 Task: Organize photos from a road trip into a travel diary album.
Action: Mouse moved to (62, 252)
Screenshot: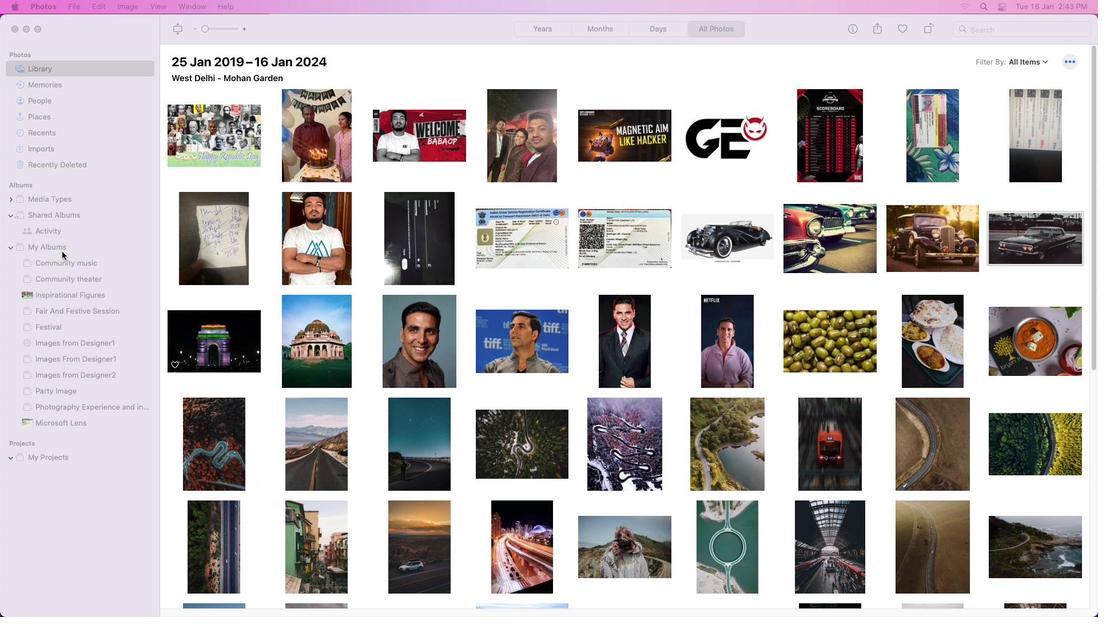 
Action: Mouse pressed left at (62, 252)
Screenshot: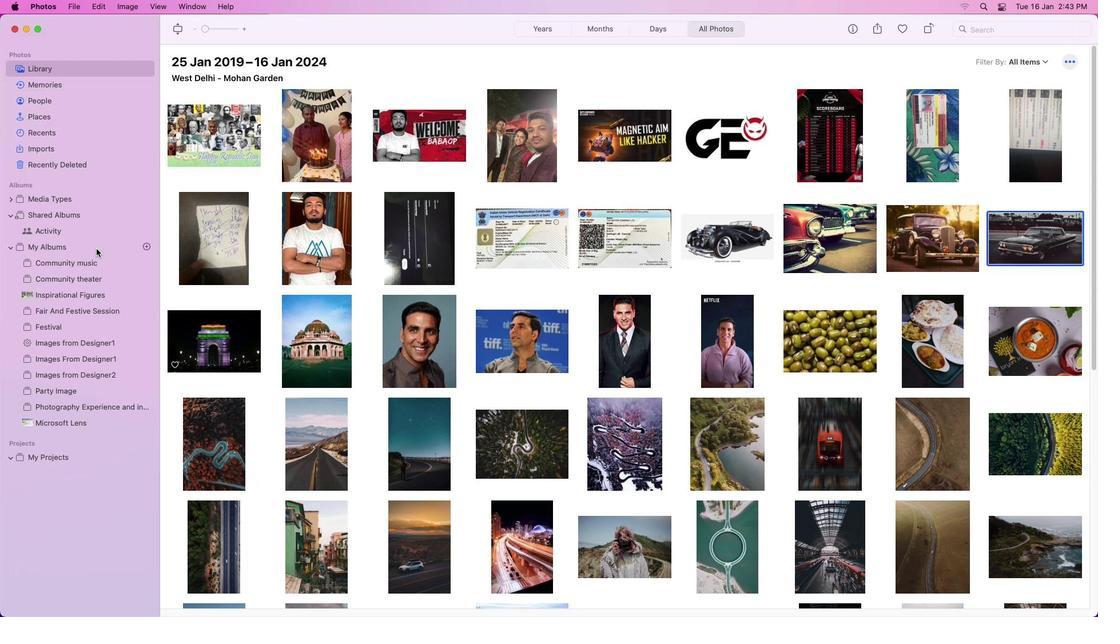 
Action: Mouse moved to (148, 246)
Screenshot: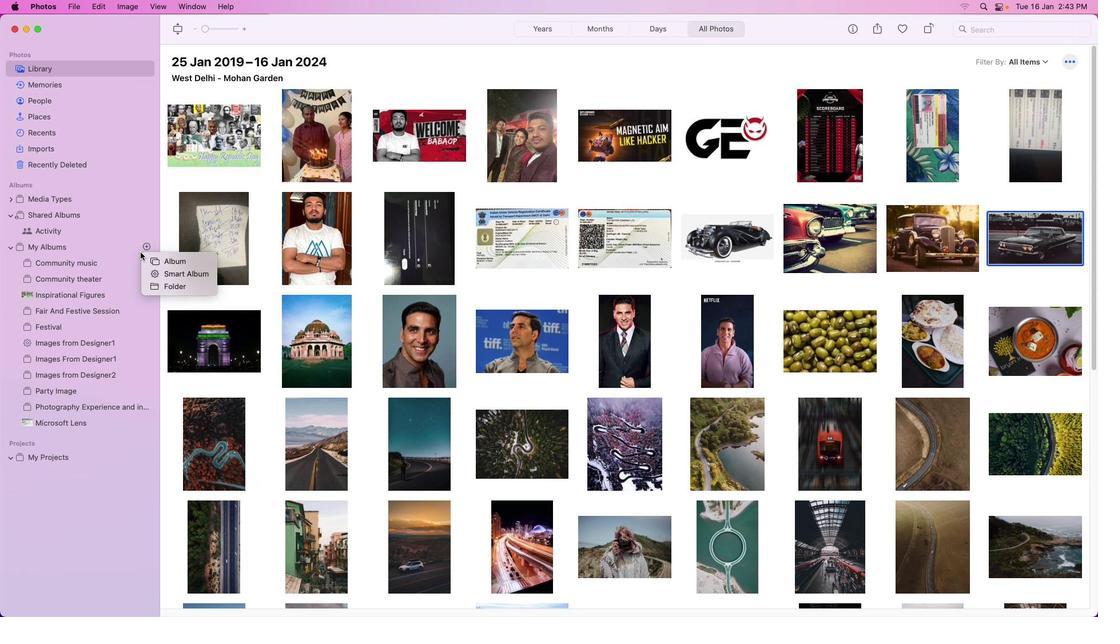 
Action: Mouse pressed left at (148, 246)
Screenshot: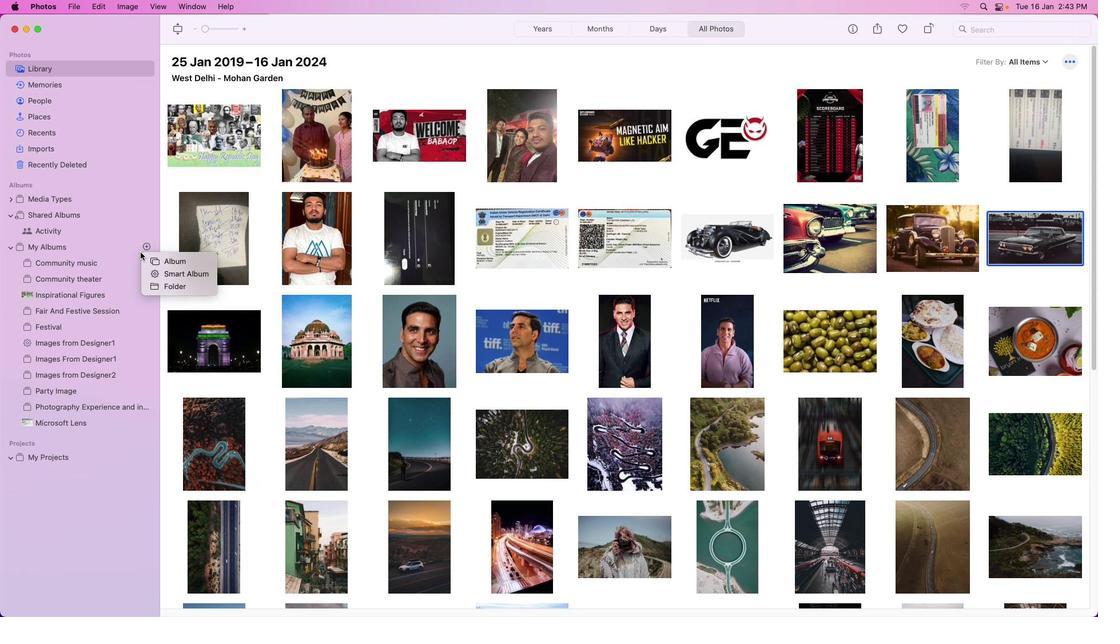 
Action: Mouse moved to (173, 261)
Screenshot: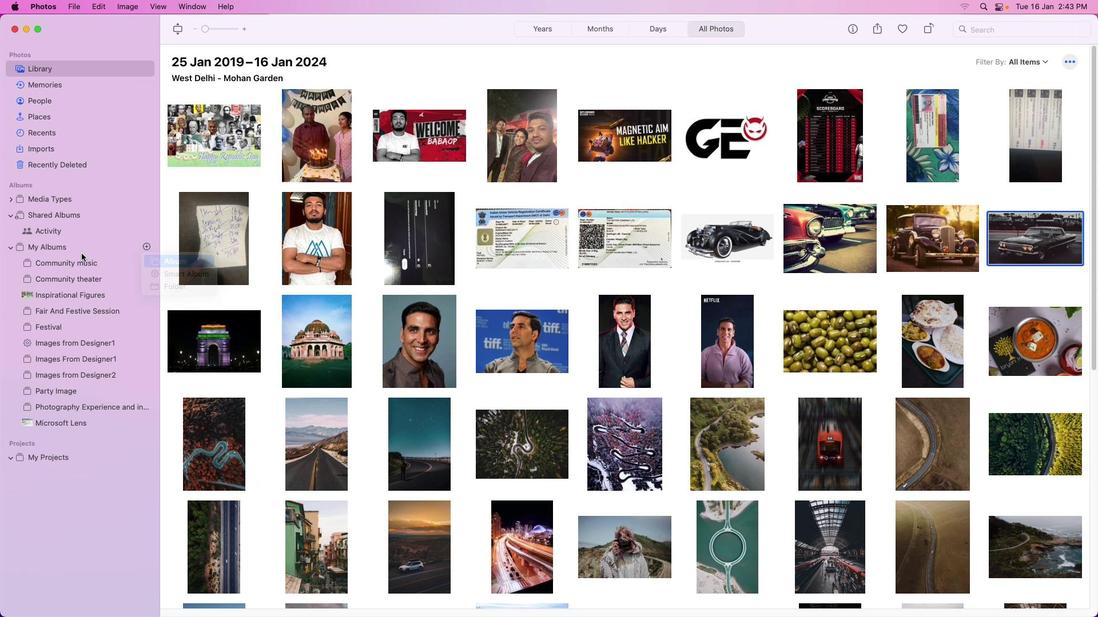 
Action: Mouse pressed left at (173, 261)
Screenshot: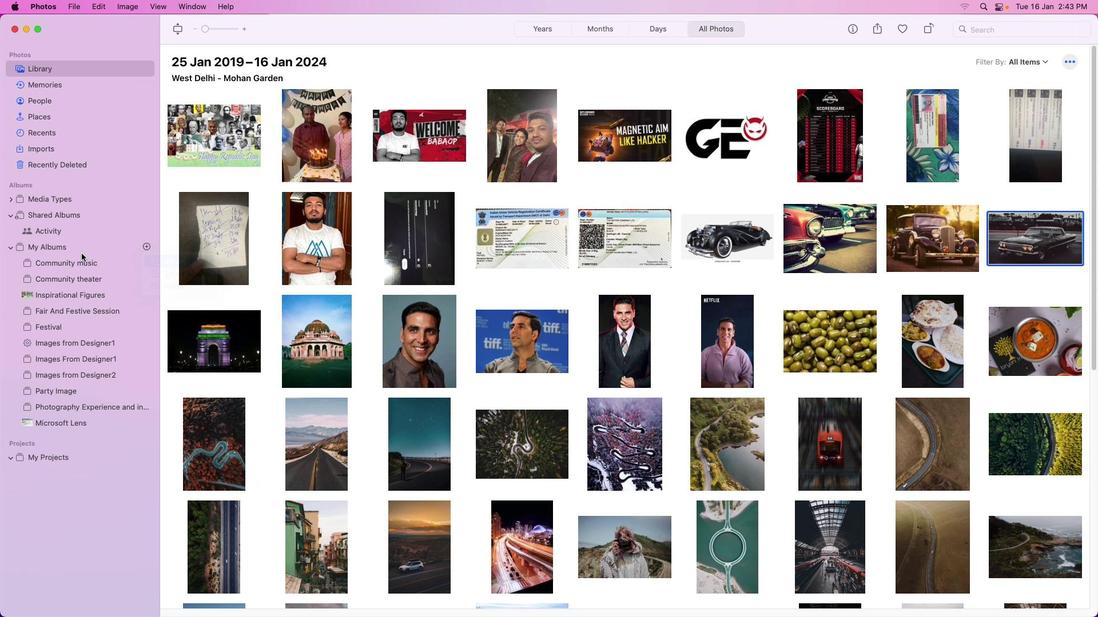 
Action: Mouse moved to (111, 267)
Screenshot: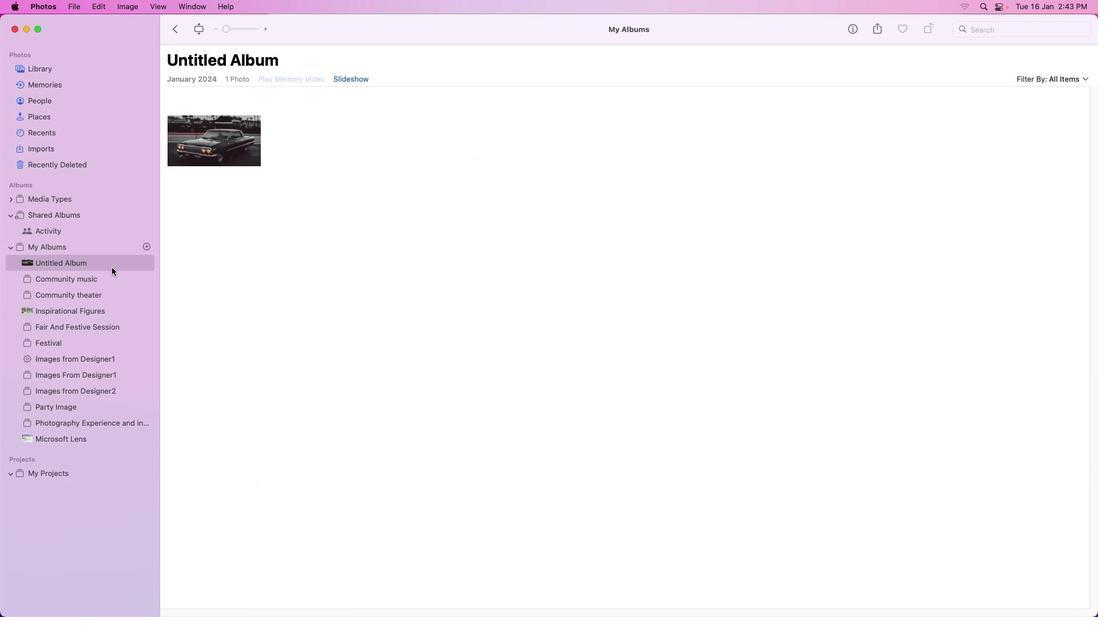 
Action: Mouse pressed left at (111, 267)
Screenshot: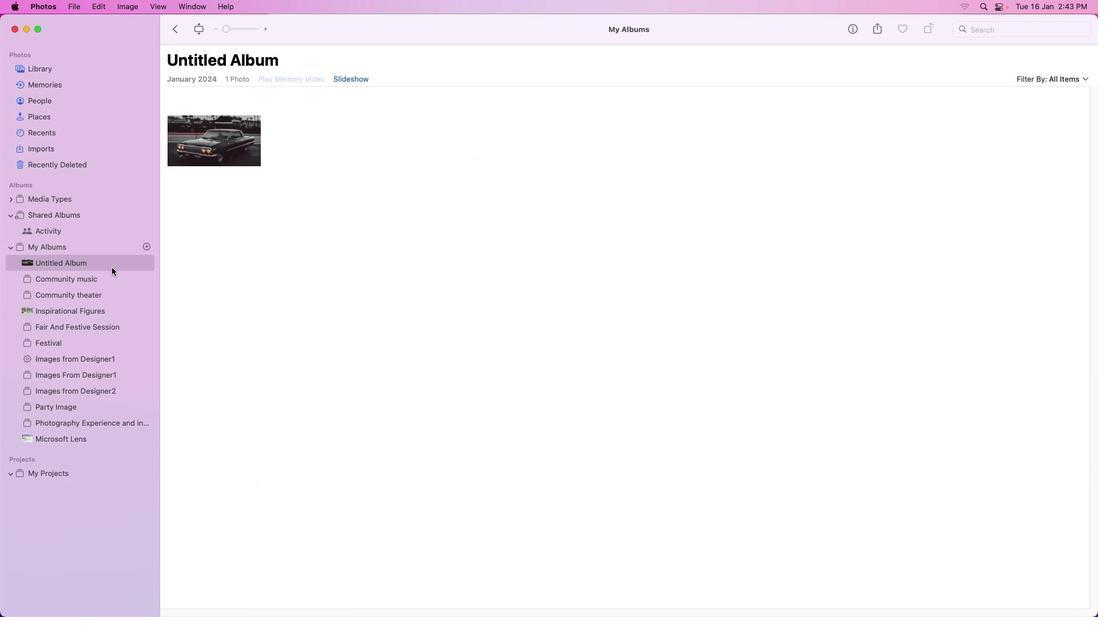 
Action: Mouse moved to (40, 260)
Screenshot: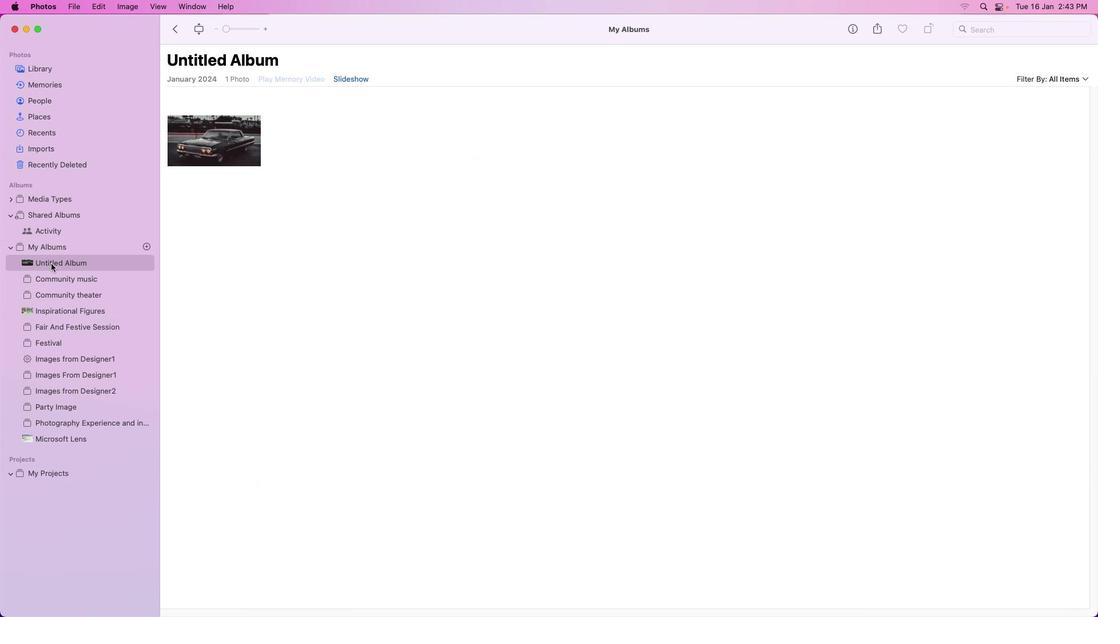 
Action: Mouse pressed left at (40, 260)
Screenshot: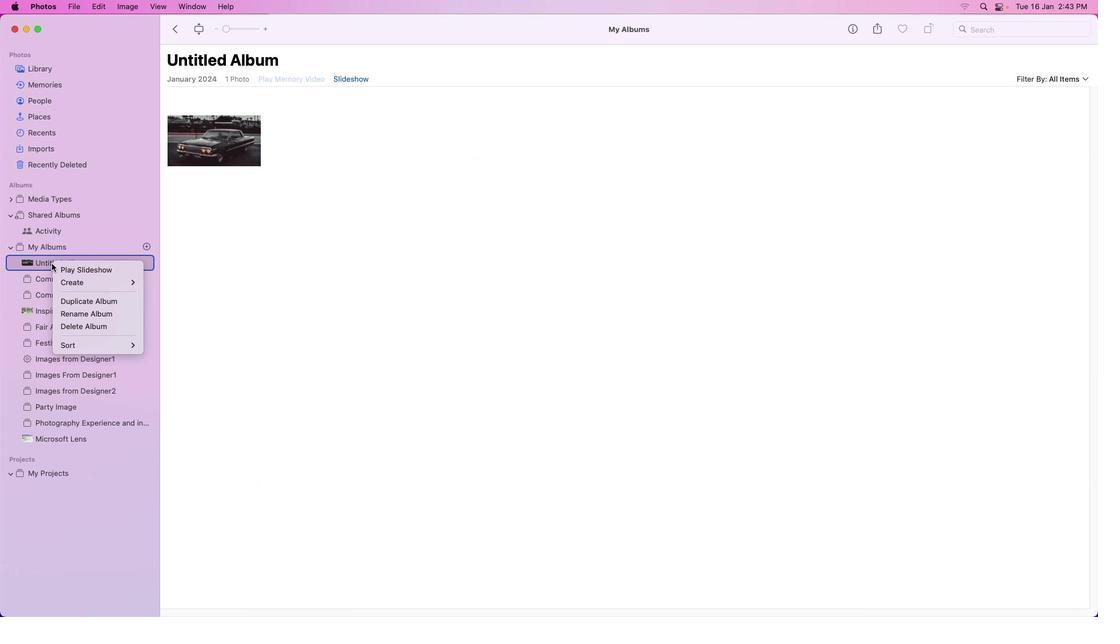 
Action: Mouse moved to (52, 263)
Screenshot: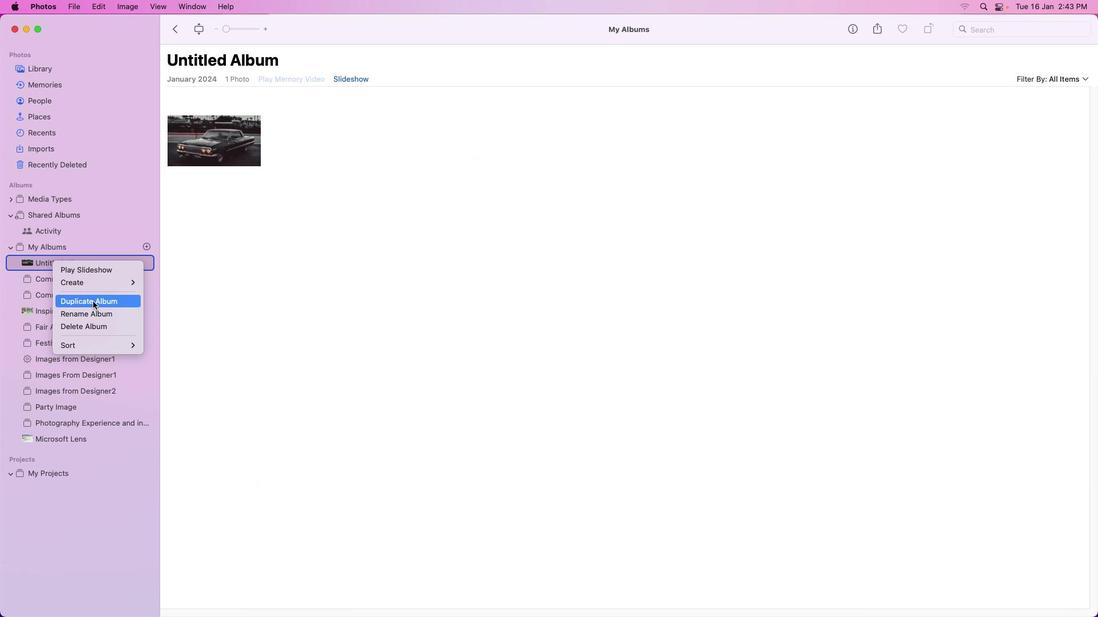 
Action: Mouse pressed right at (52, 263)
Screenshot: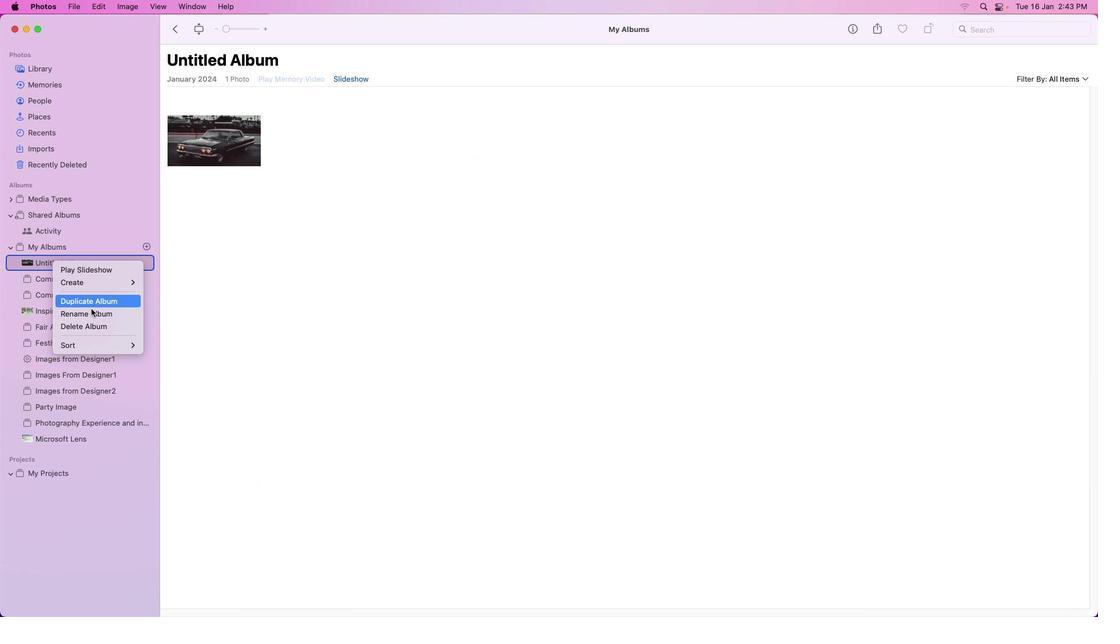 
Action: Mouse moved to (99, 318)
Screenshot: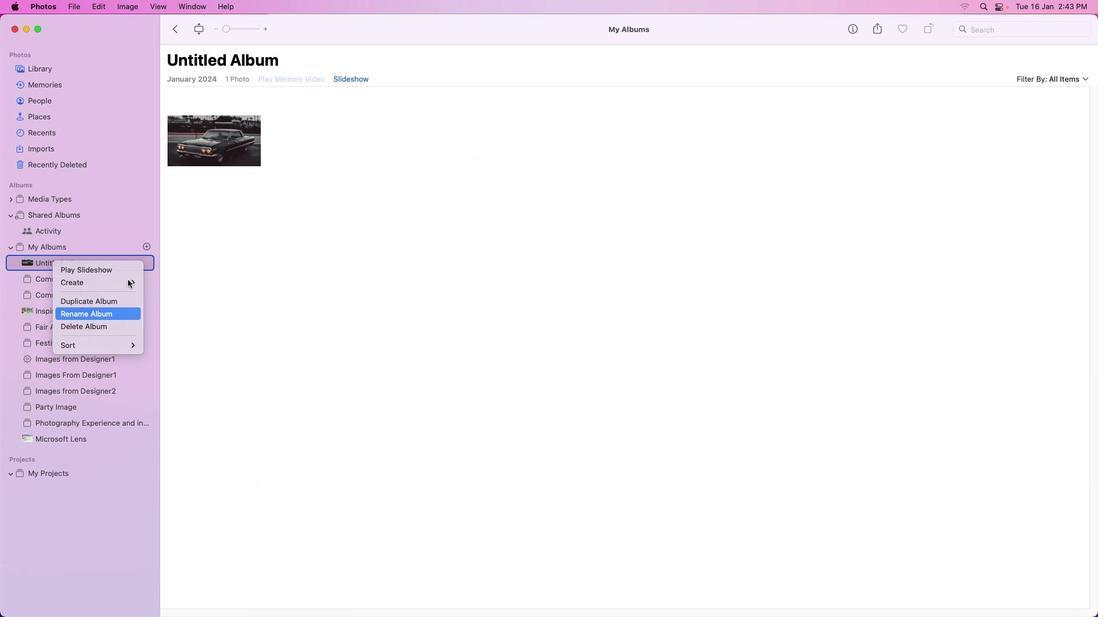 
Action: Mouse pressed left at (99, 318)
Screenshot: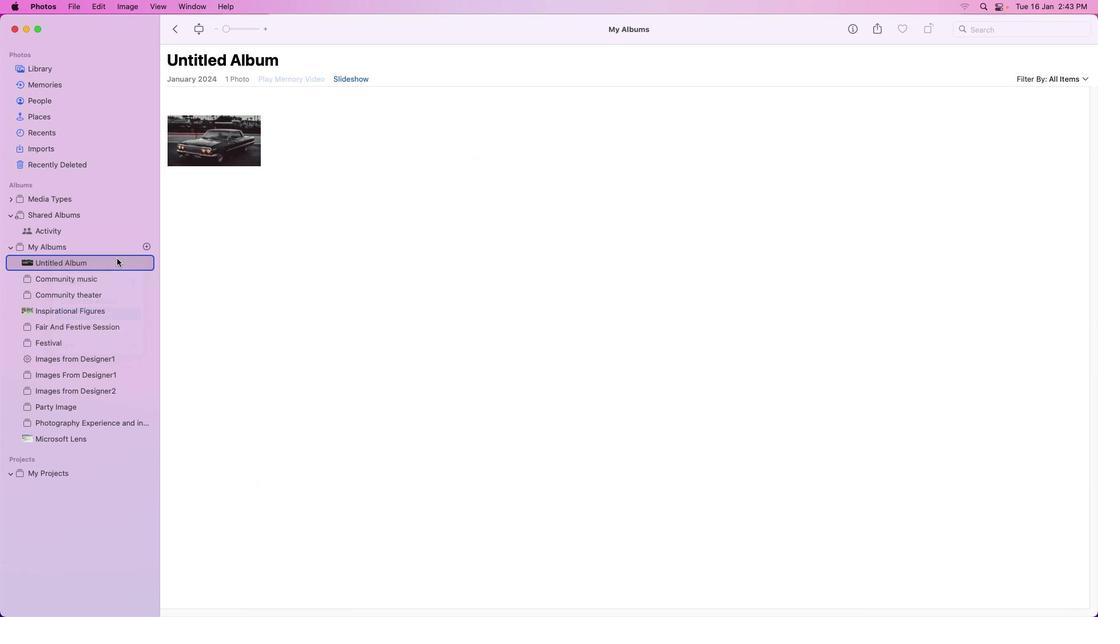 
Action: Mouse moved to (116, 260)
Screenshot: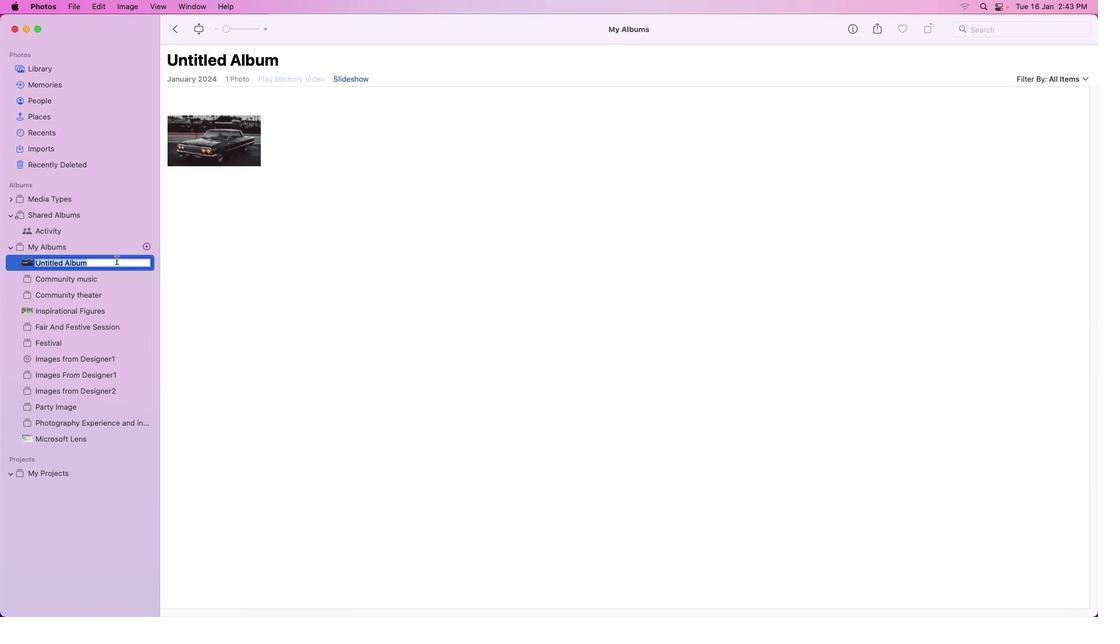 
Action: Key pressed Key.backspaceKey.shift_r'T''r''a''v''e''l'Key.spaceKey.shift_r'D''i''a''r''y'Key.enter
Screenshot: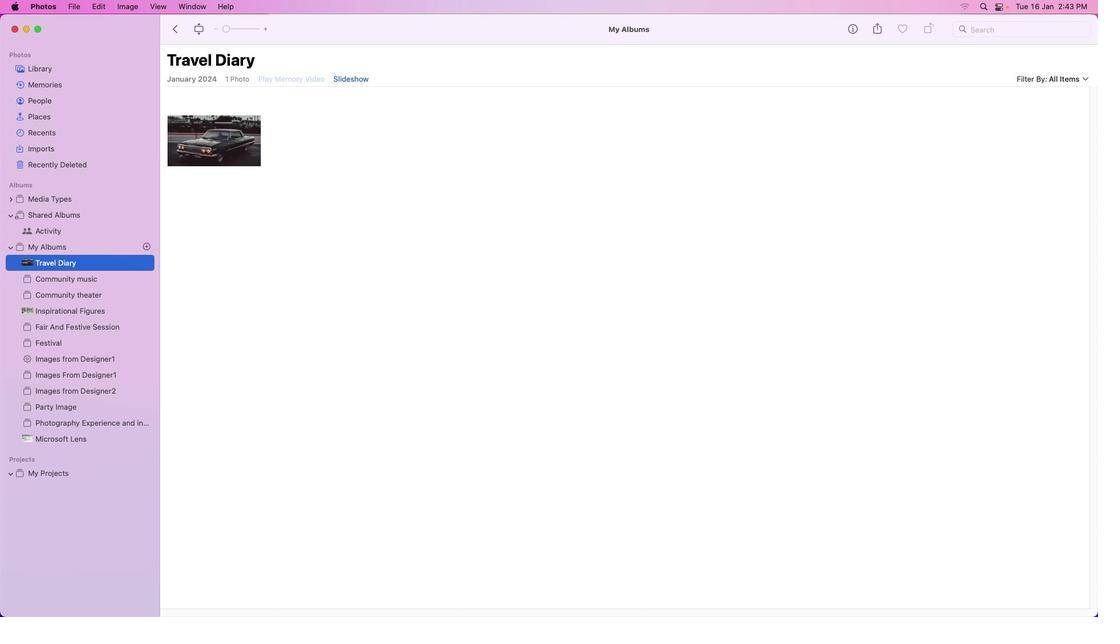 
Action: Mouse moved to (327, 150)
Screenshot: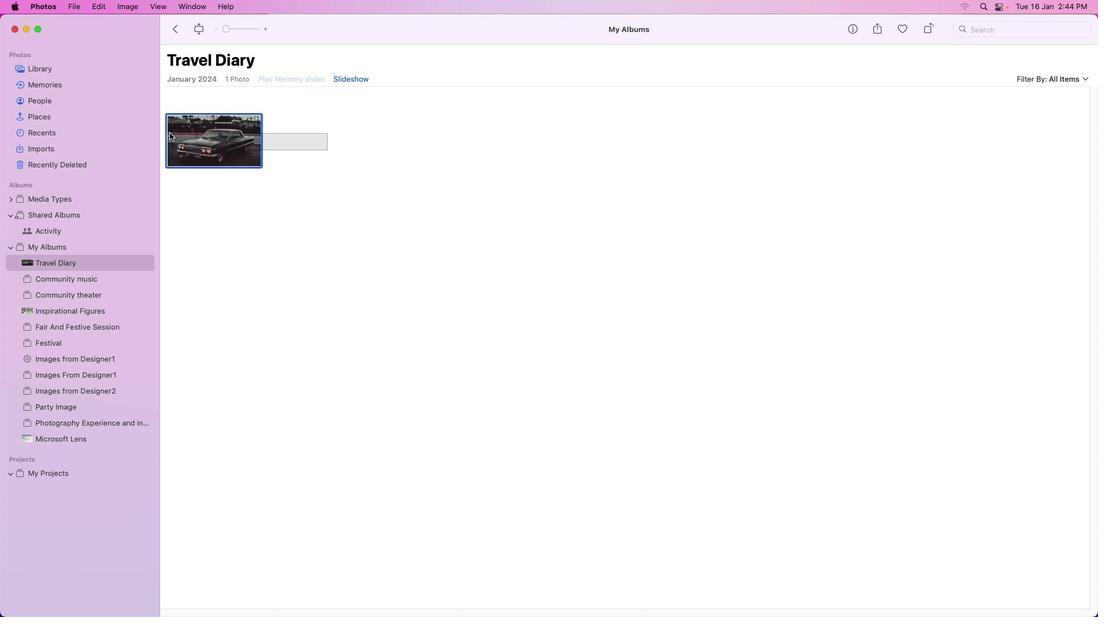 
Action: Mouse pressed left at (327, 150)
Screenshot: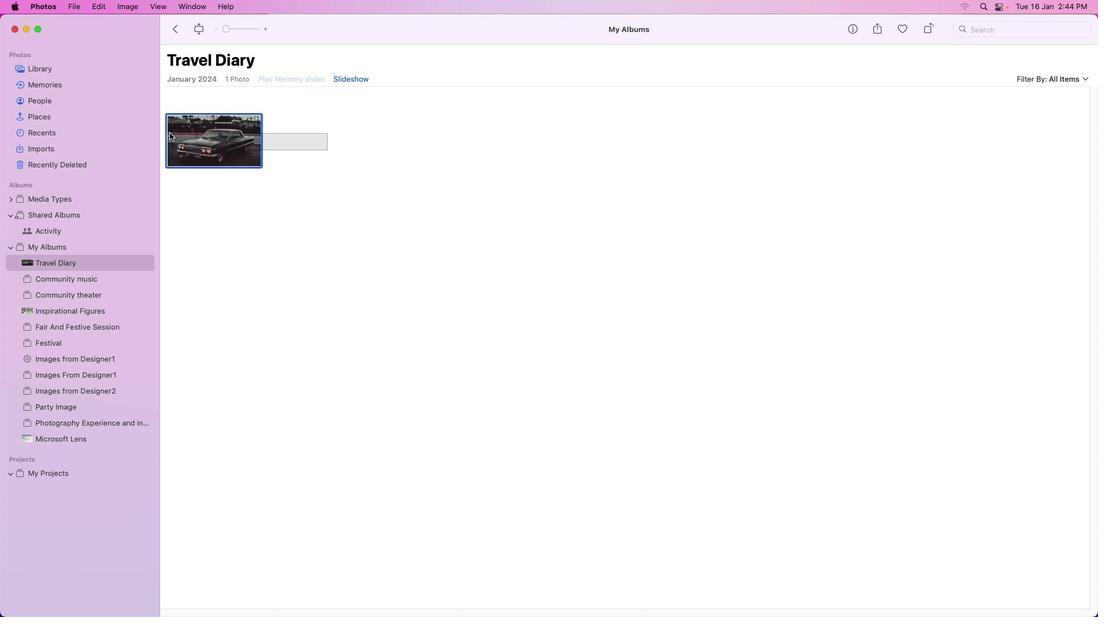 
Action: Mouse moved to (186, 137)
Screenshot: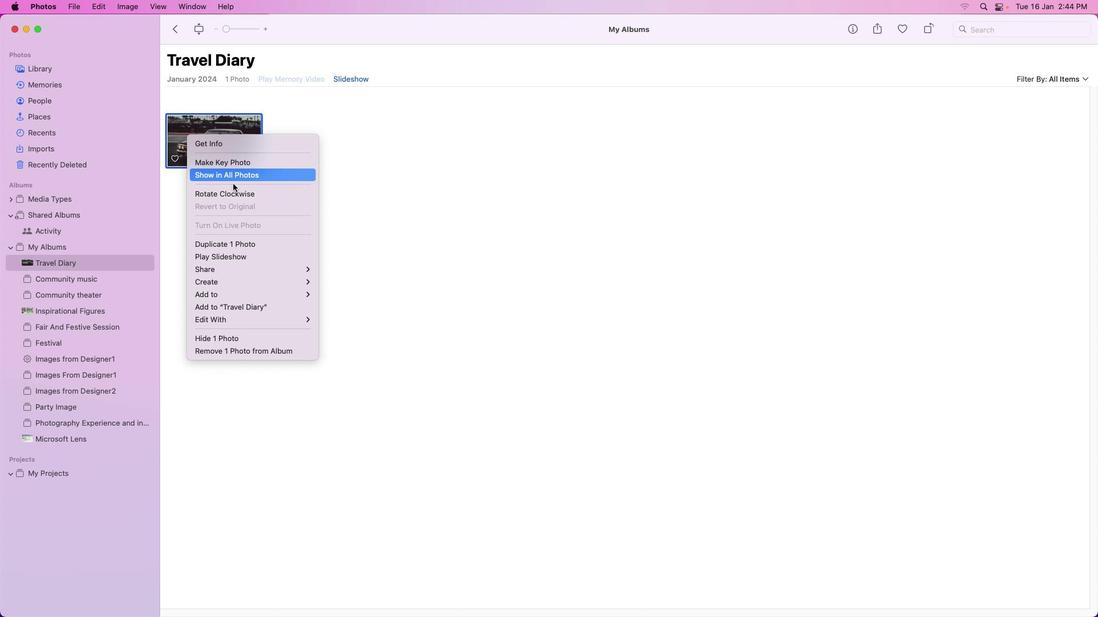
Action: Mouse pressed right at (186, 137)
Screenshot: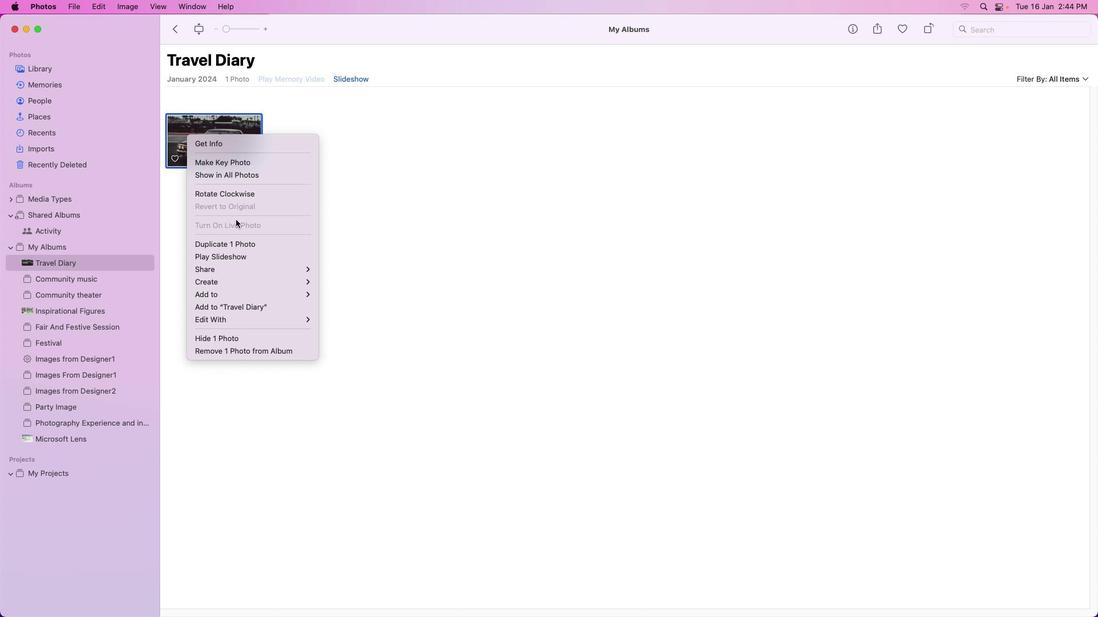 
Action: Mouse moved to (253, 347)
Screenshot: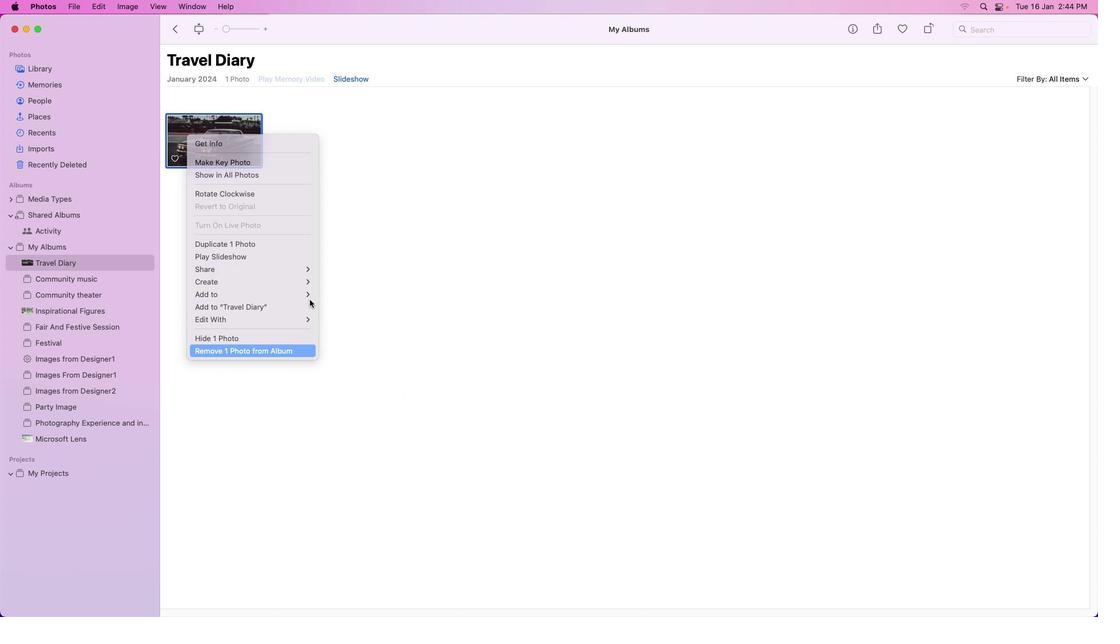
Action: Mouse pressed left at (253, 347)
Screenshot: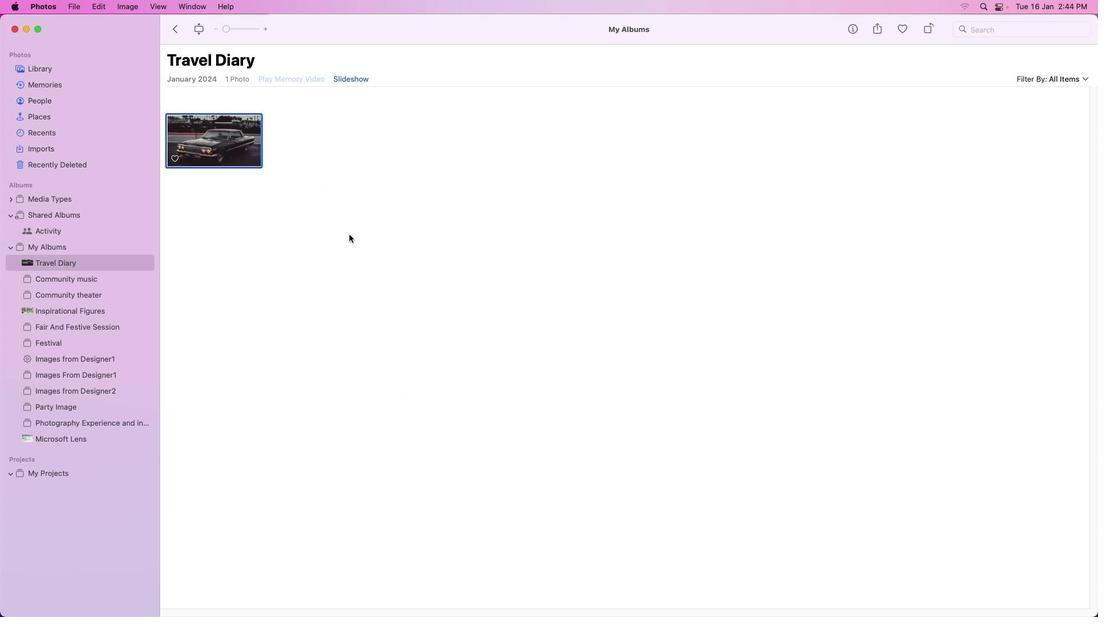 
Action: Mouse moved to (64, 268)
Screenshot: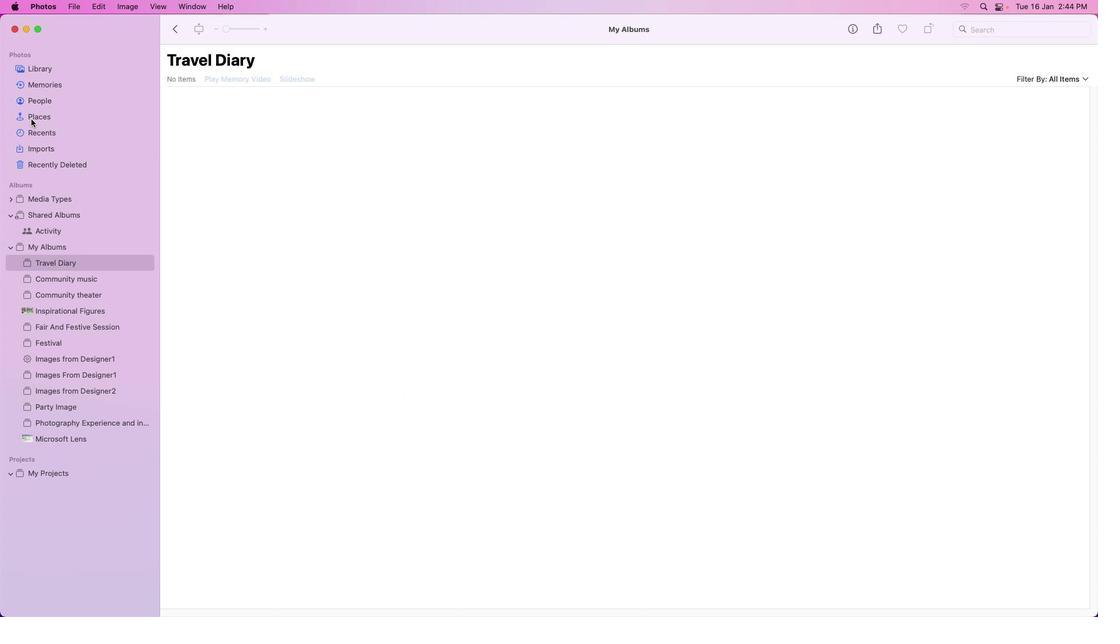 
Action: Mouse pressed left at (64, 268)
Screenshot: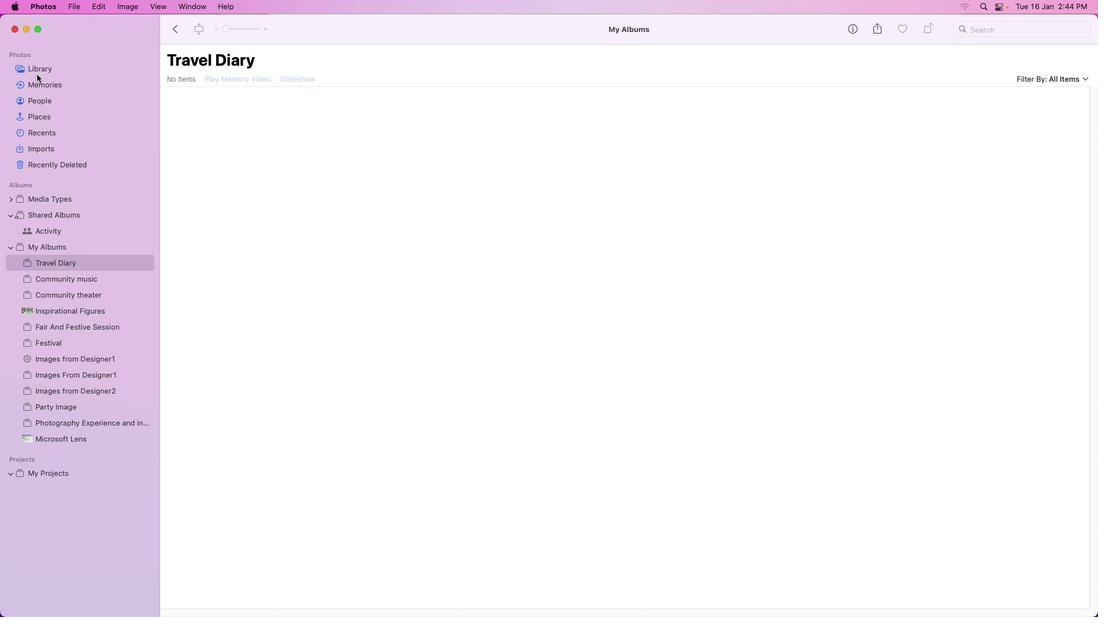 
Action: Mouse moved to (45, 64)
Screenshot: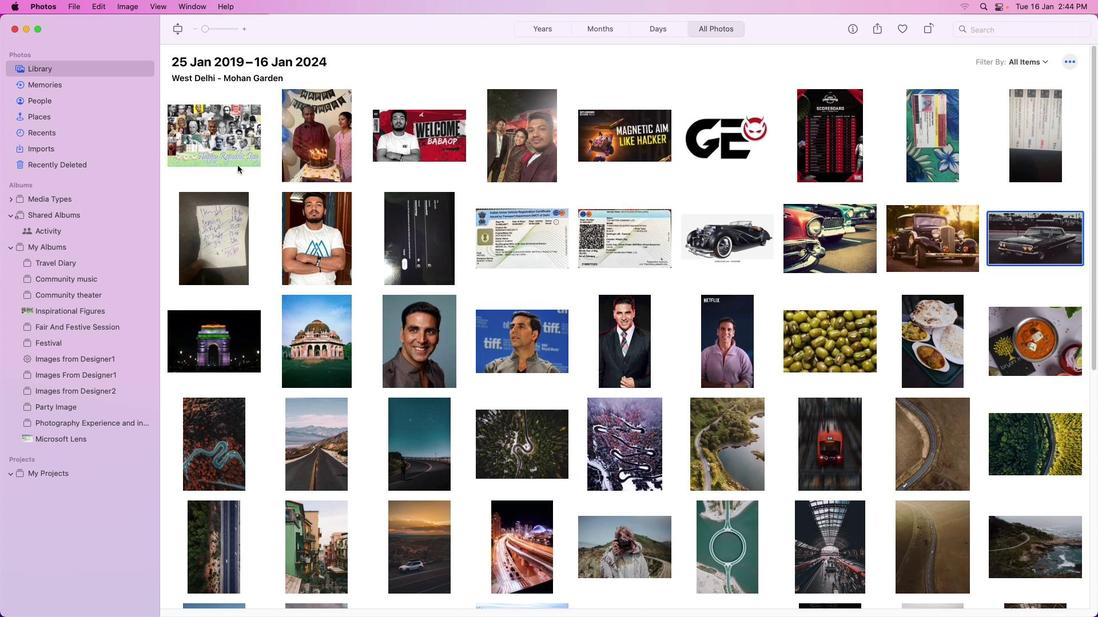 
Action: Mouse pressed left at (45, 64)
Screenshot: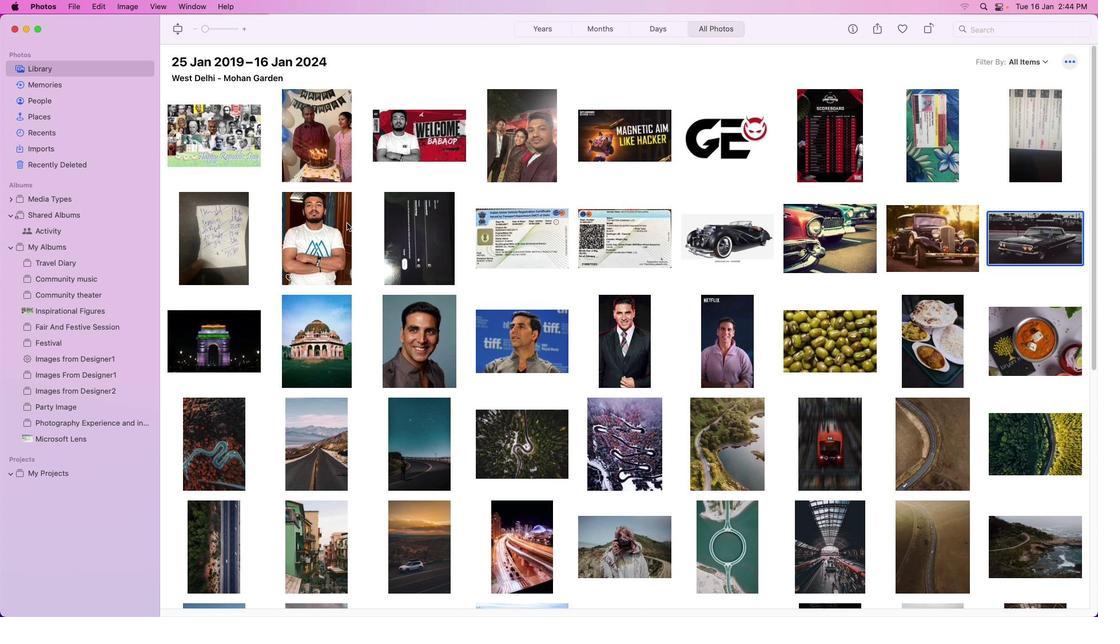 
Action: Mouse moved to (426, 296)
Screenshot: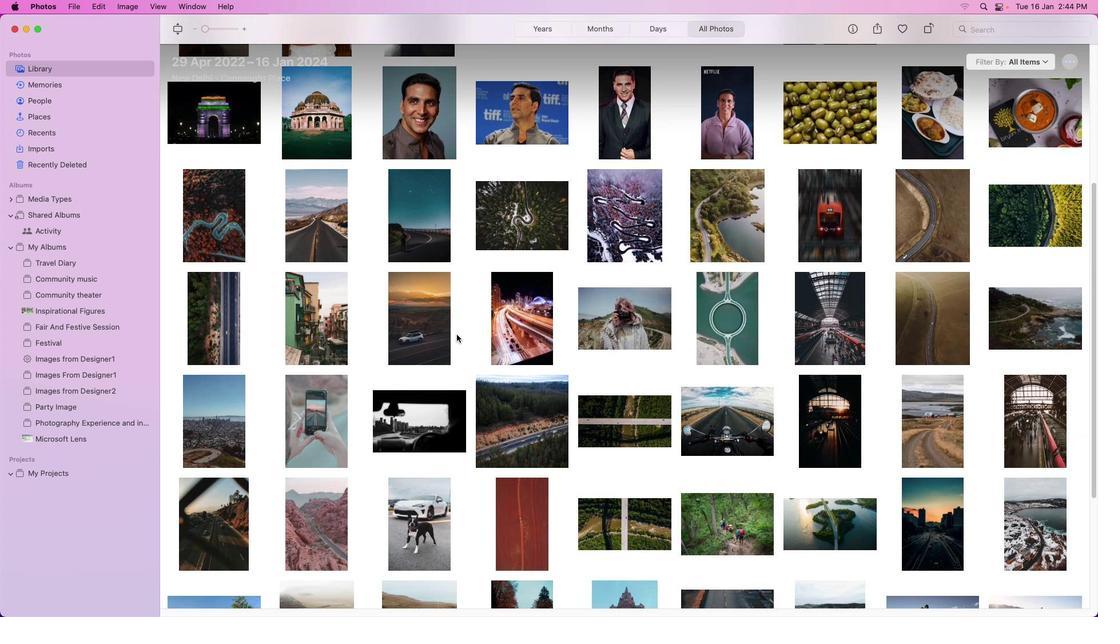 
Action: Mouse scrolled (426, 296) with delta (0, 0)
Screenshot: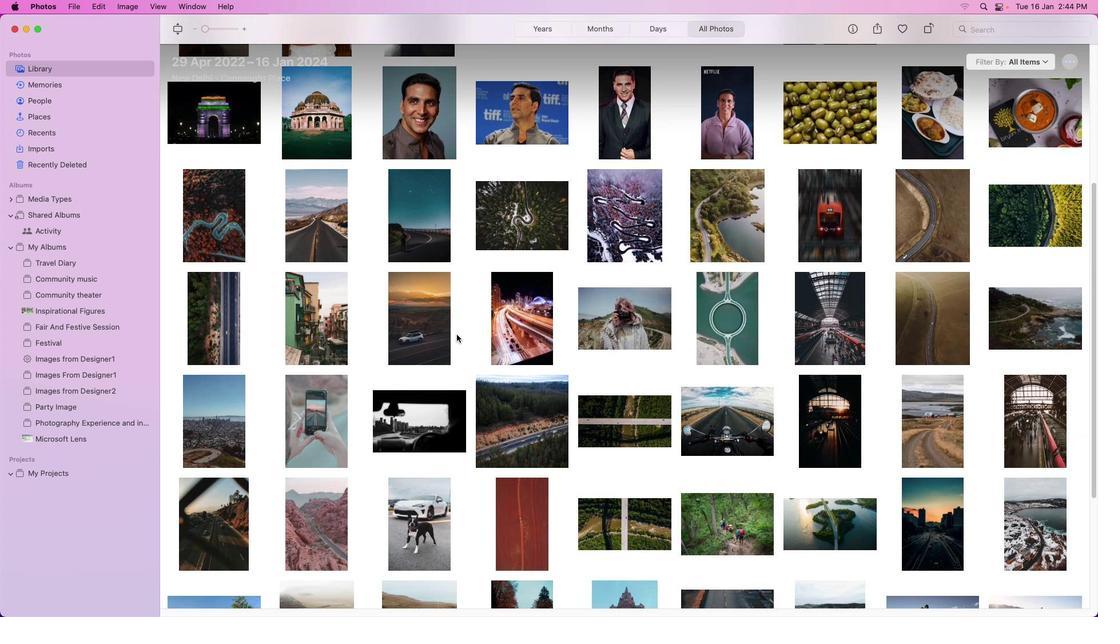 
Action: Mouse moved to (428, 301)
Screenshot: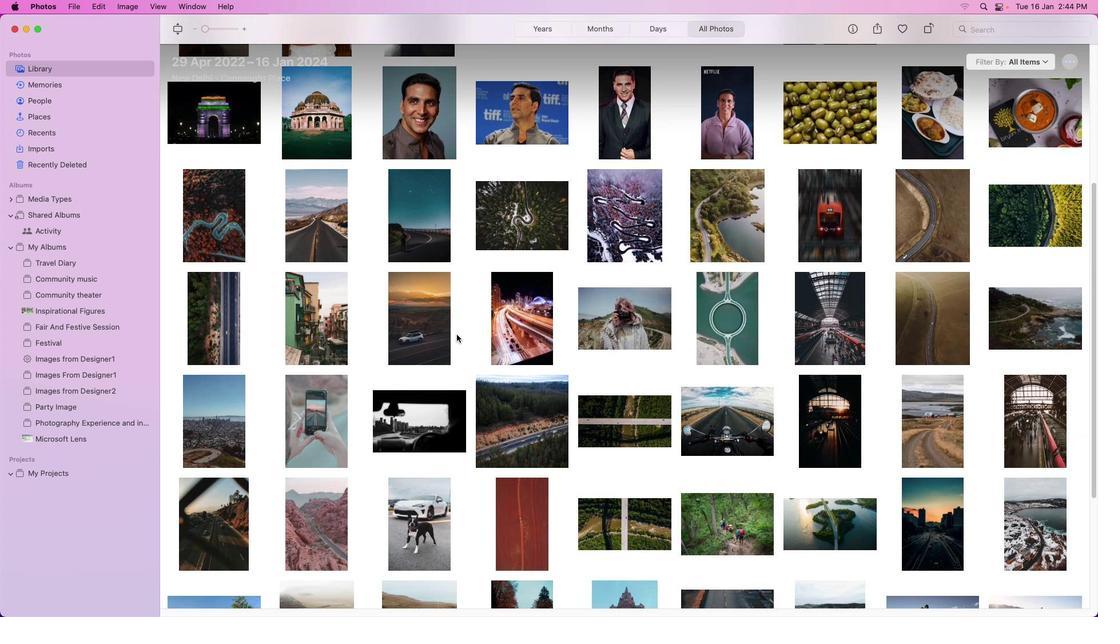 
Action: Mouse scrolled (428, 301) with delta (0, 0)
Screenshot: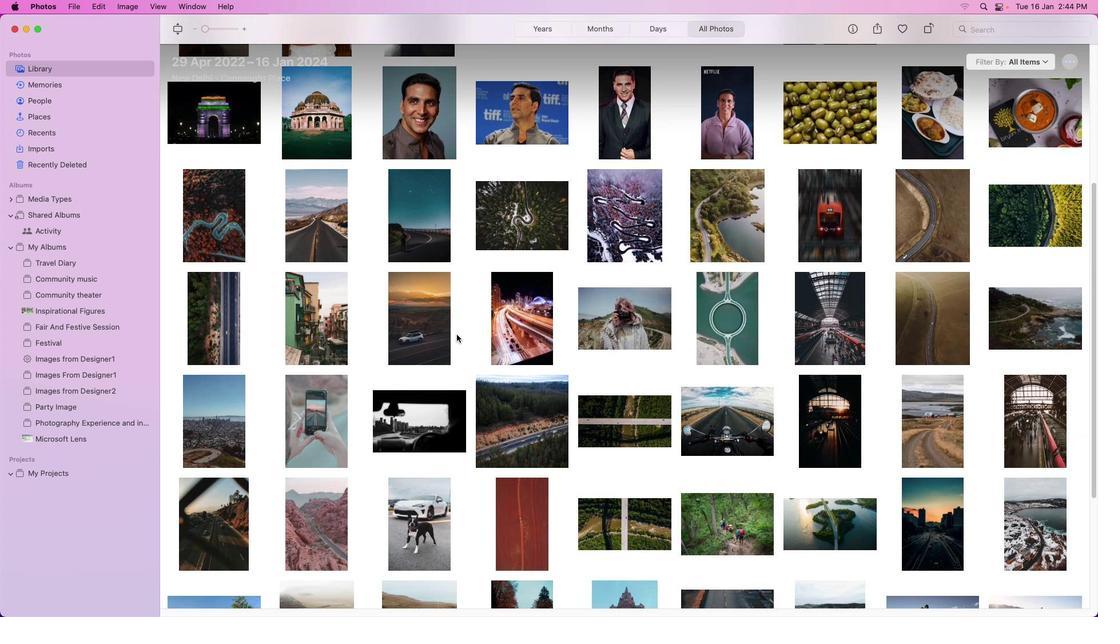 
Action: Mouse moved to (430, 306)
Screenshot: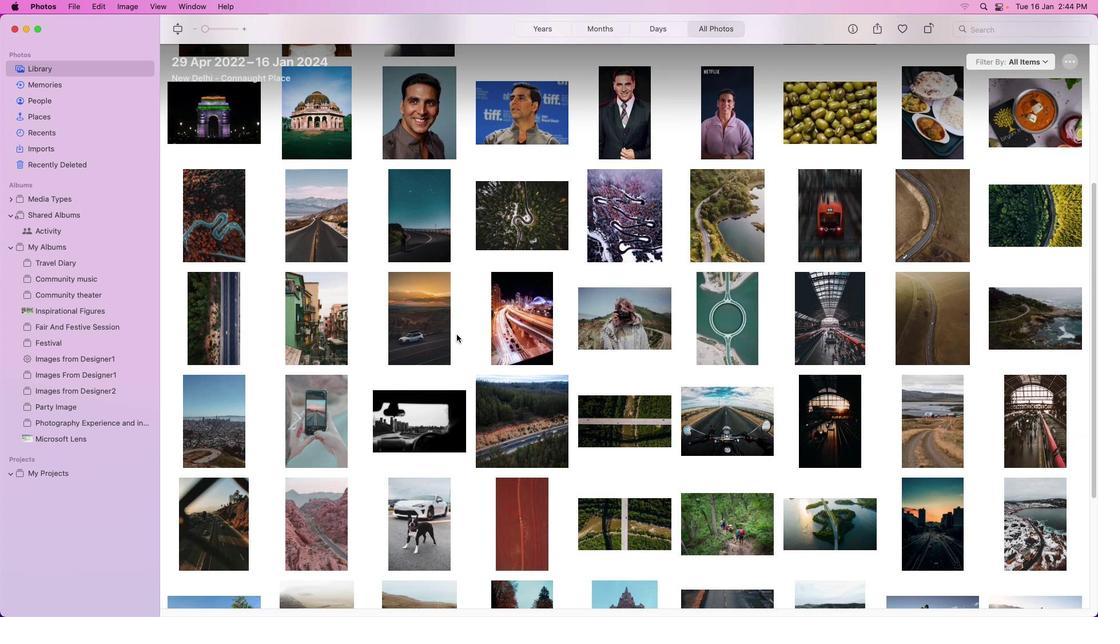 
Action: Mouse scrolled (430, 306) with delta (0, -1)
Screenshot: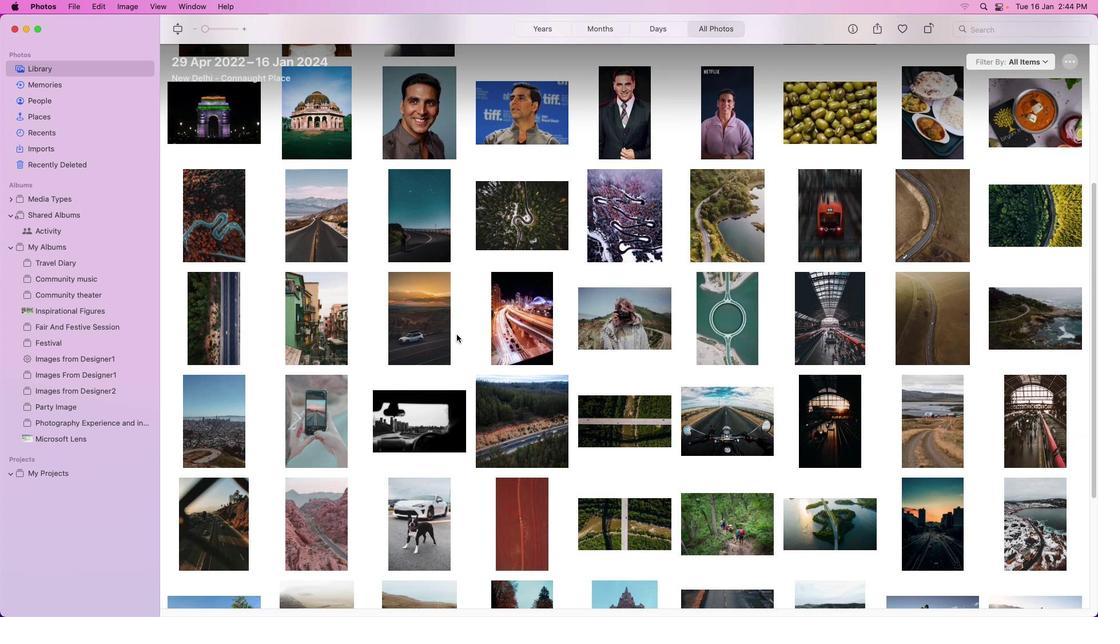 
Action: Mouse moved to (432, 310)
Screenshot: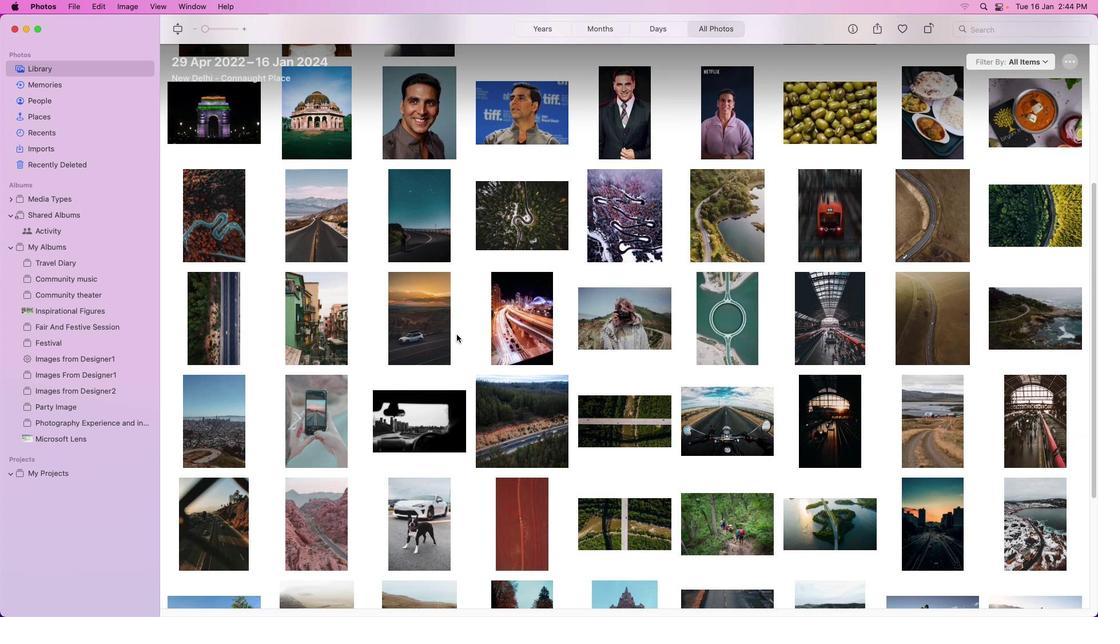 
Action: Mouse scrolled (432, 310) with delta (0, -2)
Screenshot: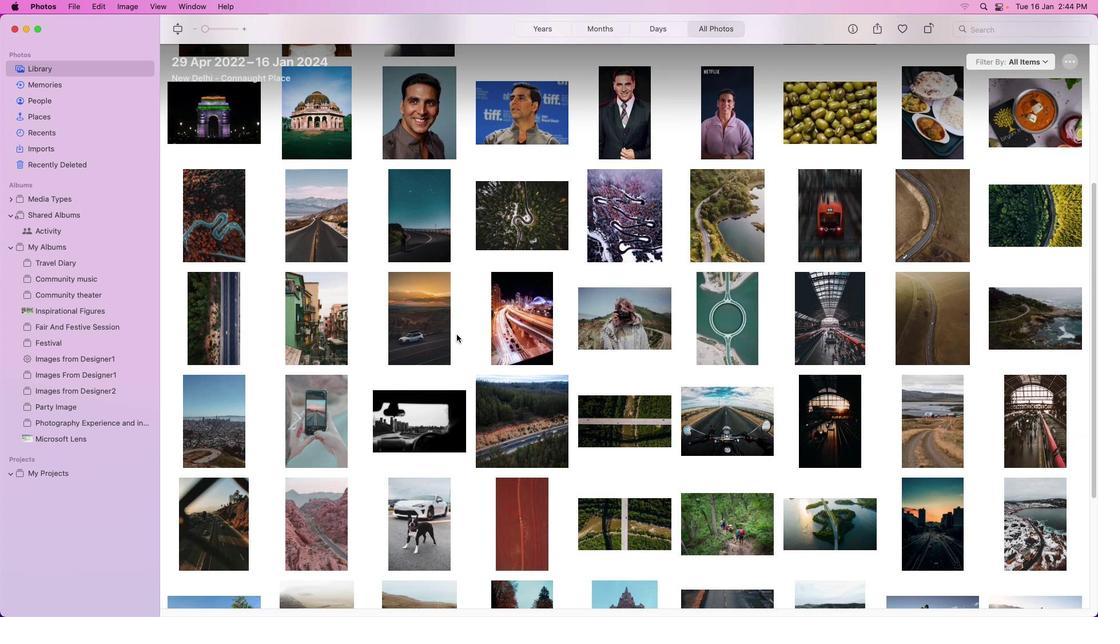 
Action: Mouse moved to (435, 314)
Screenshot: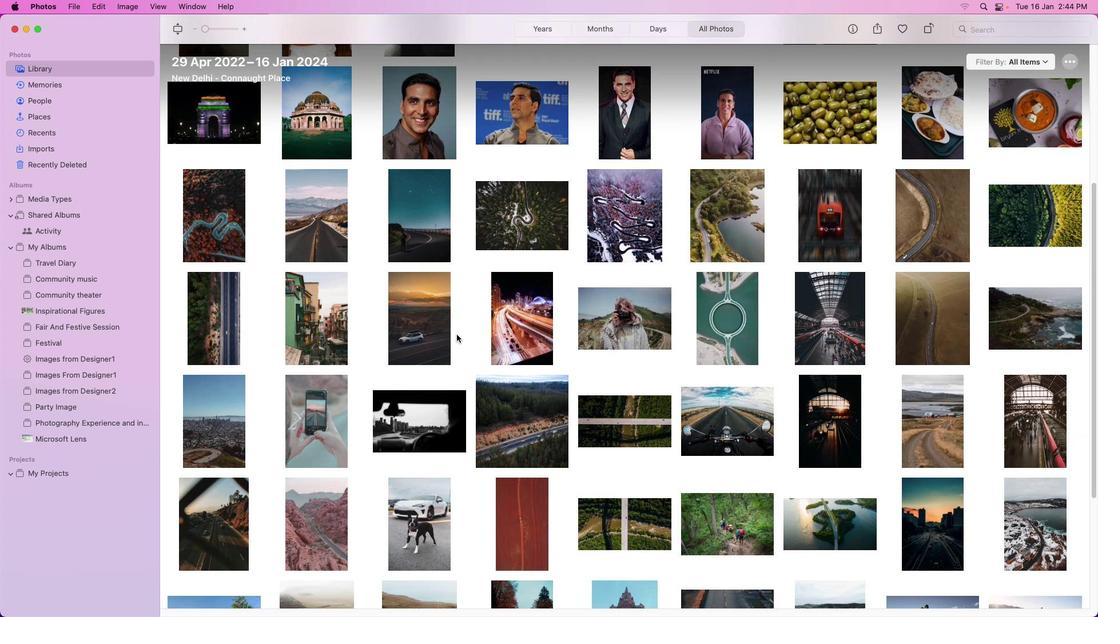 
Action: Mouse scrolled (435, 314) with delta (0, -3)
Screenshot: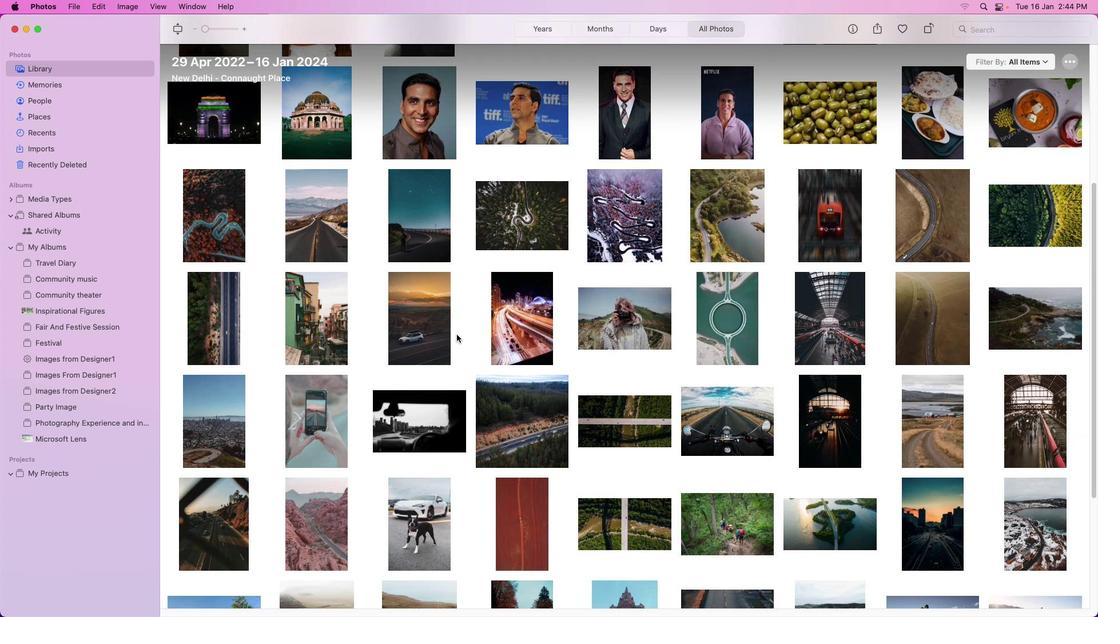 
Action: Mouse moved to (438, 317)
Screenshot: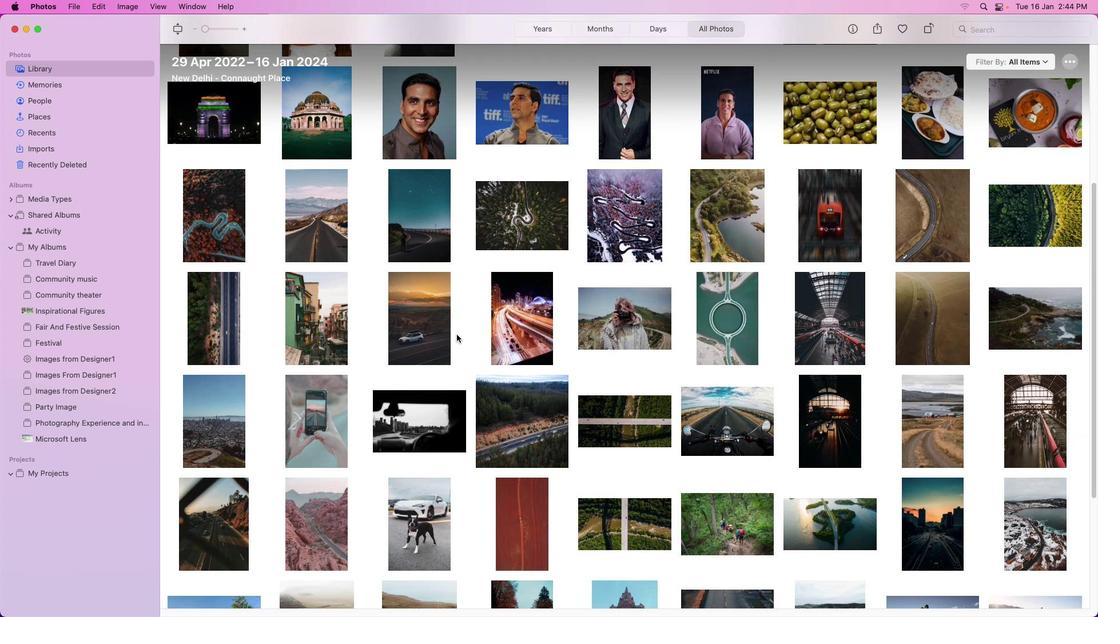 
Action: Mouse scrolled (438, 317) with delta (0, -4)
Screenshot: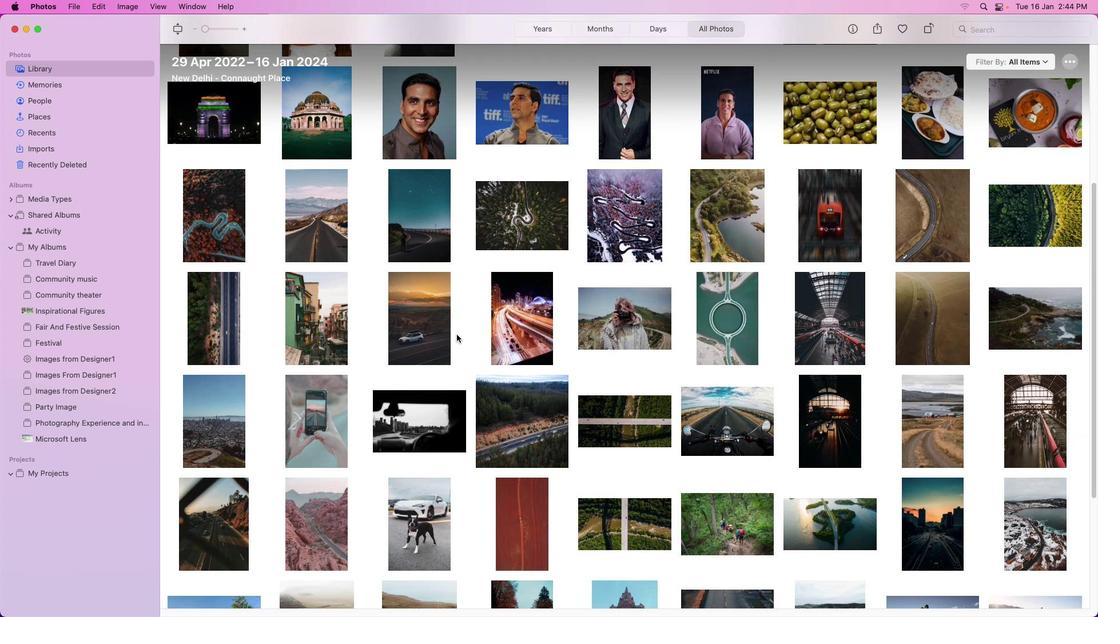 
Action: Mouse moved to (439, 320)
Screenshot: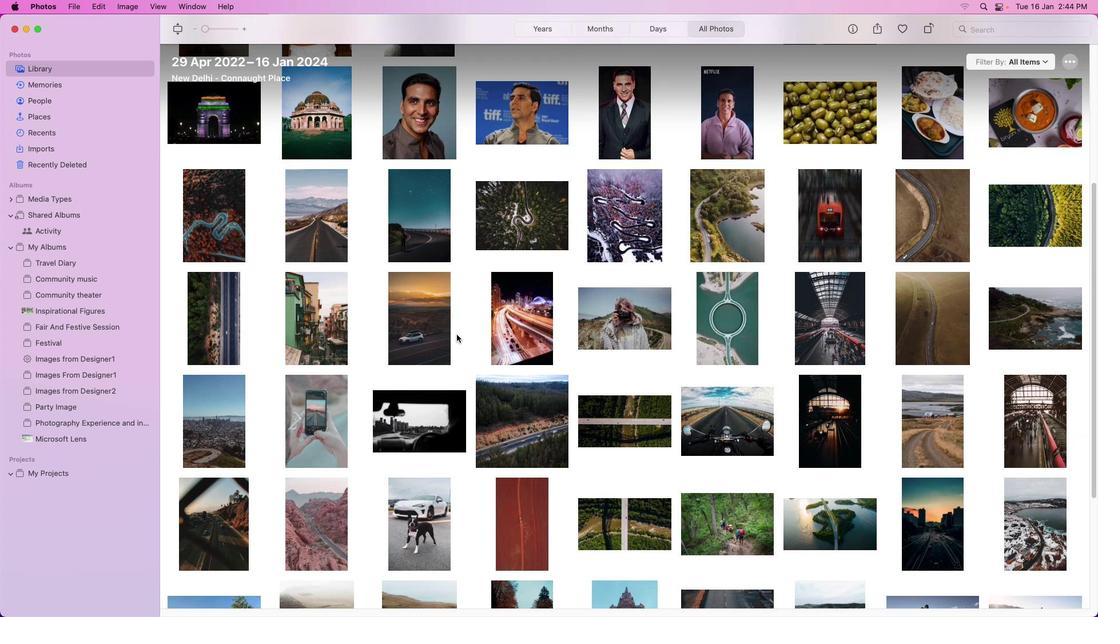 
Action: Mouse scrolled (439, 320) with delta (0, -4)
Screenshot: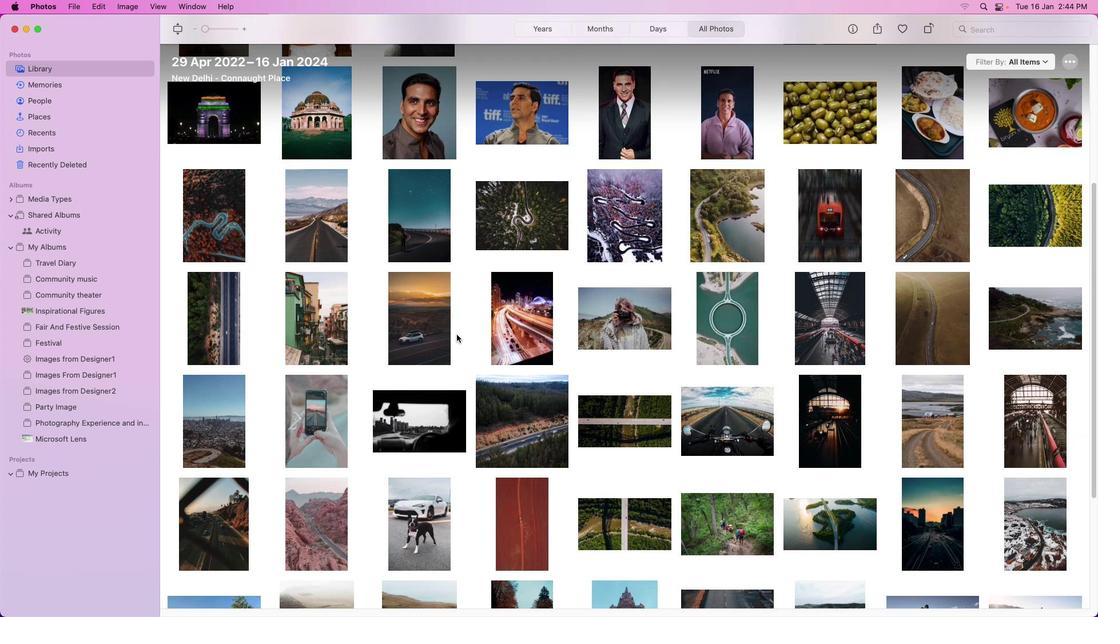 
Action: Mouse moved to (443, 325)
Screenshot: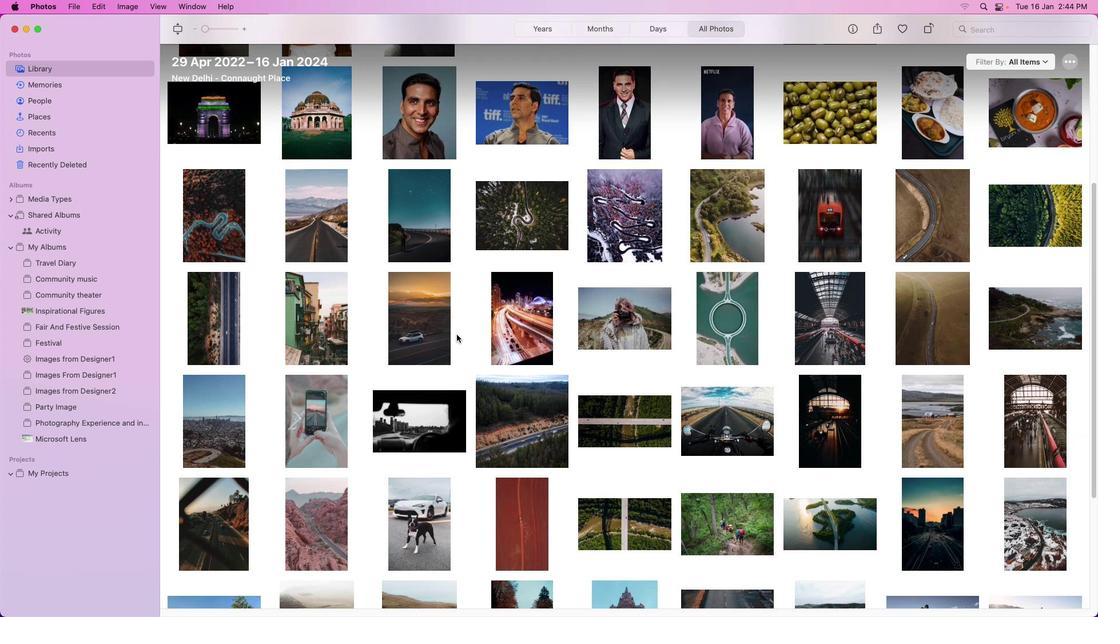 
Action: Mouse scrolled (443, 325) with delta (0, -4)
Screenshot: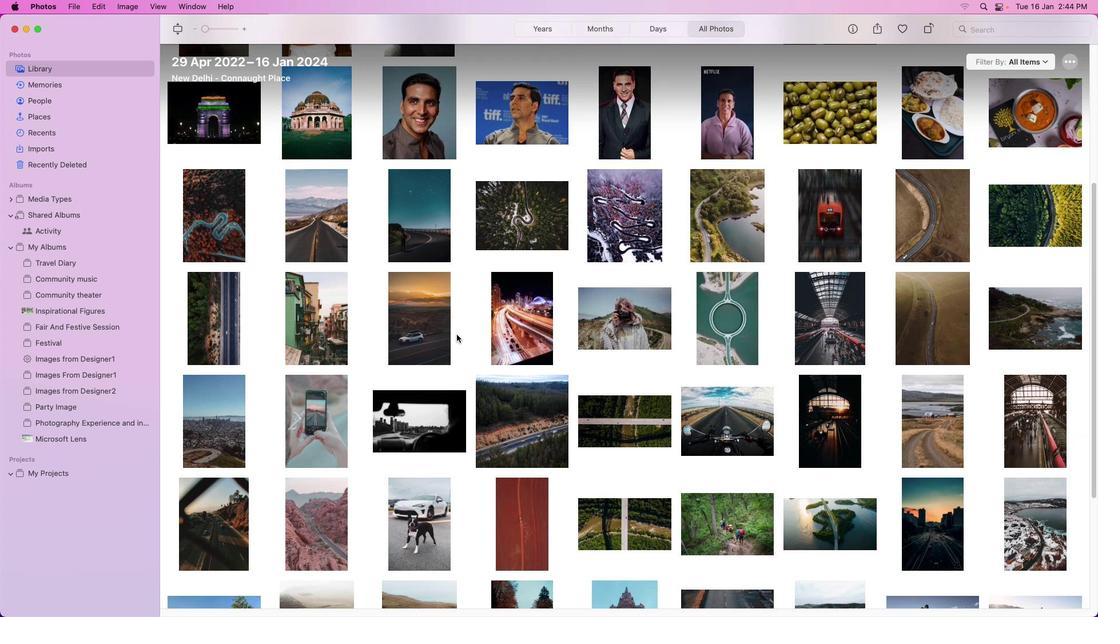 
Action: Mouse moved to (457, 334)
Screenshot: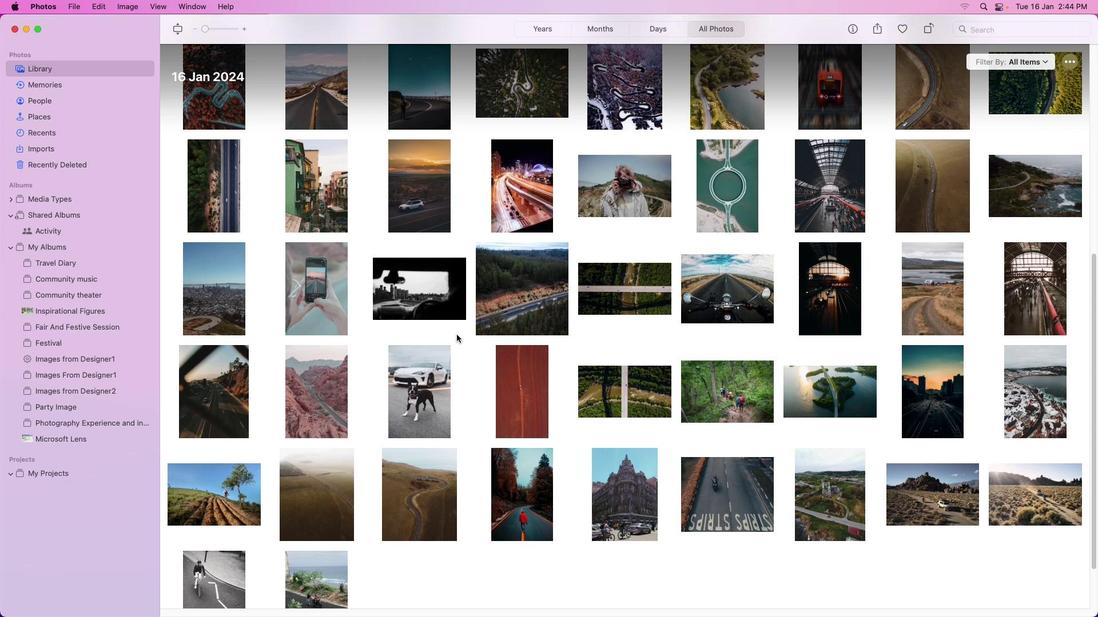 
Action: Mouse scrolled (457, 334) with delta (0, 0)
Screenshot: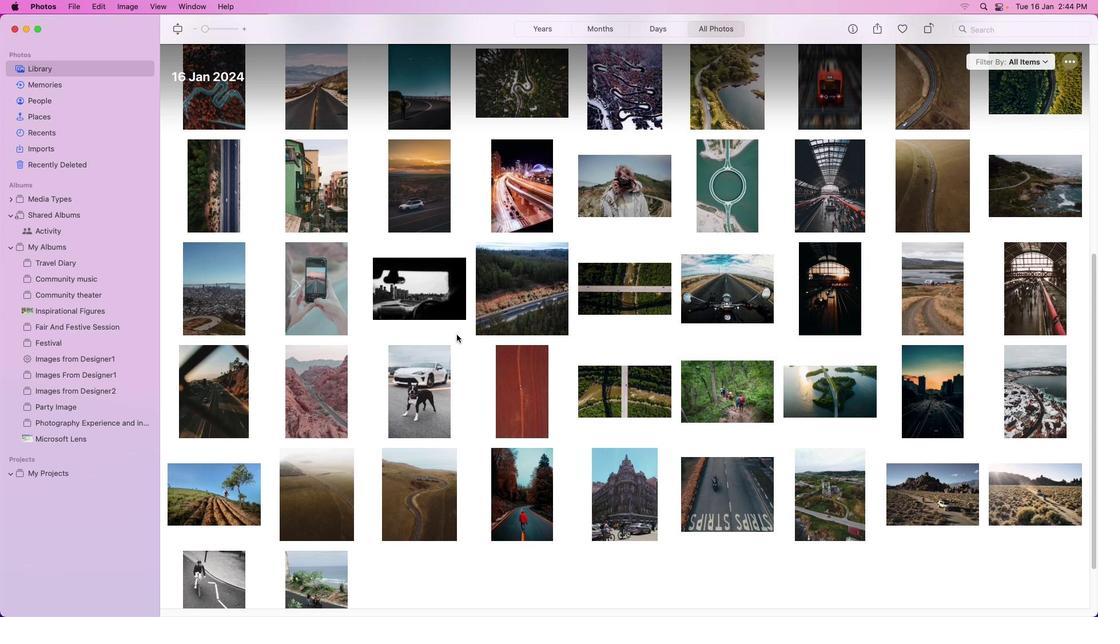 
Action: Mouse scrolled (457, 334) with delta (0, 0)
Screenshot: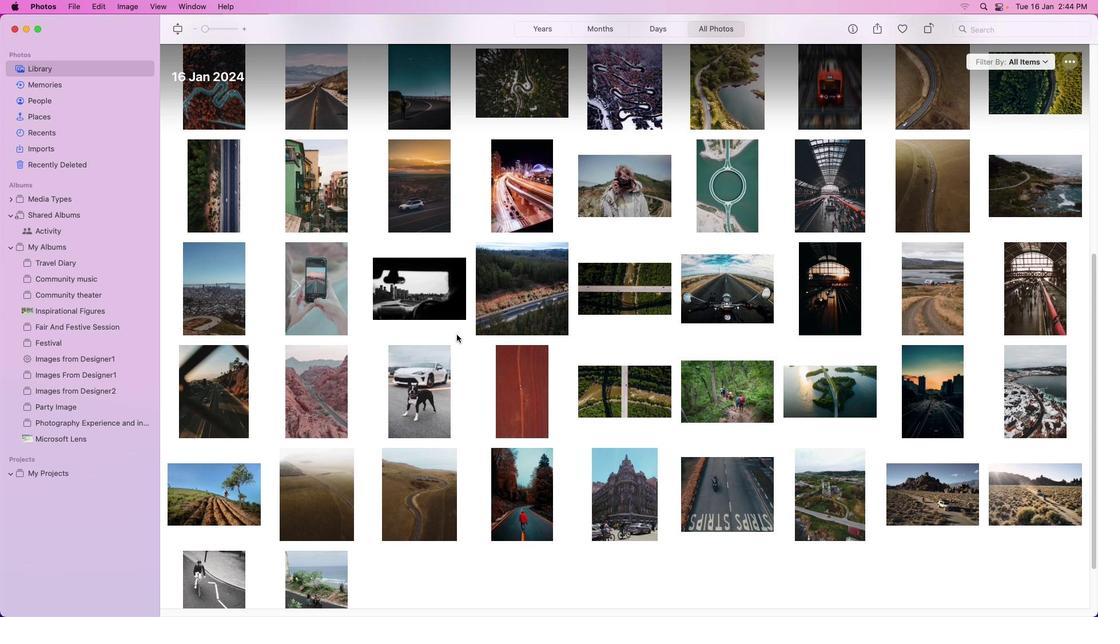 
Action: Mouse scrolled (457, 334) with delta (0, -1)
Screenshot: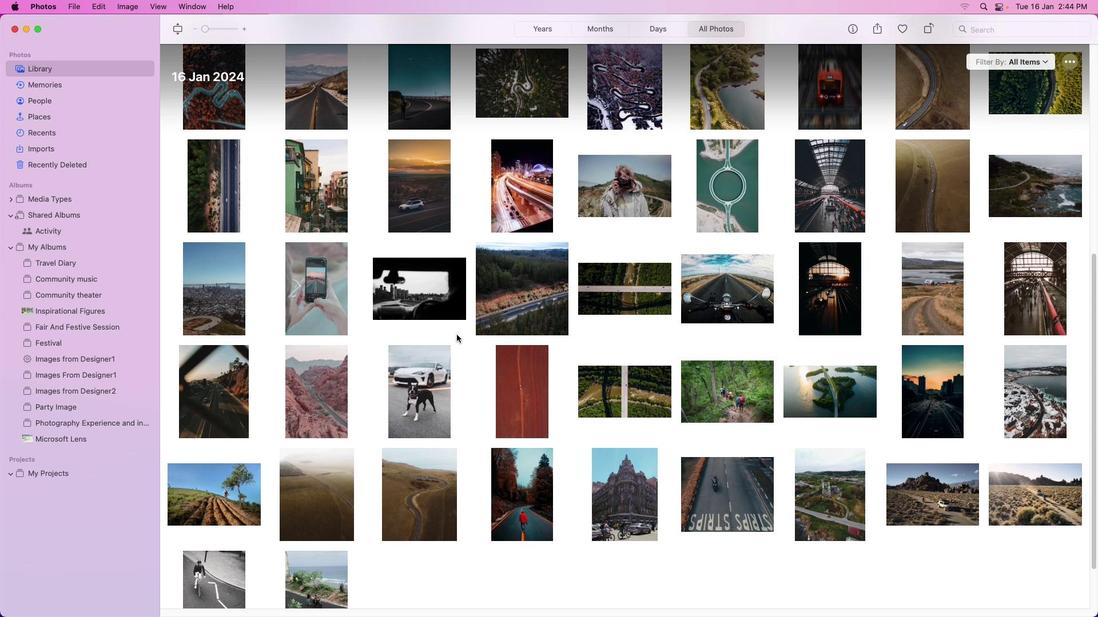 
Action: Mouse scrolled (457, 334) with delta (0, -2)
Screenshot: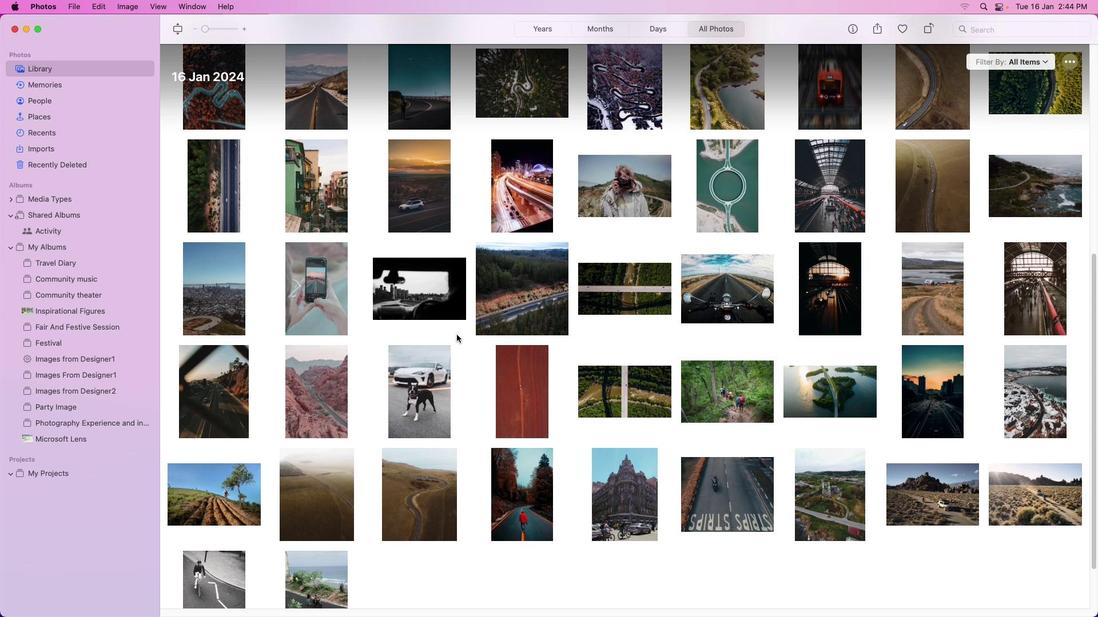 
Action: Mouse scrolled (457, 334) with delta (0, -3)
Screenshot: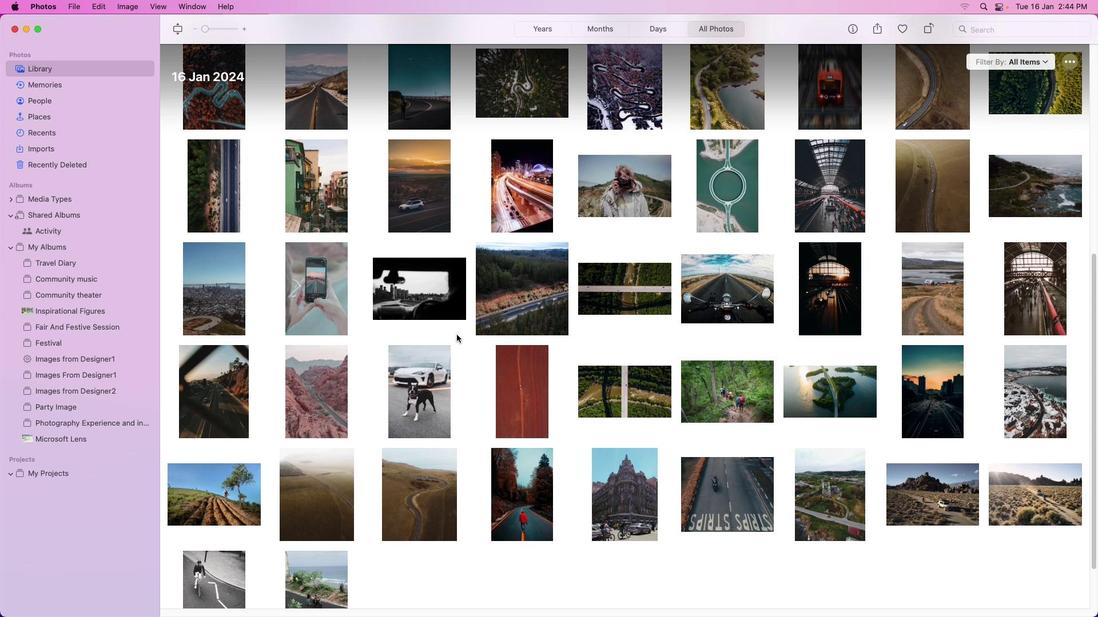 
Action: Mouse scrolled (457, 334) with delta (0, -3)
Screenshot: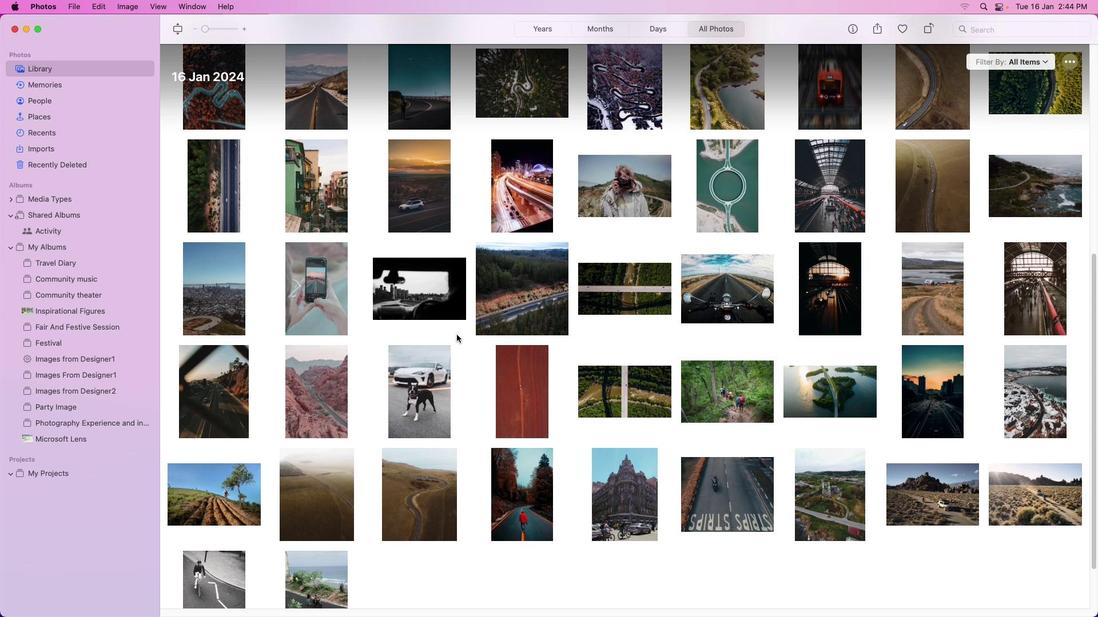 
Action: Mouse scrolled (457, 334) with delta (0, 0)
Screenshot: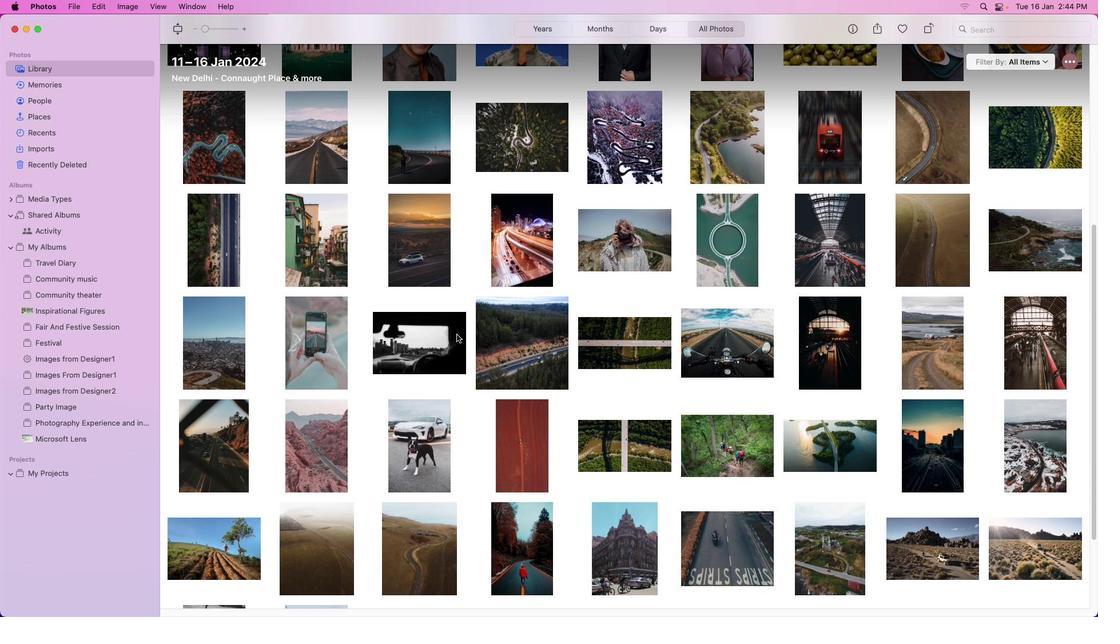 
Action: Mouse scrolled (457, 334) with delta (0, 0)
Screenshot: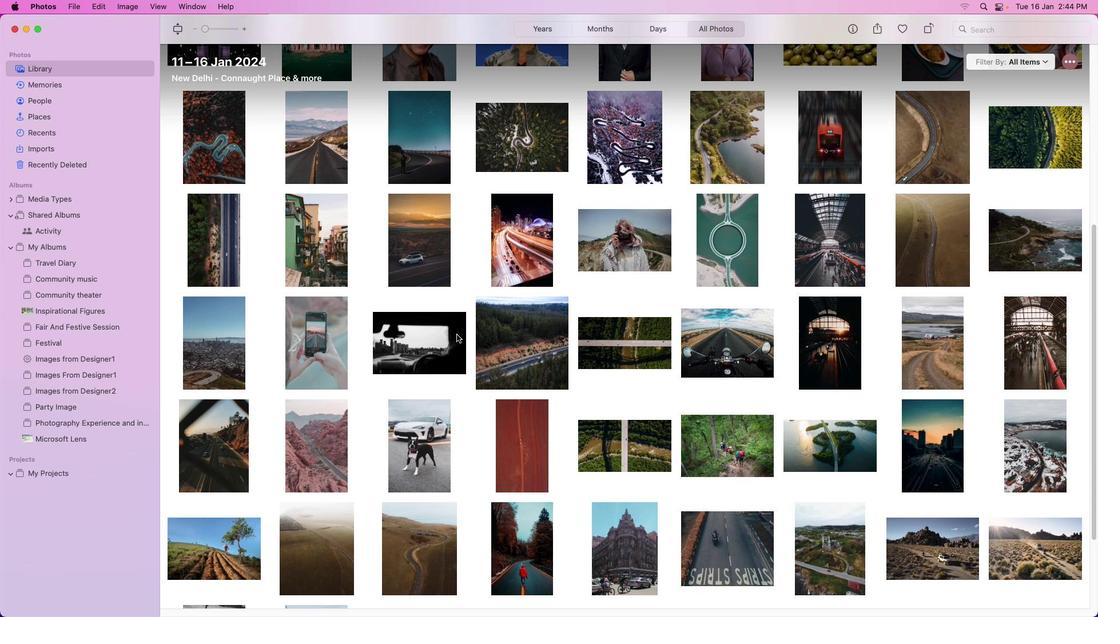 
Action: Mouse scrolled (457, 334) with delta (0, 1)
Screenshot: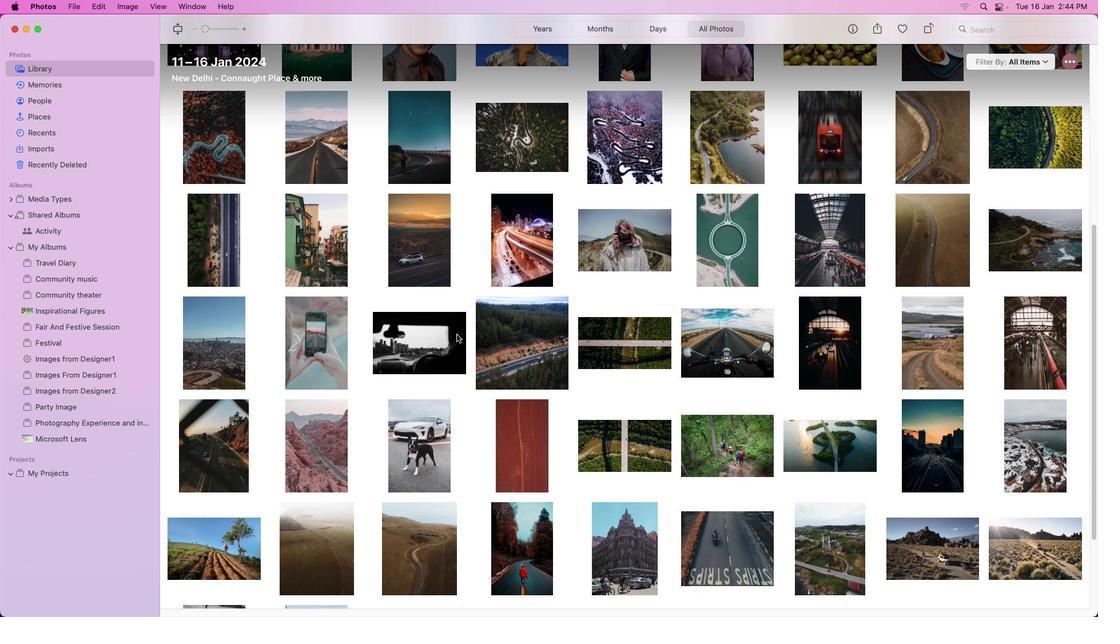 
Action: Mouse scrolled (457, 334) with delta (0, 2)
Screenshot: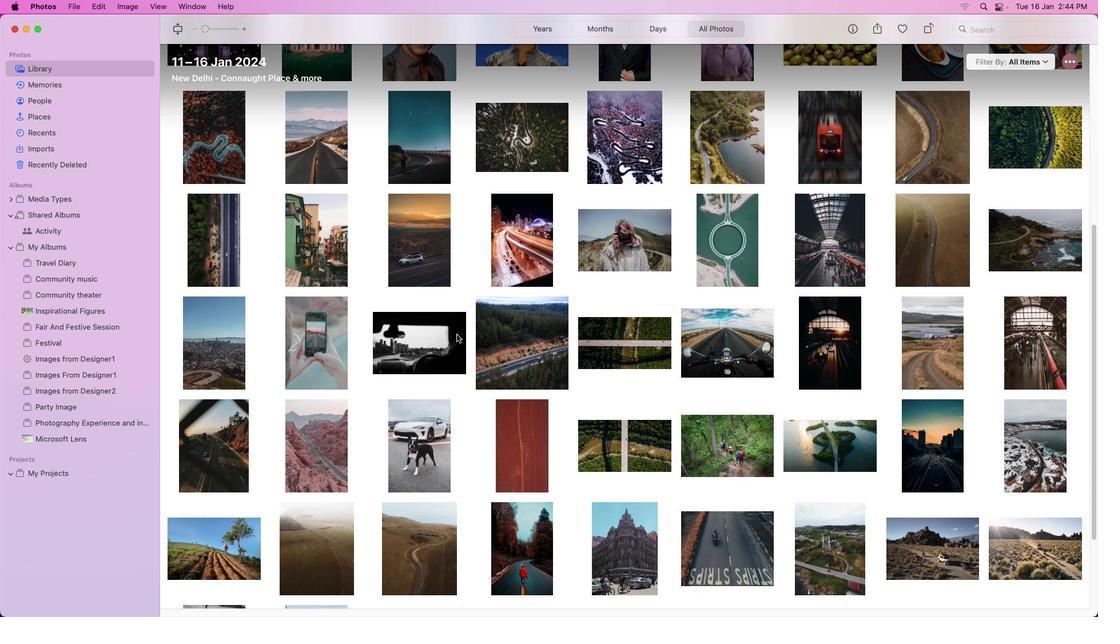 
Action: Mouse scrolled (457, 334) with delta (0, 0)
Screenshot: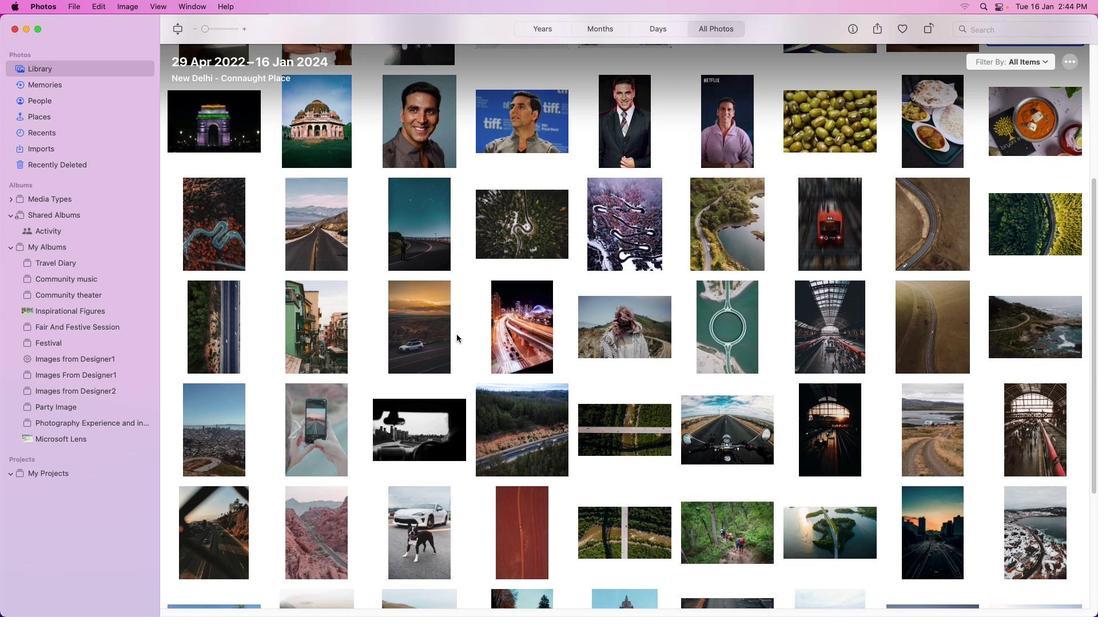 
Action: Mouse scrolled (457, 334) with delta (0, 0)
Screenshot: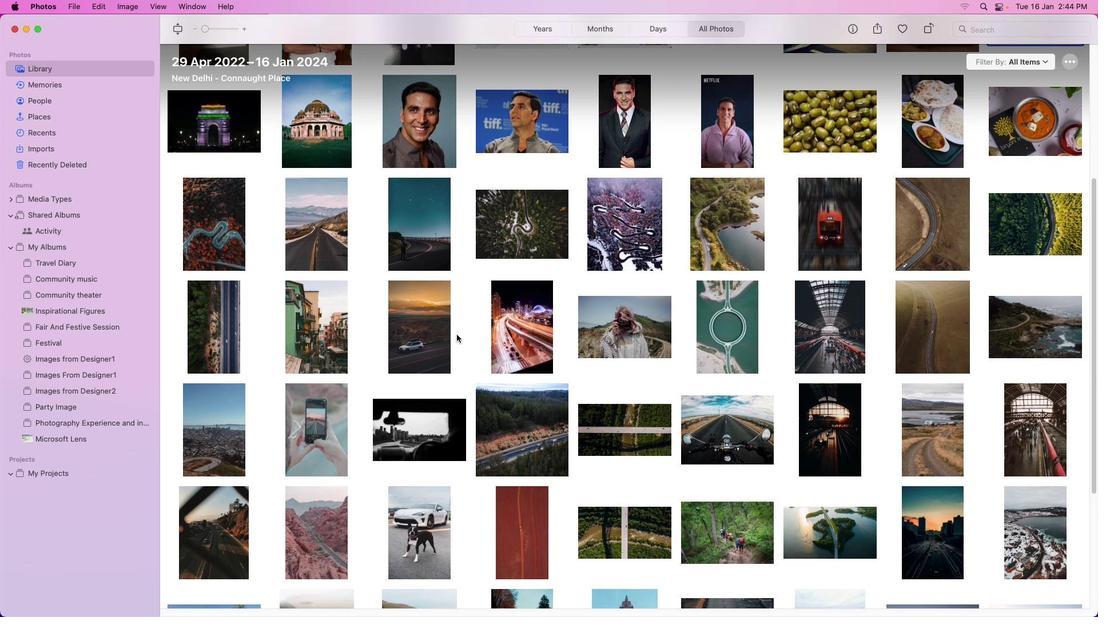 
Action: Mouse scrolled (457, 334) with delta (0, 1)
Screenshot: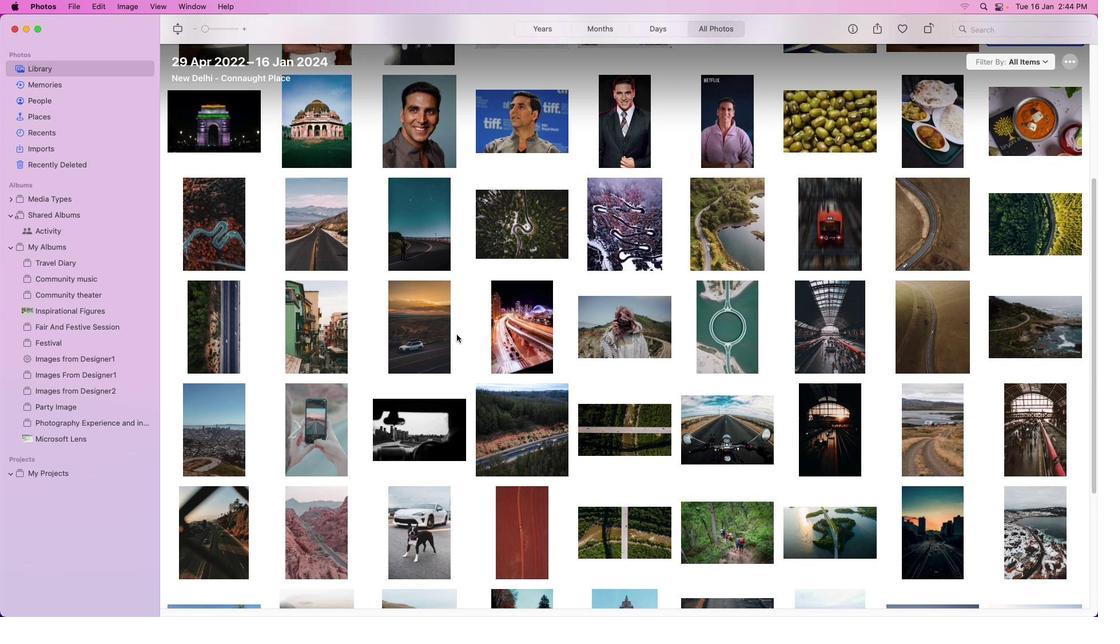 
Action: Mouse scrolled (457, 334) with delta (0, 2)
Screenshot: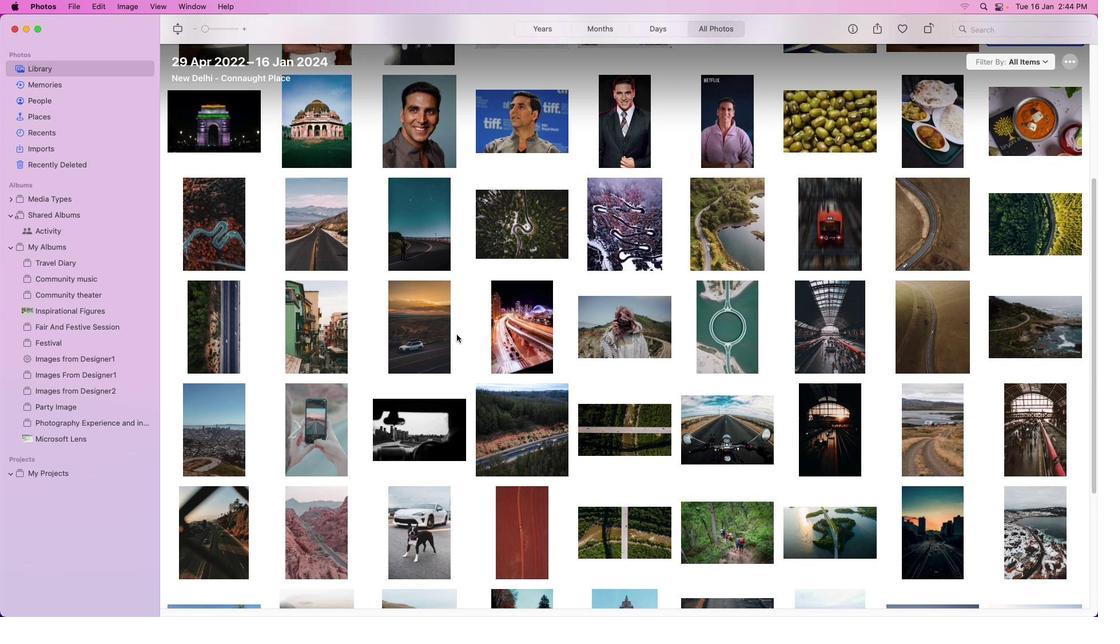 
Action: Mouse scrolled (457, 334) with delta (0, 2)
Screenshot: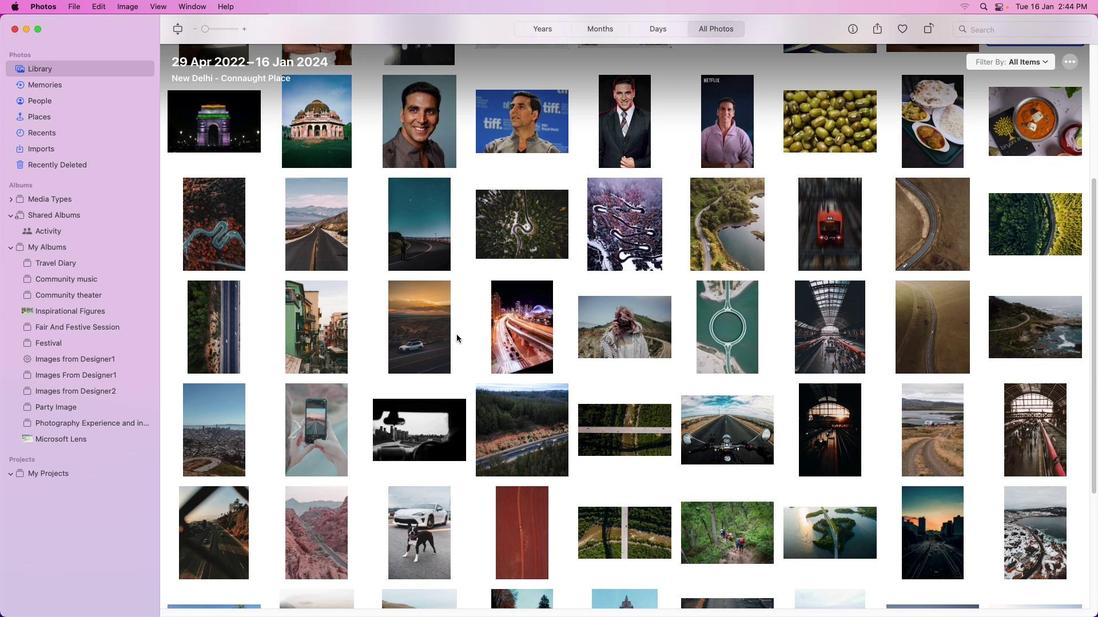 
Action: Mouse moved to (350, 342)
Screenshot: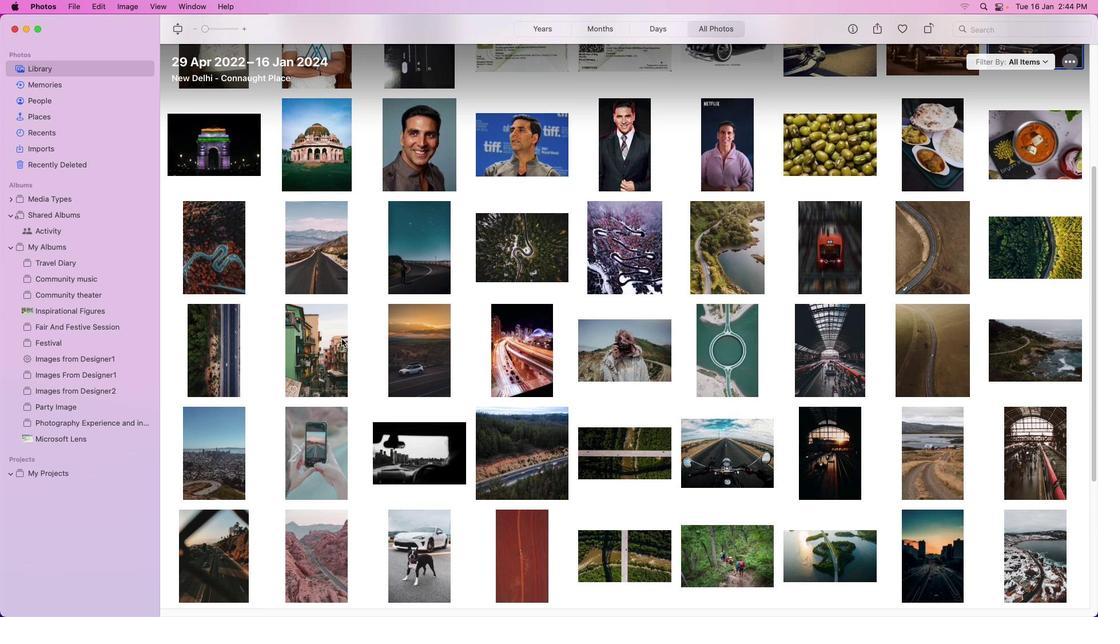 
Action: Mouse scrolled (350, 342) with delta (0, 0)
Screenshot: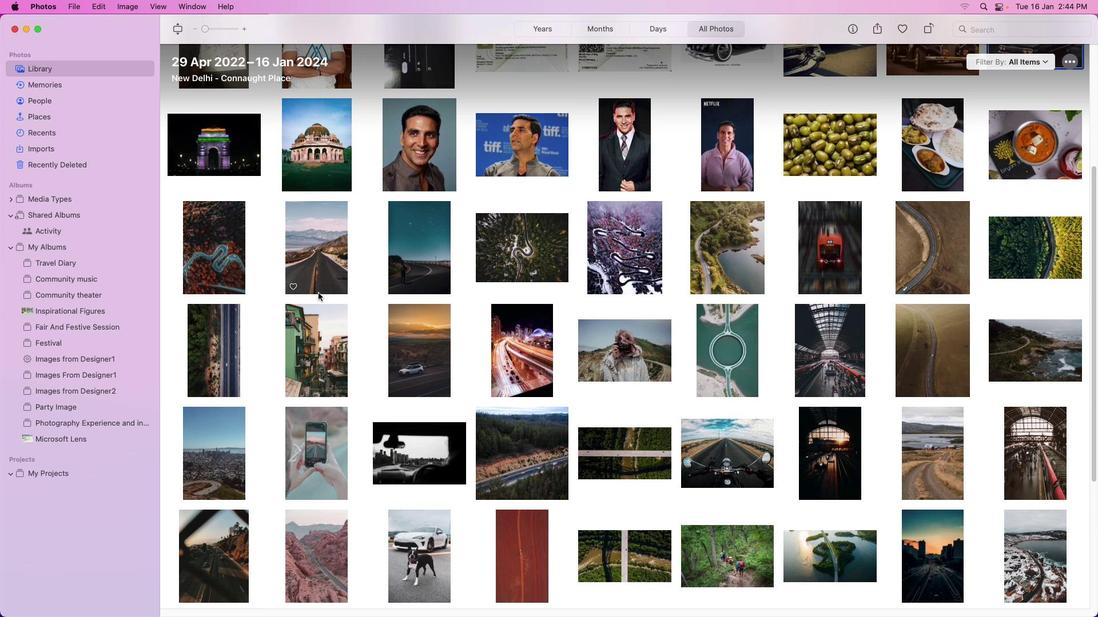 
Action: Mouse scrolled (350, 342) with delta (0, 0)
Screenshot: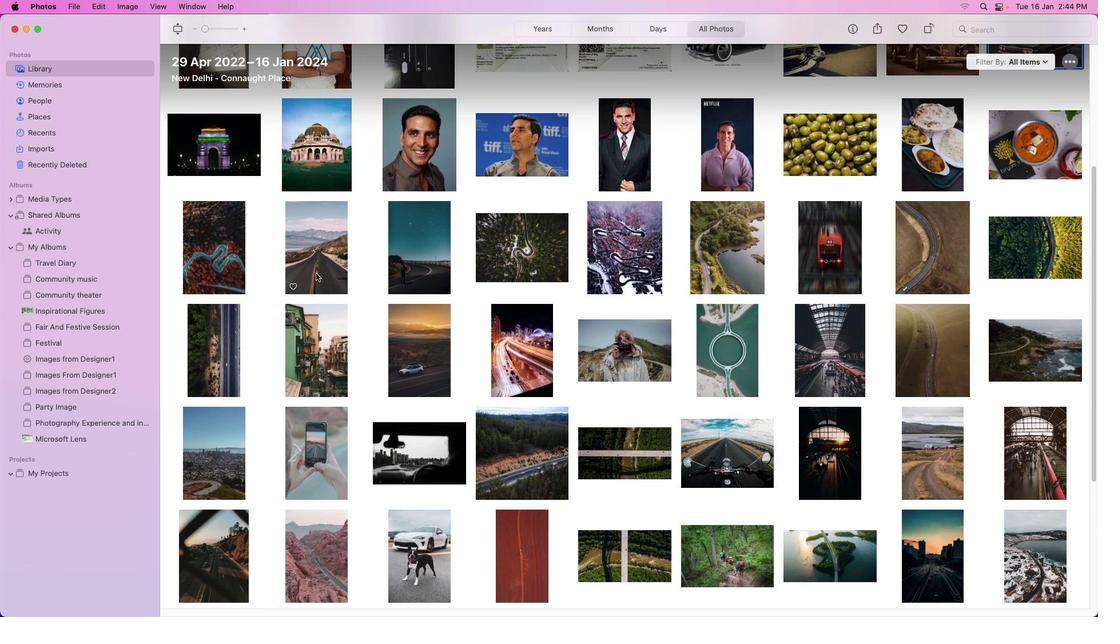 
Action: Mouse scrolled (350, 342) with delta (0, 1)
Screenshot: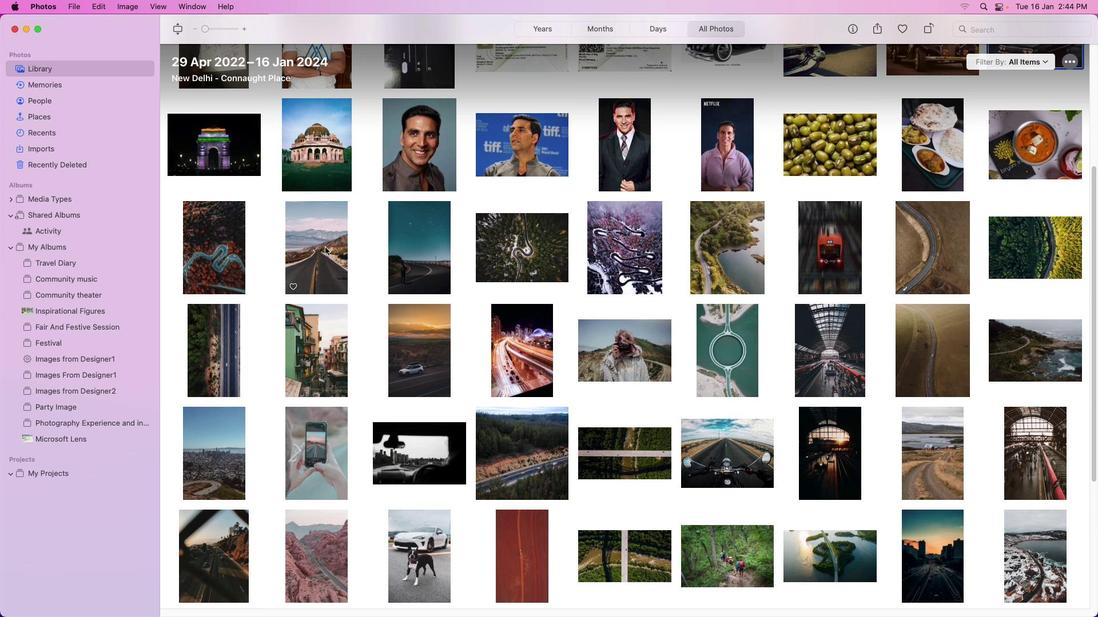 
Action: Mouse moved to (229, 254)
Screenshot: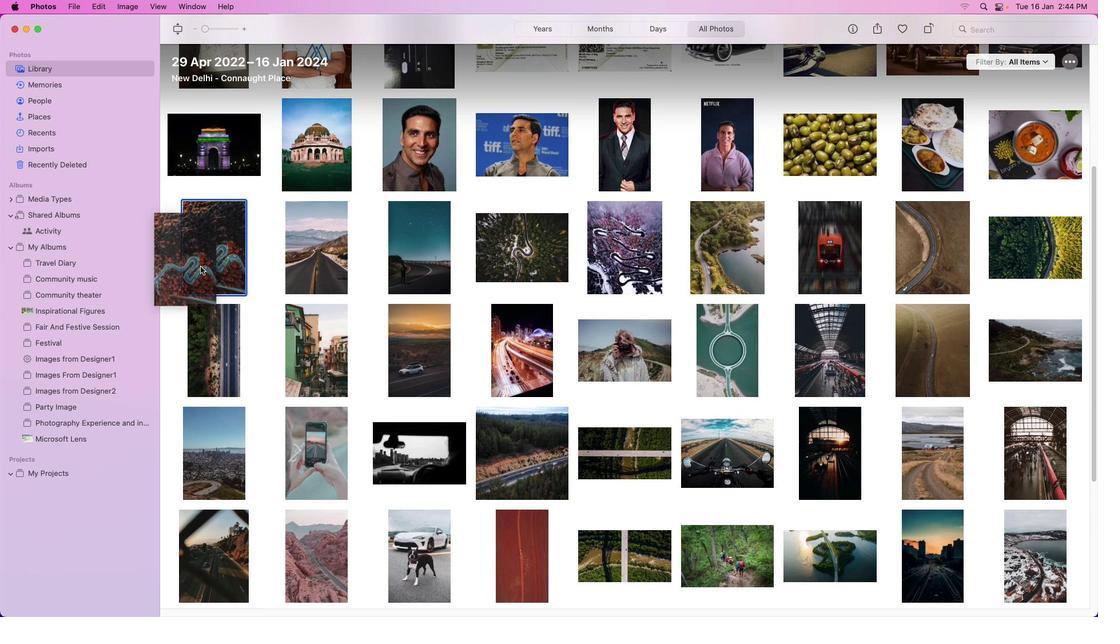 
Action: Mouse pressed left at (229, 254)
Screenshot: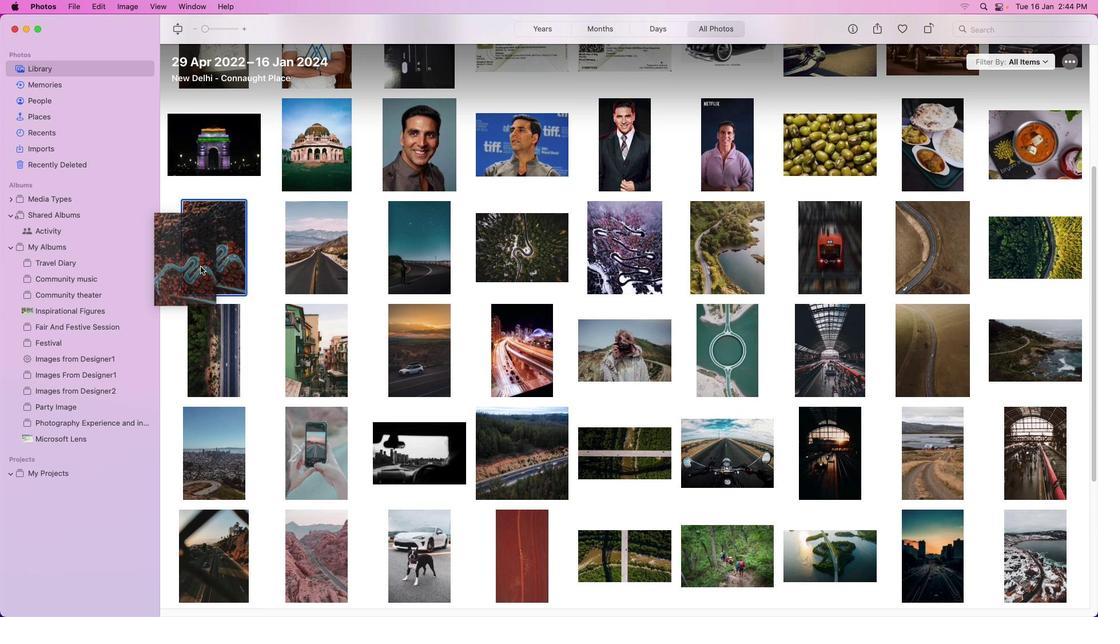 
Action: Mouse moved to (221, 245)
Screenshot: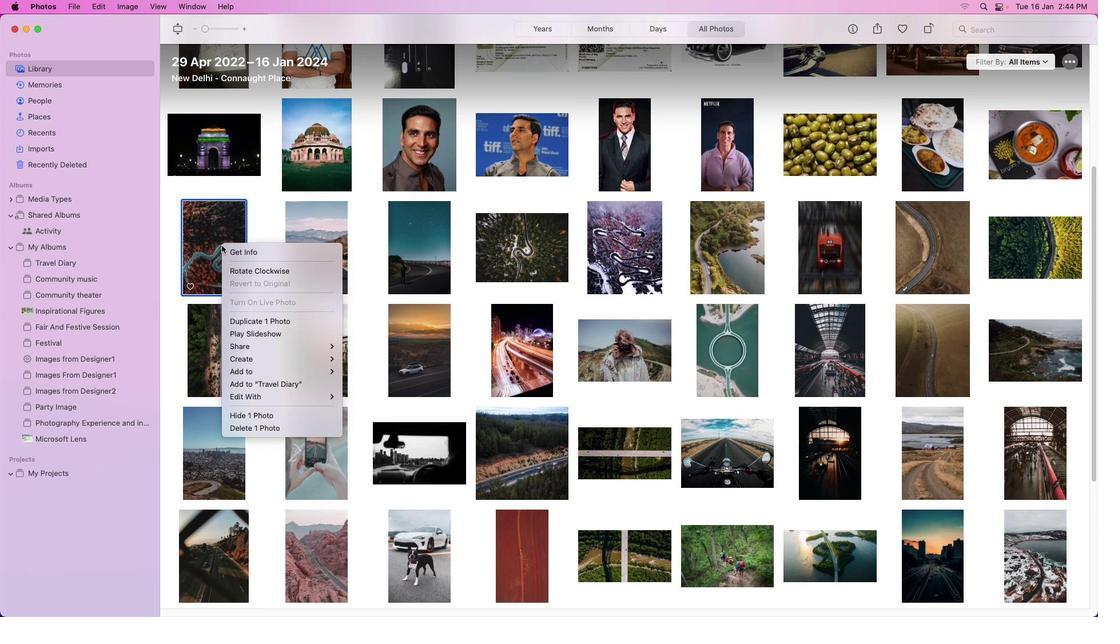 
Action: Mouse pressed right at (221, 245)
Screenshot: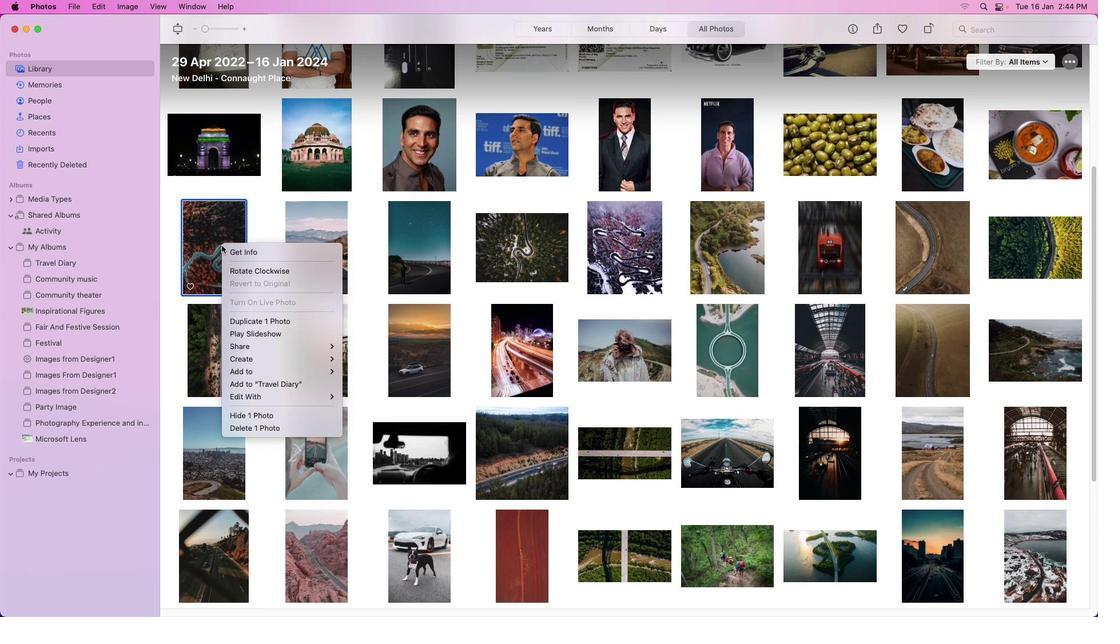
Action: Mouse moved to (377, 386)
Screenshot: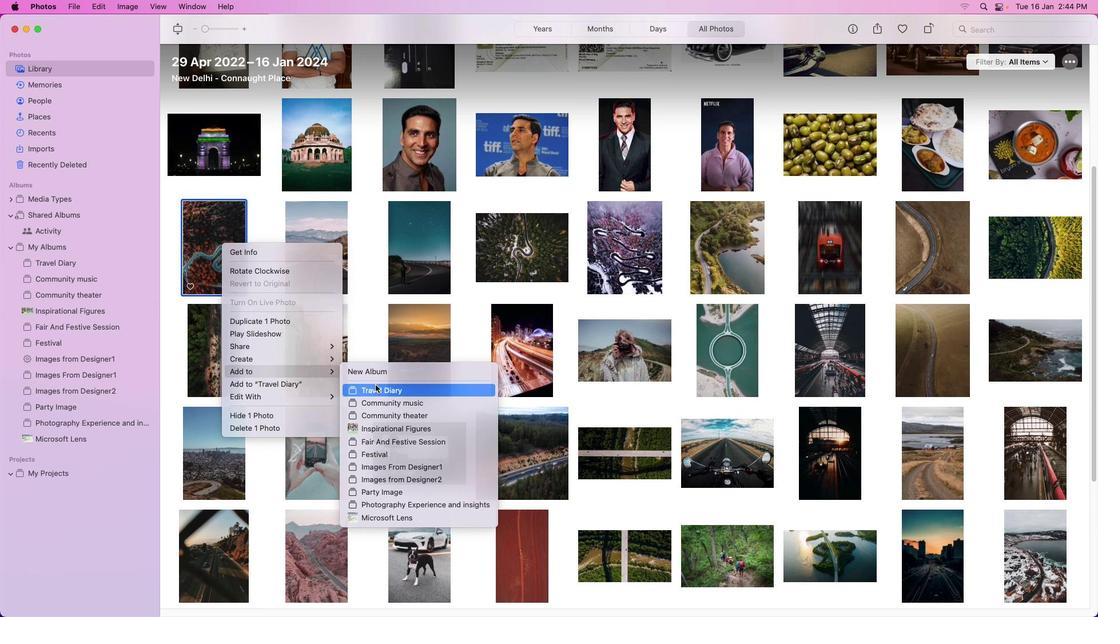 
Action: Mouse pressed left at (377, 386)
Screenshot: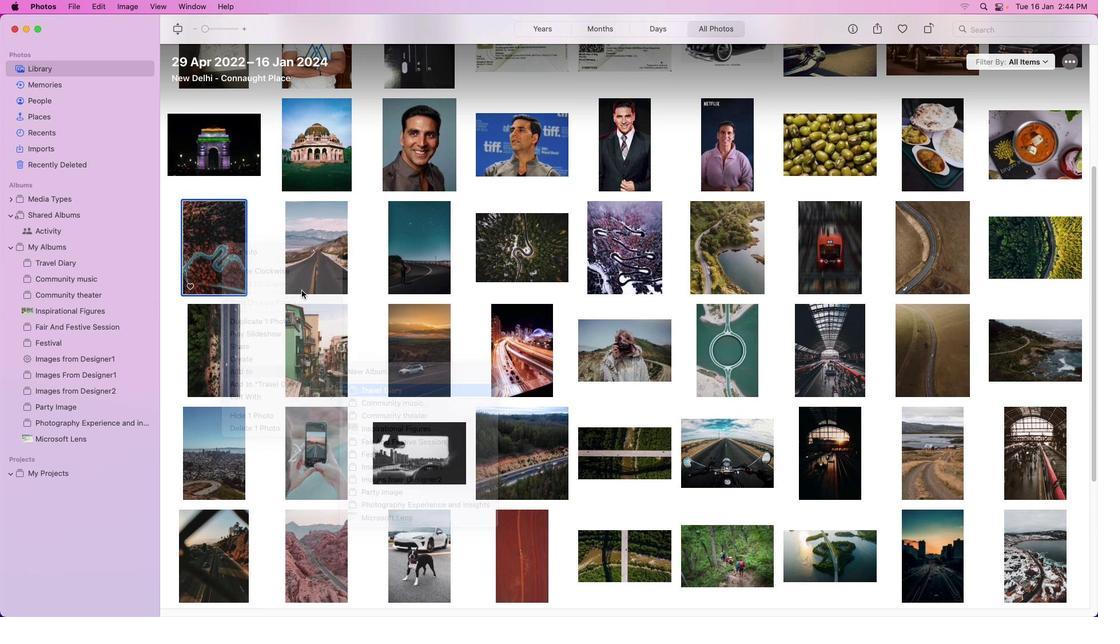
Action: Mouse moved to (311, 255)
Screenshot: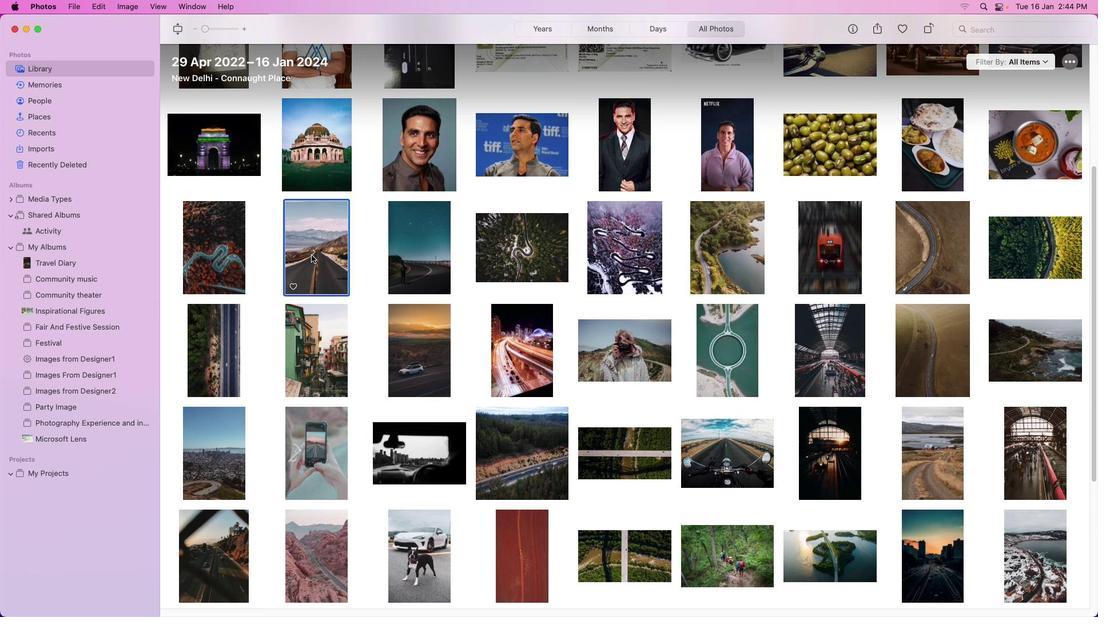 
Action: Mouse pressed left at (311, 255)
Screenshot: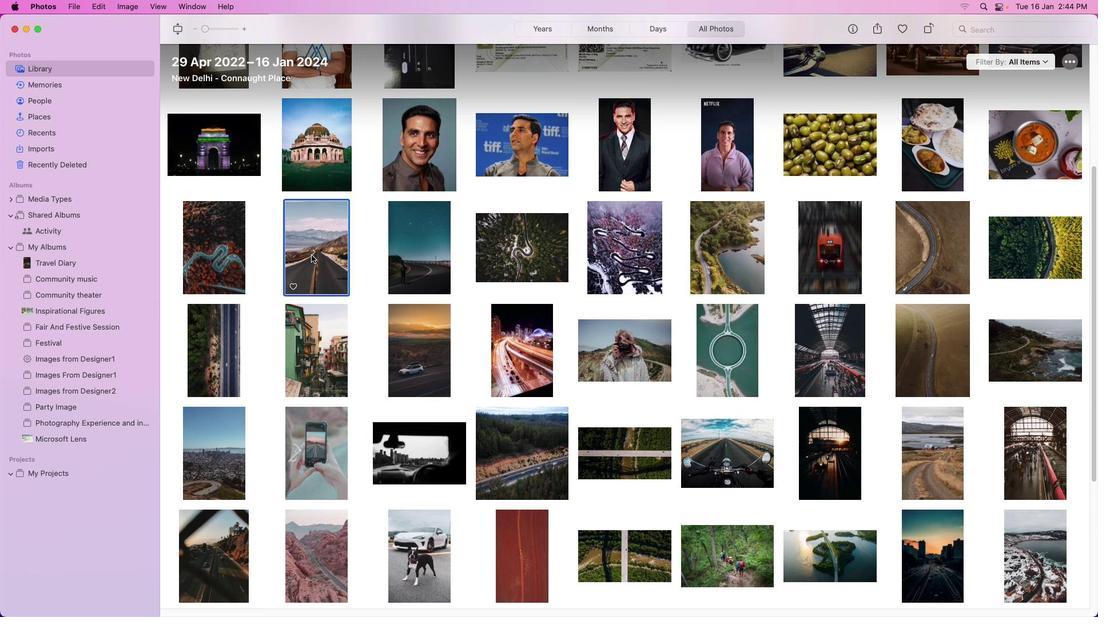 
Action: Mouse pressed right at (311, 255)
Screenshot: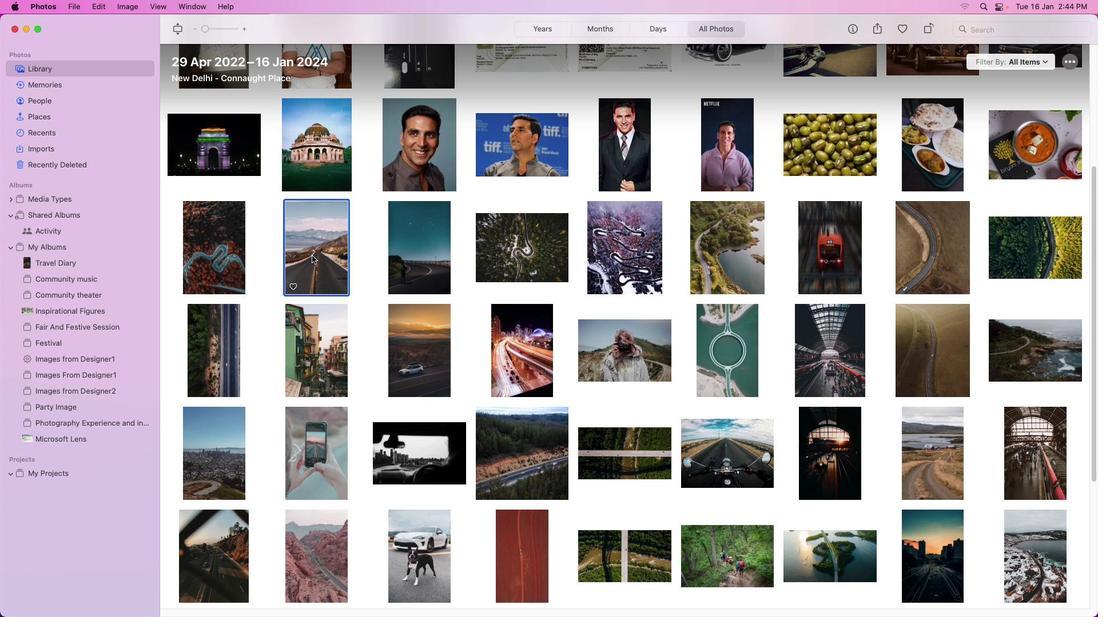 
Action: Mouse moved to (312, 255)
Screenshot: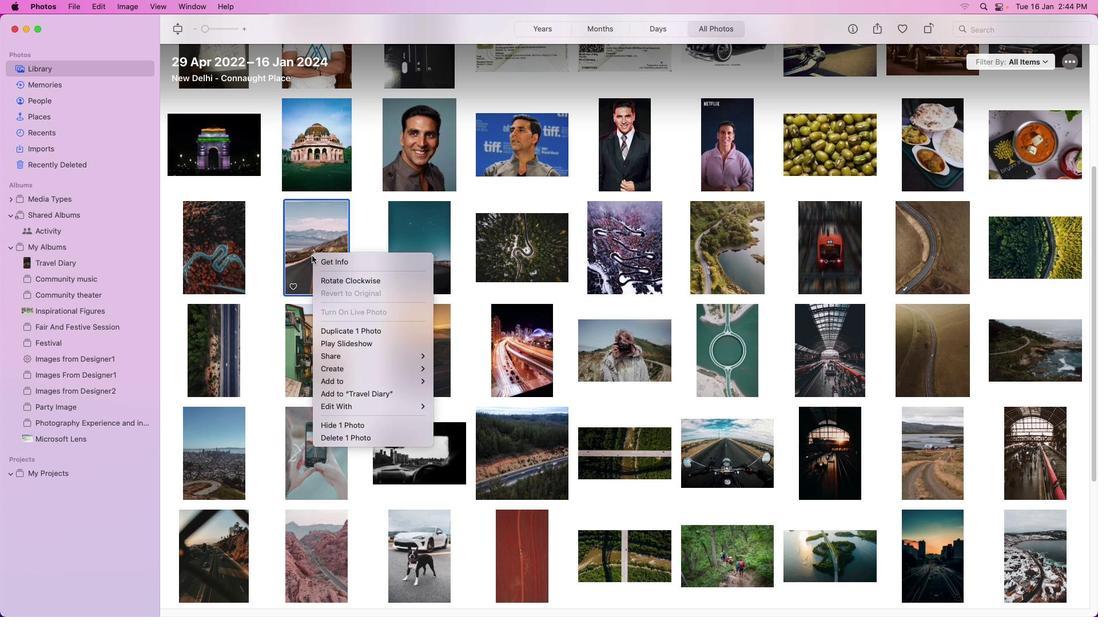 
Action: Mouse pressed right at (312, 255)
Screenshot: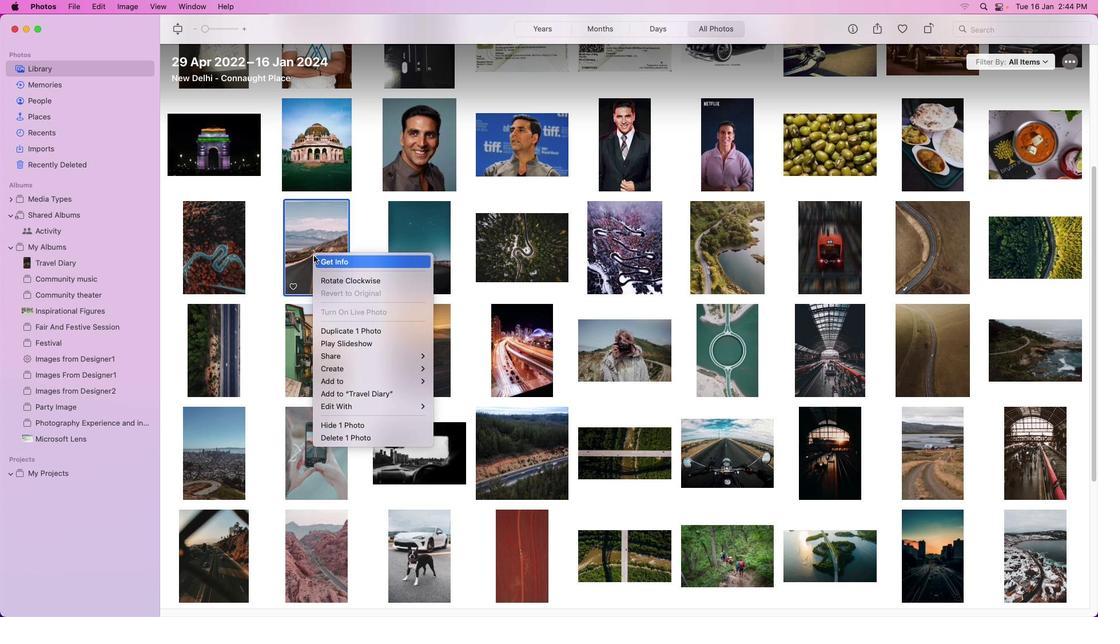 
Action: Mouse moved to (476, 399)
Screenshot: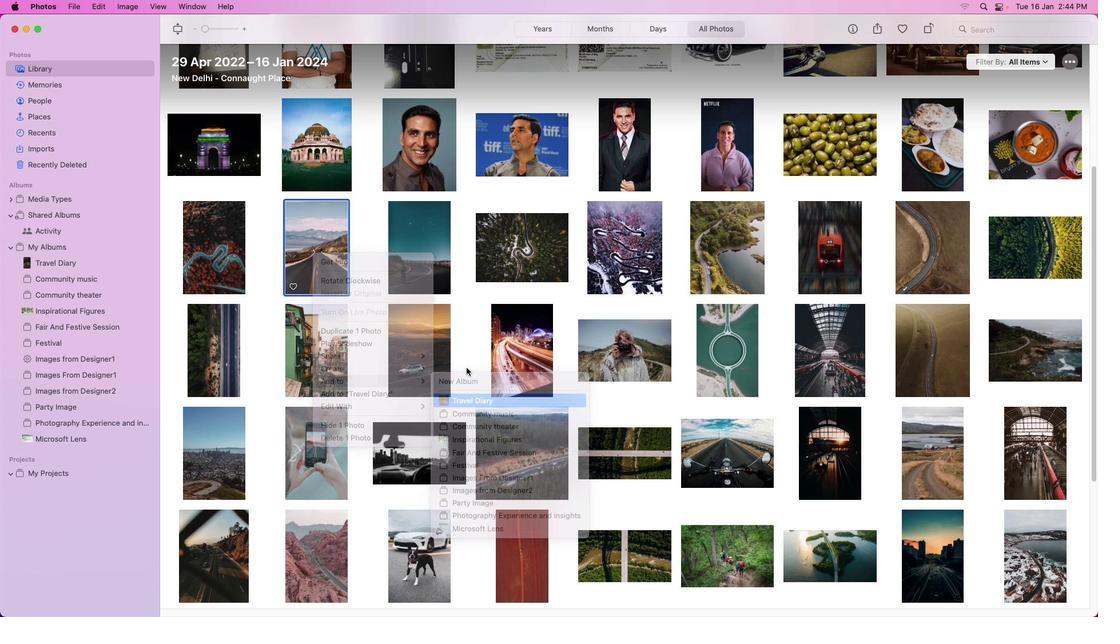 
Action: Mouse pressed left at (476, 399)
Screenshot: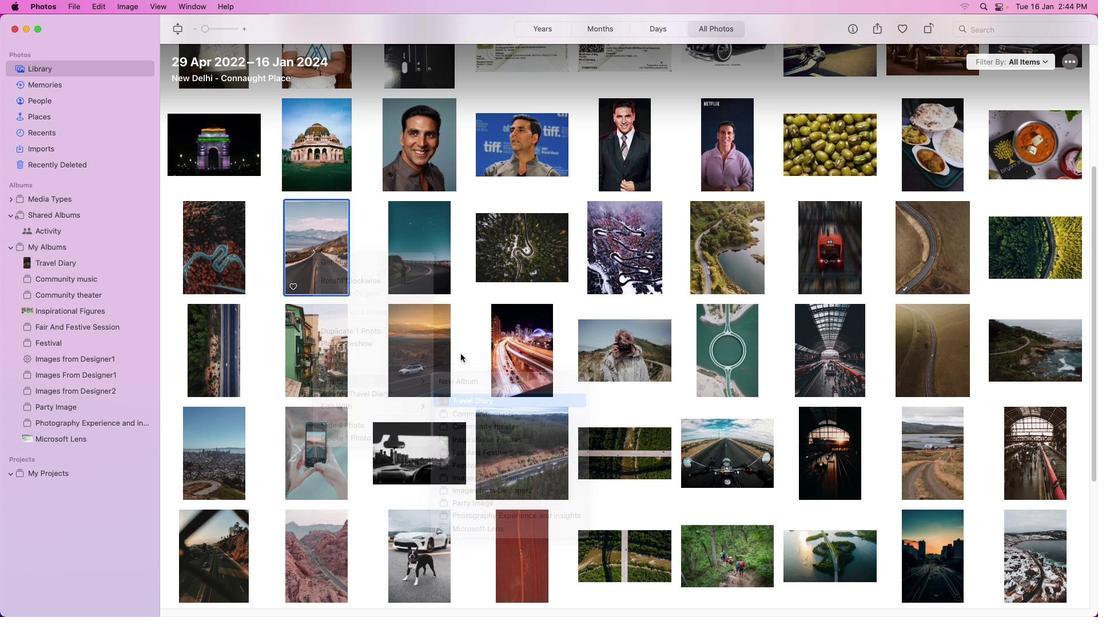 
Action: Mouse moved to (415, 266)
Screenshot: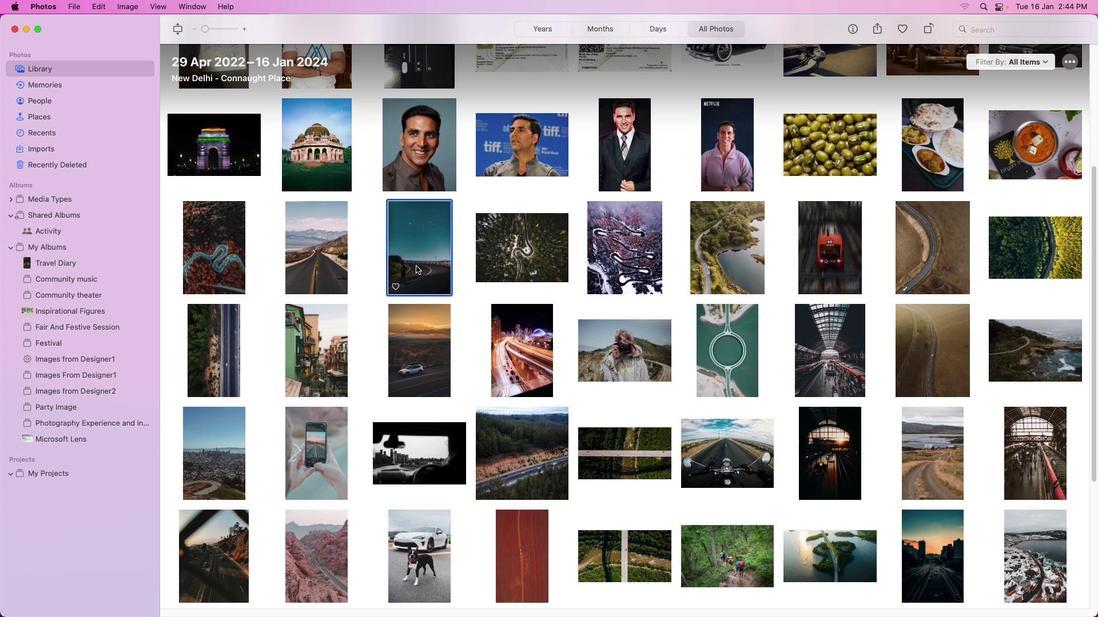 
Action: Mouse pressed left at (415, 266)
Screenshot: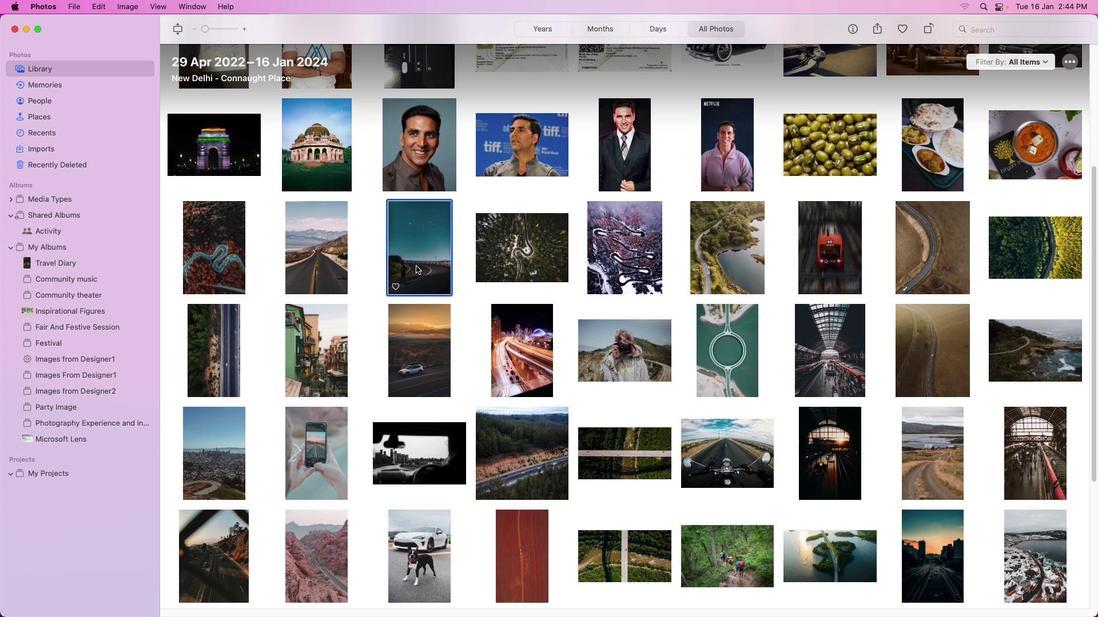 
Action: Mouse pressed right at (415, 266)
Screenshot: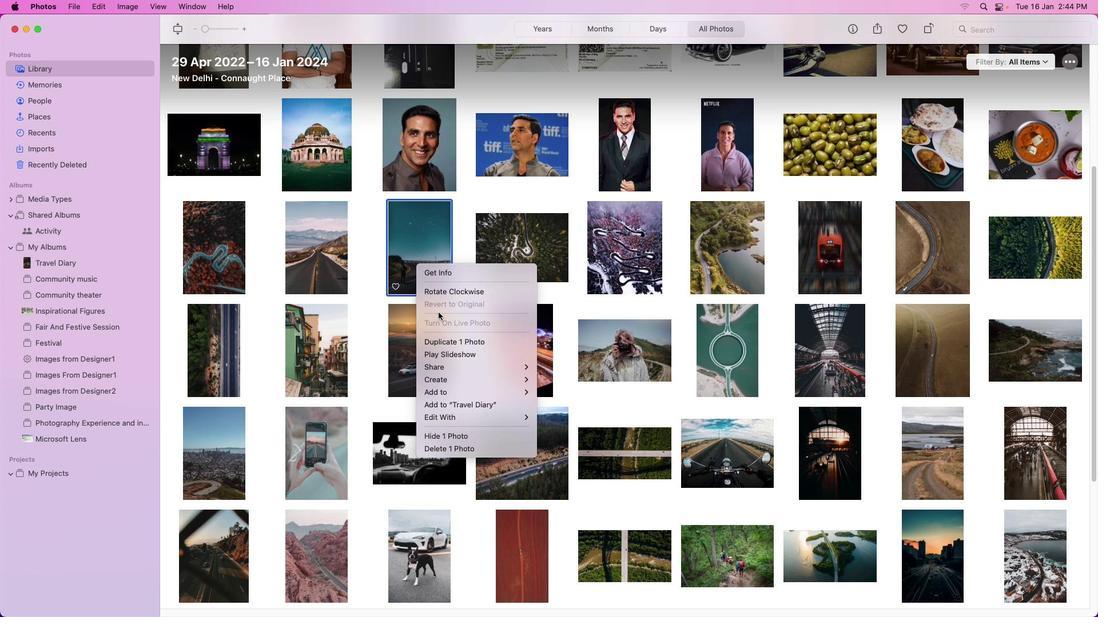 
Action: Mouse moved to (566, 412)
Screenshot: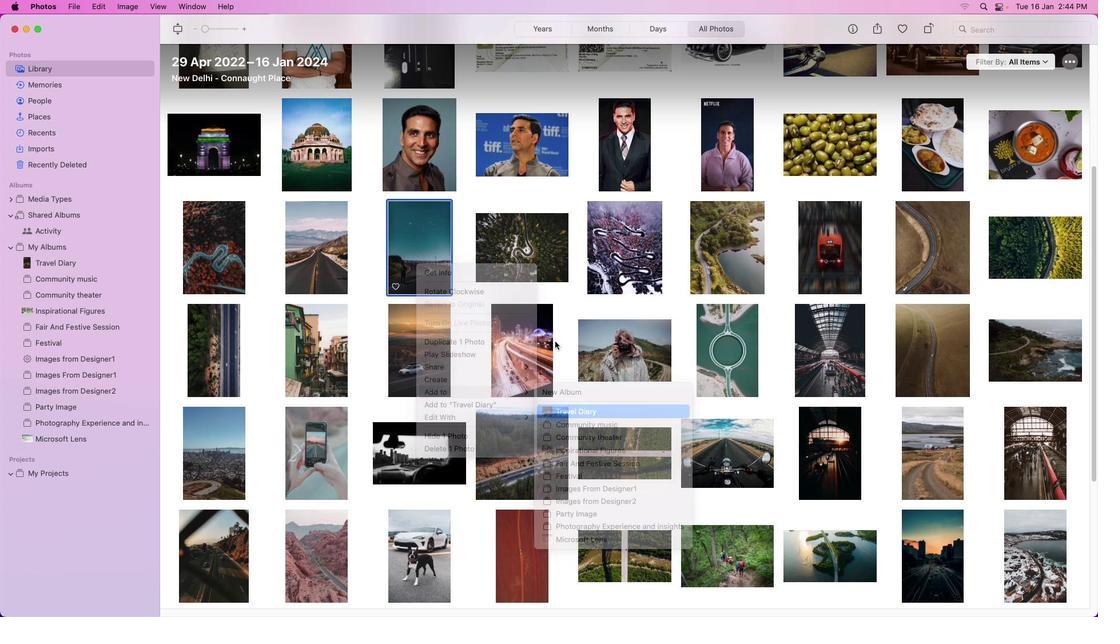 
Action: Mouse pressed left at (566, 412)
Screenshot: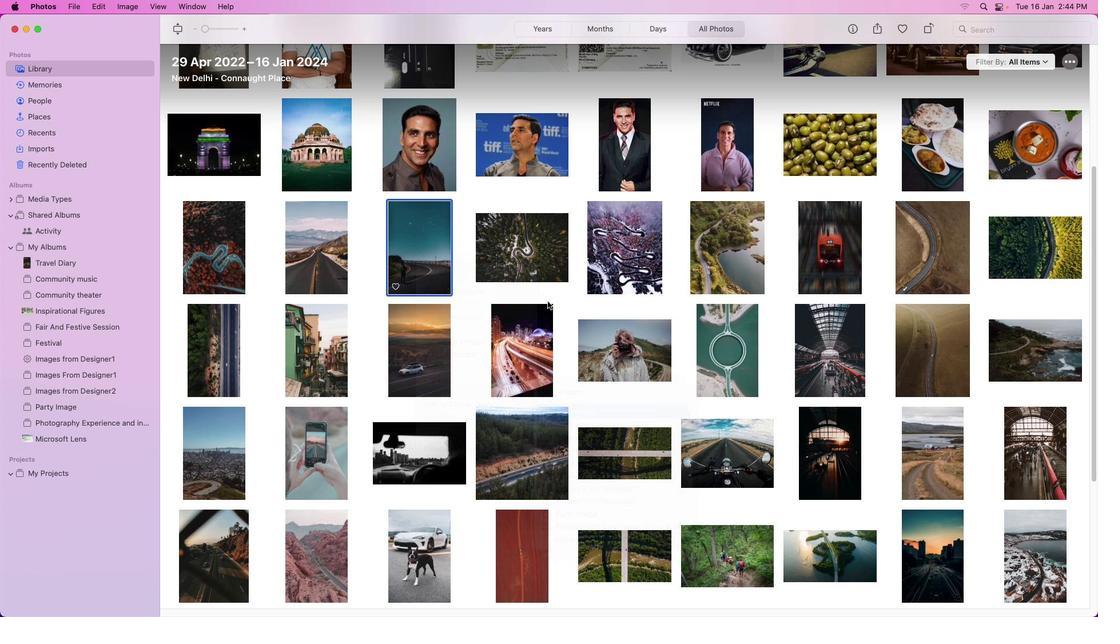 
Action: Mouse moved to (530, 260)
Screenshot: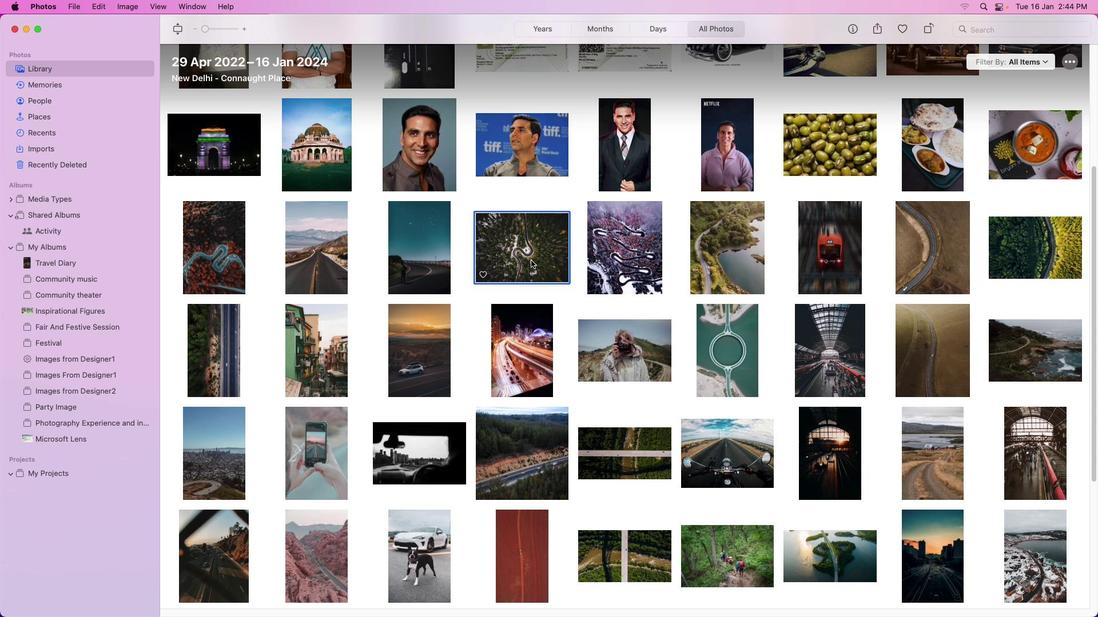 
Action: Mouse pressed left at (530, 260)
Screenshot: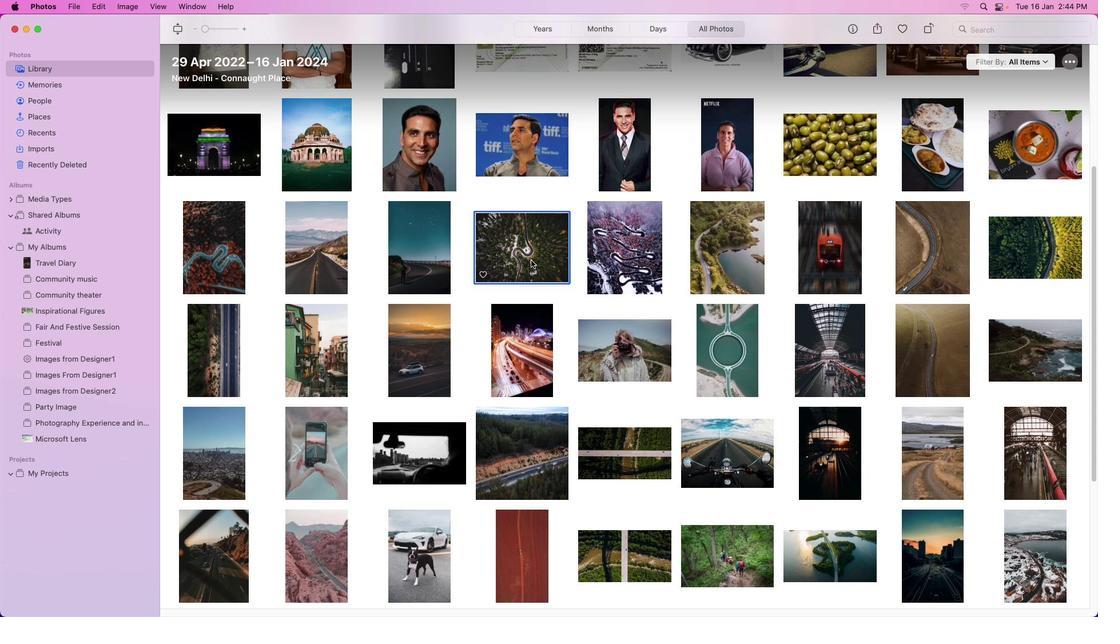 
Action: Mouse pressed right at (530, 260)
Screenshot: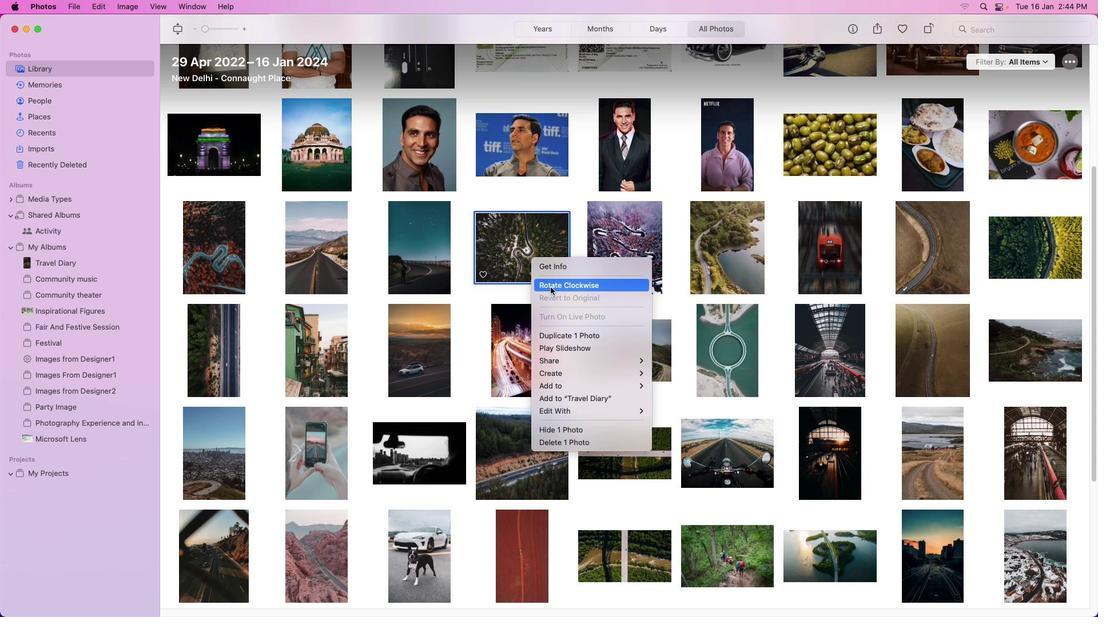
Action: Mouse moved to (689, 410)
Screenshot: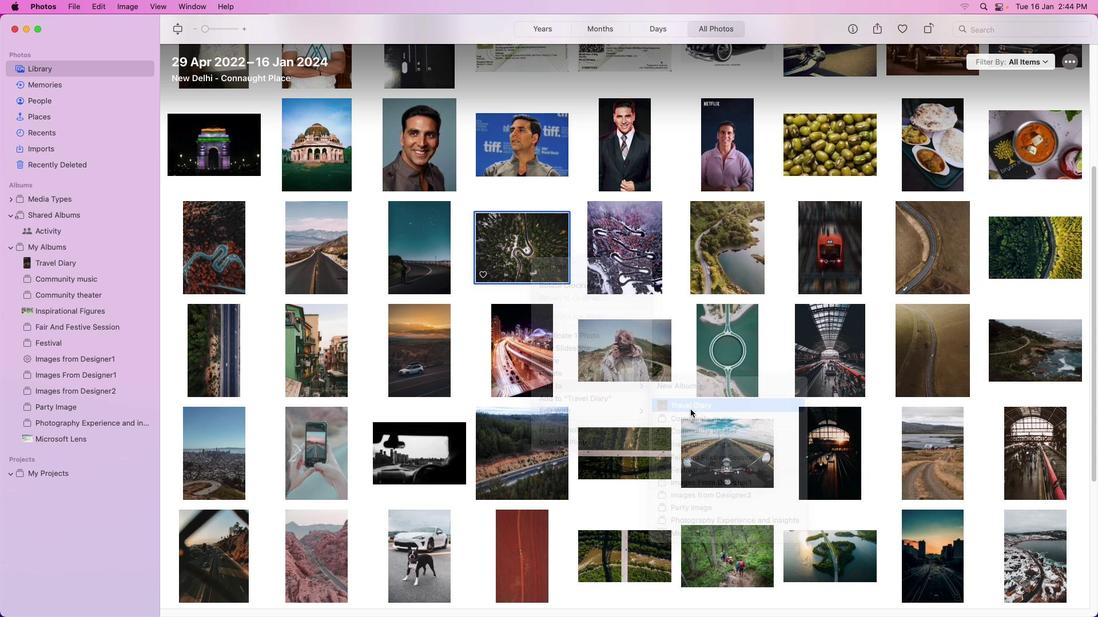 
Action: Mouse pressed left at (689, 410)
Screenshot: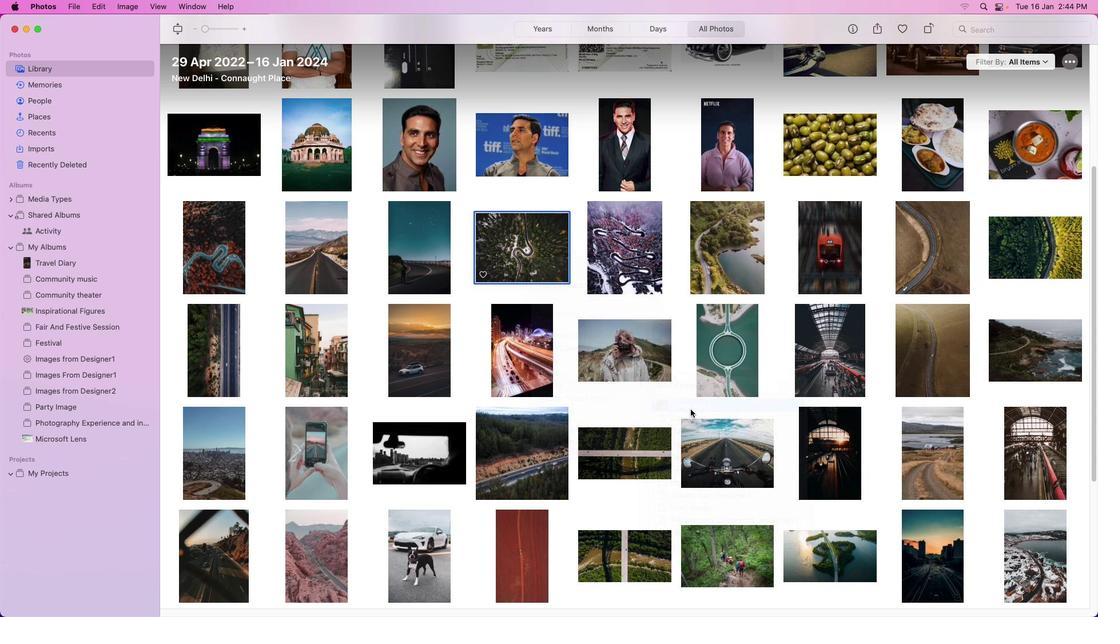 
Action: Mouse moved to (638, 236)
Screenshot: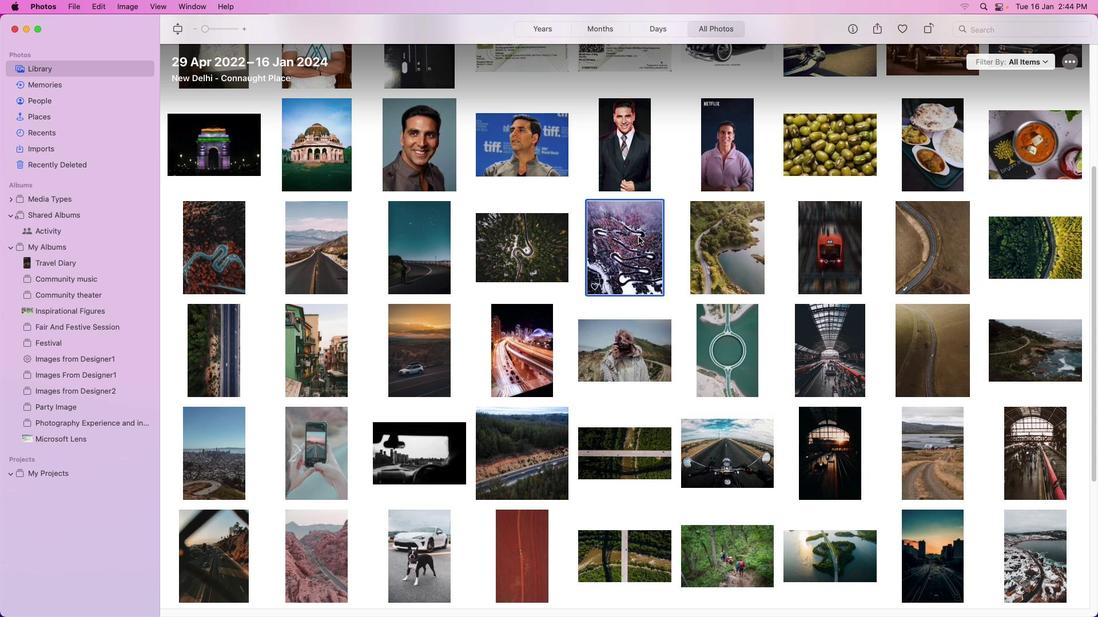 
Action: Mouse pressed left at (638, 236)
Screenshot: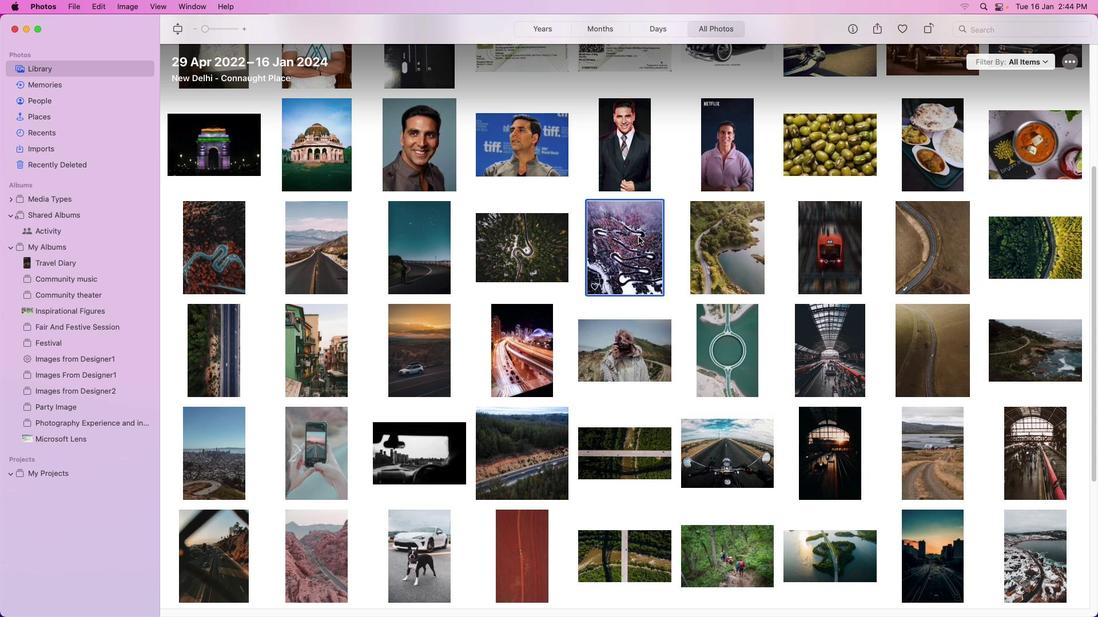 
Action: Mouse pressed right at (638, 236)
Screenshot: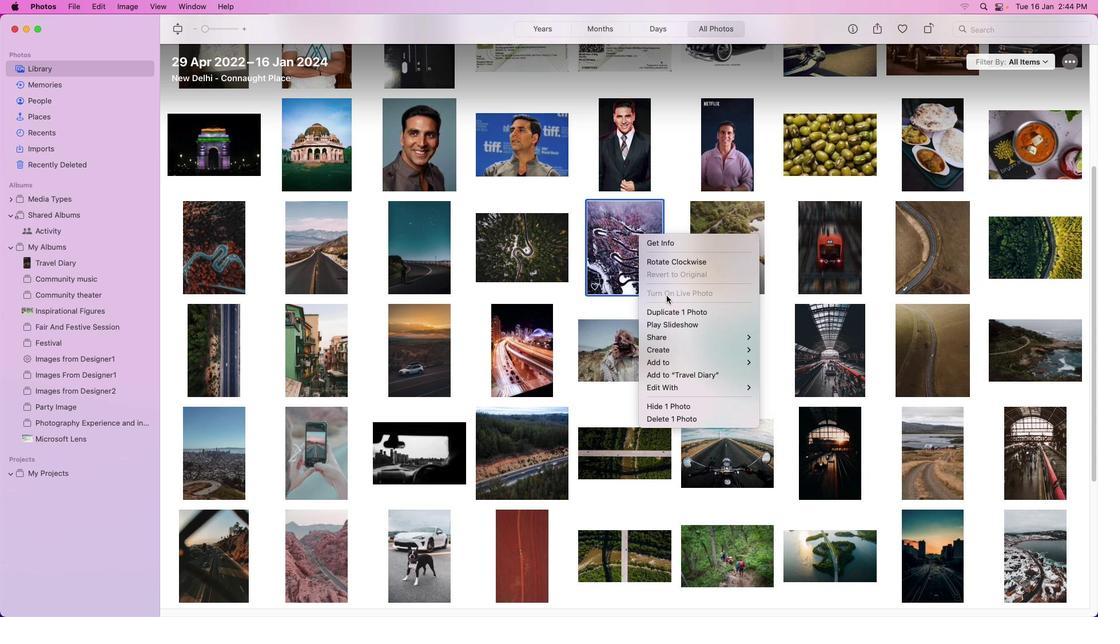 
Action: Mouse moved to (804, 381)
Screenshot: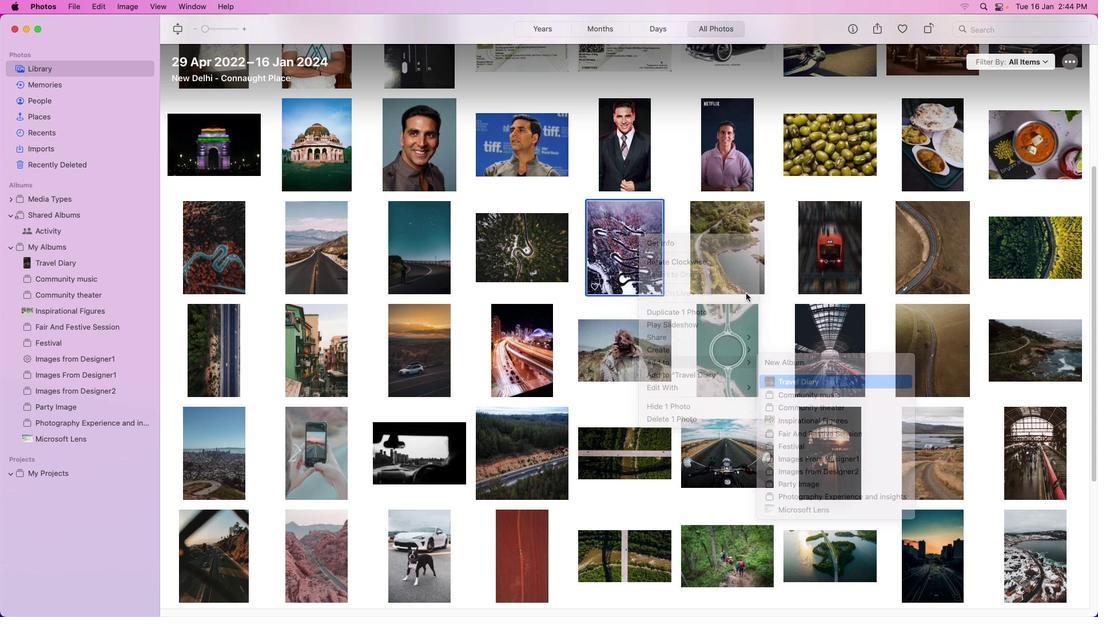 
Action: Mouse pressed left at (804, 381)
Screenshot: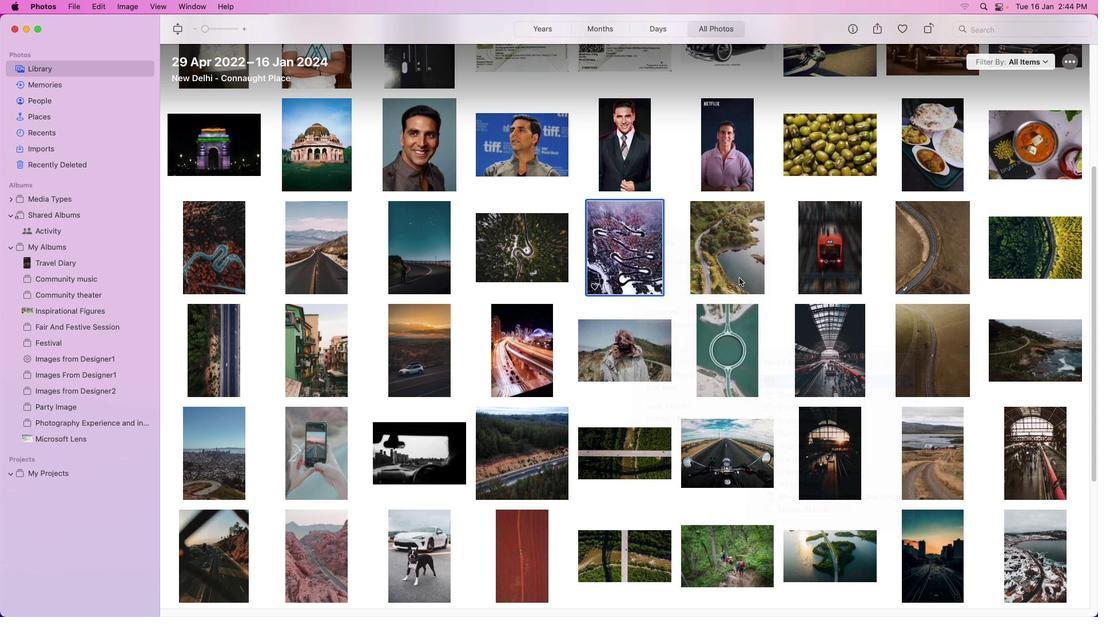 
Action: Mouse moved to (738, 267)
Screenshot: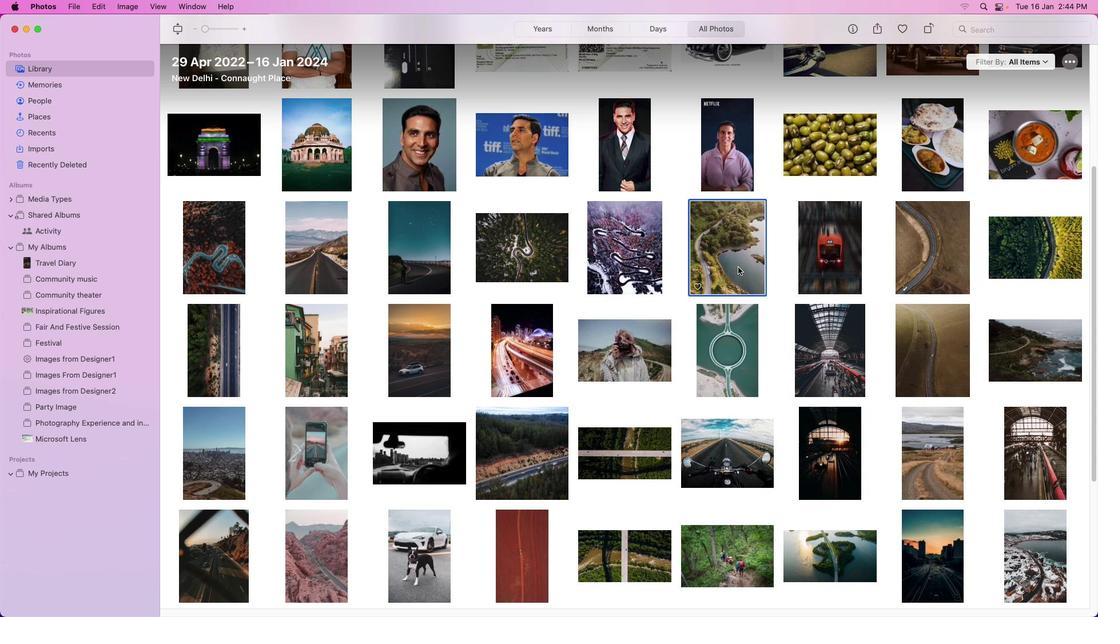 
Action: Mouse pressed left at (738, 267)
Screenshot: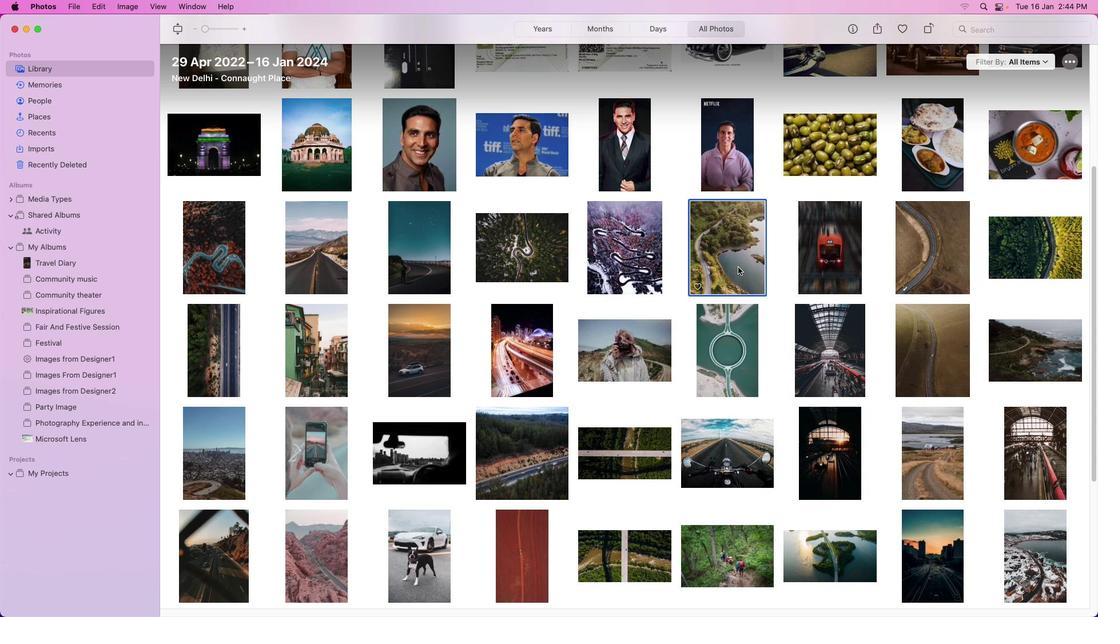 
Action: Mouse pressed right at (738, 267)
Screenshot: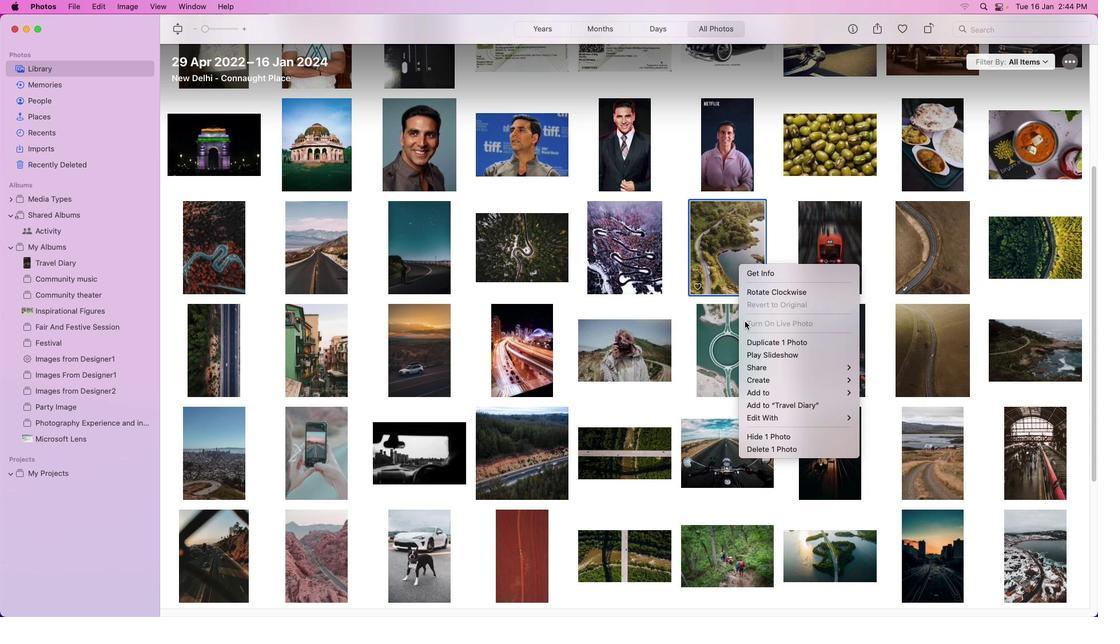 
Action: Mouse moved to (883, 408)
Screenshot: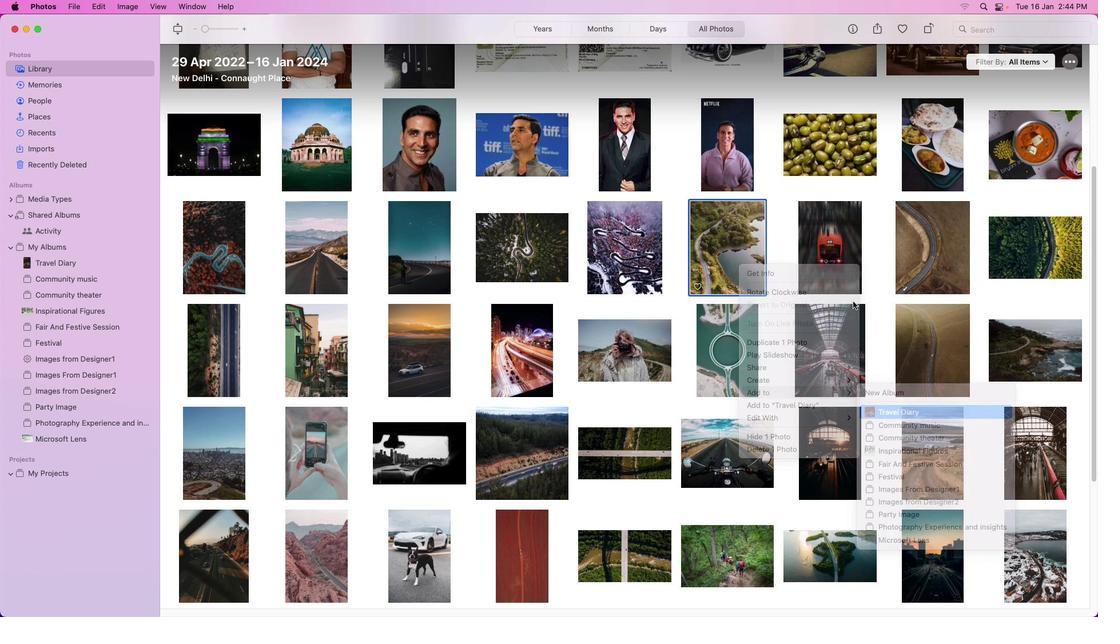 
Action: Mouse pressed left at (883, 408)
Screenshot: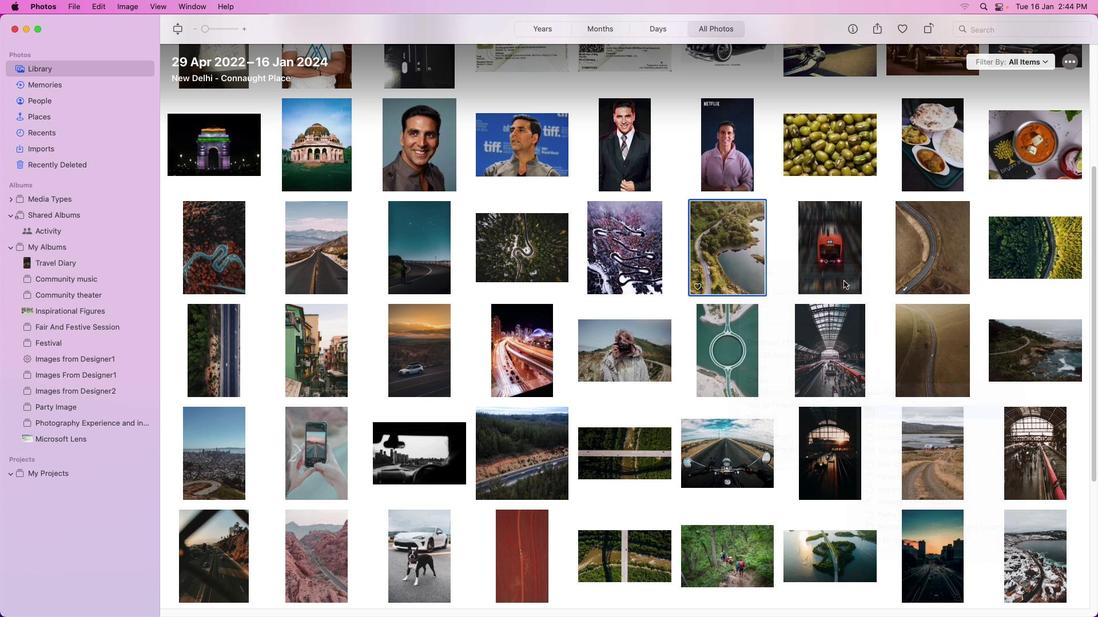 
Action: Mouse moved to (835, 265)
Screenshot: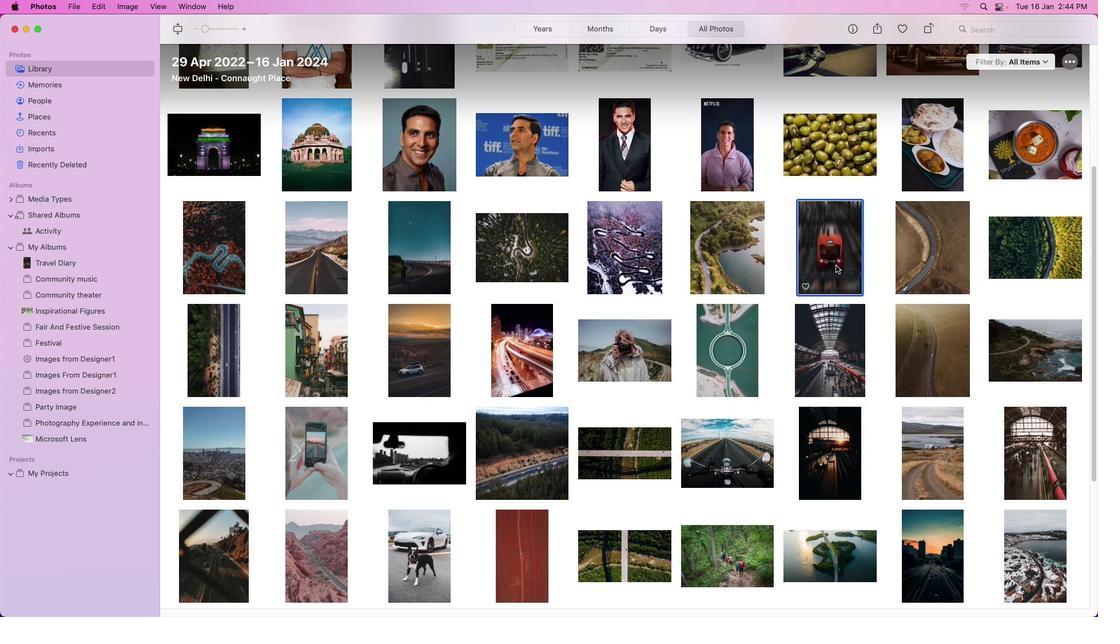 
Action: Mouse pressed left at (835, 265)
Screenshot: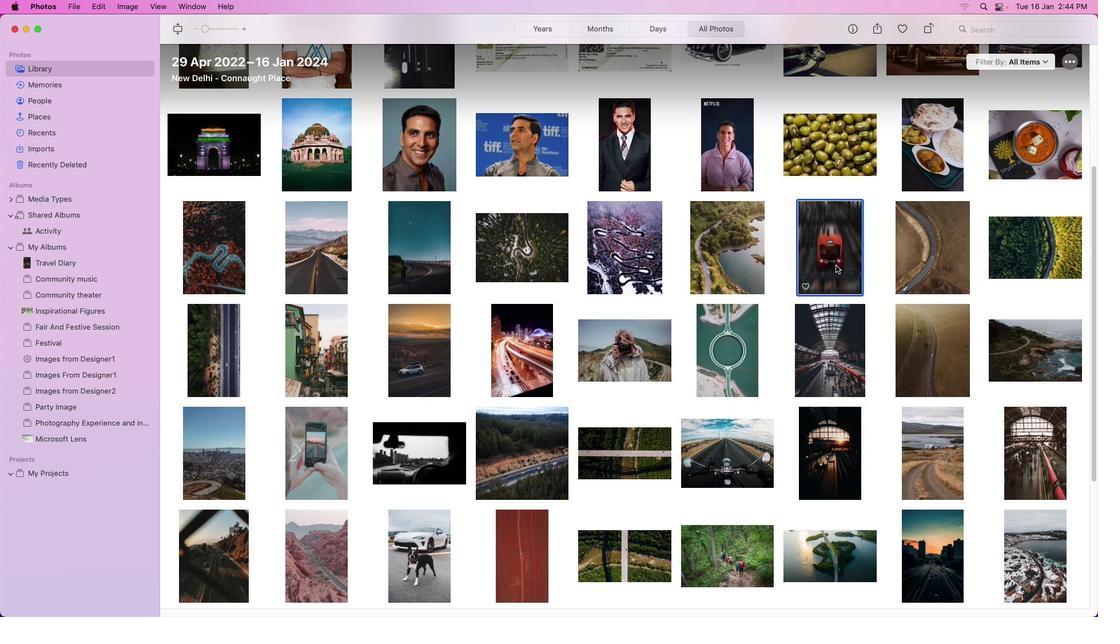 
Action: Mouse moved to (835, 265)
Screenshot: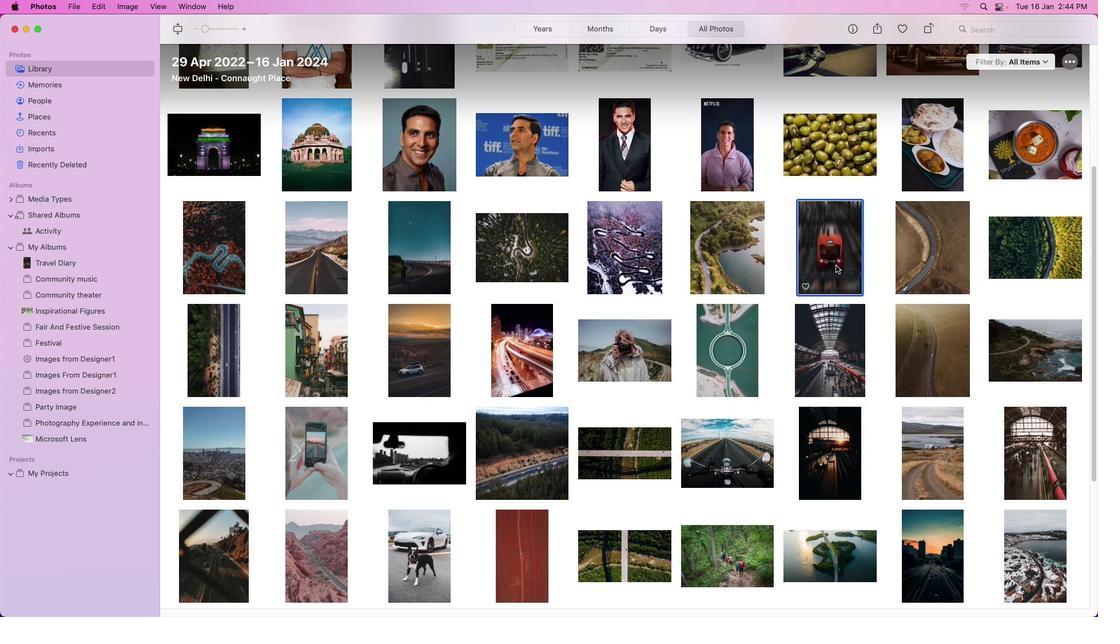 
Action: Mouse pressed right at (835, 265)
Screenshot: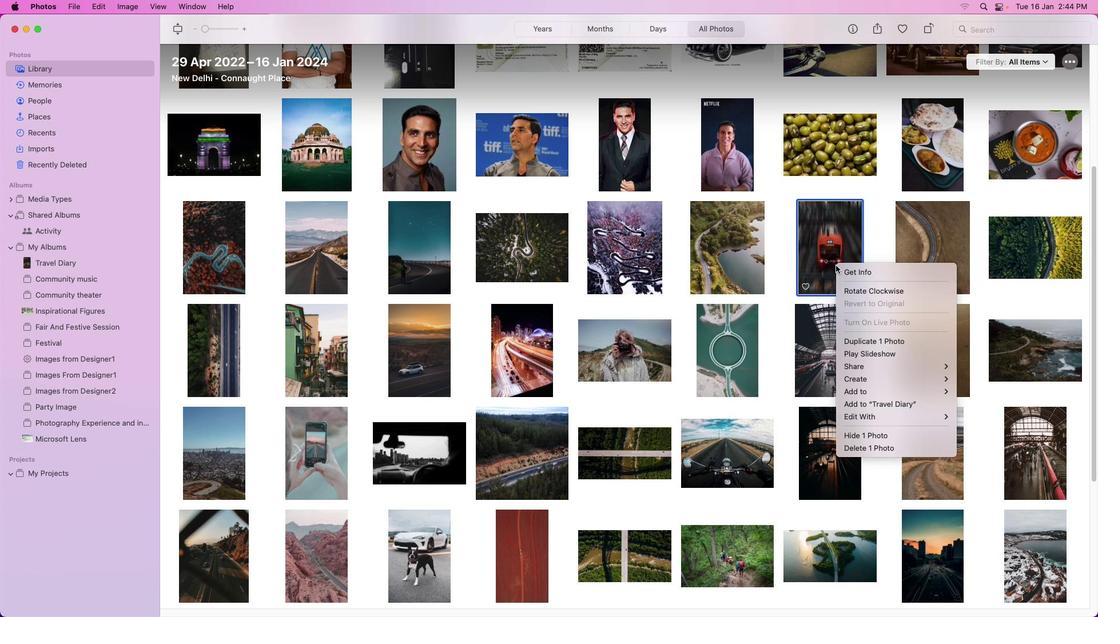 
Action: Mouse moved to (753, 408)
Screenshot: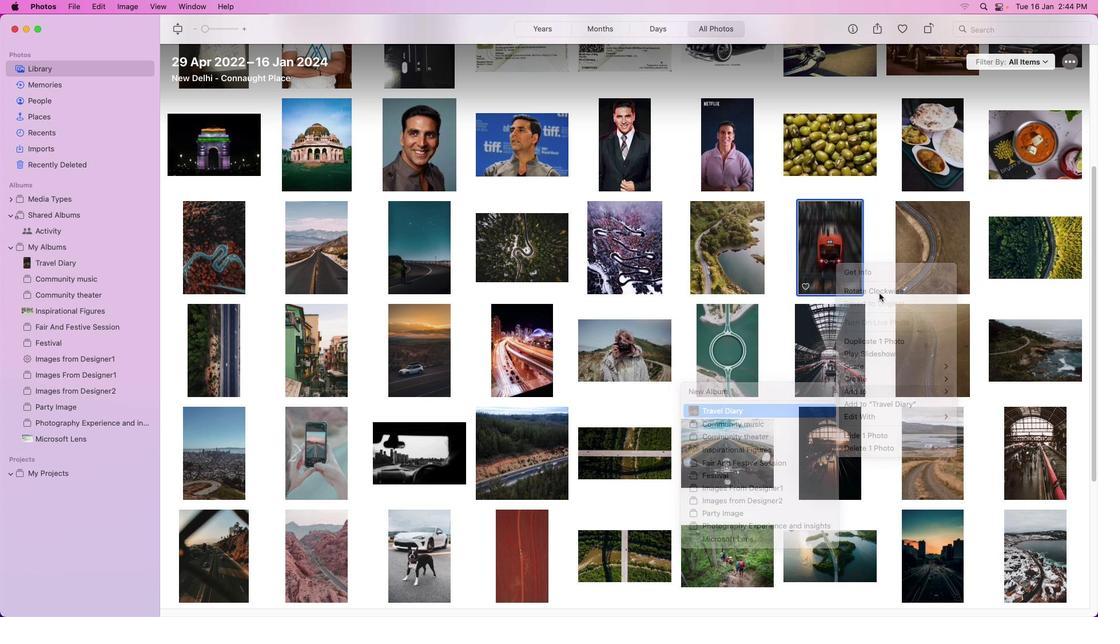 
Action: Mouse pressed left at (753, 408)
Screenshot: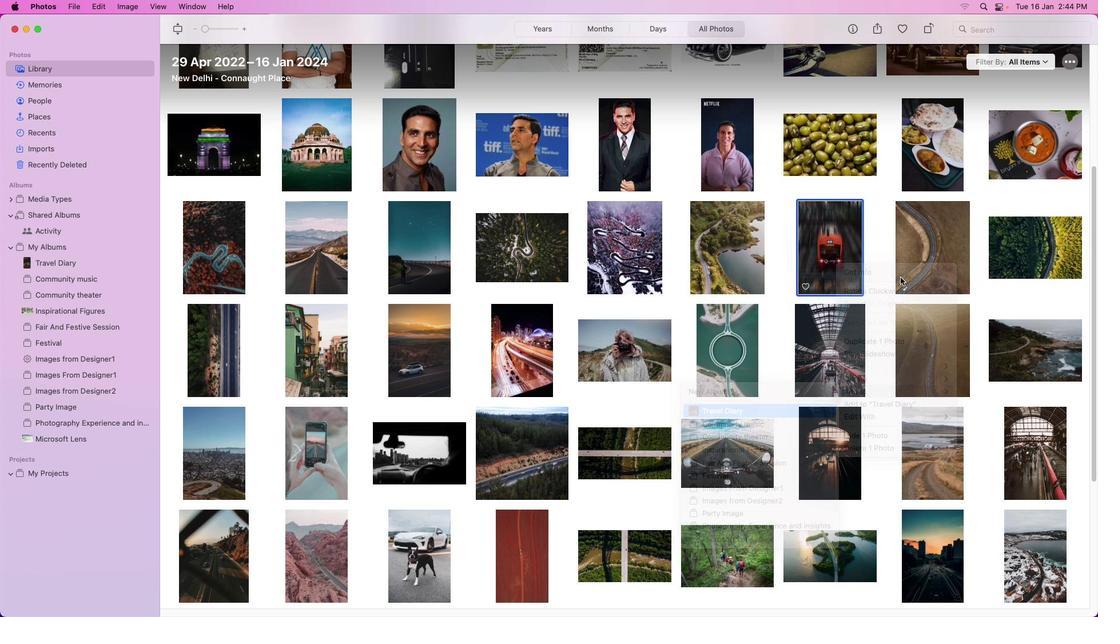 
Action: Mouse moved to (918, 252)
Screenshot: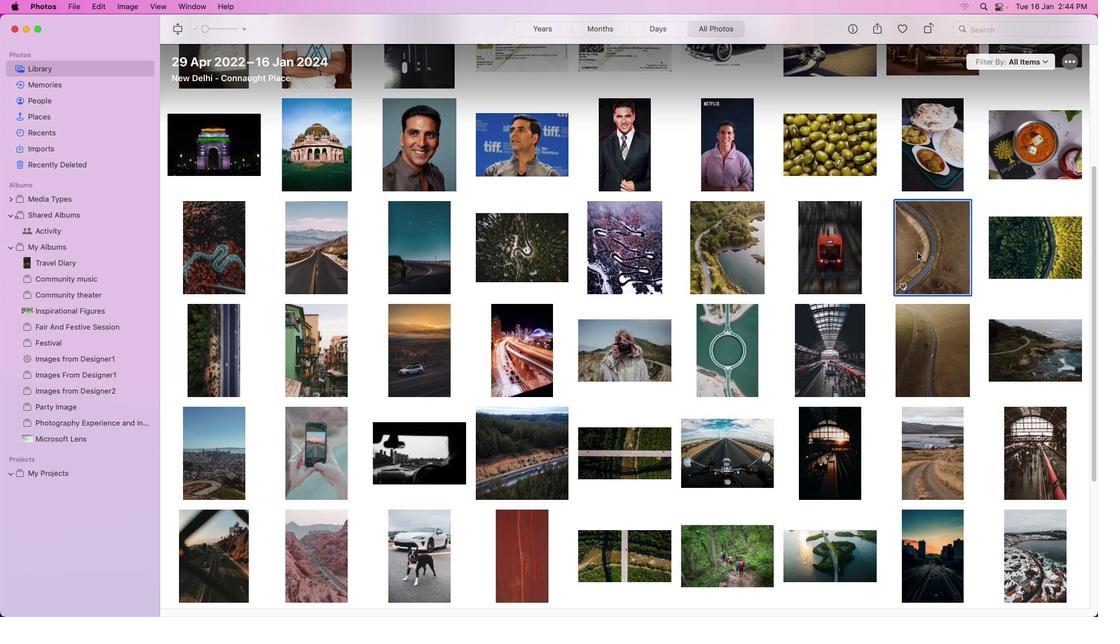 
Action: Mouse pressed left at (918, 252)
Screenshot: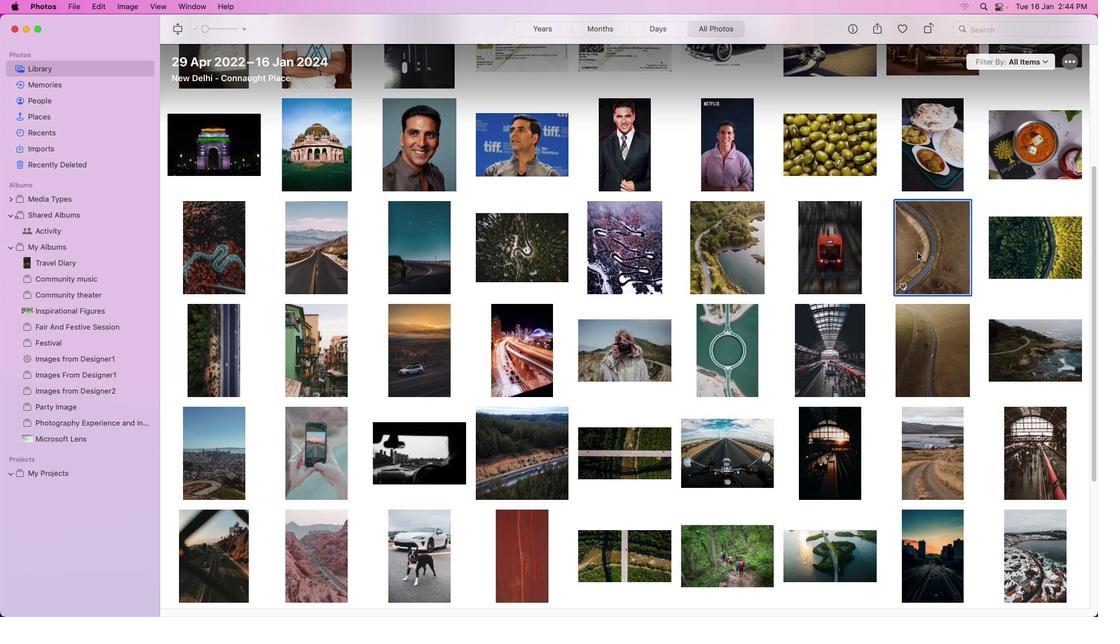 
Action: Mouse pressed right at (918, 252)
Screenshot: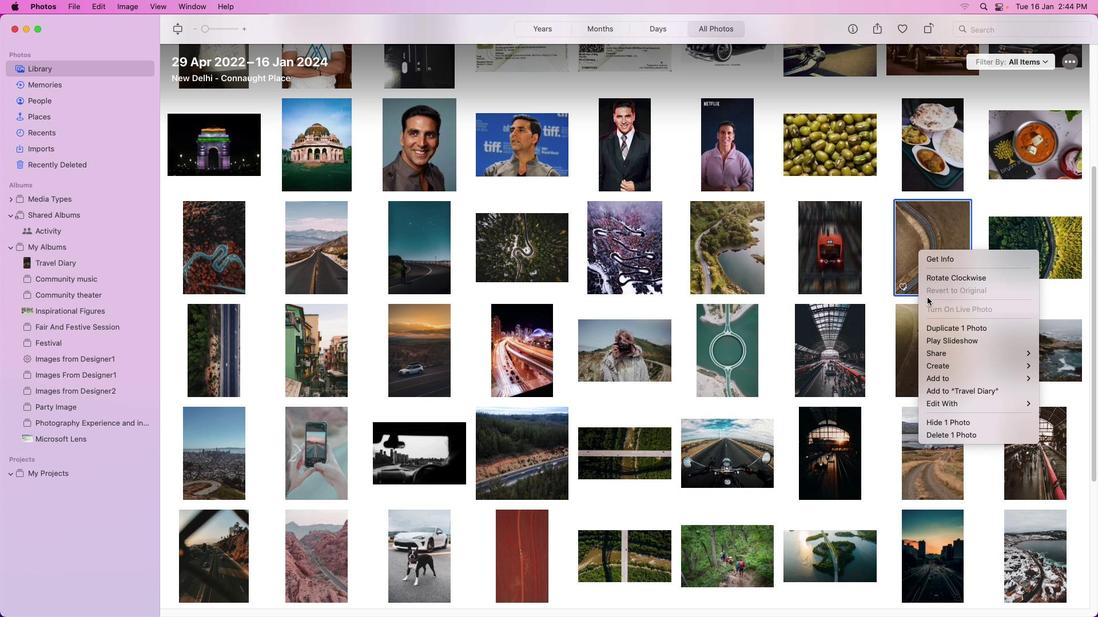 
Action: Mouse moved to (837, 396)
Screenshot: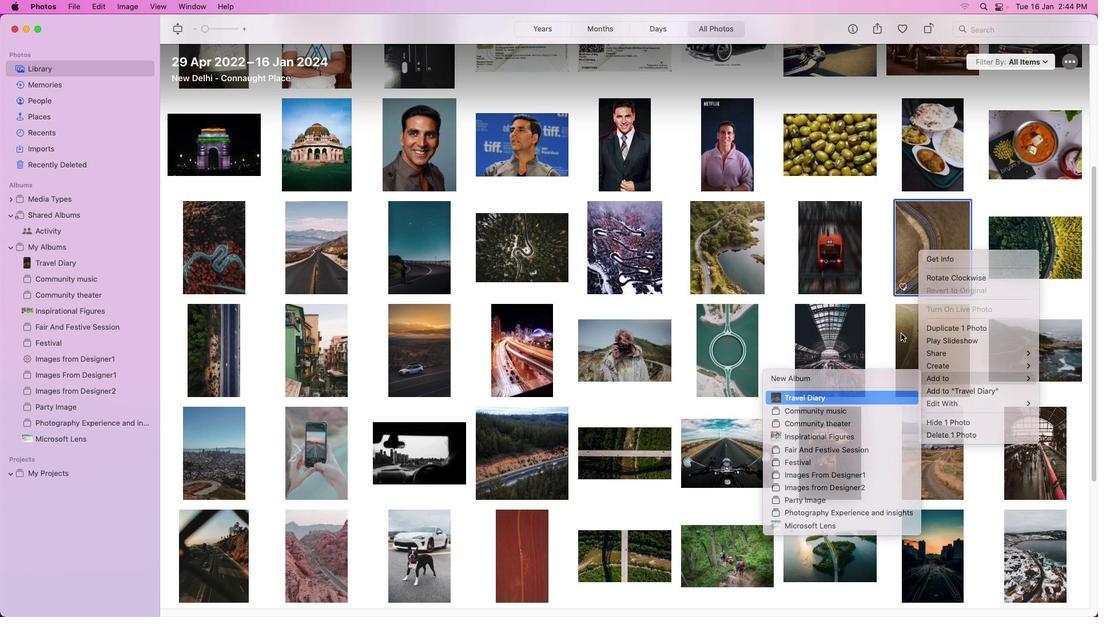 
Action: Mouse pressed left at (837, 396)
Screenshot: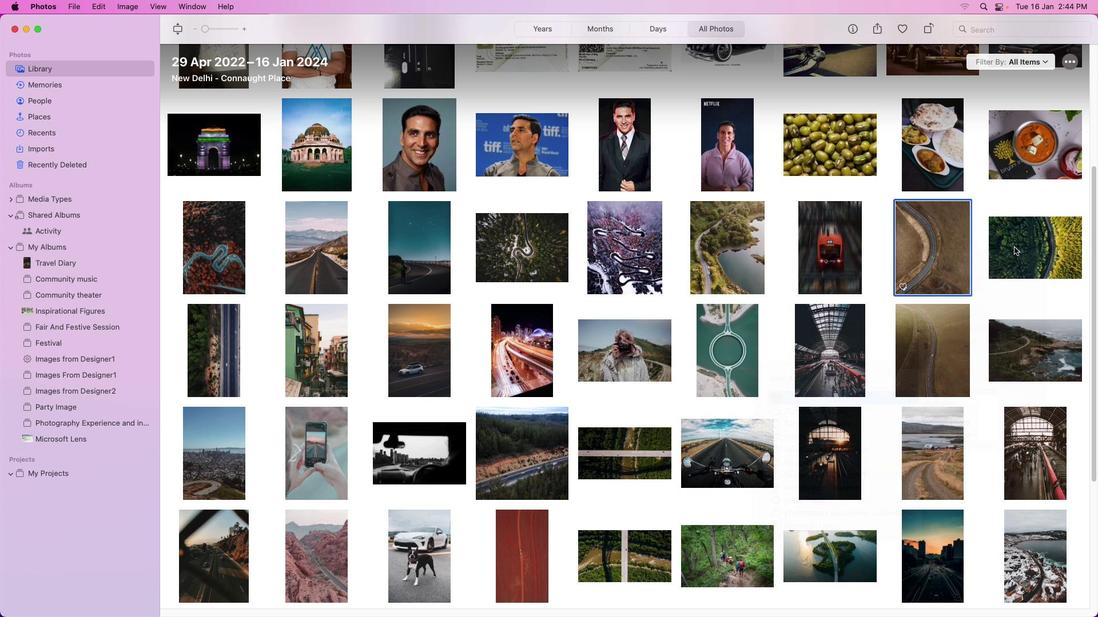 
Action: Mouse moved to (1028, 239)
Screenshot: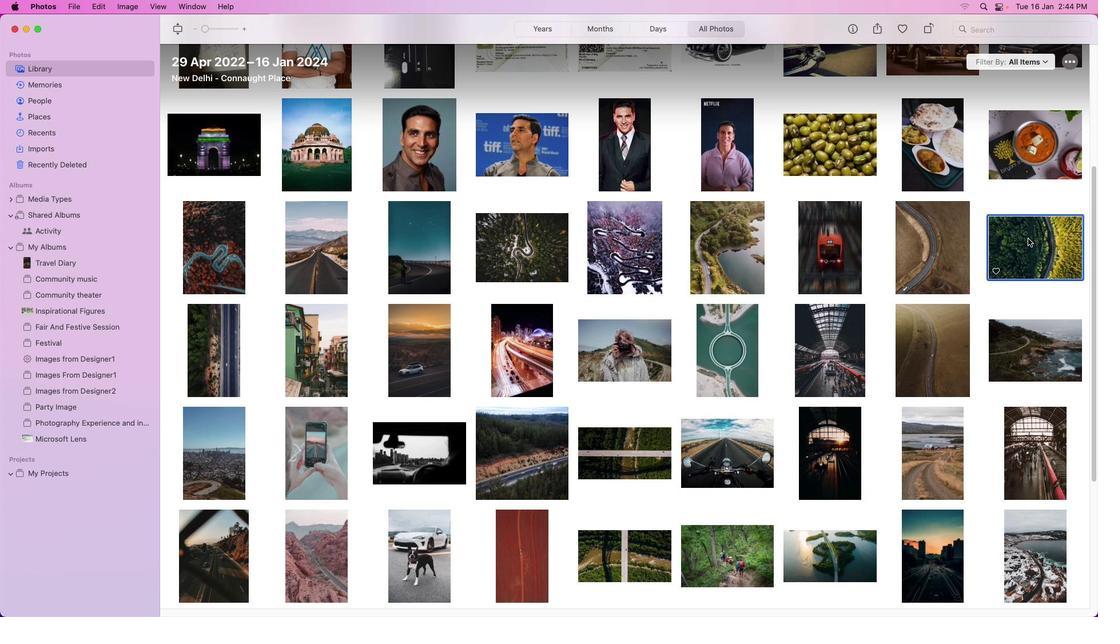 
Action: Mouse pressed left at (1028, 239)
Screenshot: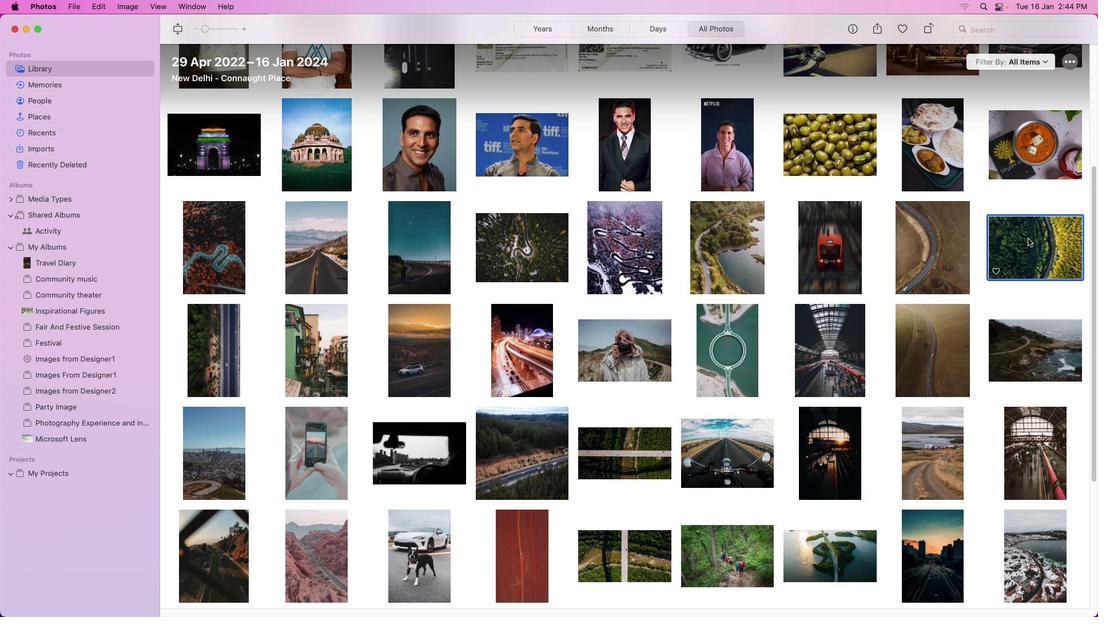 
Action: Mouse pressed right at (1028, 239)
Screenshot: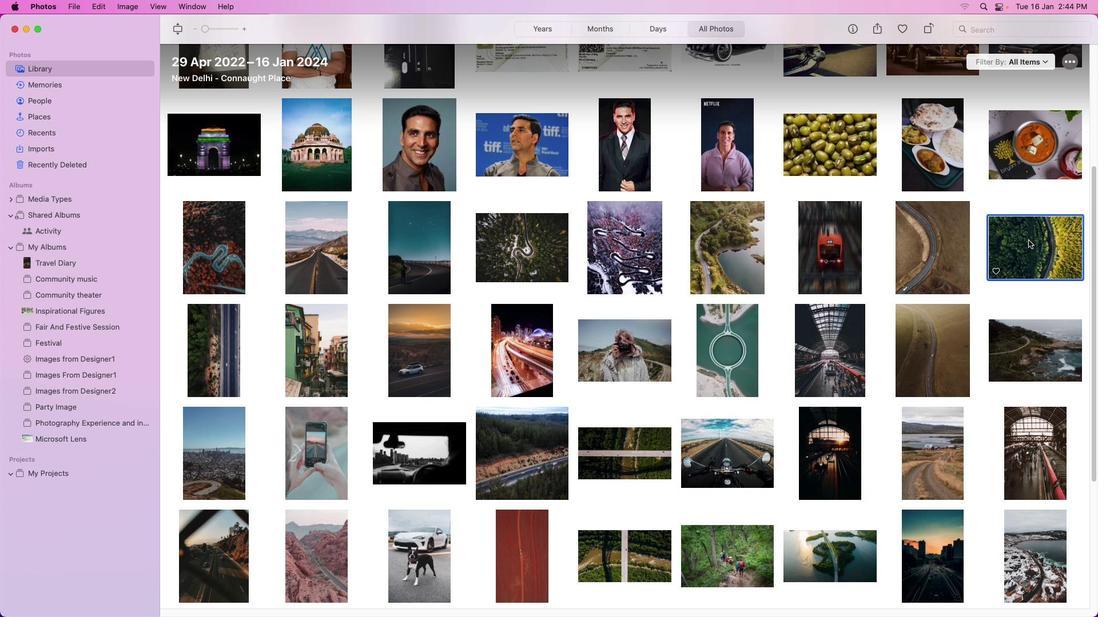 
Action: Mouse moved to (1028, 240)
Screenshot: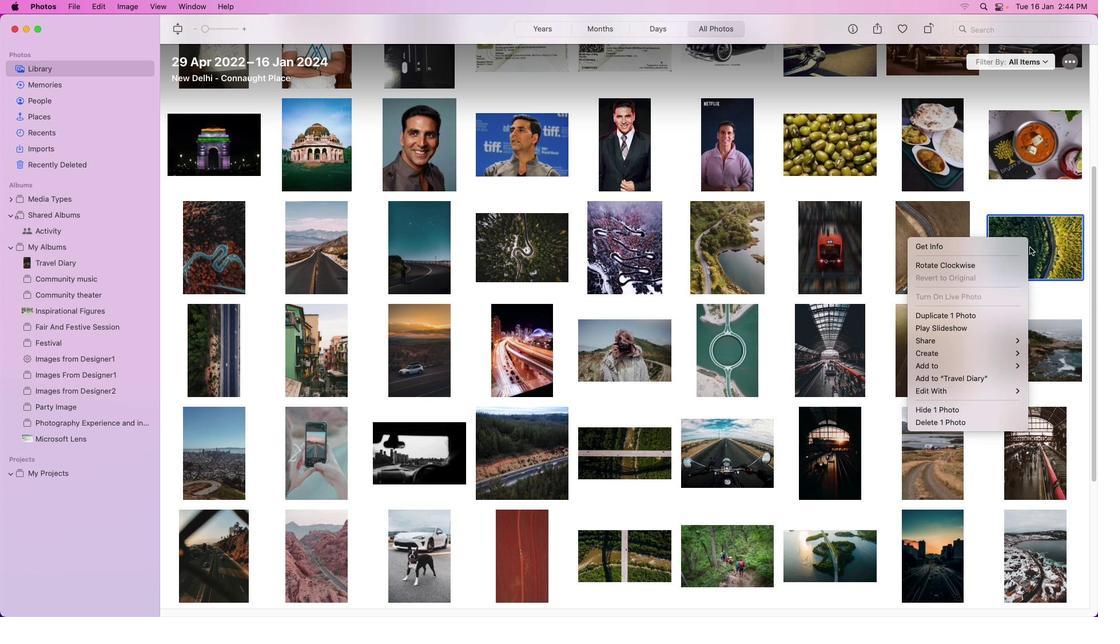 
Action: Mouse pressed right at (1028, 240)
Screenshot: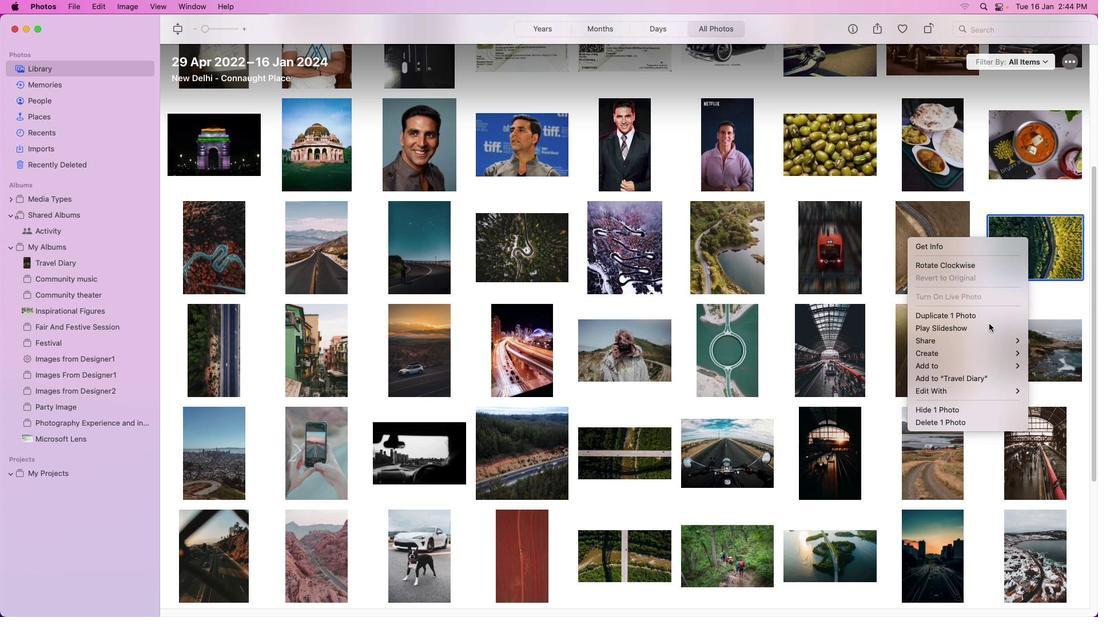 
Action: Mouse moved to (852, 386)
Screenshot: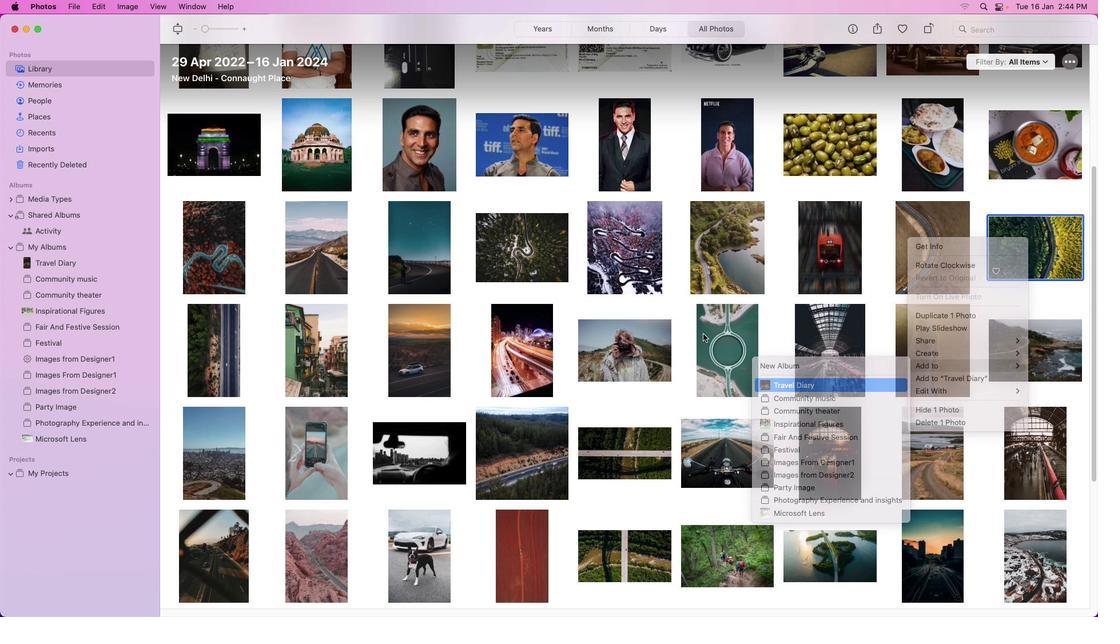
Action: Mouse pressed left at (852, 386)
Screenshot: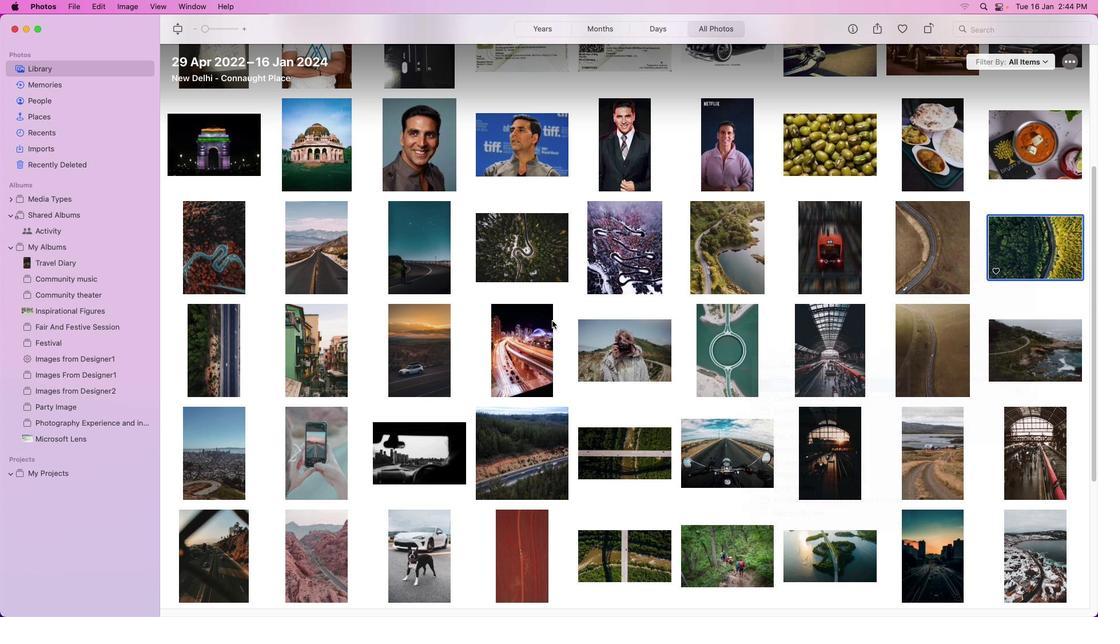 
Action: Mouse moved to (200, 345)
Screenshot: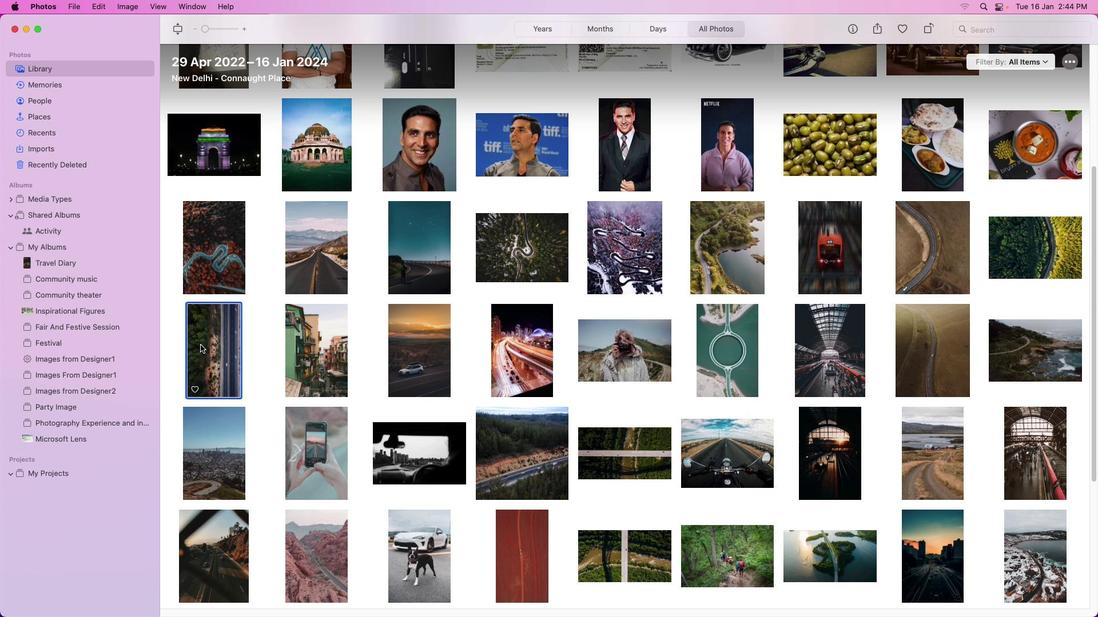 
Action: Mouse pressed left at (200, 345)
Screenshot: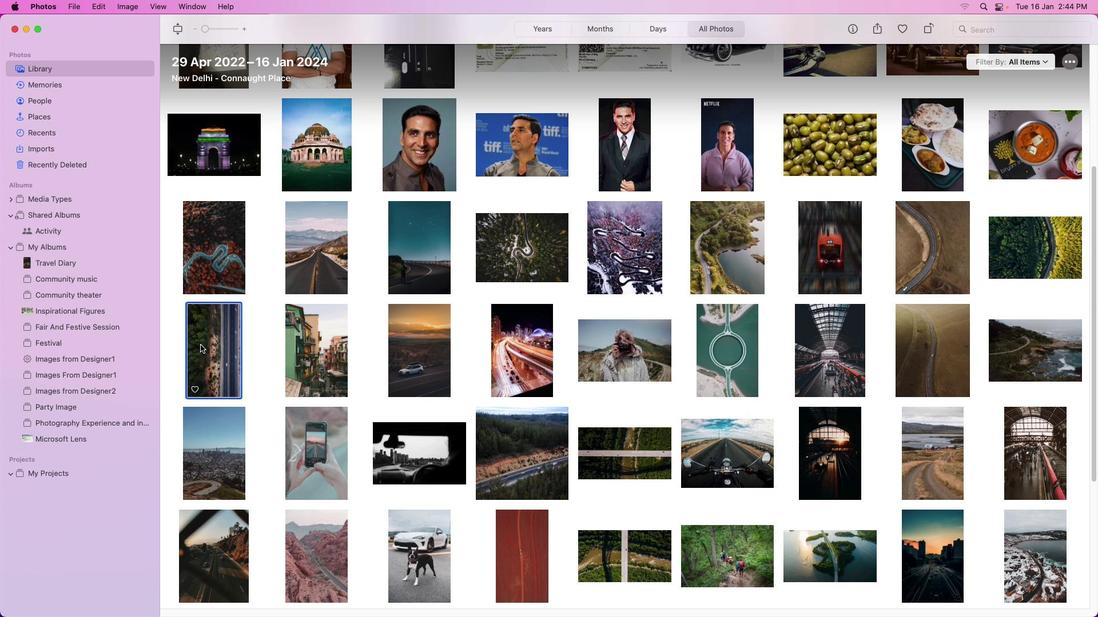 
Action: Mouse moved to (200, 344)
Screenshot: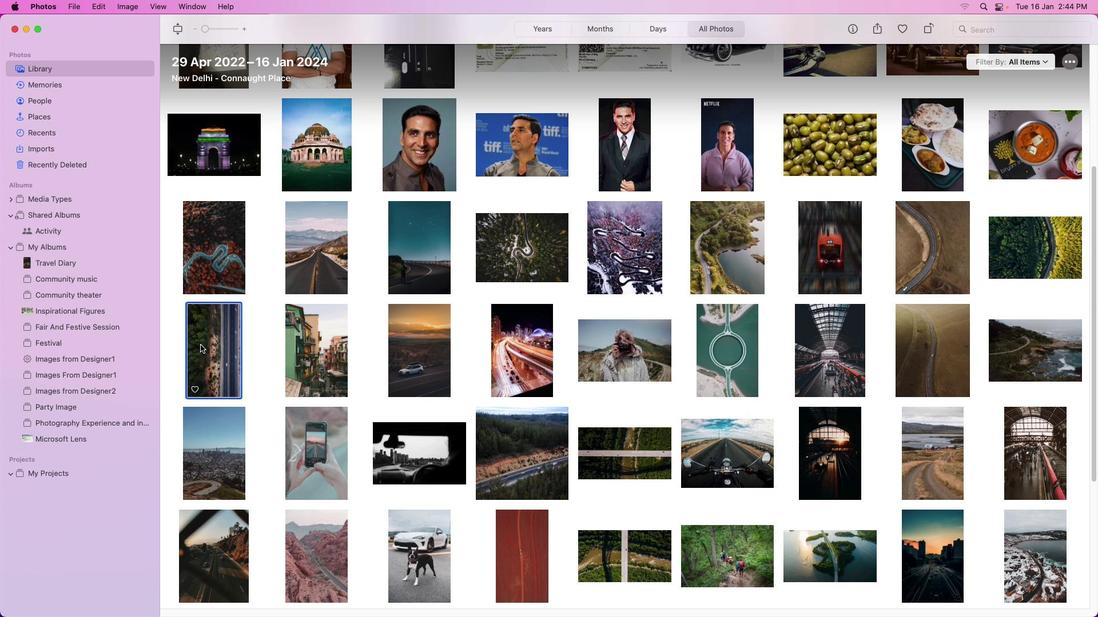 
Action: Mouse pressed right at (200, 344)
Screenshot: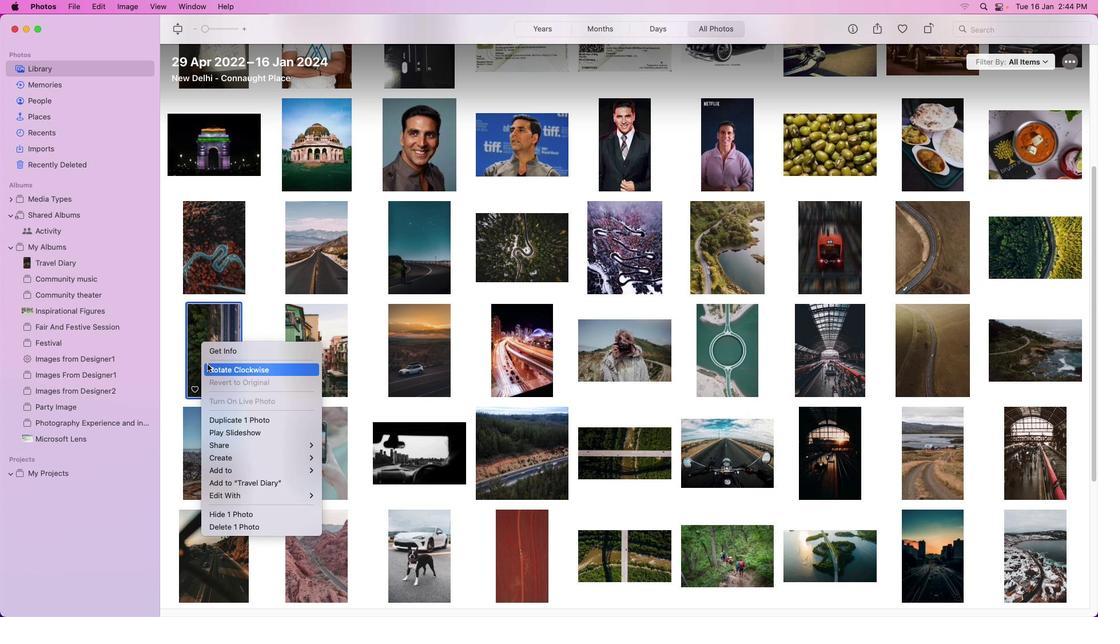 
Action: Mouse moved to (357, 478)
Screenshot: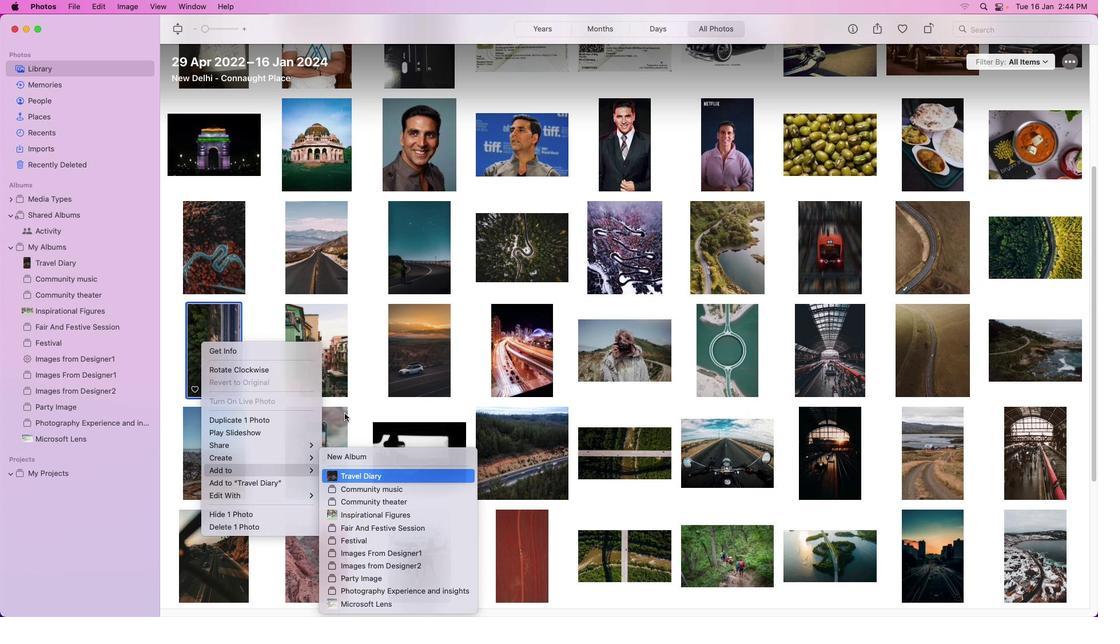
Action: Mouse pressed left at (357, 478)
Screenshot: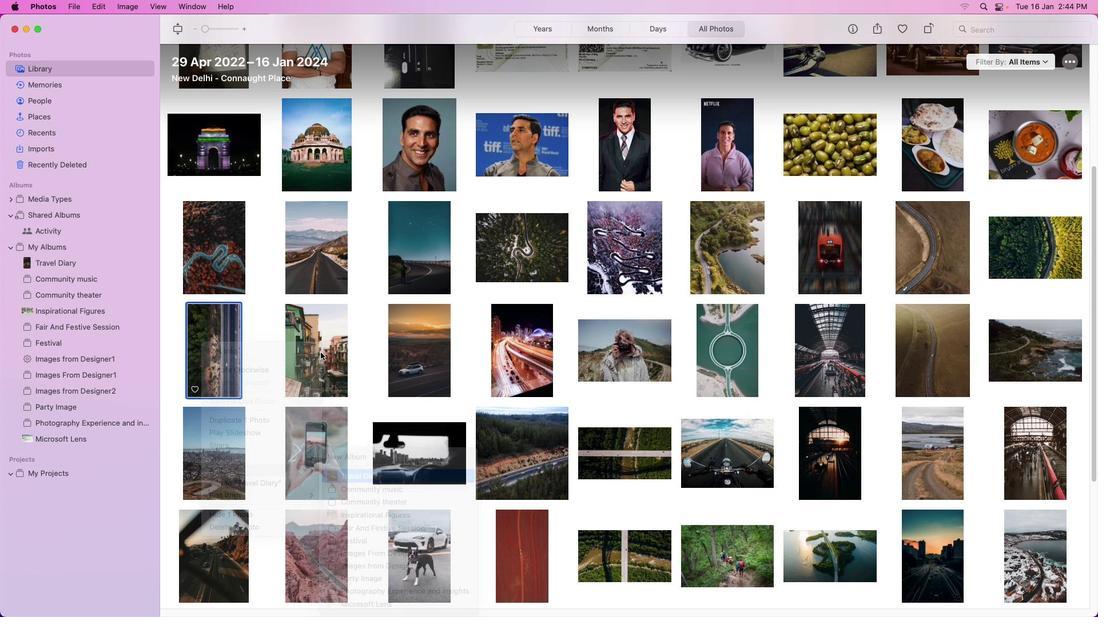 
Action: Mouse moved to (301, 339)
Screenshot: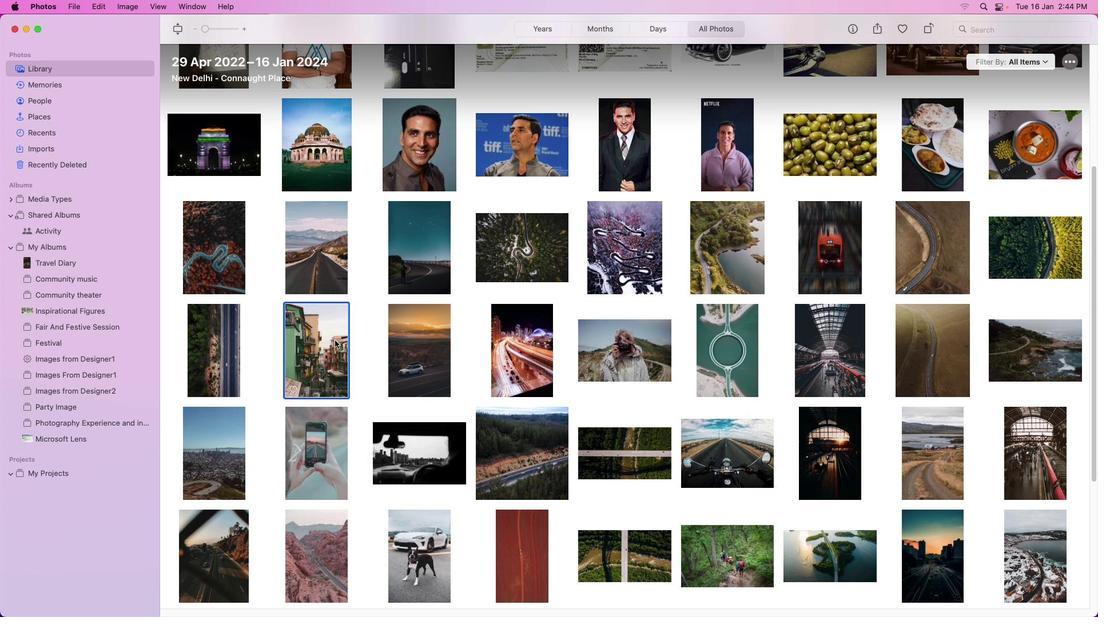 
Action: Mouse pressed left at (301, 339)
Screenshot: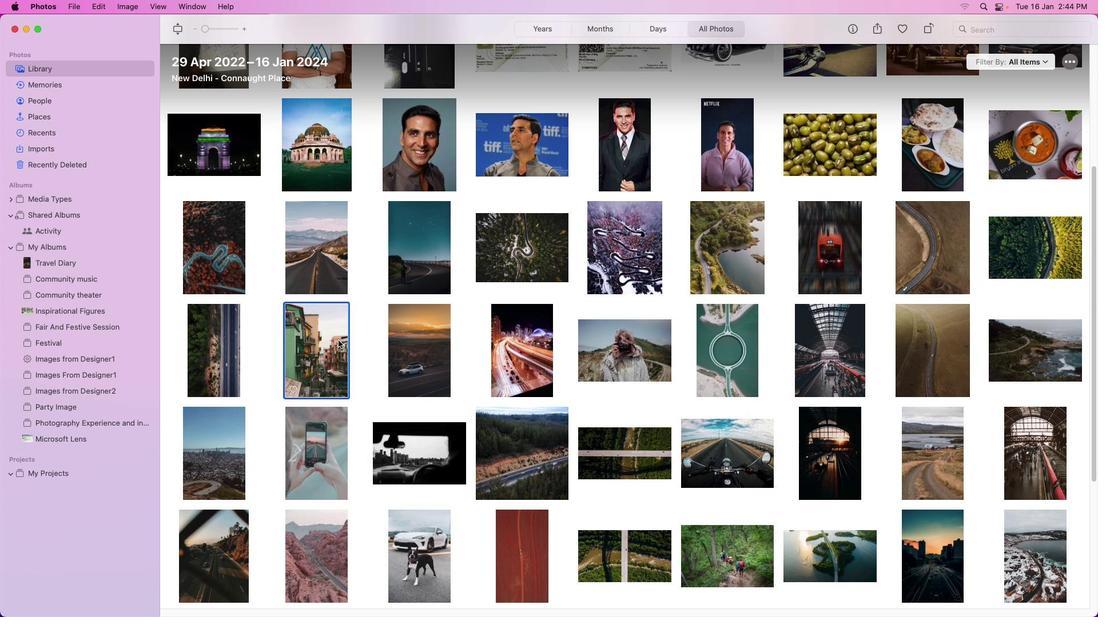 
Action: Mouse moved to (338, 340)
Screenshot: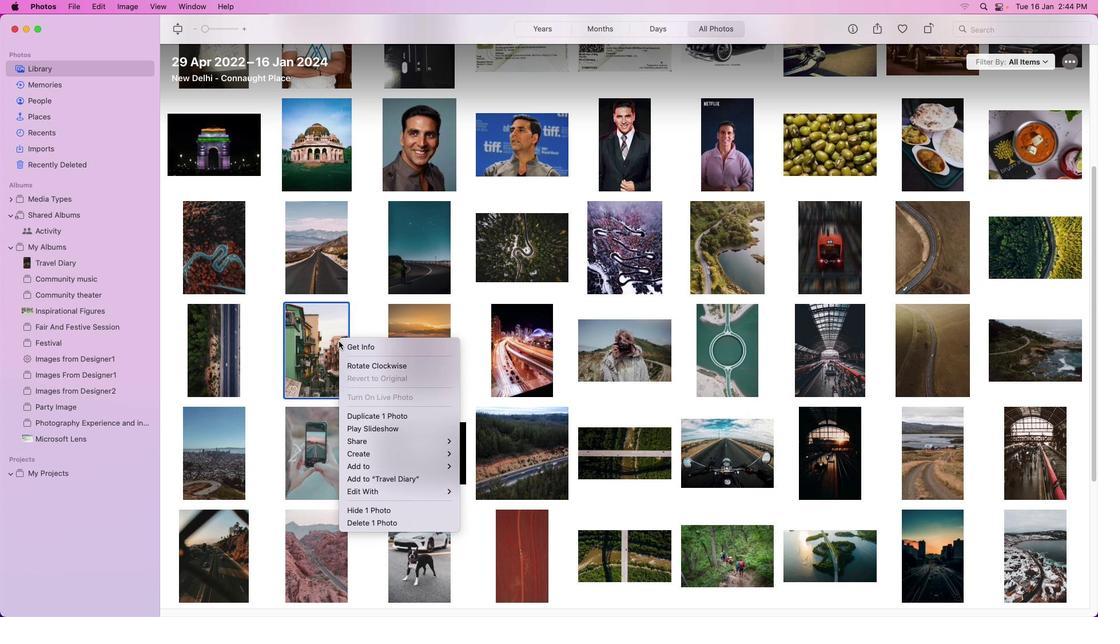 
Action: Mouse pressed right at (338, 340)
Screenshot: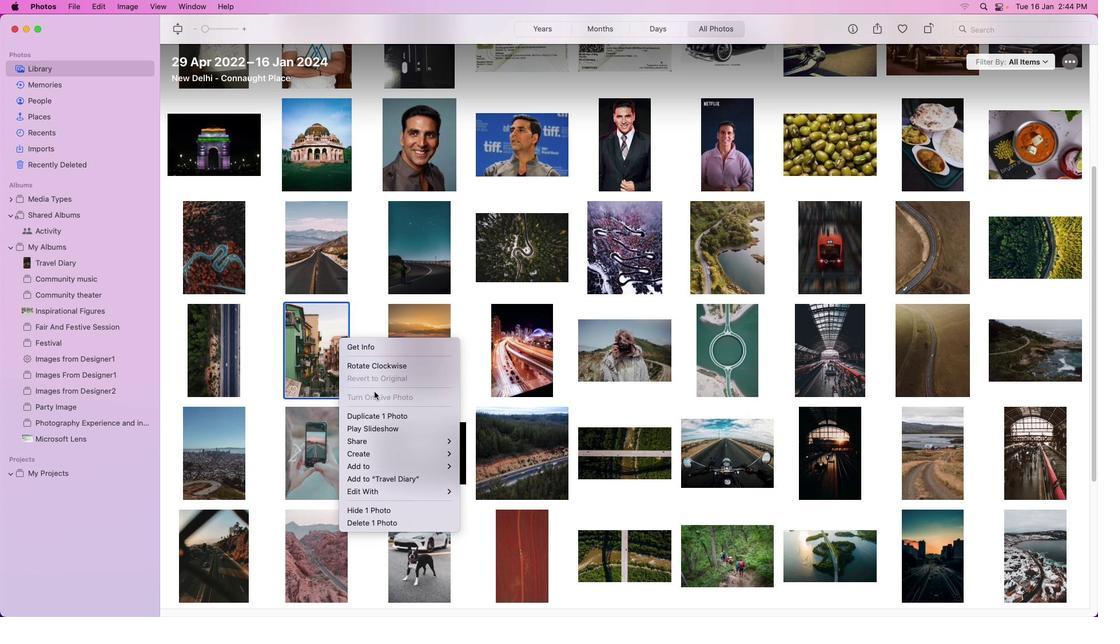 
Action: Mouse moved to (501, 472)
Screenshot: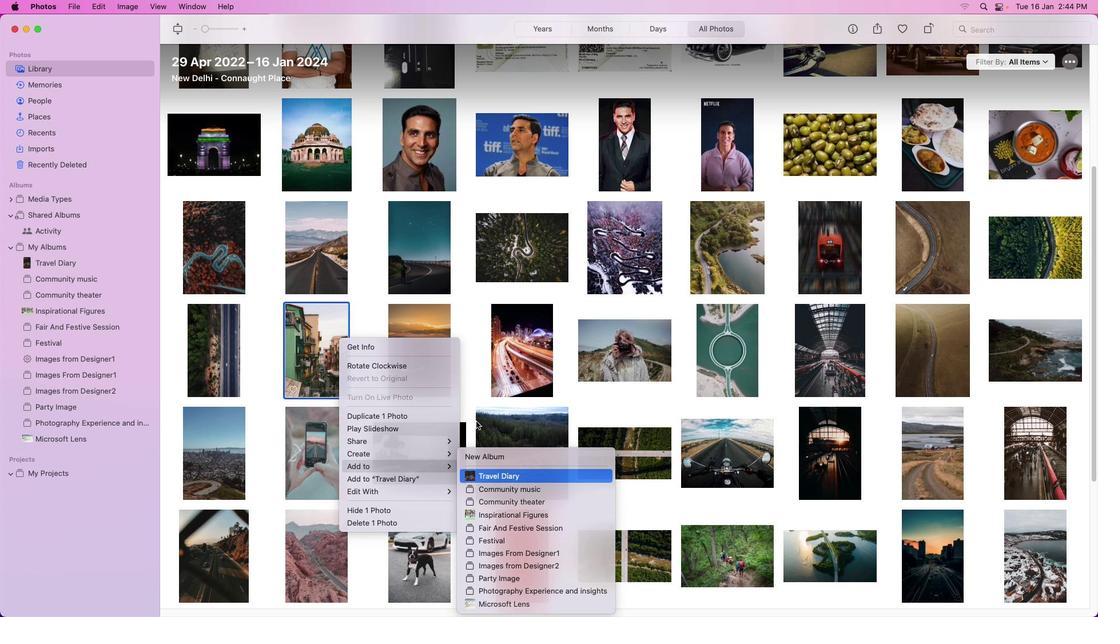
Action: Mouse pressed left at (501, 472)
Screenshot: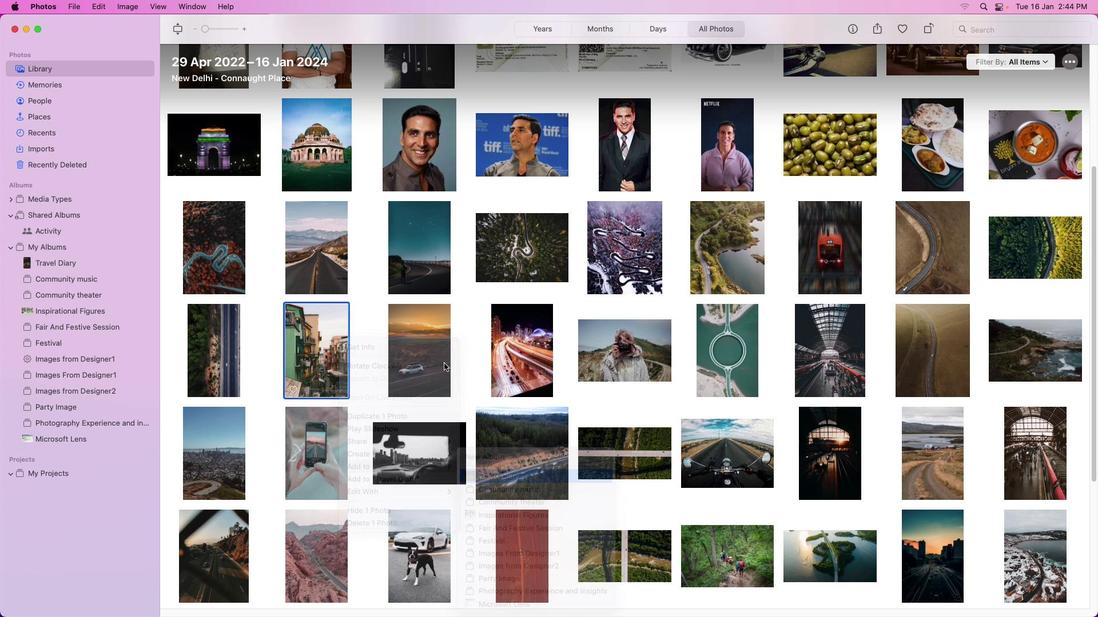 
Action: Mouse moved to (436, 350)
Screenshot: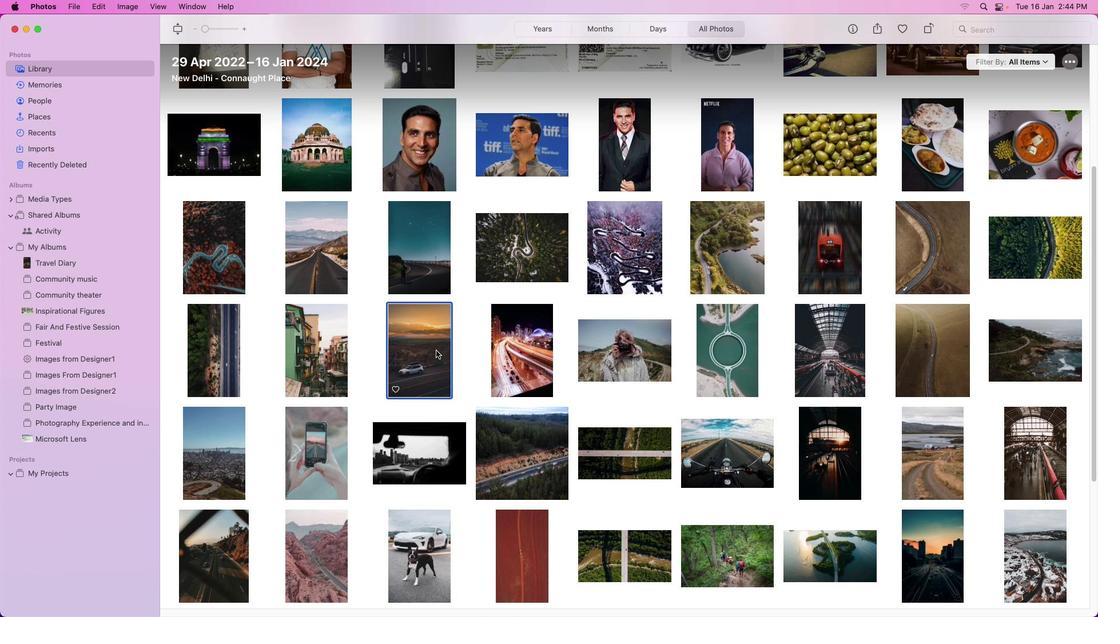 
Action: Mouse pressed left at (436, 350)
Screenshot: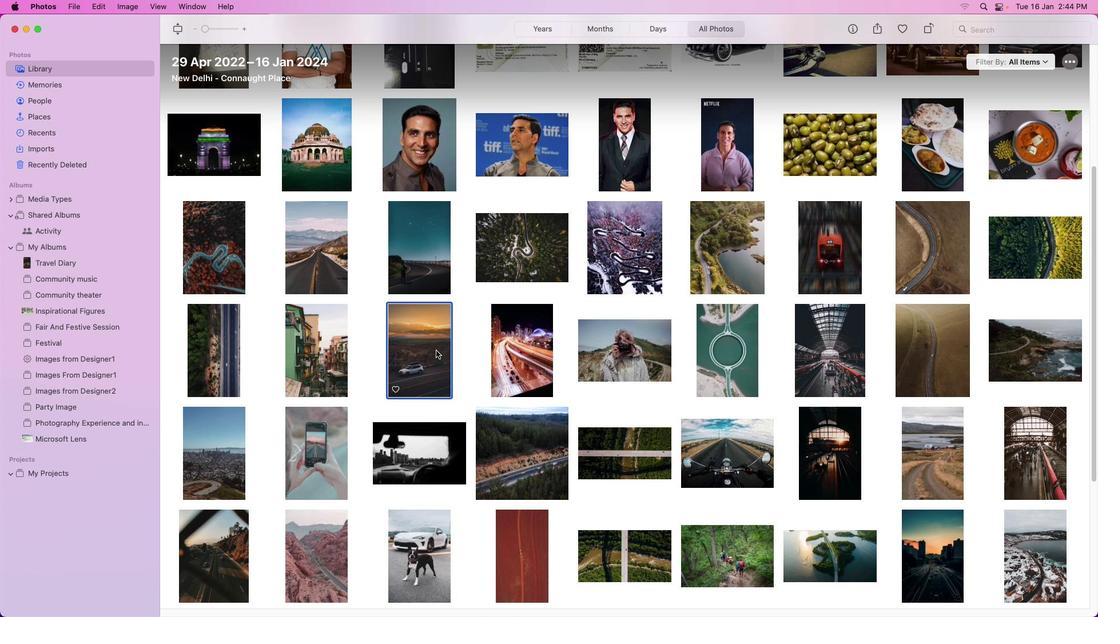 
Action: Mouse pressed right at (436, 350)
Screenshot: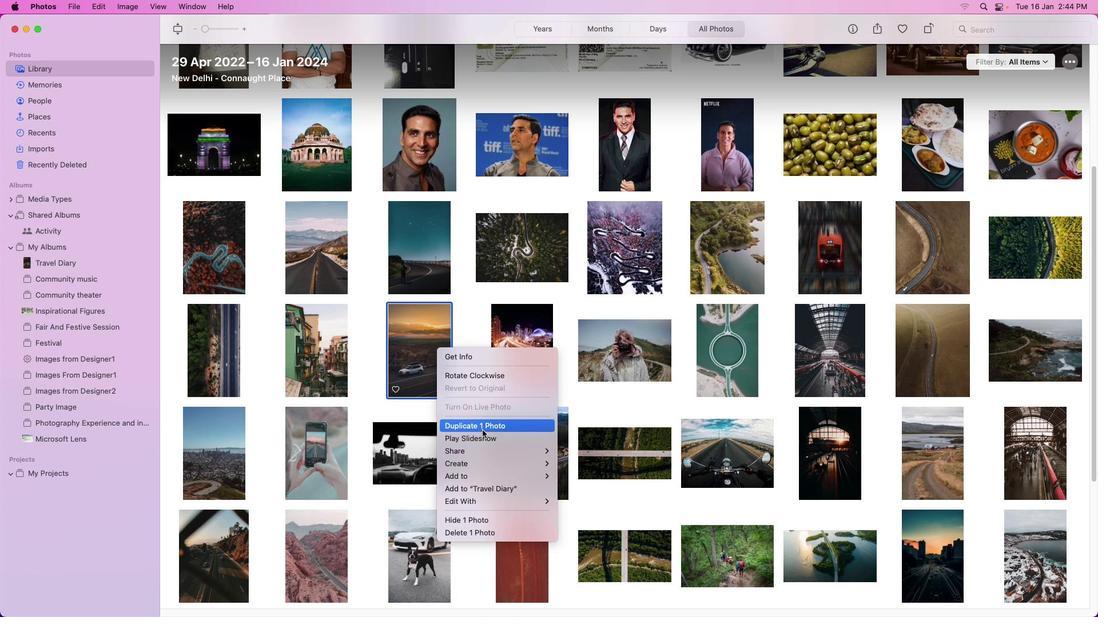 
Action: Mouse moved to (591, 475)
Screenshot: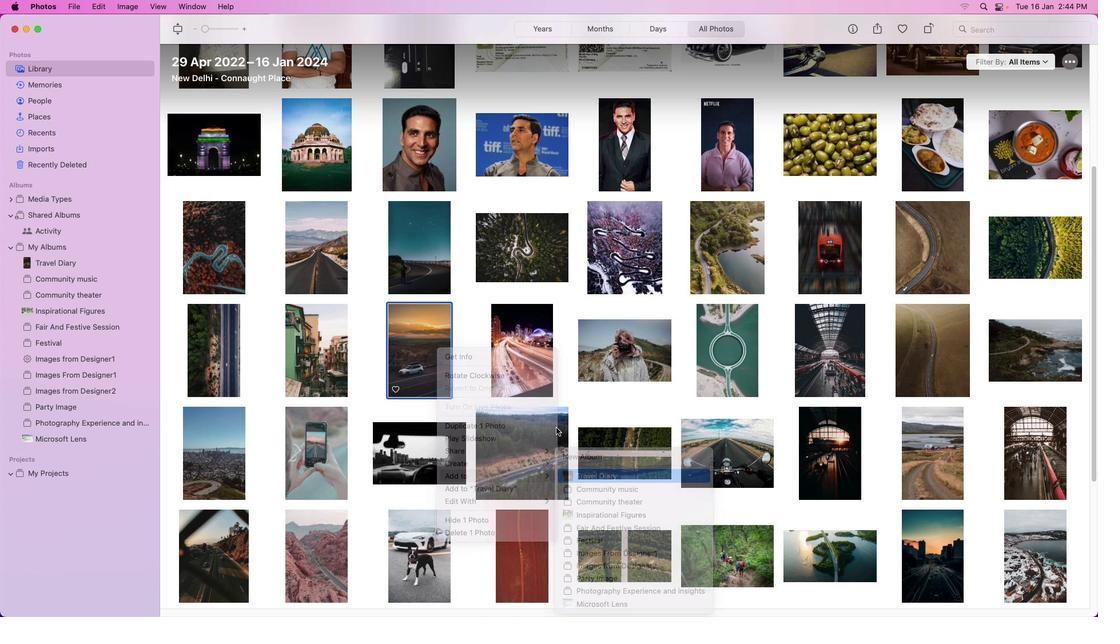 
Action: Mouse pressed left at (591, 475)
Screenshot: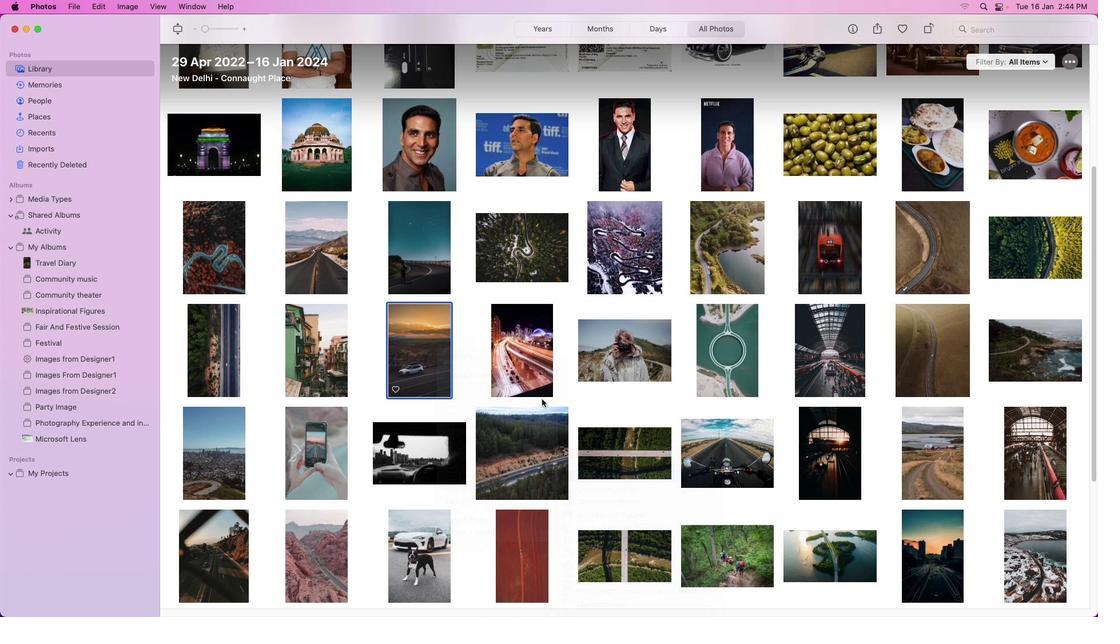 
Action: Mouse moved to (526, 371)
Screenshot: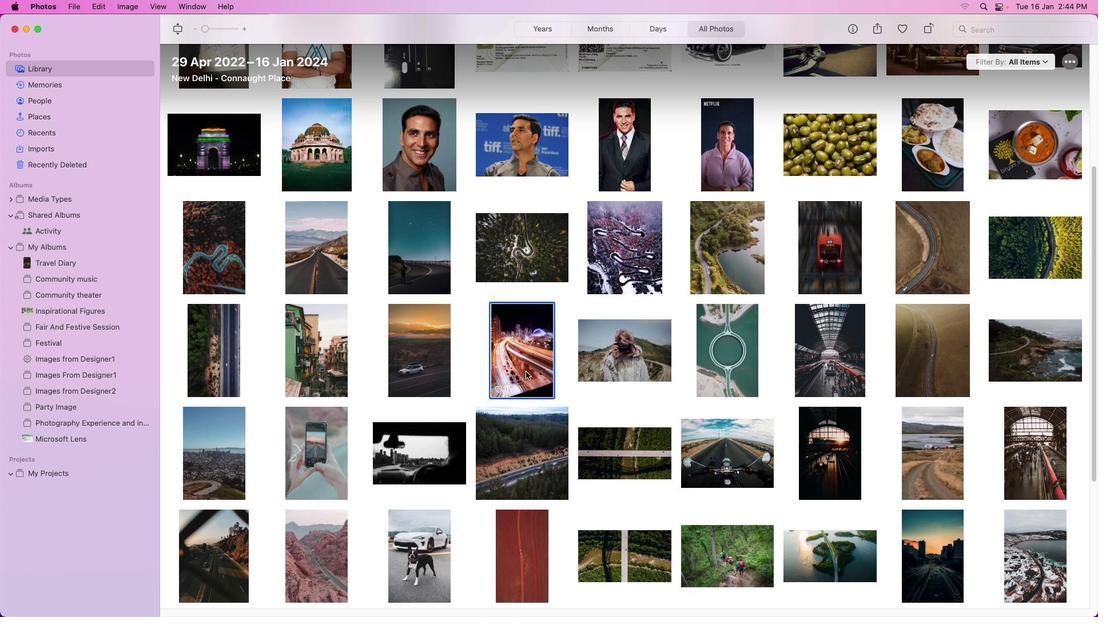 
Action: Mouse pressed left at (526, 371)
Screenshot: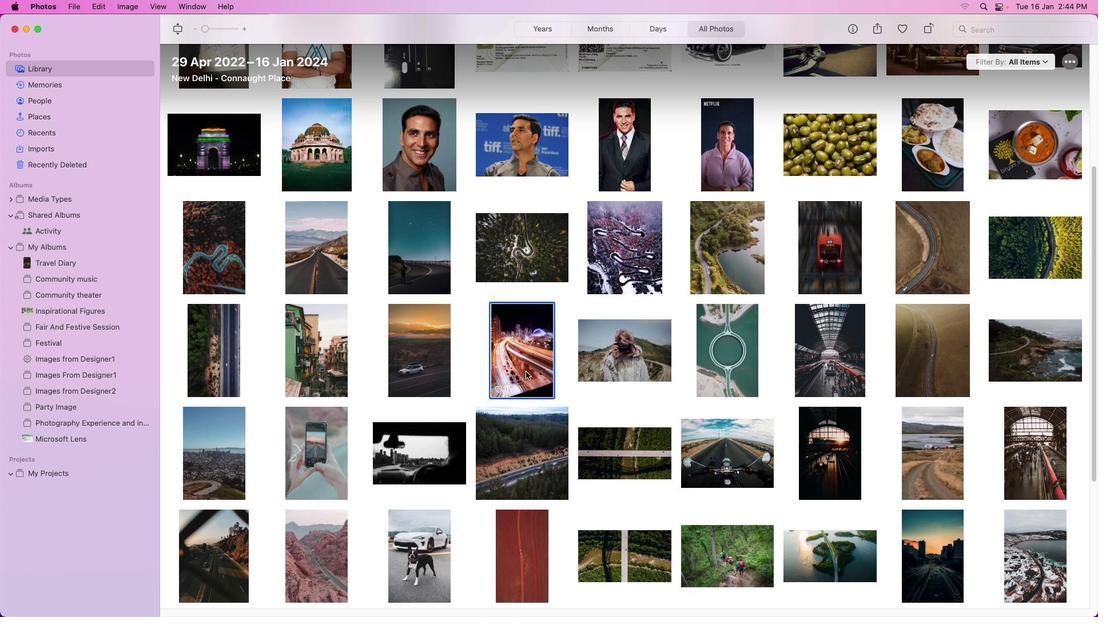 
Action: Mouse pressed right at (526, 371)
Screenshot: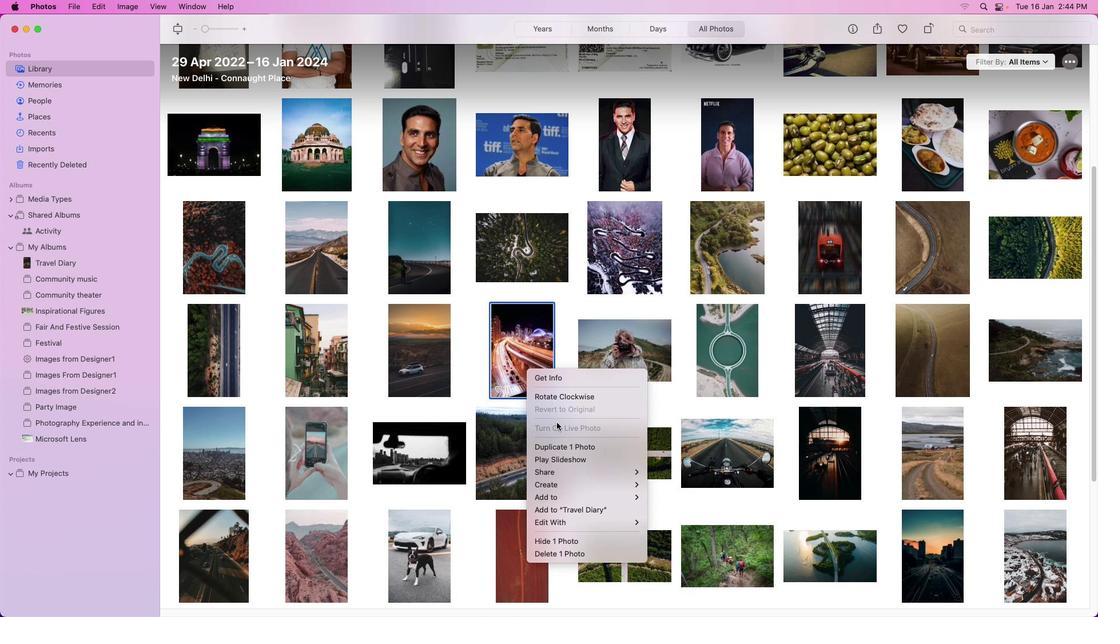 
Action: Mouse moved to (701, 481)
Screenshot: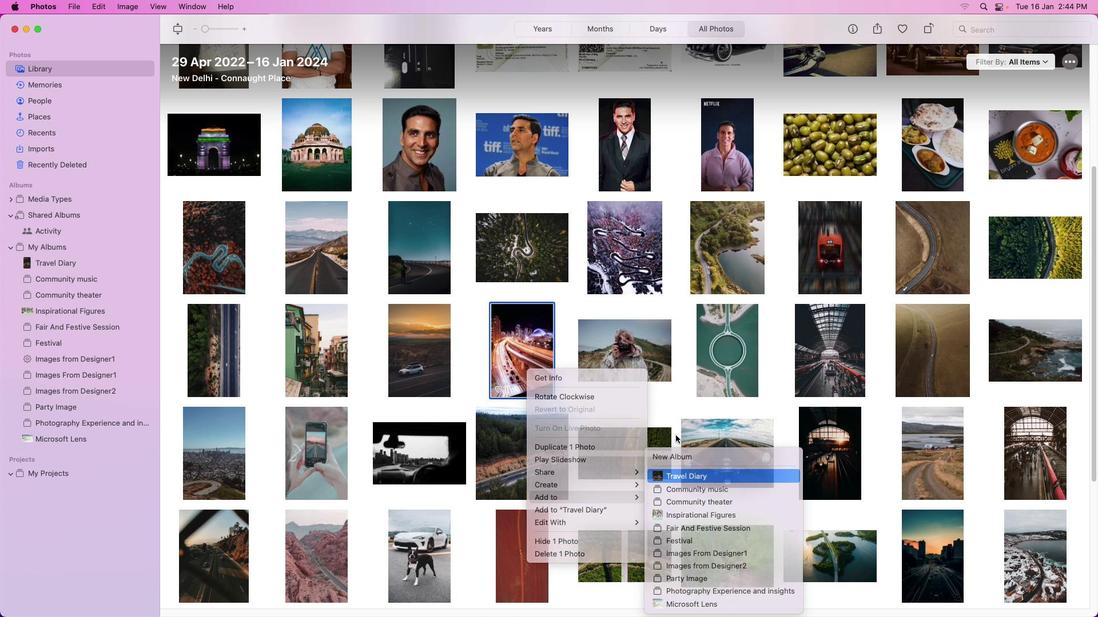 
Action: Mouse pressed left at (701, 481)
Screenshot: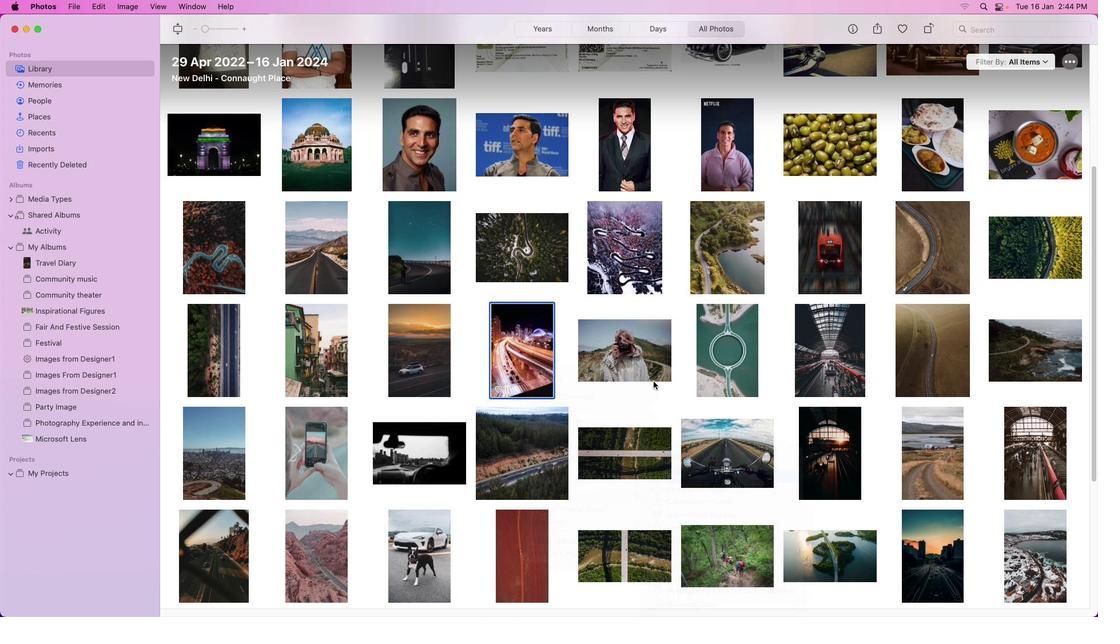 
Action: Mouse moved to (642, 368)
Screenshot: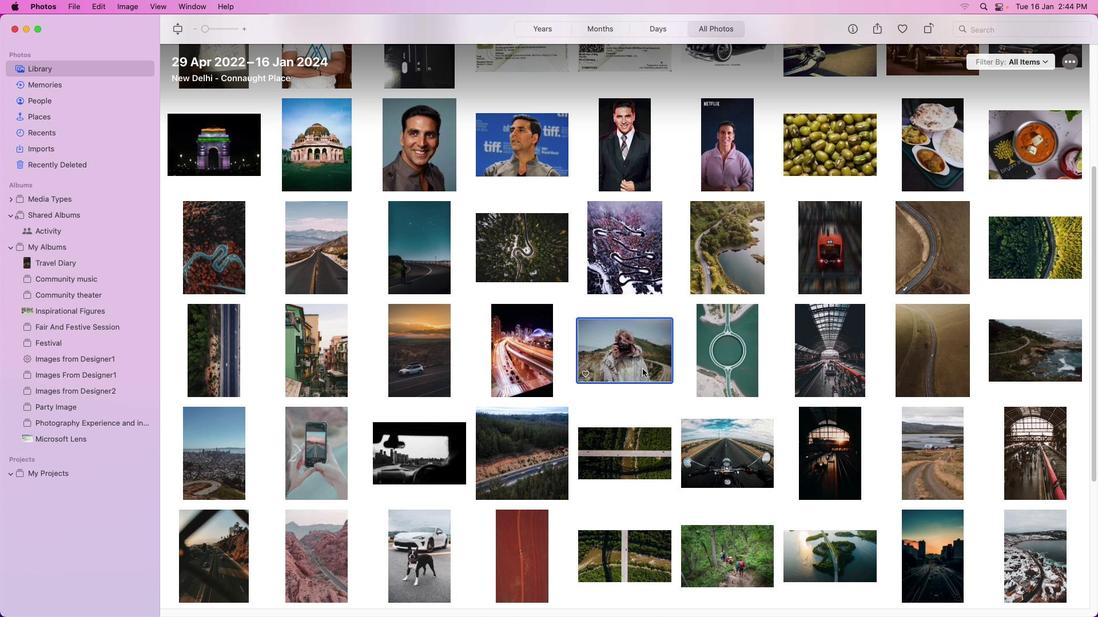 
Action: Mouse pressed left at (642, 368)
Screenshot: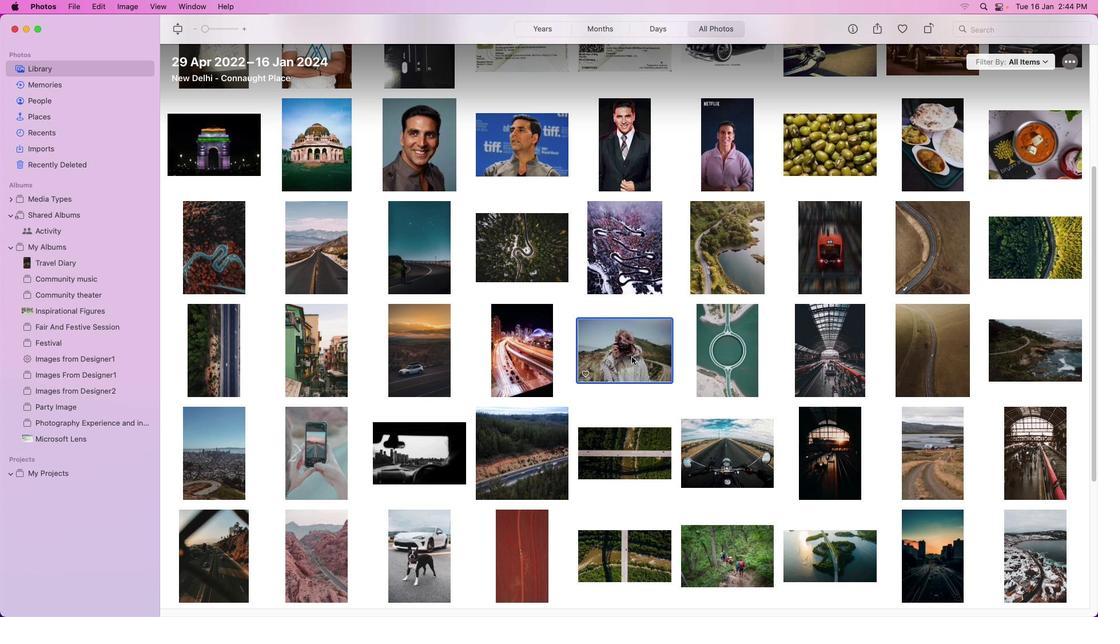 
Action: Mouse moved to (629, 355)
Screenshot: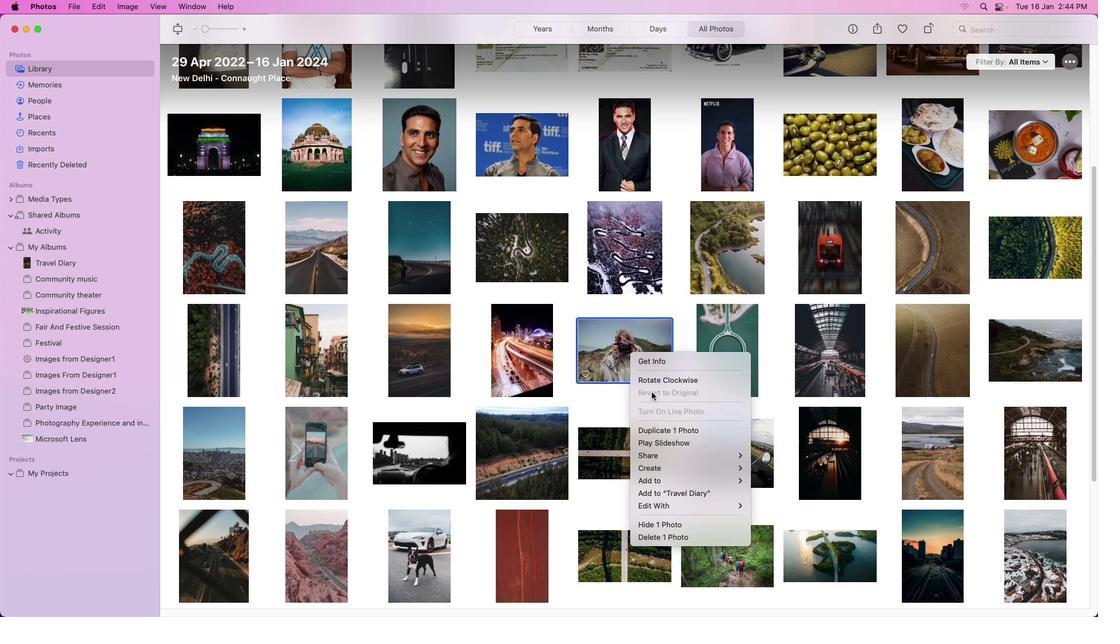 
Action: Mouse pressed right at (629, 355)
Screenshot: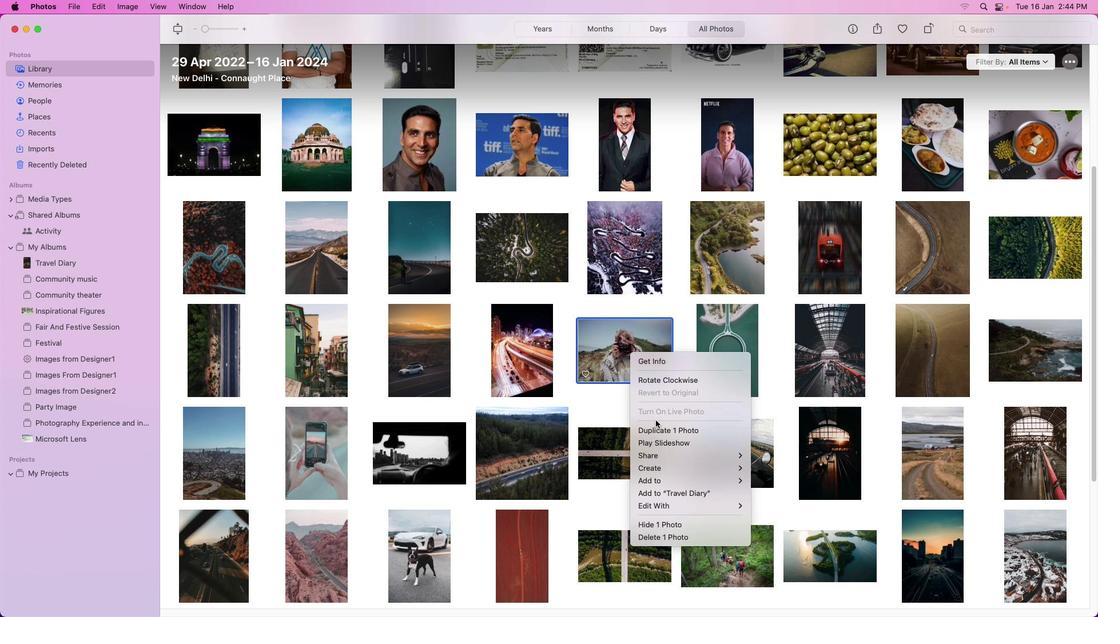 
Action: Mouse moved to (810, 478)
Screenshot: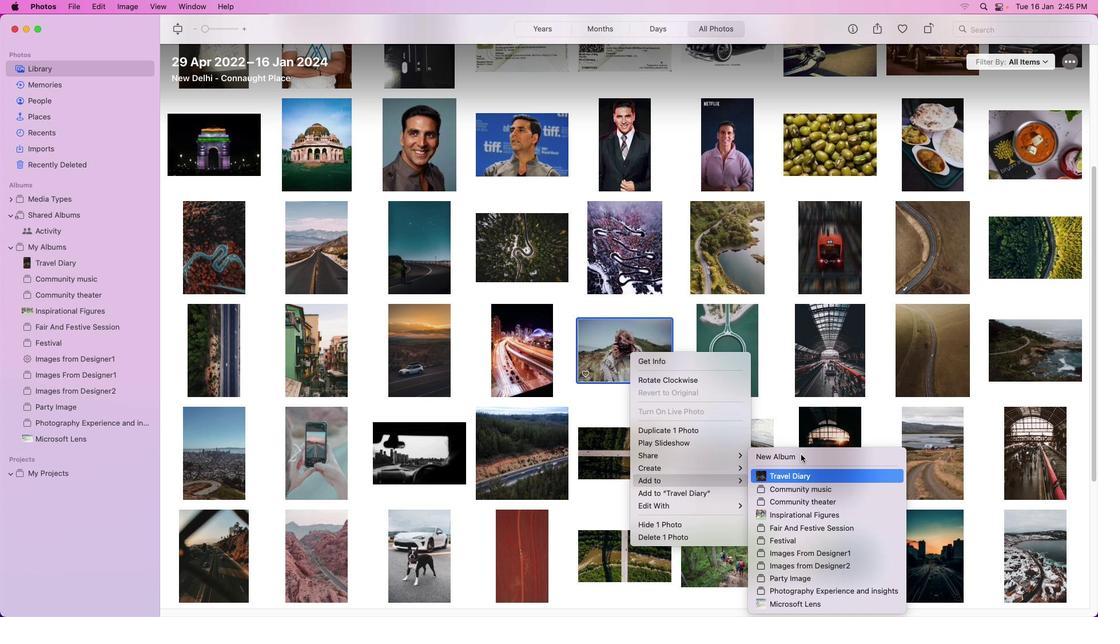 
Action: Mouse pressed left at (810, 478)
Screenshot: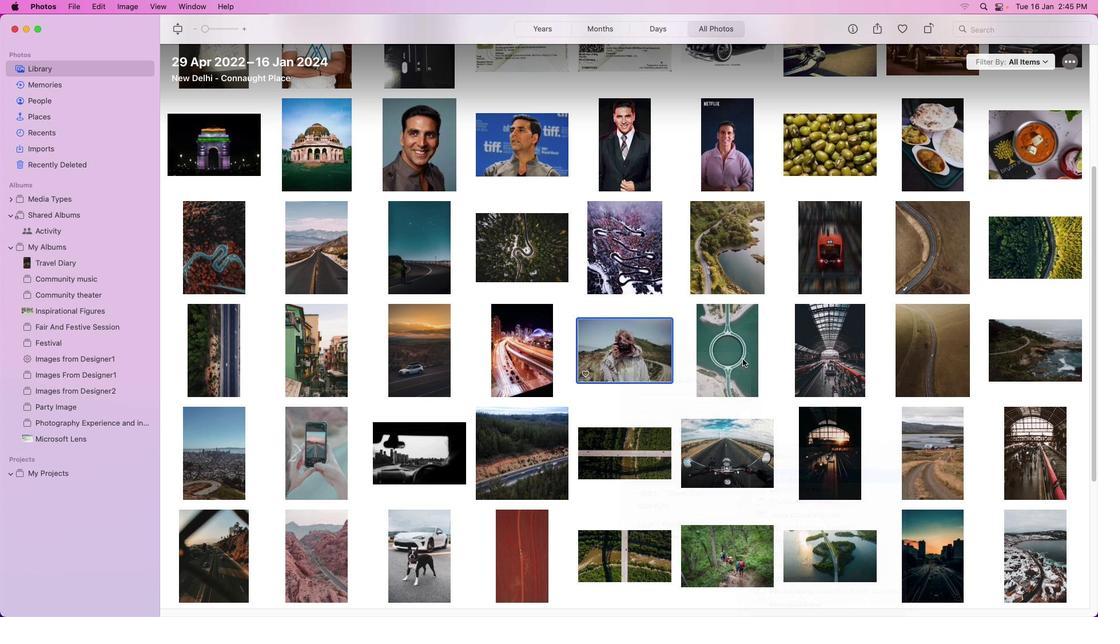 
Action: Mouse moved to (728, 341)
Screenshot: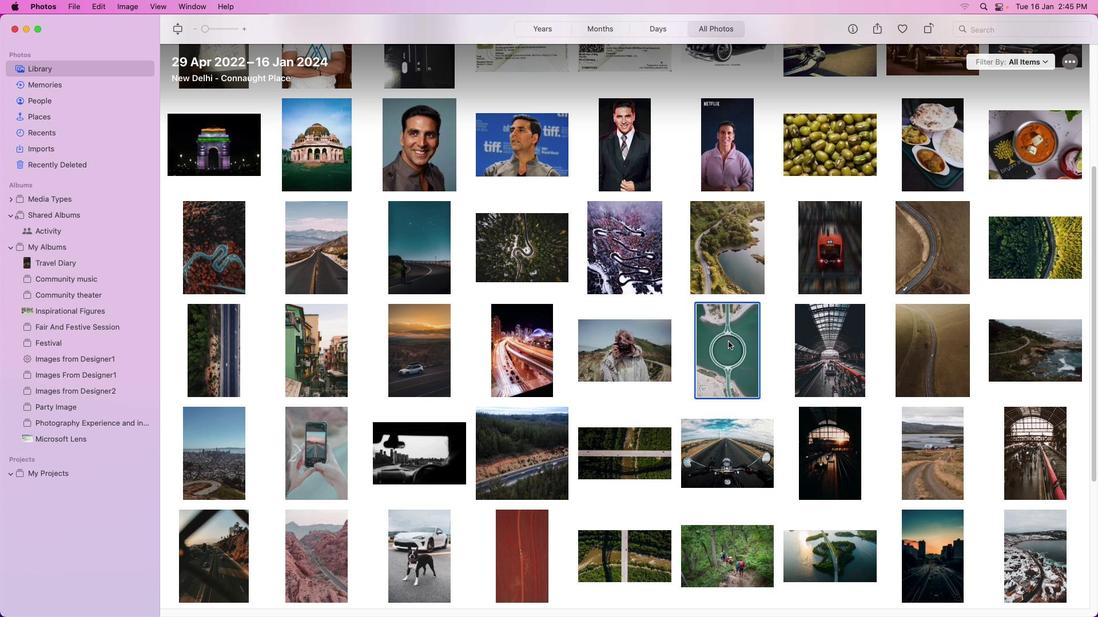 
Action: Mouse pressed left at (728, 341)
Screenshot: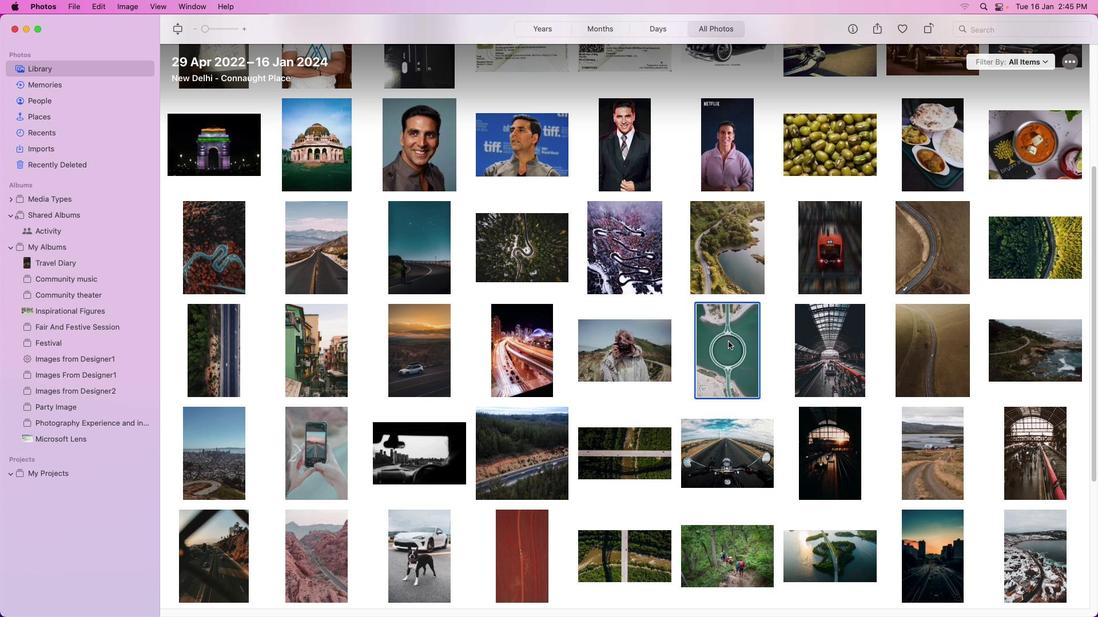 
Action: Mouse pressed right at (728, 341)
Screenshot: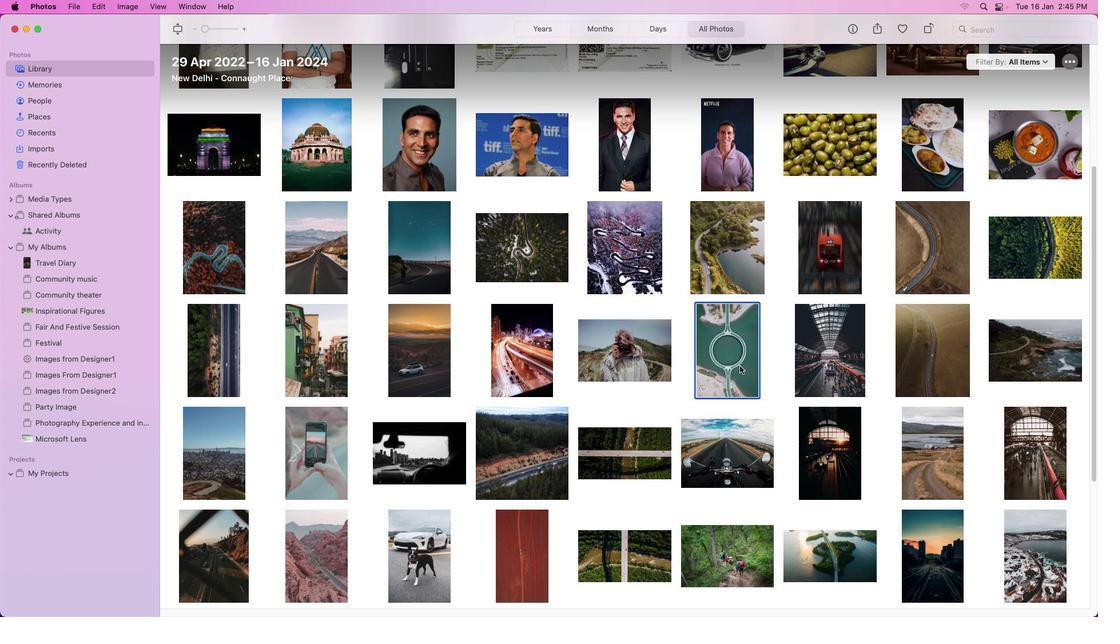 
Action: Mouse moved to (718, 336)
Screenshot: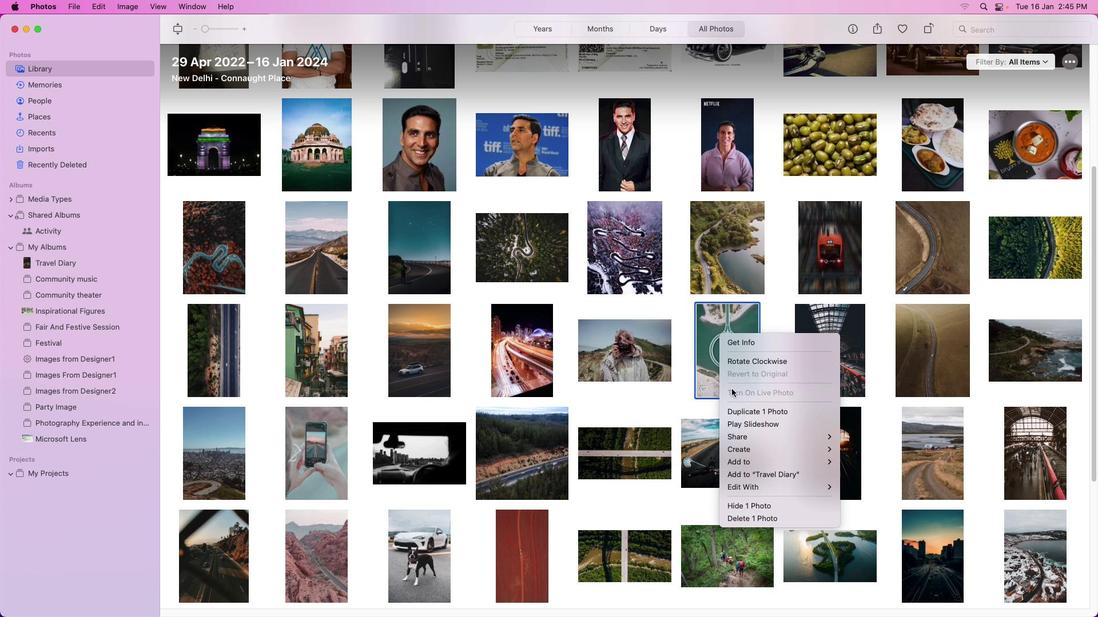 
Action: Mouse pressed right at (718, 336)
Screenshot: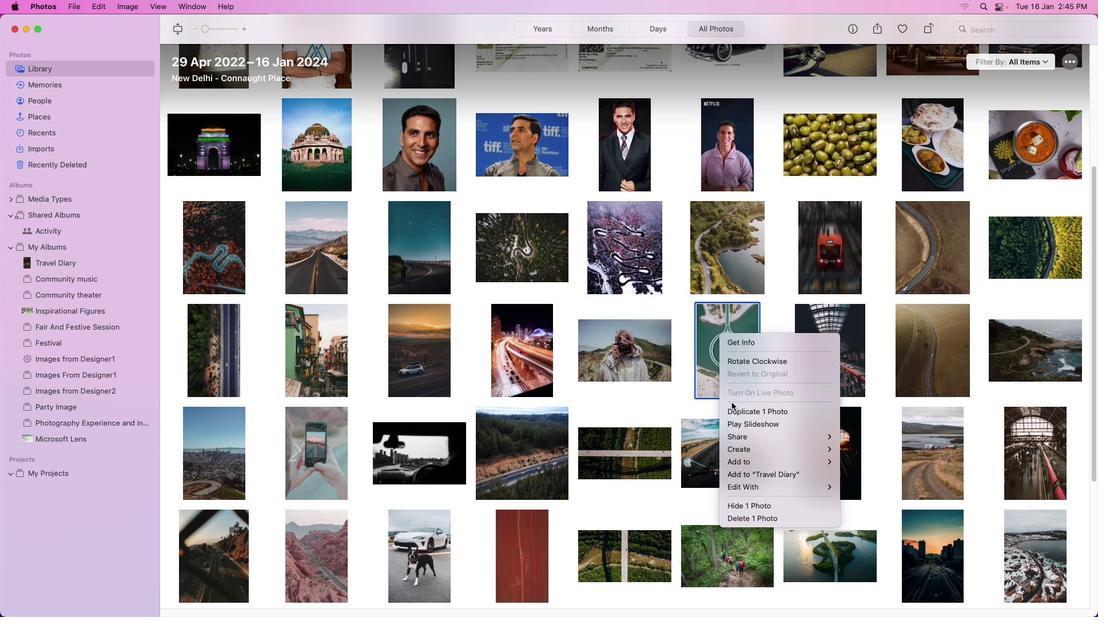 
Action: Mouse moved to (869, 473)
Screenshot: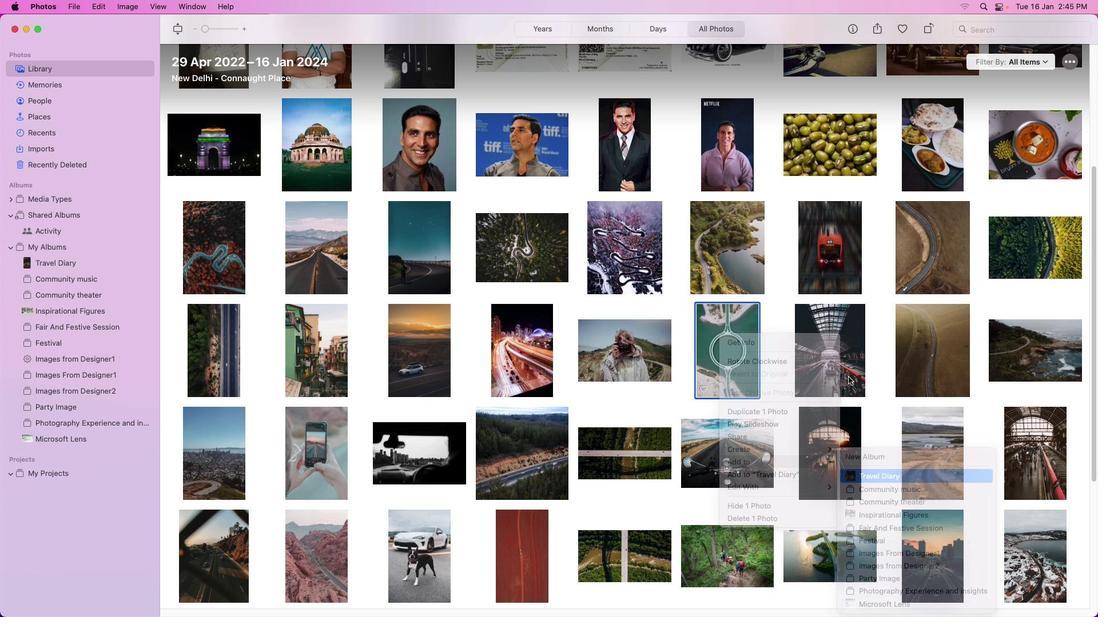 
Action: Mouse pressed left at (869, 473)
Screenshot: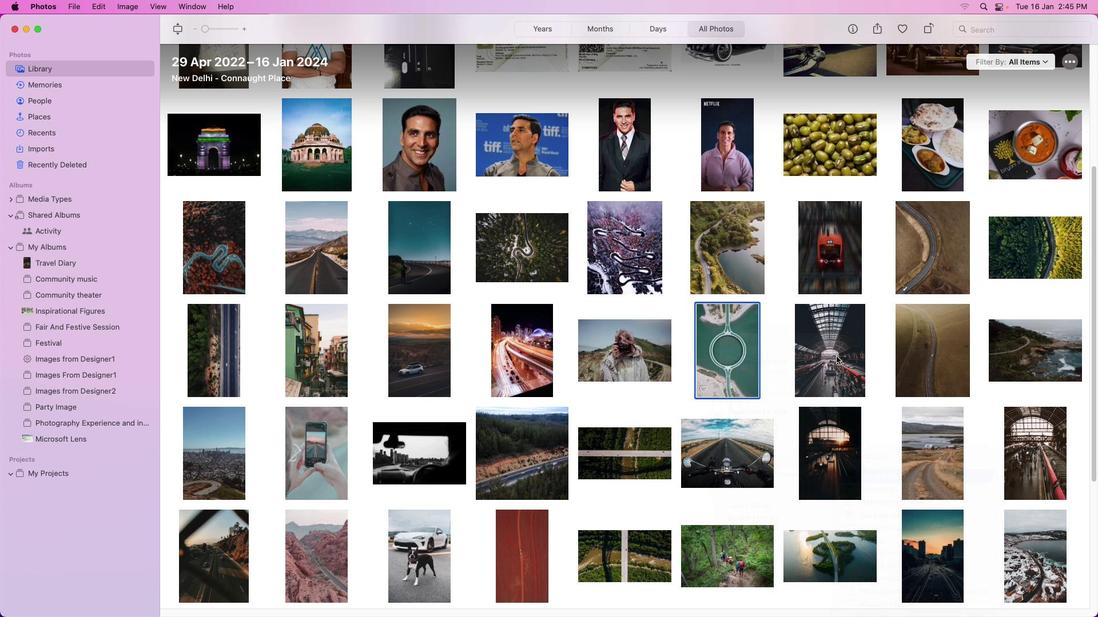 
Action: Mouse moved to (831, 351)
Screenshot: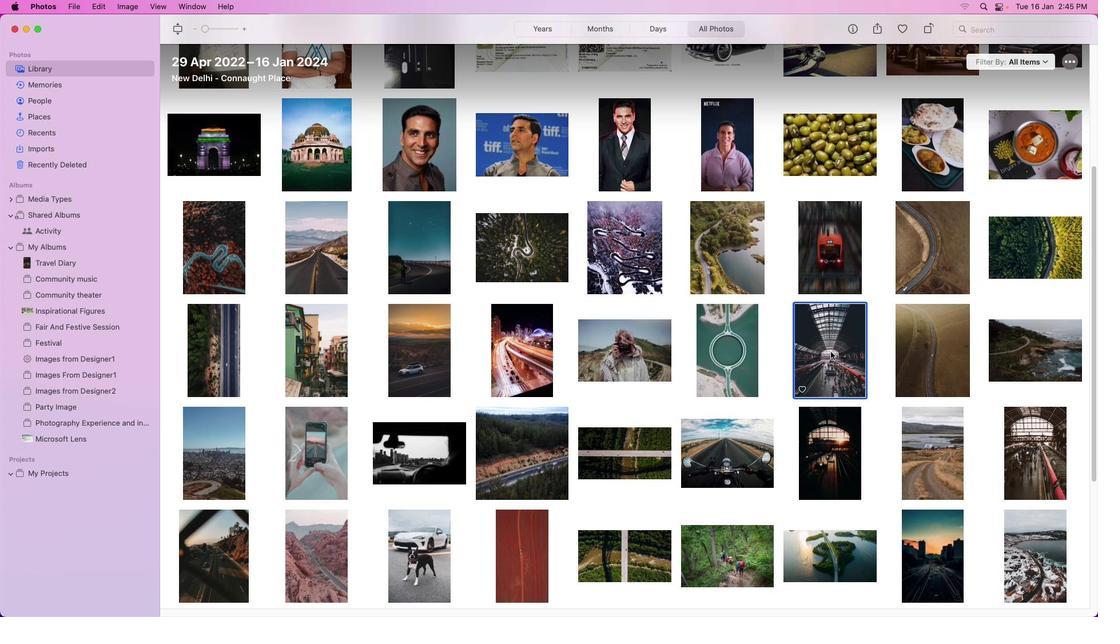 
Action: Mouse pressed left at (831, 351)
Screenshot: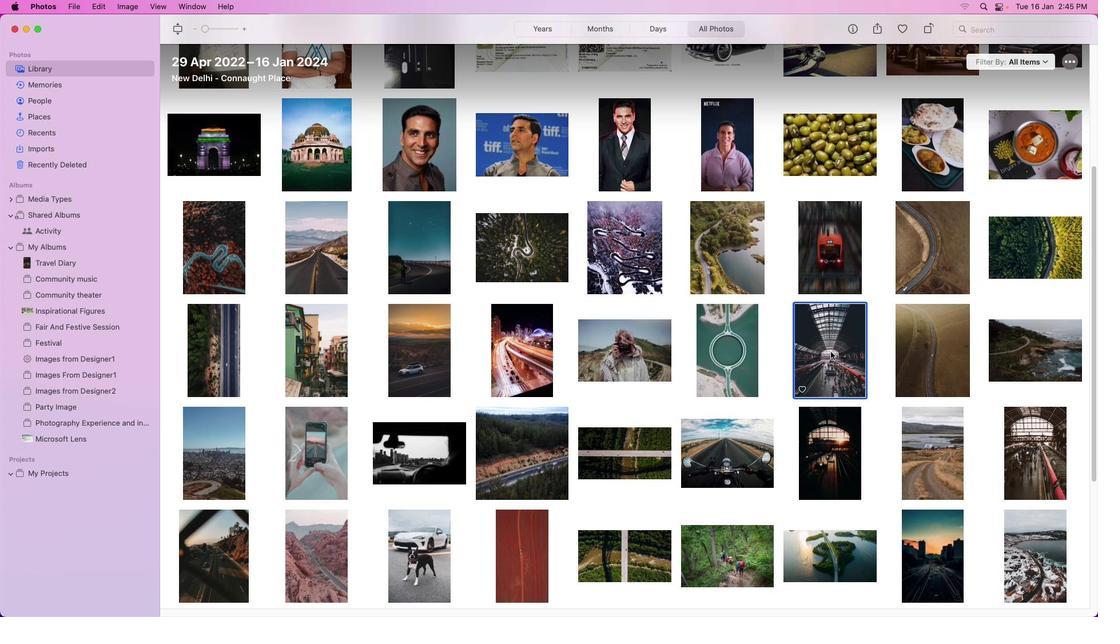 
Action: Mouse pressed right at (831, 351)
Screenshot: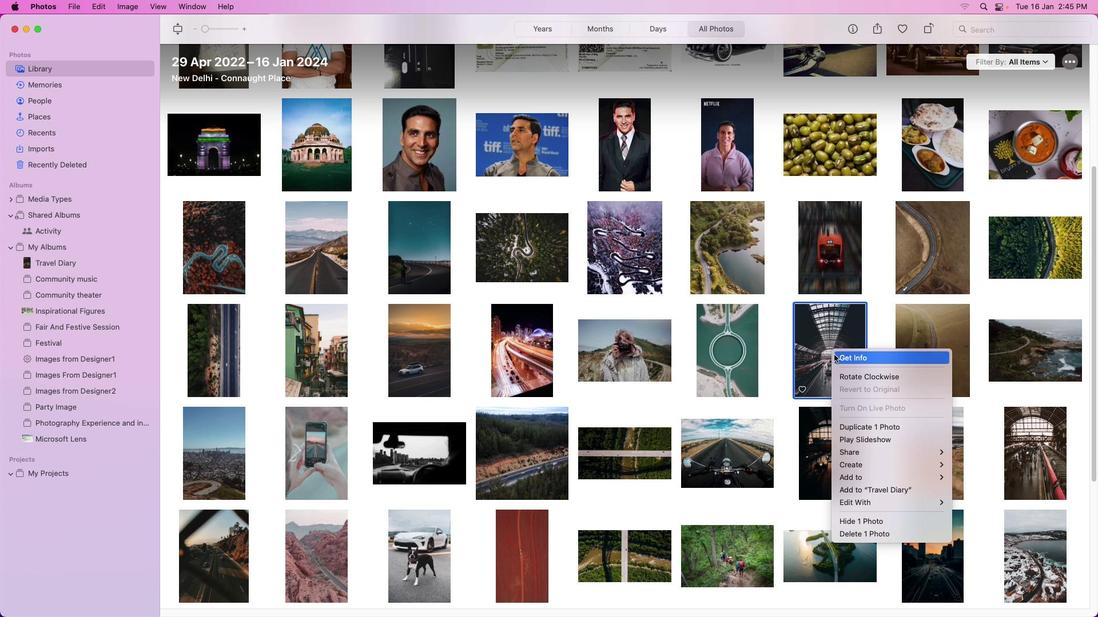 
Action: Mouse moved to (738, 479)
Screenshot: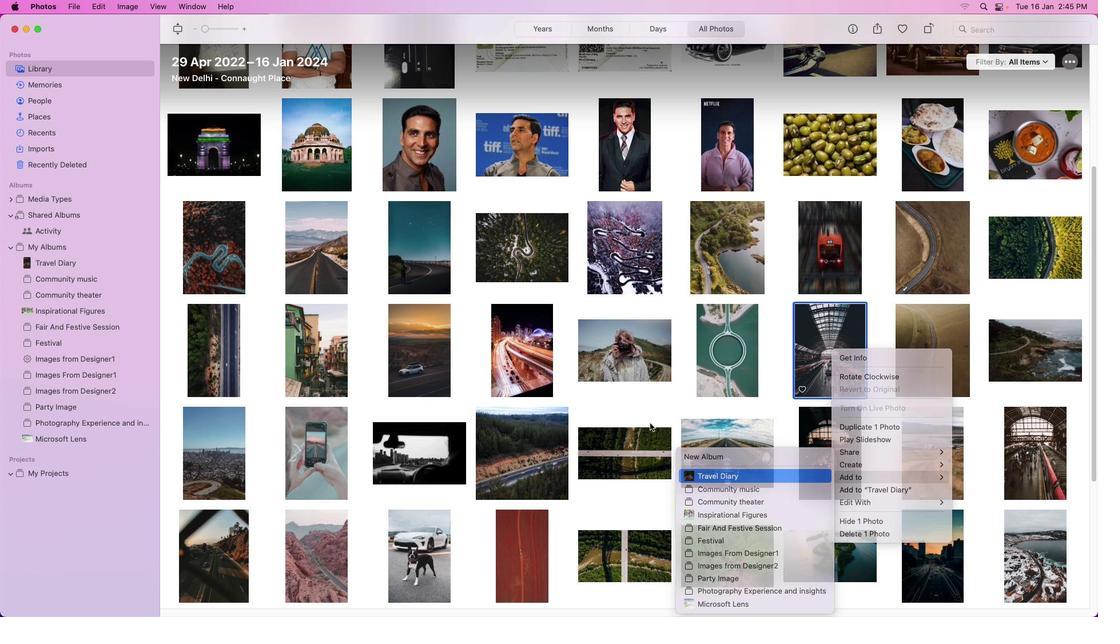 
Action: Mouse pressed left at (738, 479)
Screenshot: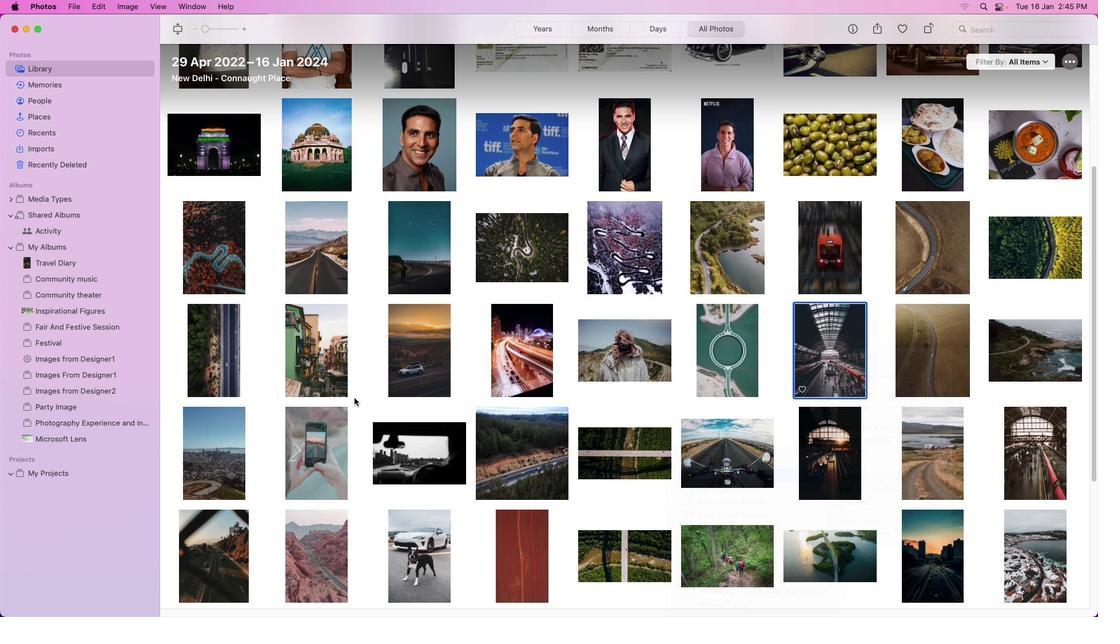 
Action: Mouse moved to (927, 343)
Screenshot: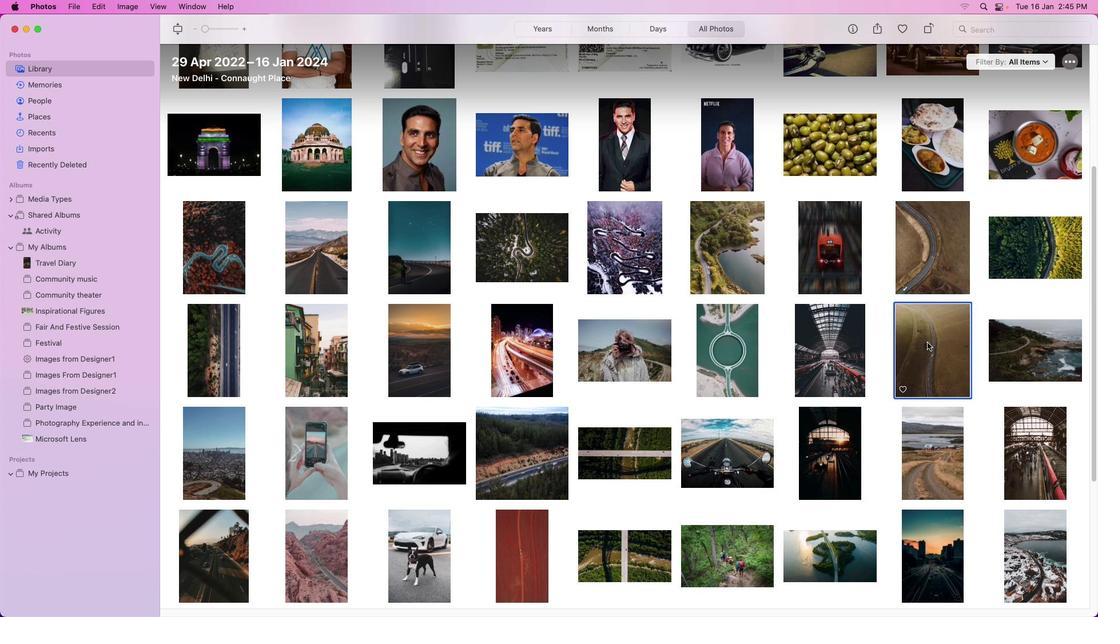 
Action: Mouse pressed left at (927, 343)
Screenshot: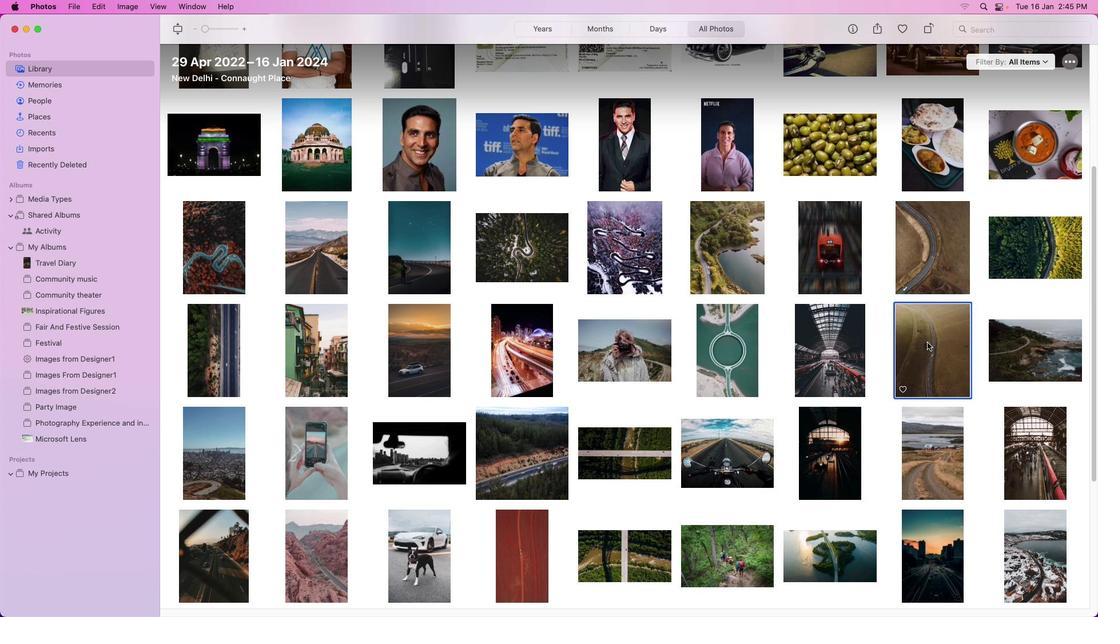 
Action: Mouse pressed right at (927, 343)
Screenshot: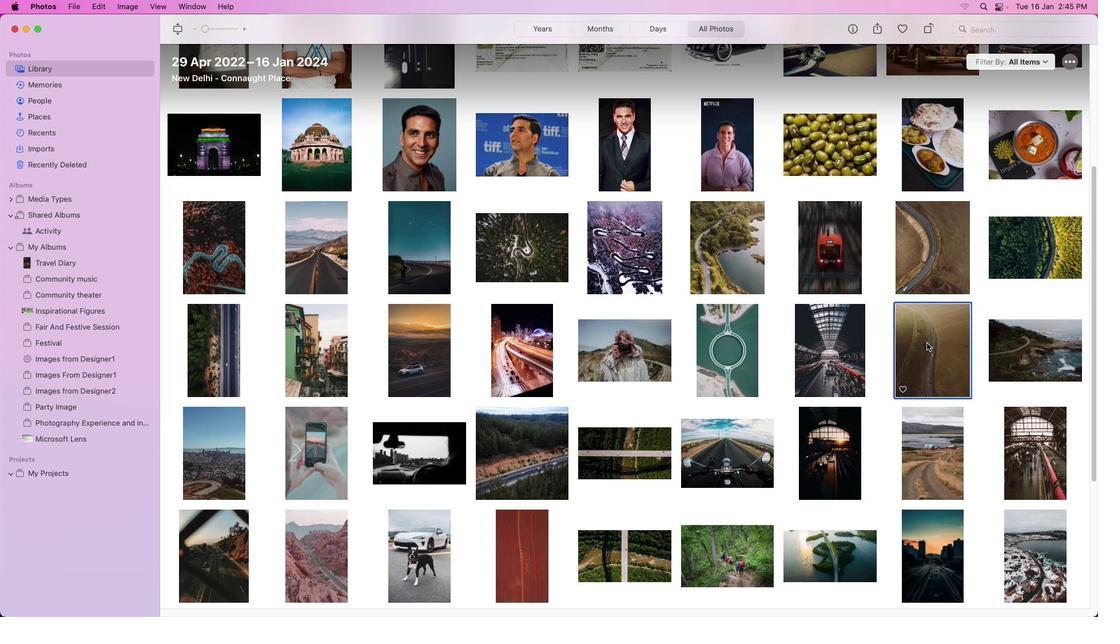 
Action: Mouse moved to (926, 343)
Screenshot: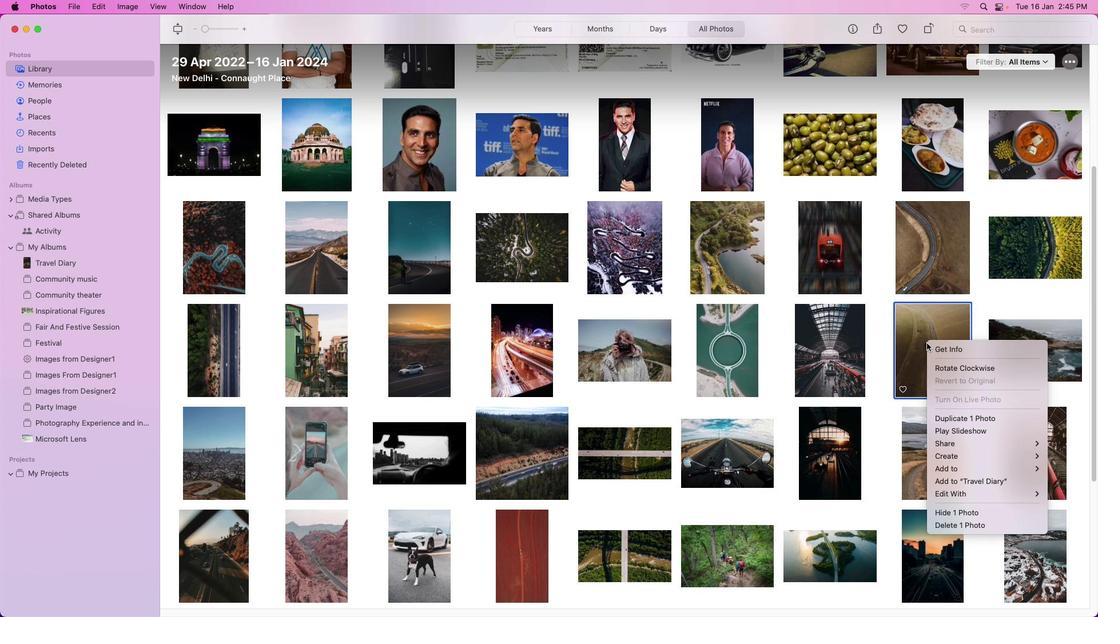 
Action: Mouse pressed right at (926, 343)
Screenshot: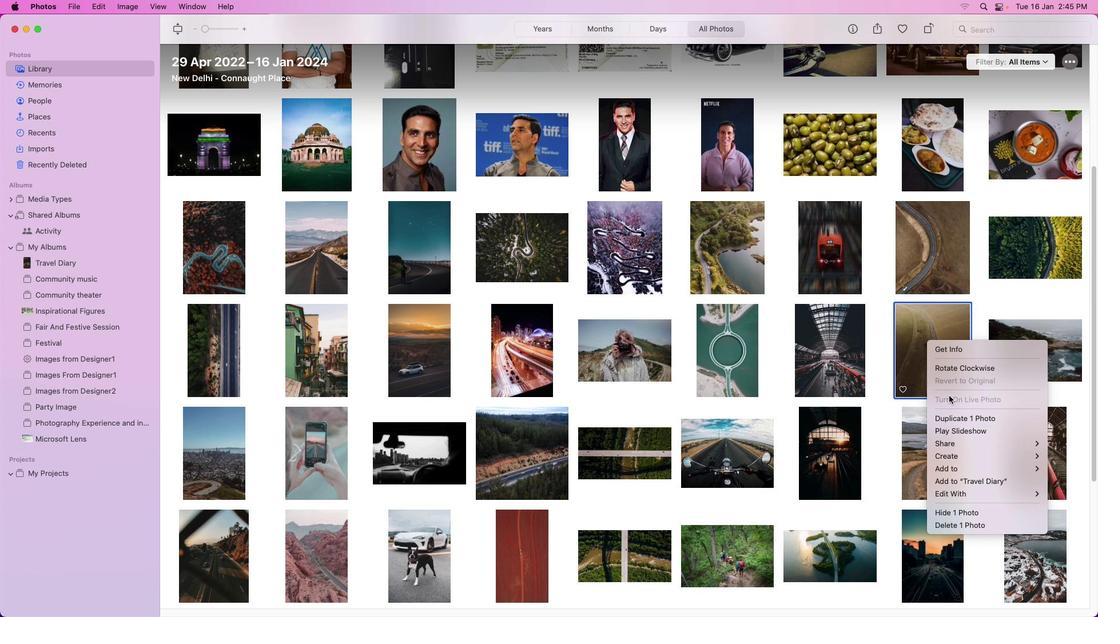 
Action: Mouse moved to (881, 477)
Screenshot: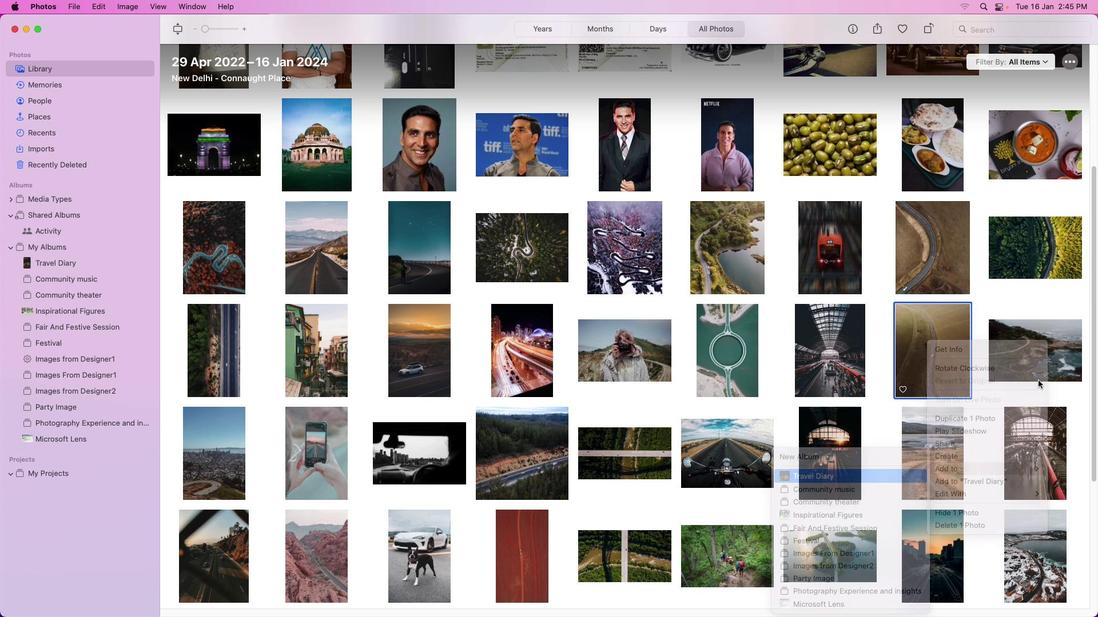 
Action: Mouse pressed left at (881, 477)
Screenshot: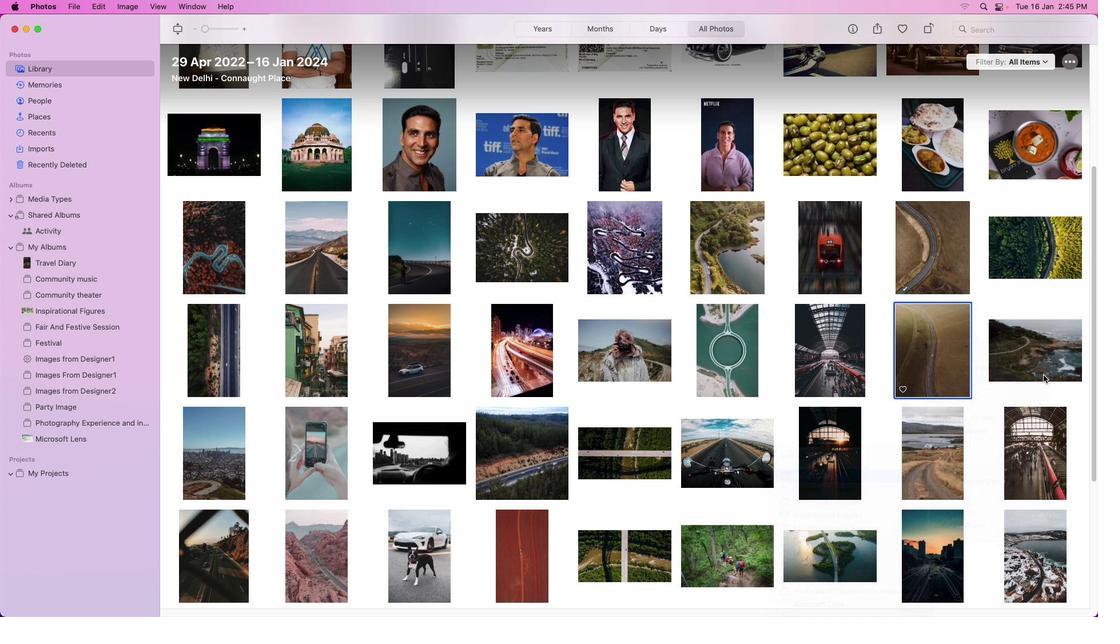 
Action: Mouse moved to (1042, 366)
Screenshot: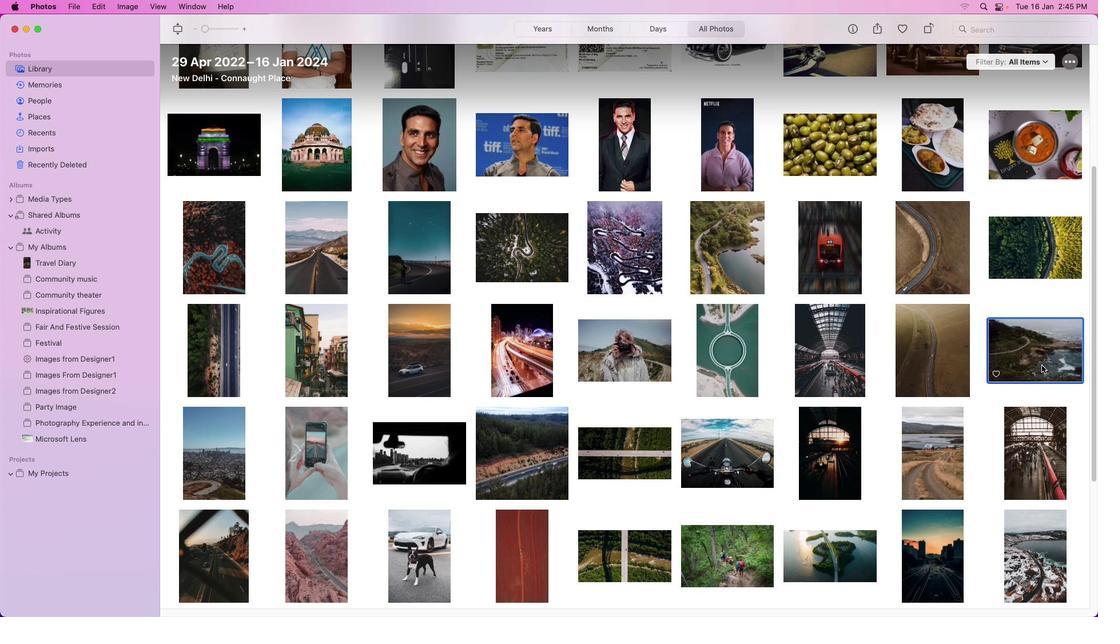 
Action: Mouse pressed left at (1042, 366)
Screenshot: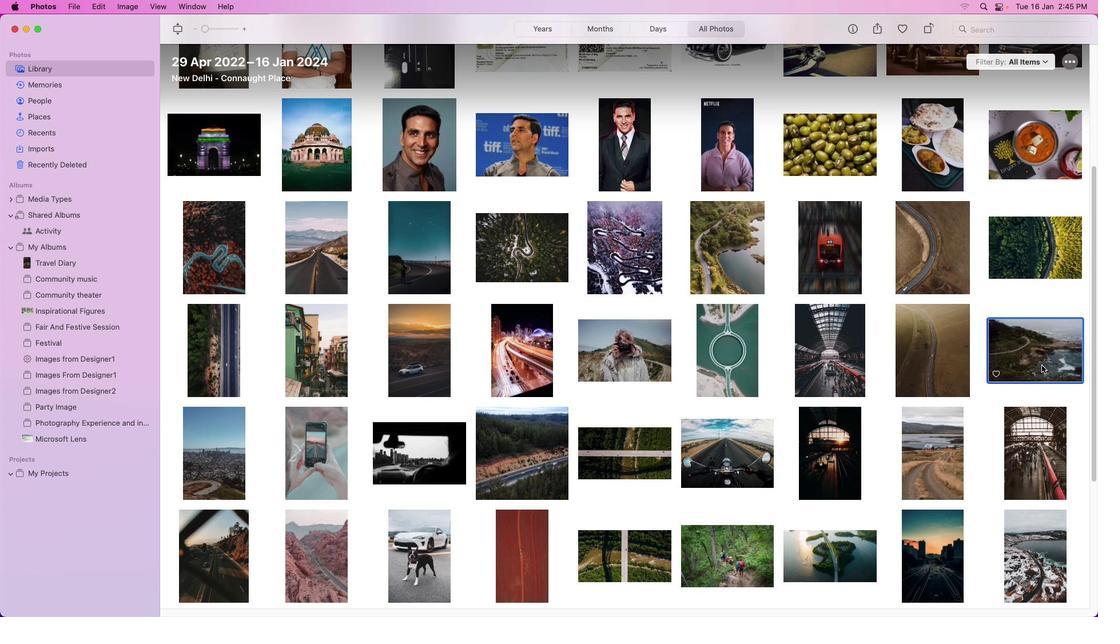 
Action: Mouse pressed right at (1042, 366)
Screenshot: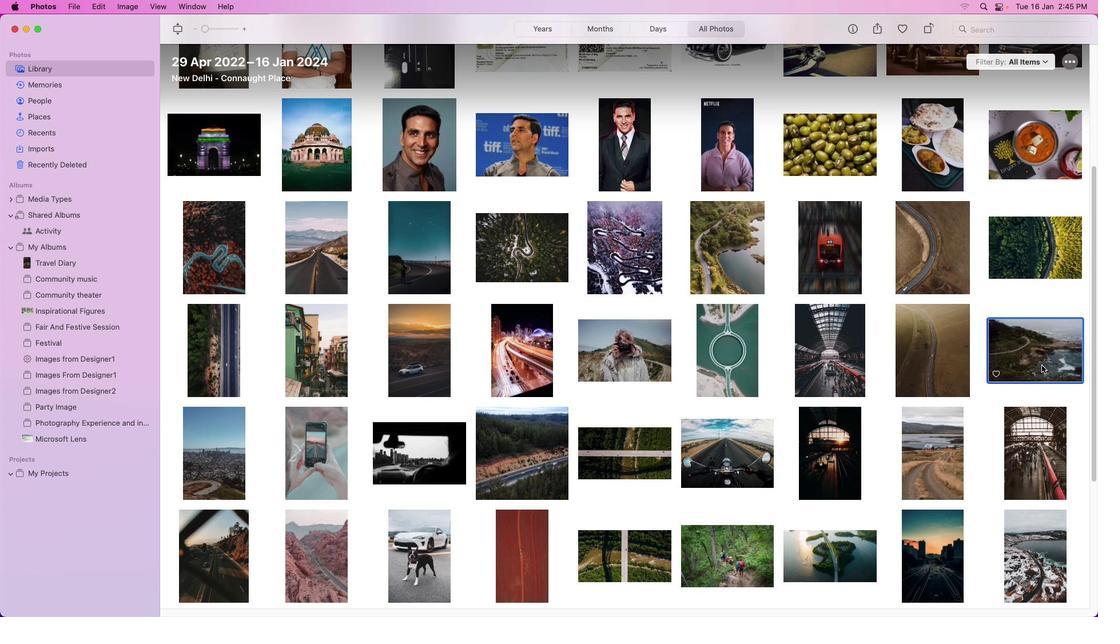 
Action: Mouse pressed right at (1042, 366)
Screenshot: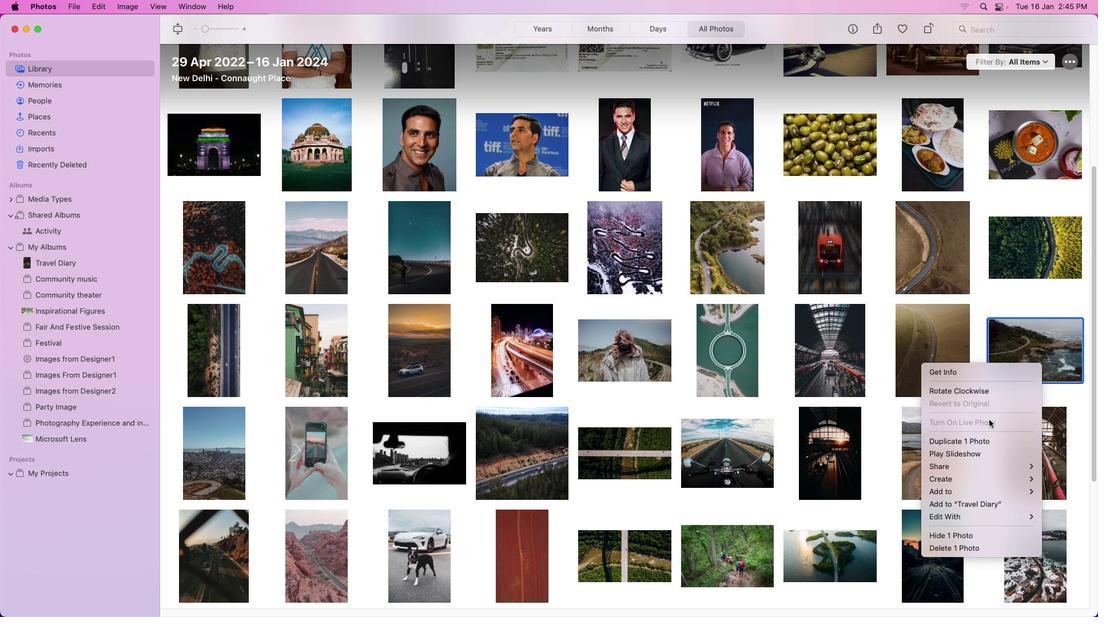 
Action: Mouse moved to (856, 477)
Screenshot: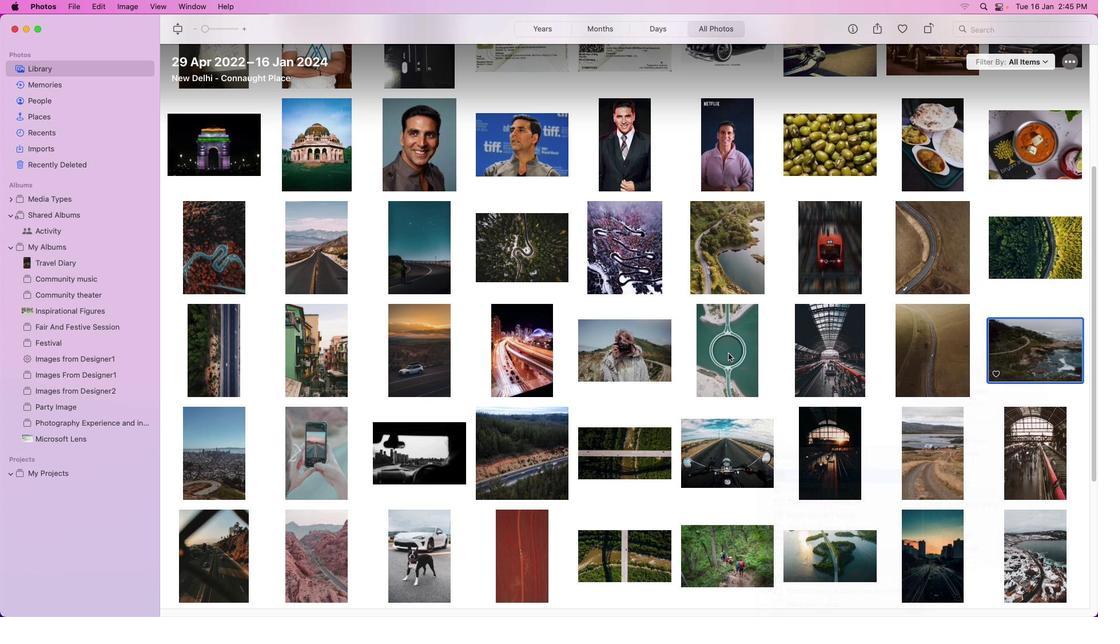 
Action: Mouse pressed left at (856, 477)
Screenshot: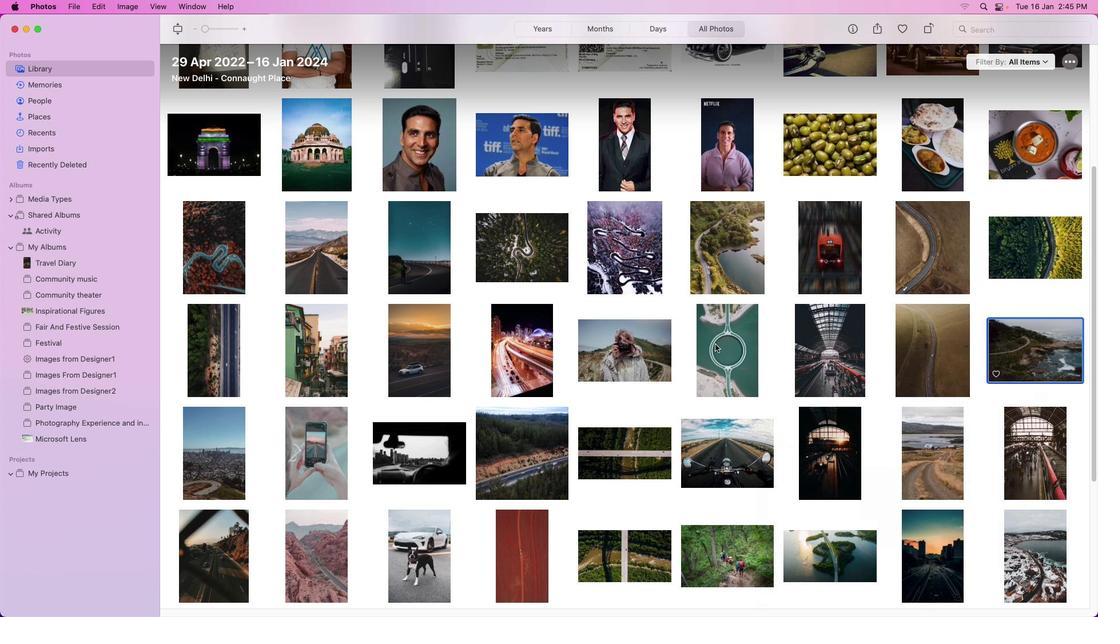 
Action: Mouse moved to (517, 294)
Screenshot: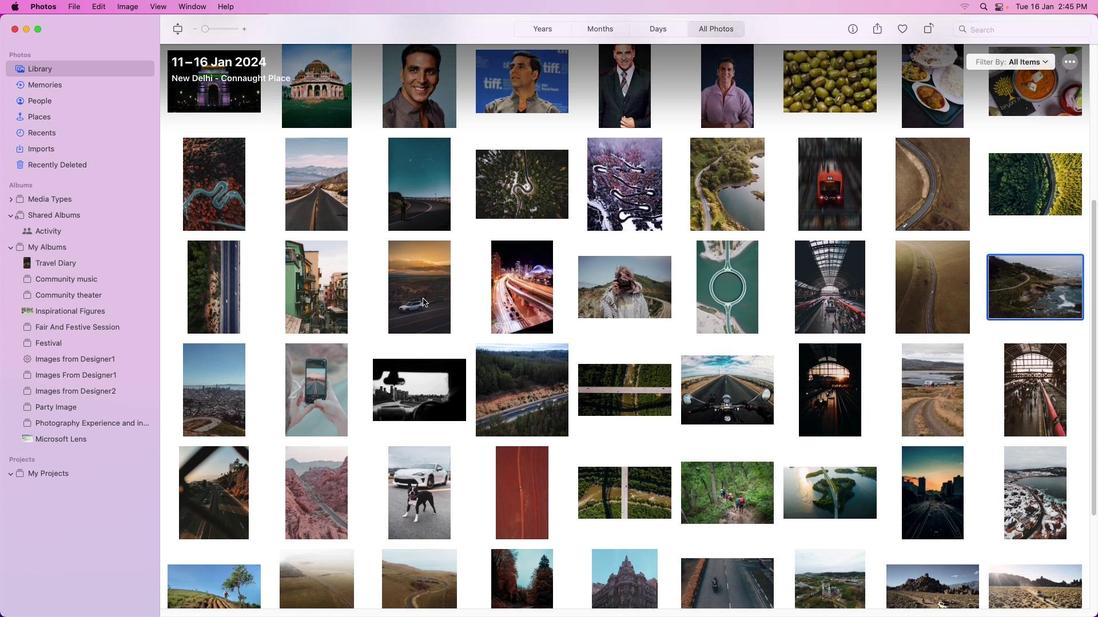 
Action: Mouse scrolled (517, 294) with delta (0, 0)
Screenshot: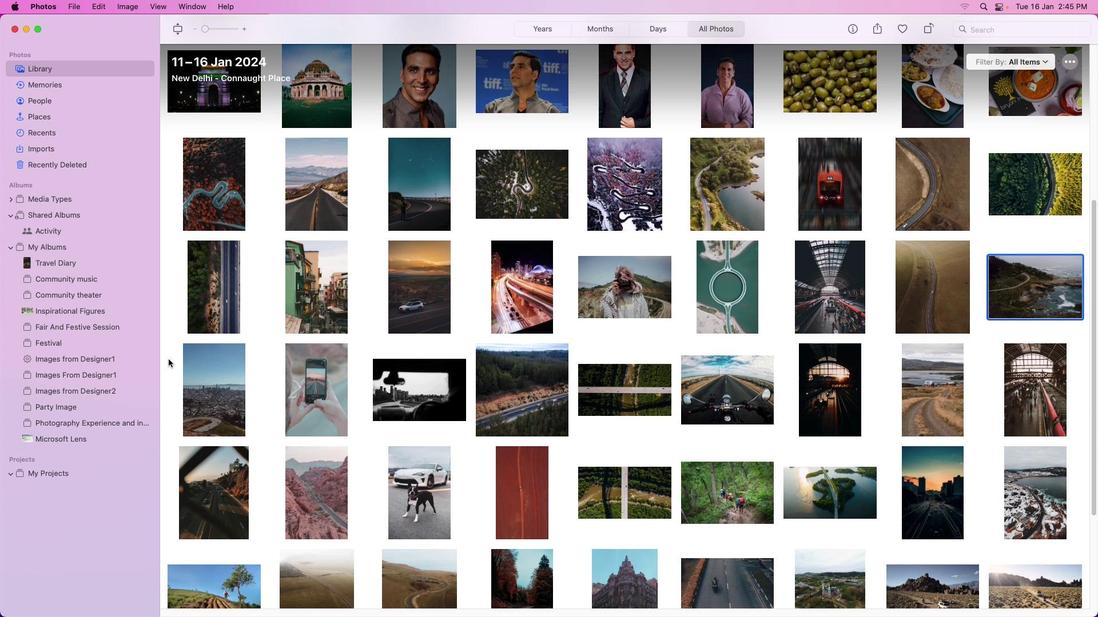
Action: Mouse scrolled (517, 294) with delta (0, 0)
Screenshot: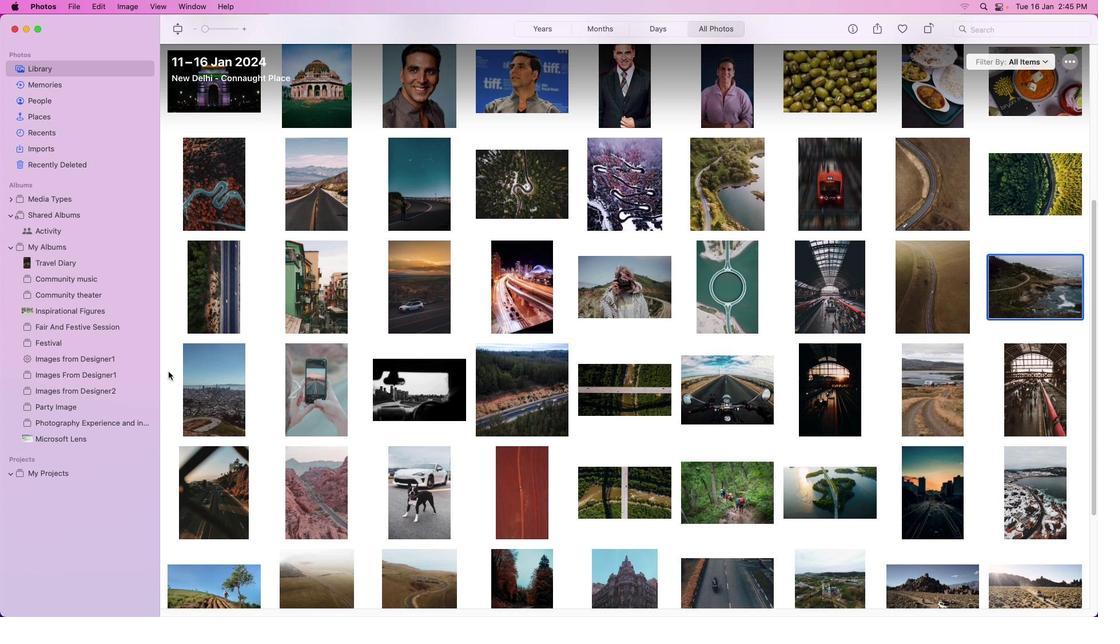 
Action: Mouse scrolled (517, 294) with delta (0, -1)
Screenshot: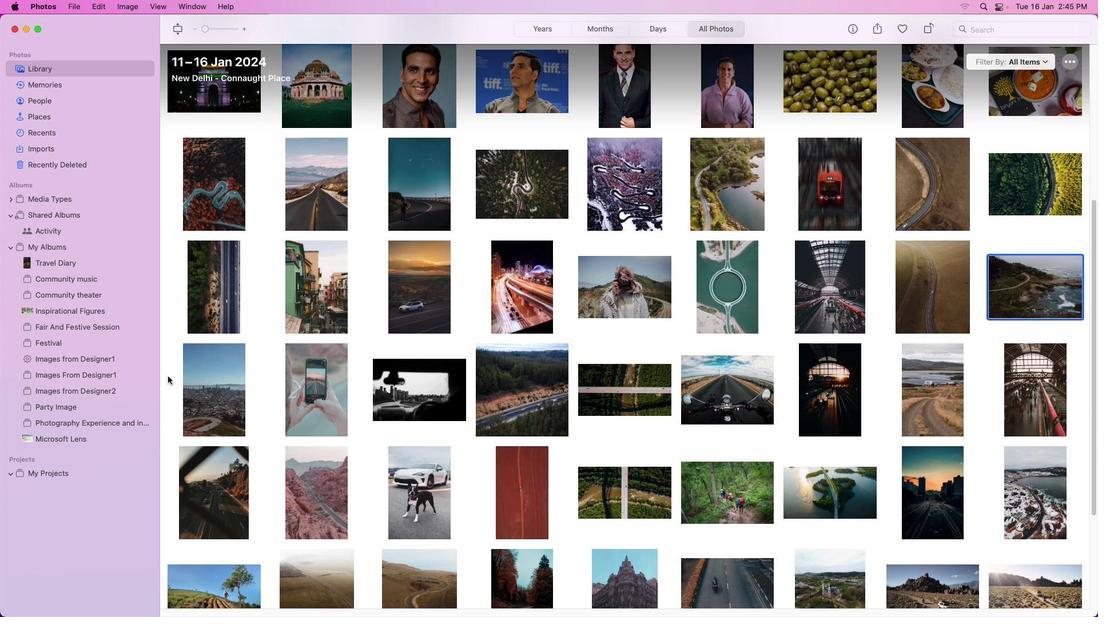 
Action: Mouse scrolled (517, 294) with delta (0, -1)
Screenshot: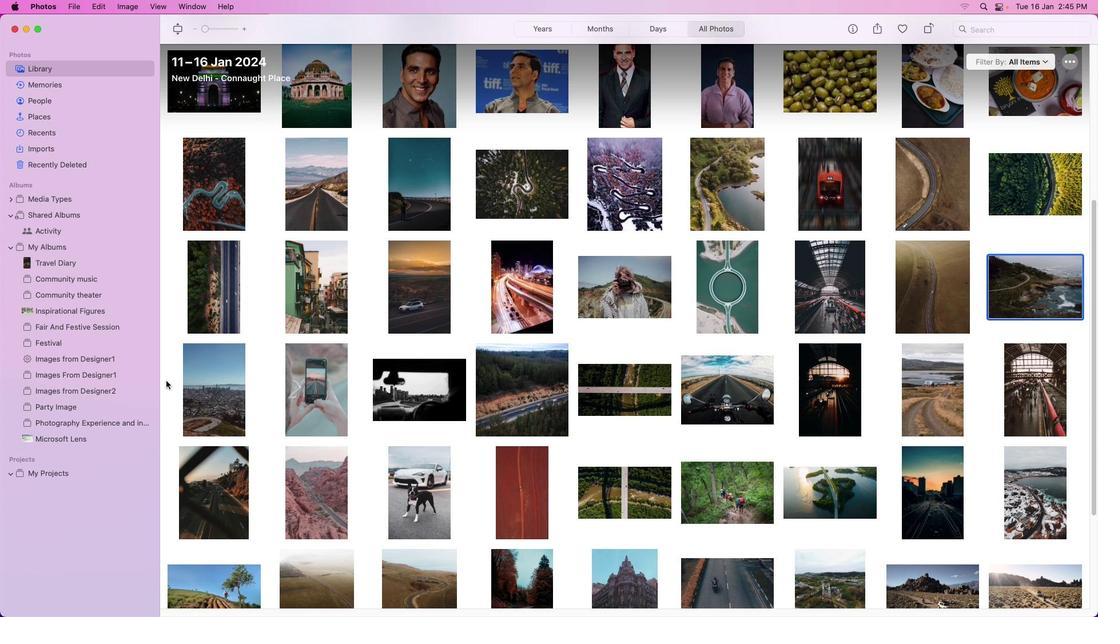 
Action: Mouse scrolled (517, 294) with delta (0, -1)
Screenshot: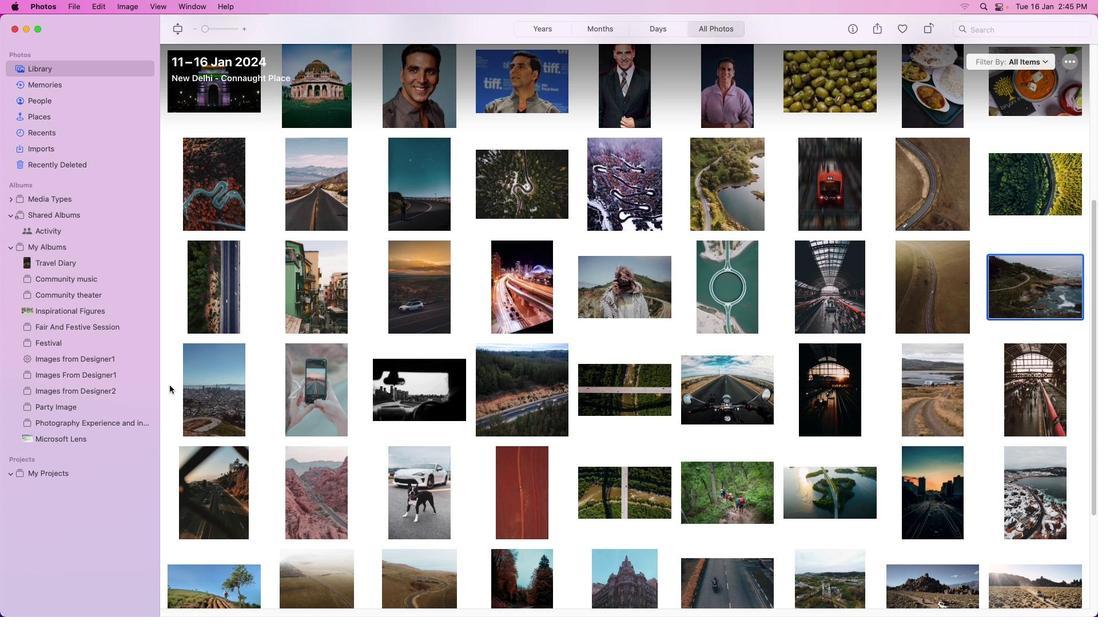 
Action: Mouse moved to (209, 378)
Screenshot: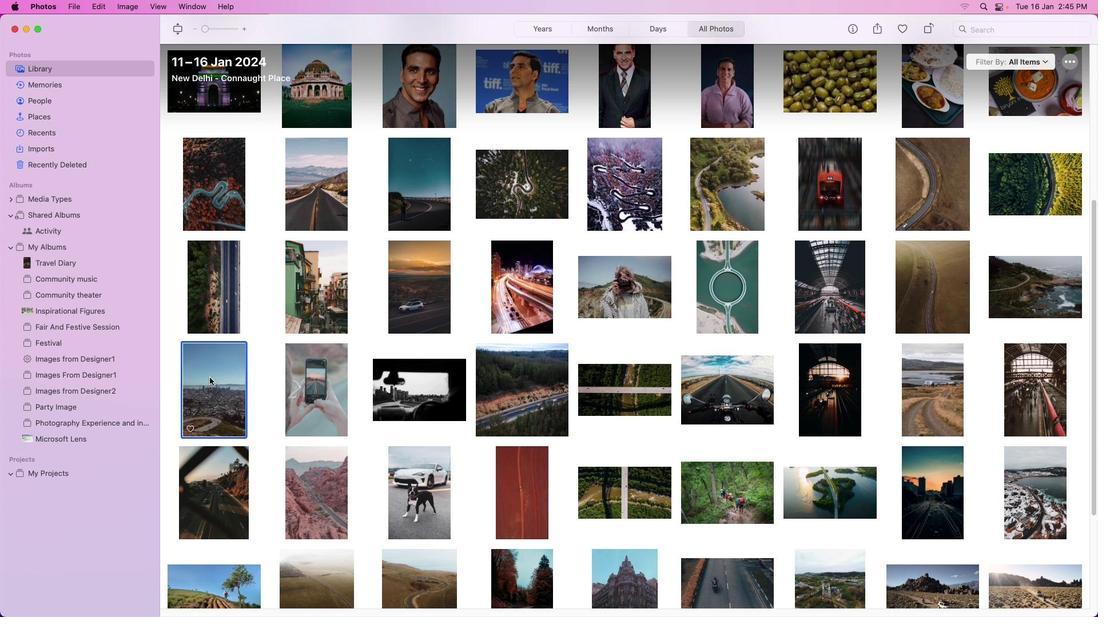 
Action: Mouse pressed left at (209, 378)
Screenshot: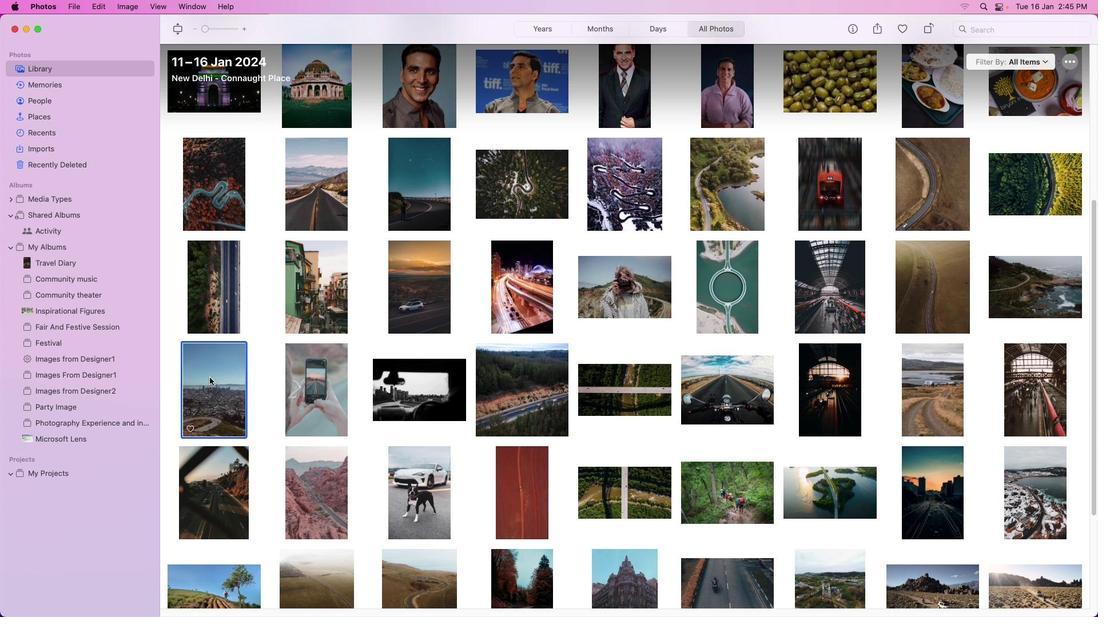 
Action: Mouse moved to (209, 377)
Screenshot: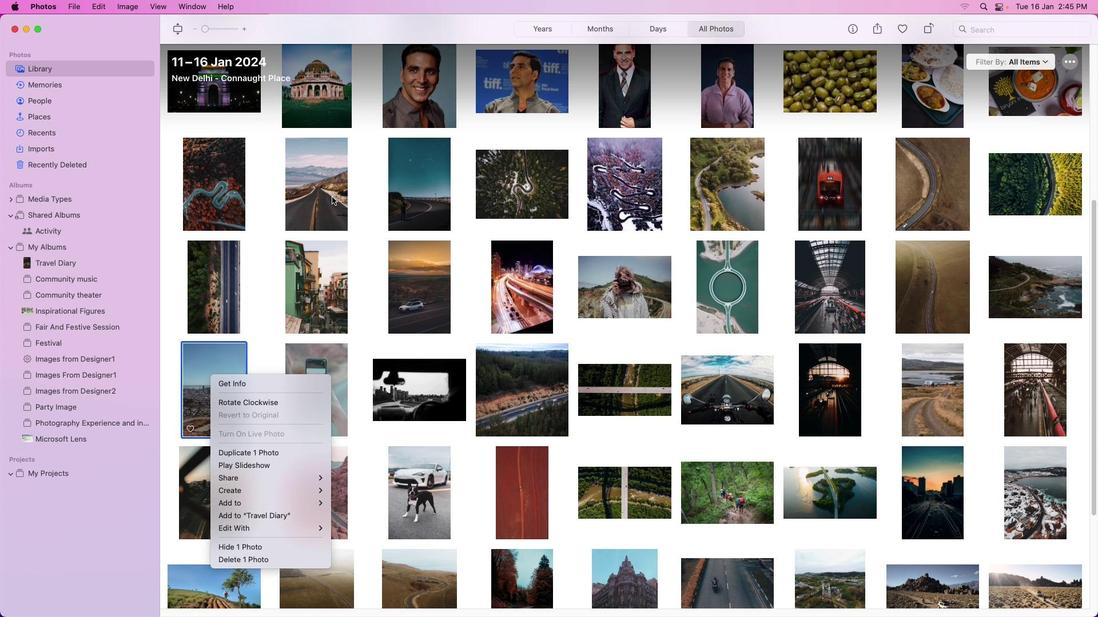 
Action: Mouse pressed right at (209, 377)
Screenshot: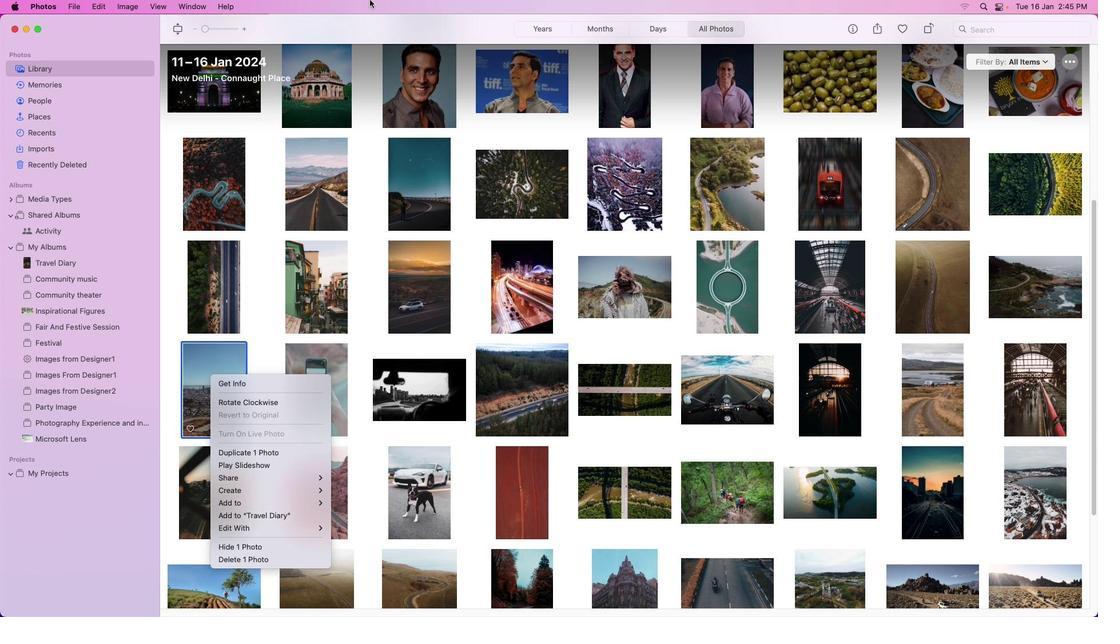 
Action: Mouse moved to (367, 479)
Screenshot: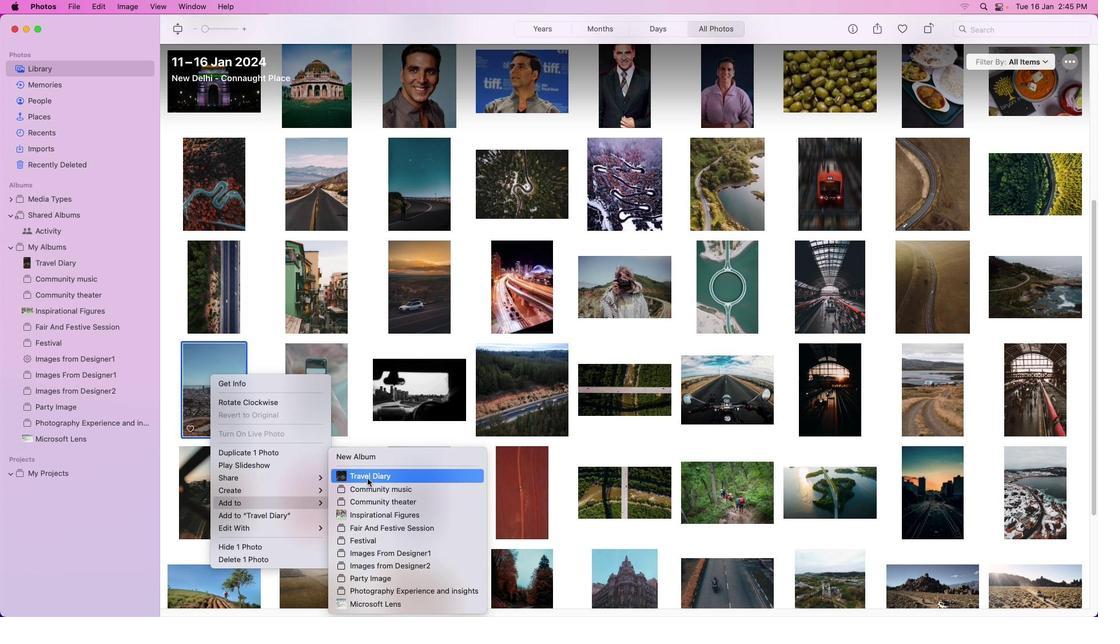 
Action: Mouse pressed left at (367, 479)
Screenshot: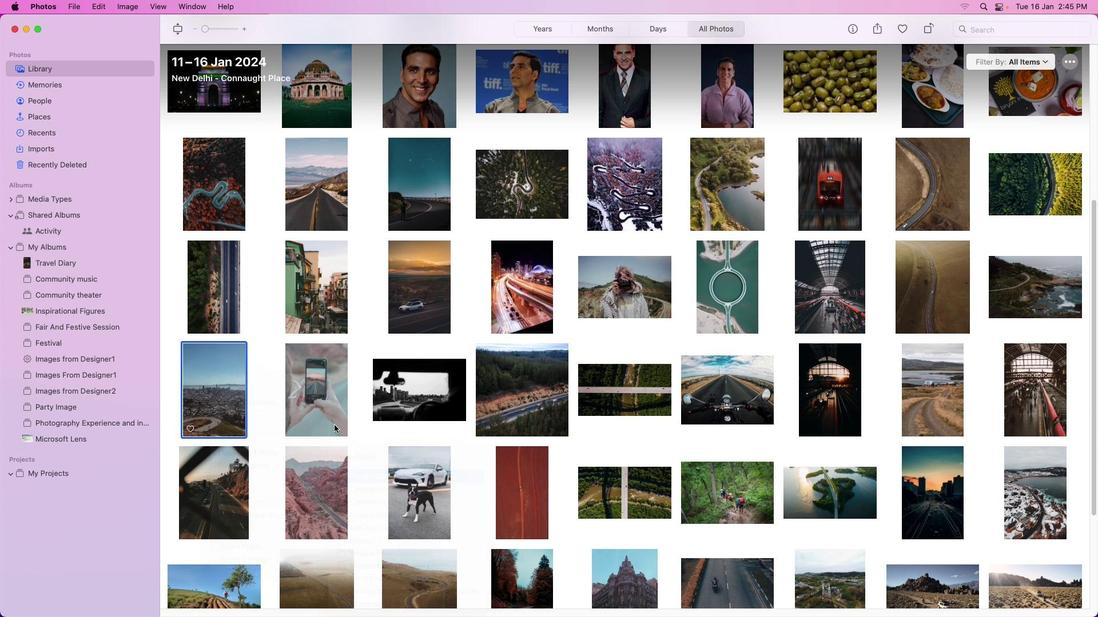 
Action: Mouse moved to (323, 408)
Screenshot: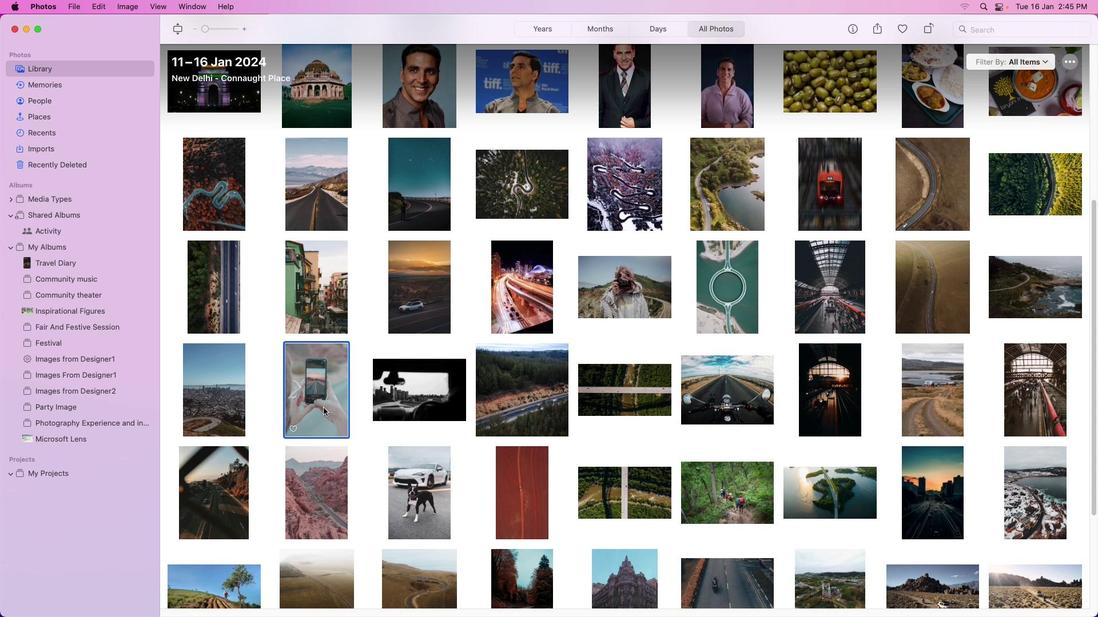 
Action: Mouse pressed left at (323, 408)
Screenshot: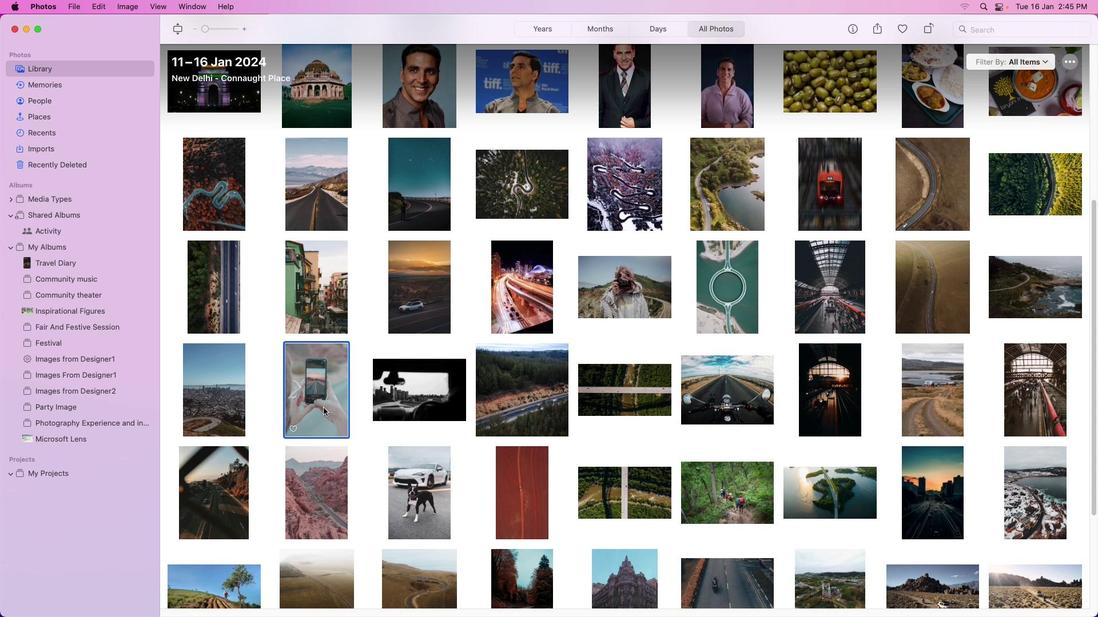 
Action: Mouse pressed right at (323, 408)
Screenshot: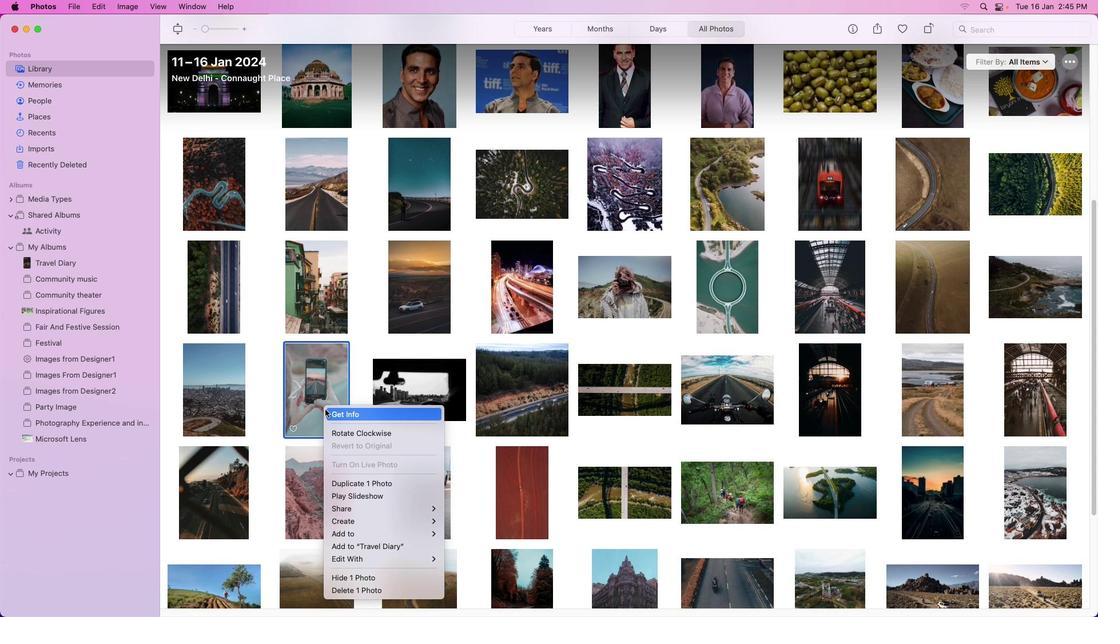 
Action: Mouse moved to (481, 477)
Screenshot: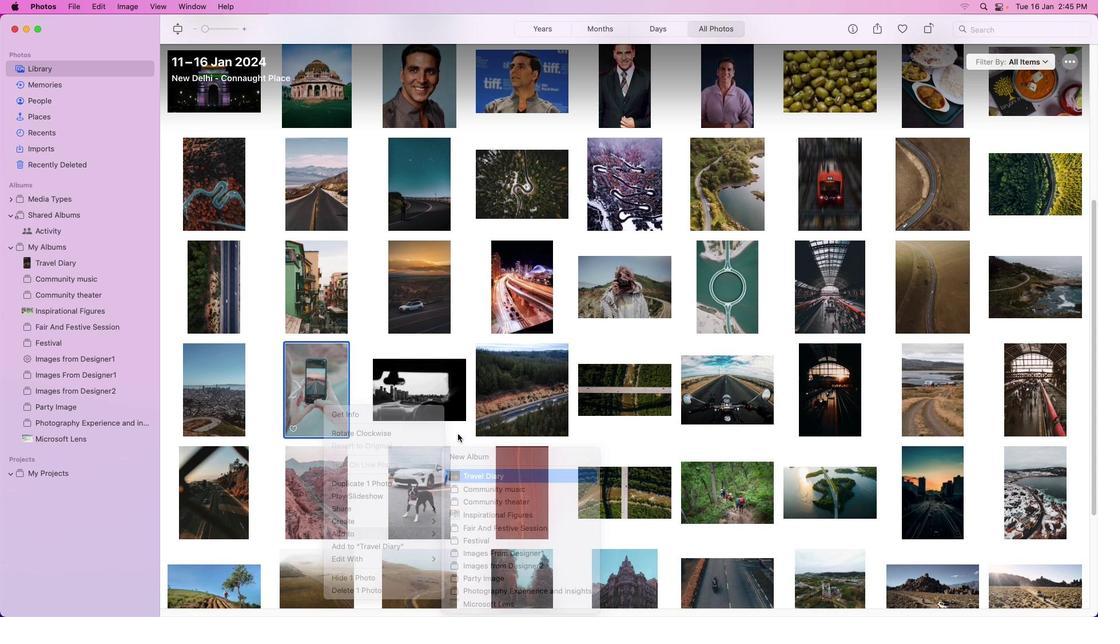 
Action: Mouse pressed left at (481, 477)
Screenshot: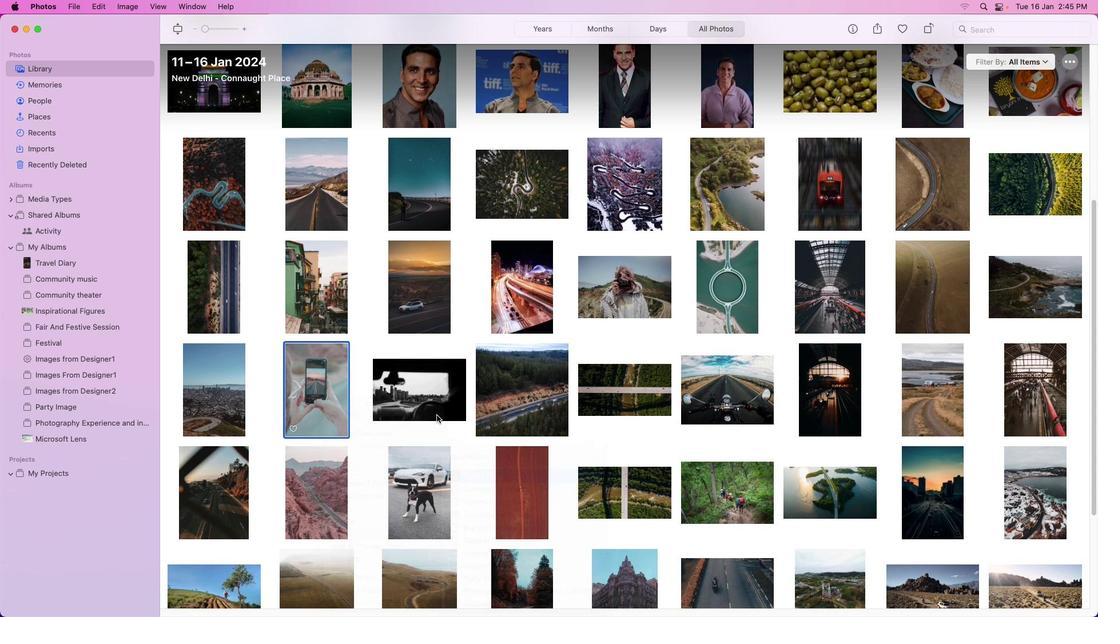 
Action: Mouse moved to (410, 401)
Screenshot: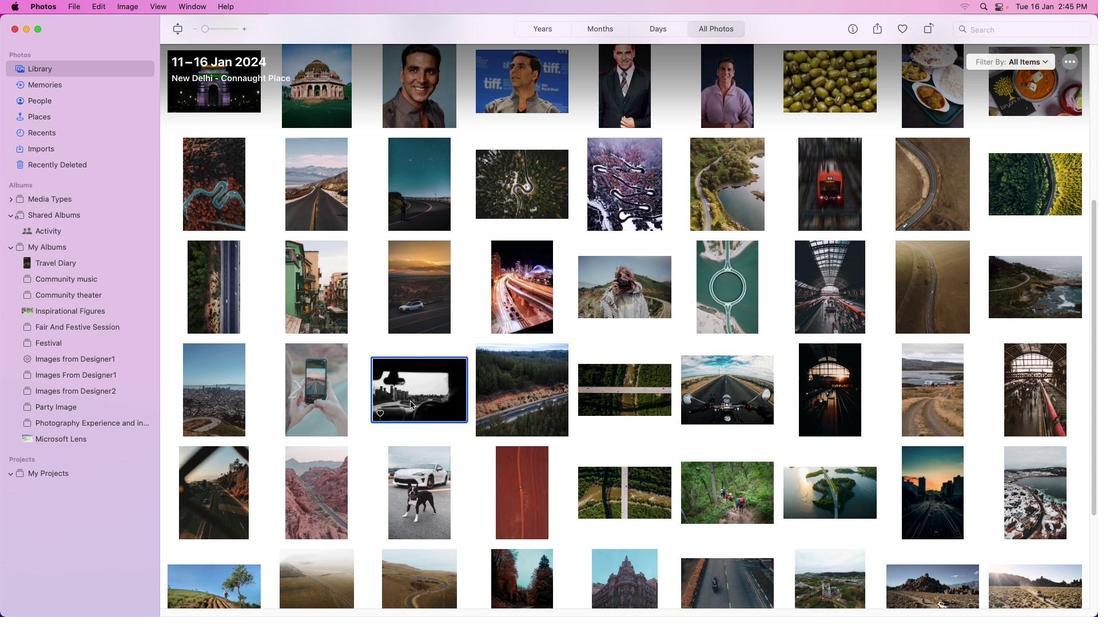
Action: Mouse pressed left at (410, 401)
Screenshot: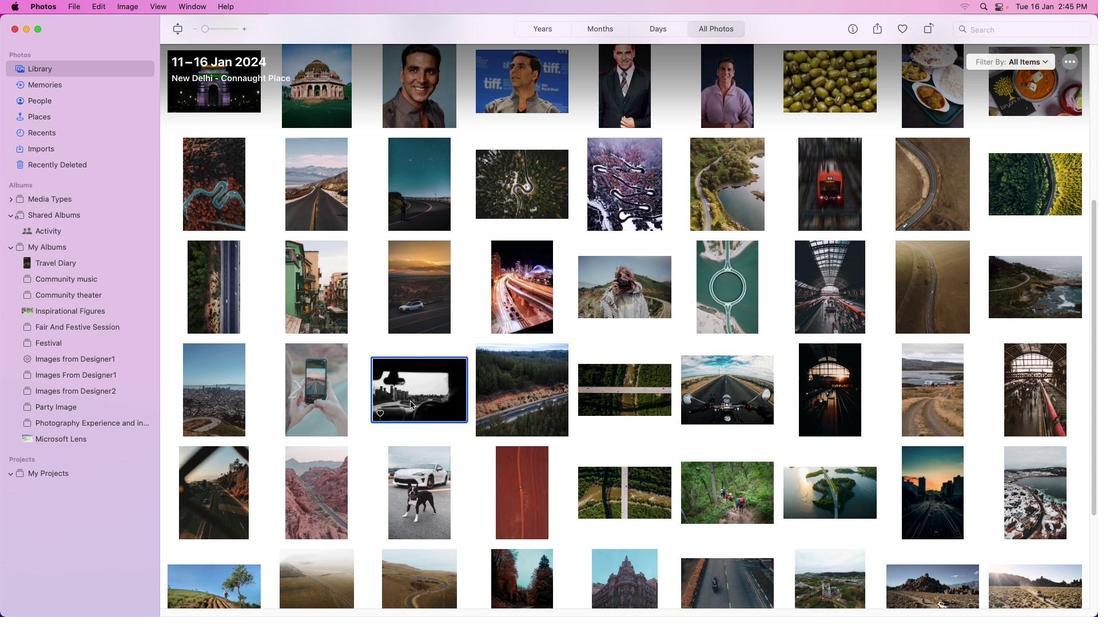 
Action: Mouse pressed right at (410, 401)
Screenshot: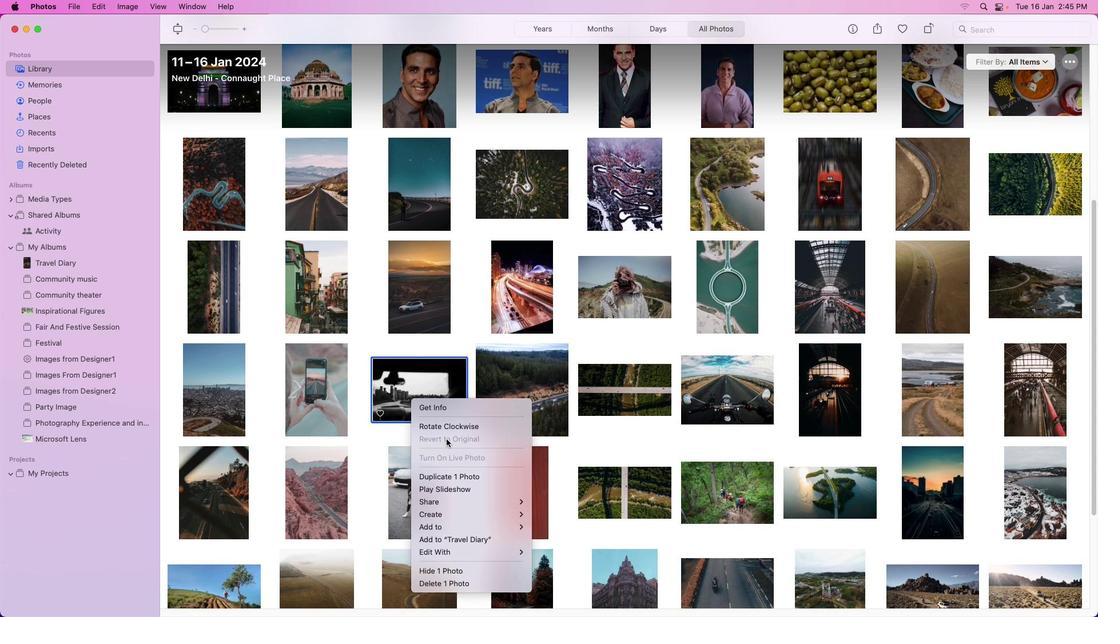 
Action: Mouse moved to (566, 479)
Screenshot: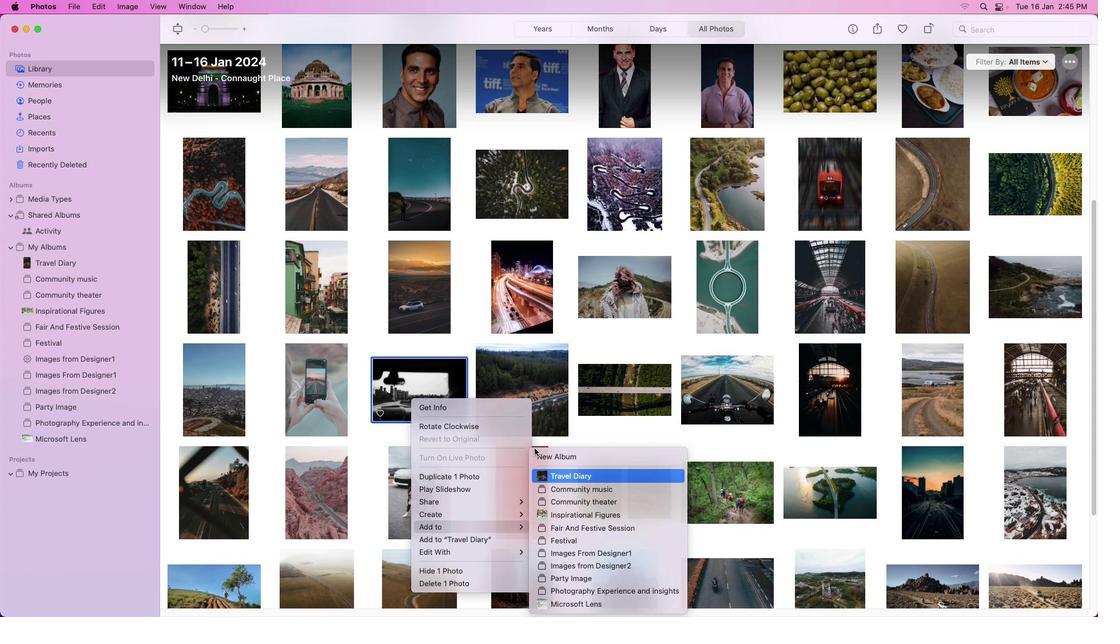 
Action: Mouse pressed left at (566, 479)
Screenshot: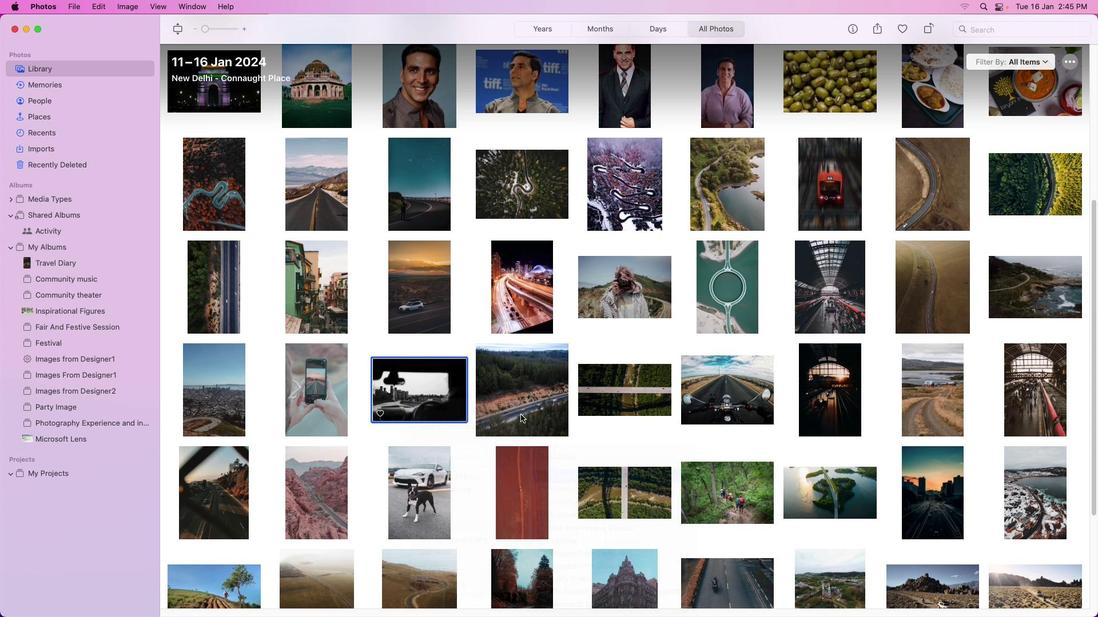 
Action: Mouse moved to (517, 406)
Screenshot: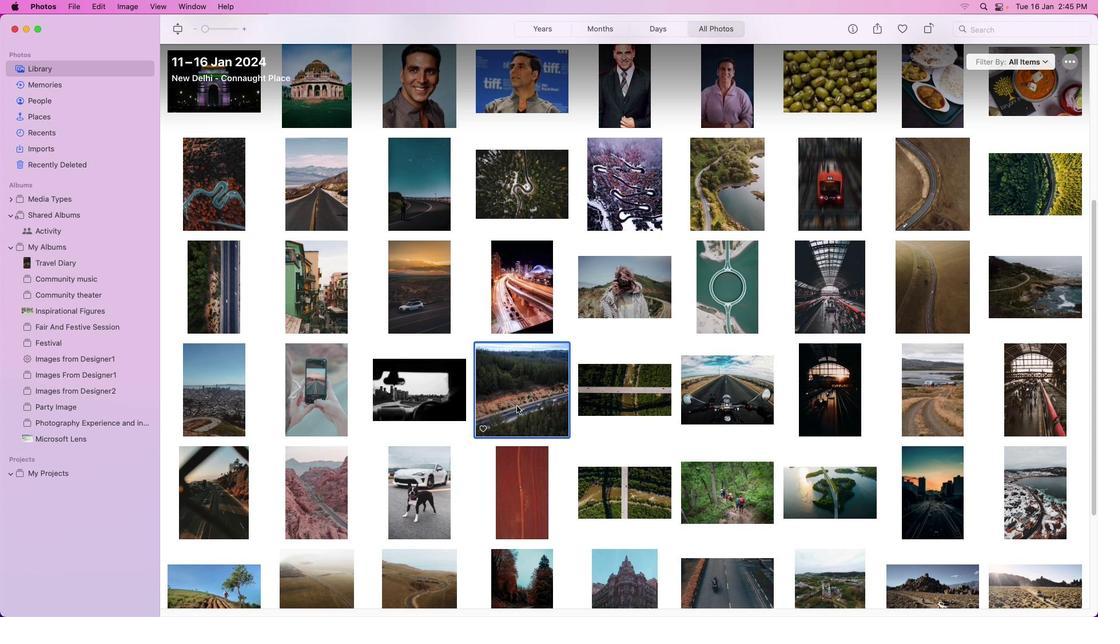 
Action: Mouse pressed left at (517, 406)
Screenshot: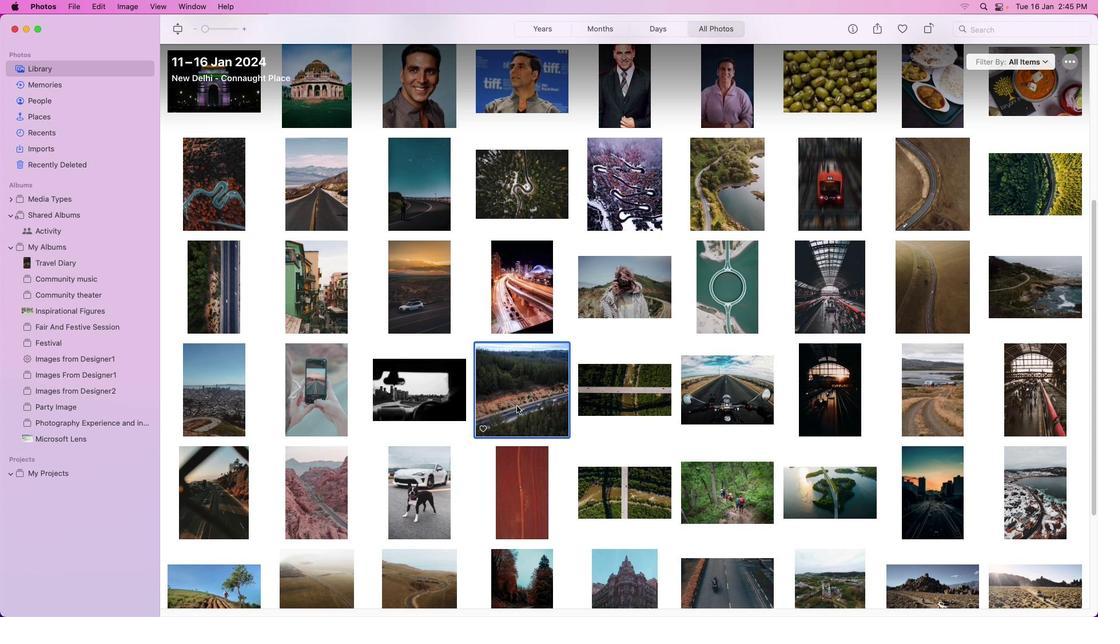 
Action: Mouse pressed right at (517, 406)
Screenshot: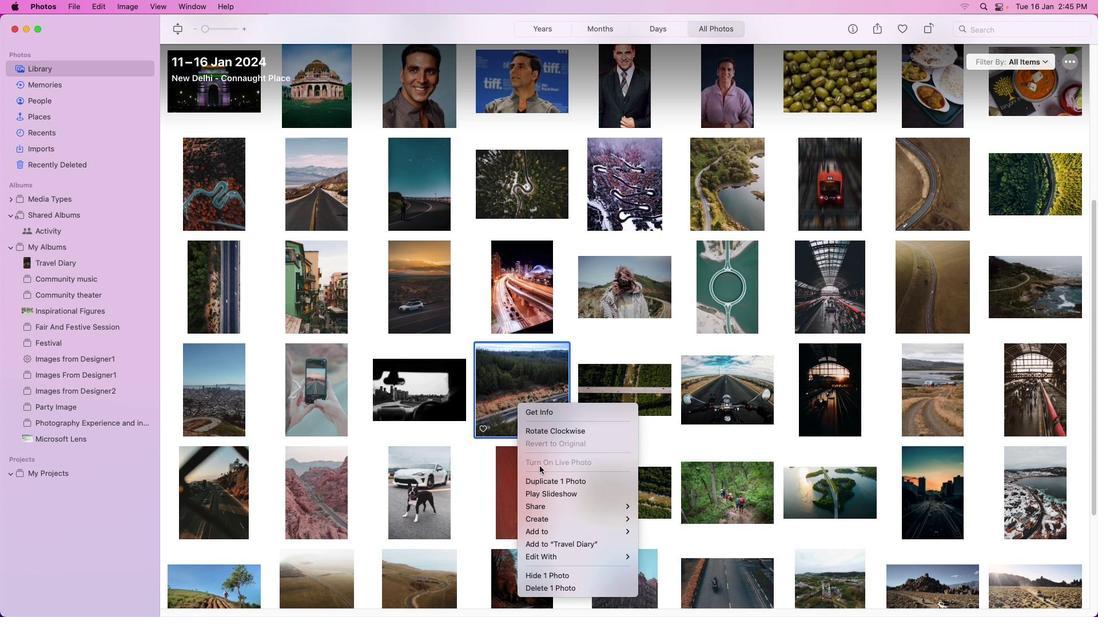 
Action: Mouse moved to (664, 477)
Screenshot: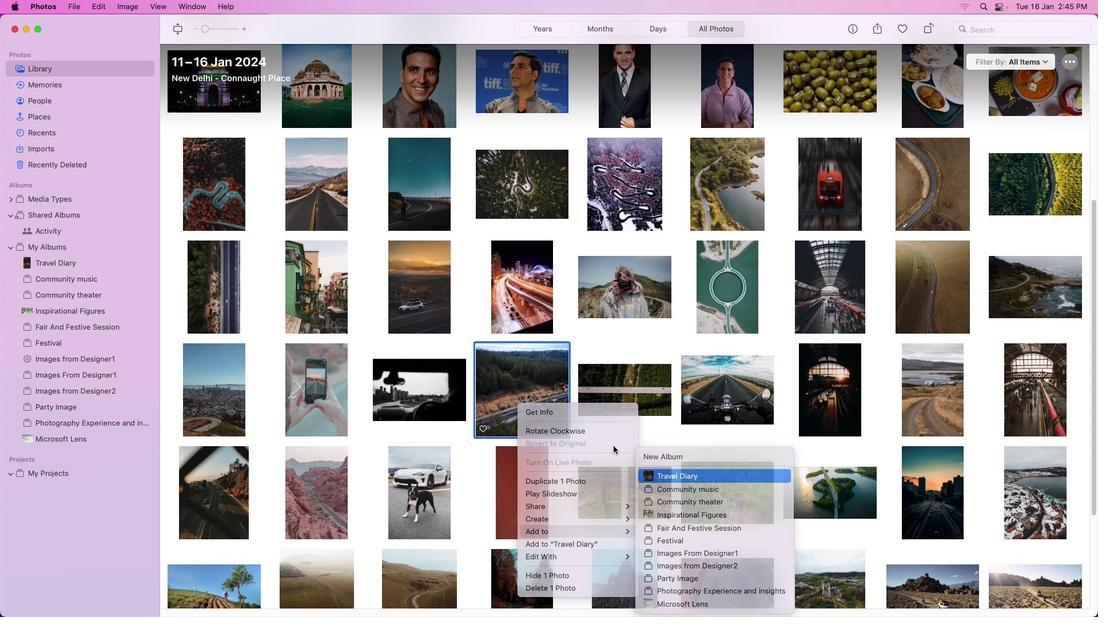 
Action: Mouse pressed left at (664, 477)
Screenshot: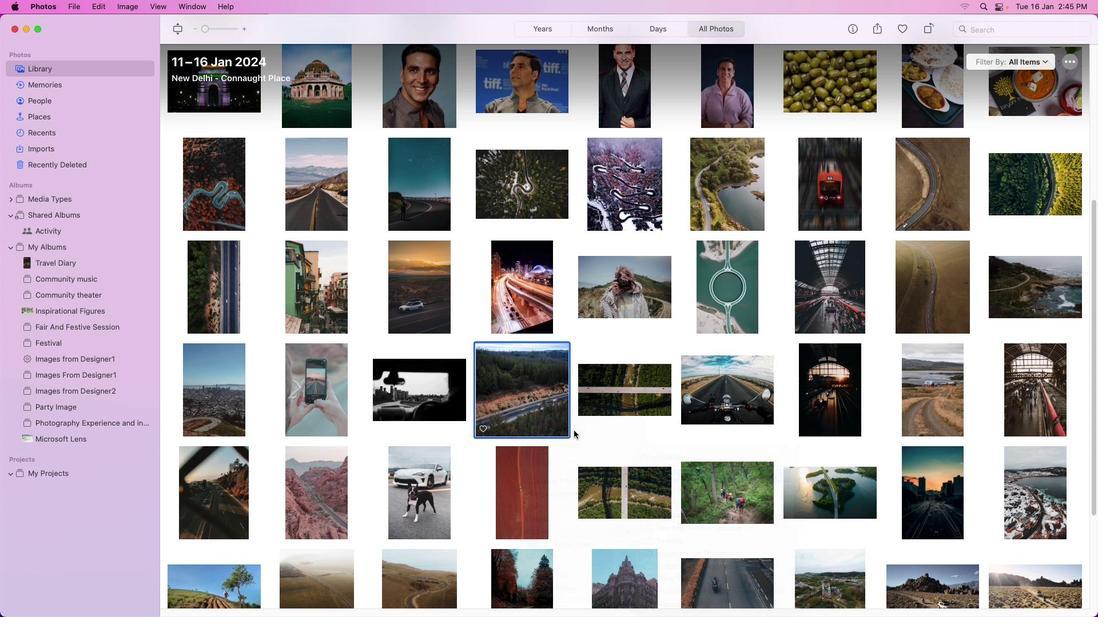
Action: Mouse moved to (598, 399)
Screenshot: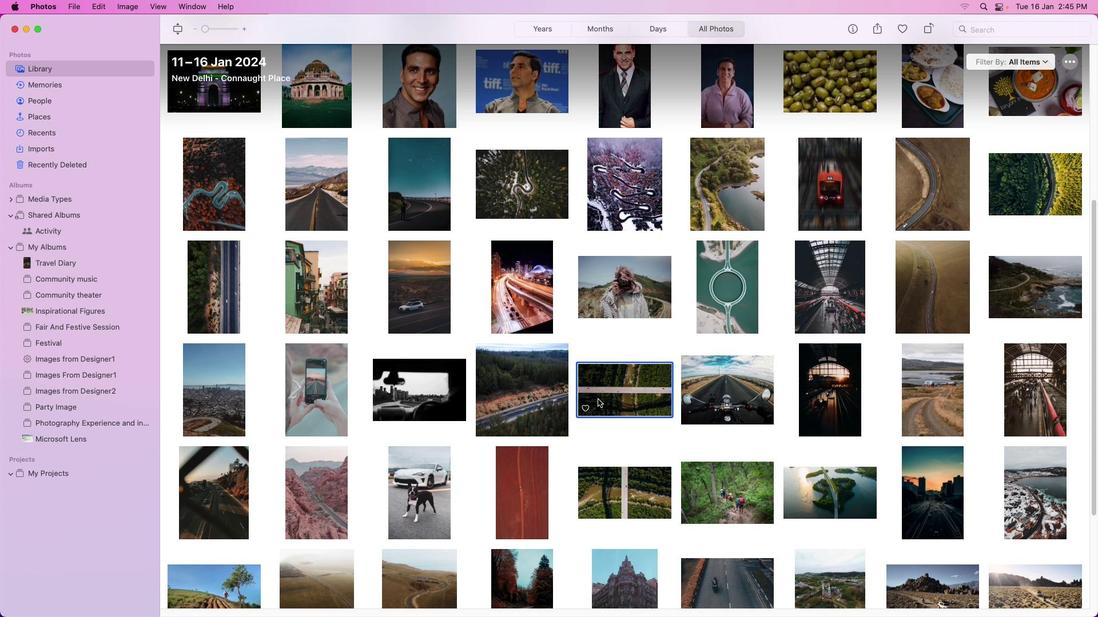 
Action: Mouse pressed left at (598, 399)
Screenshot: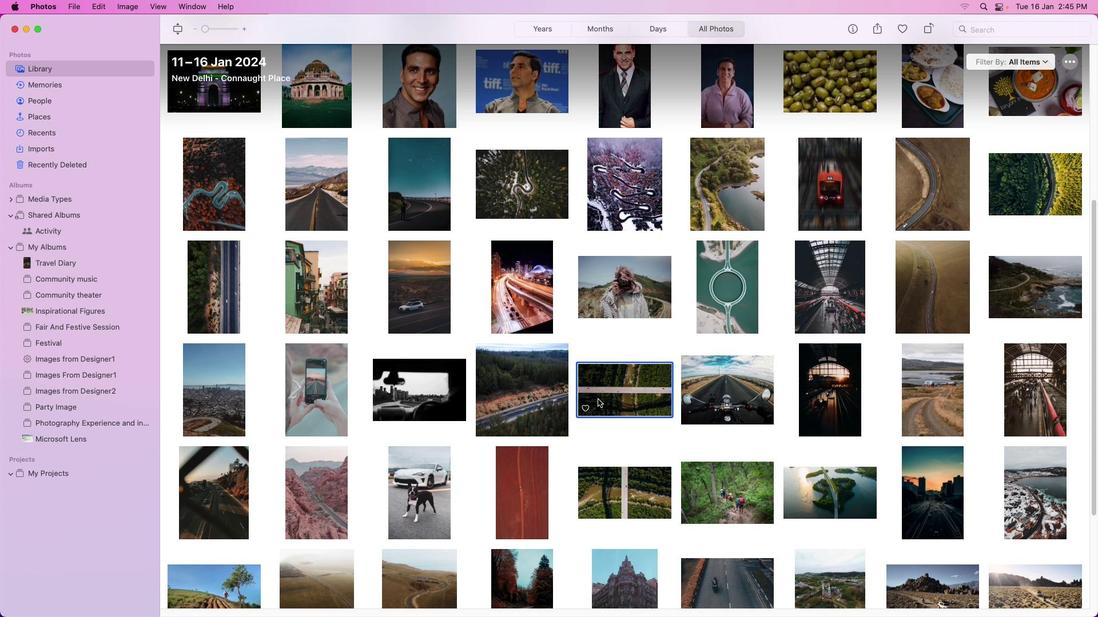 
Action: Mouse pressed right at (598, 399)
Screenshot: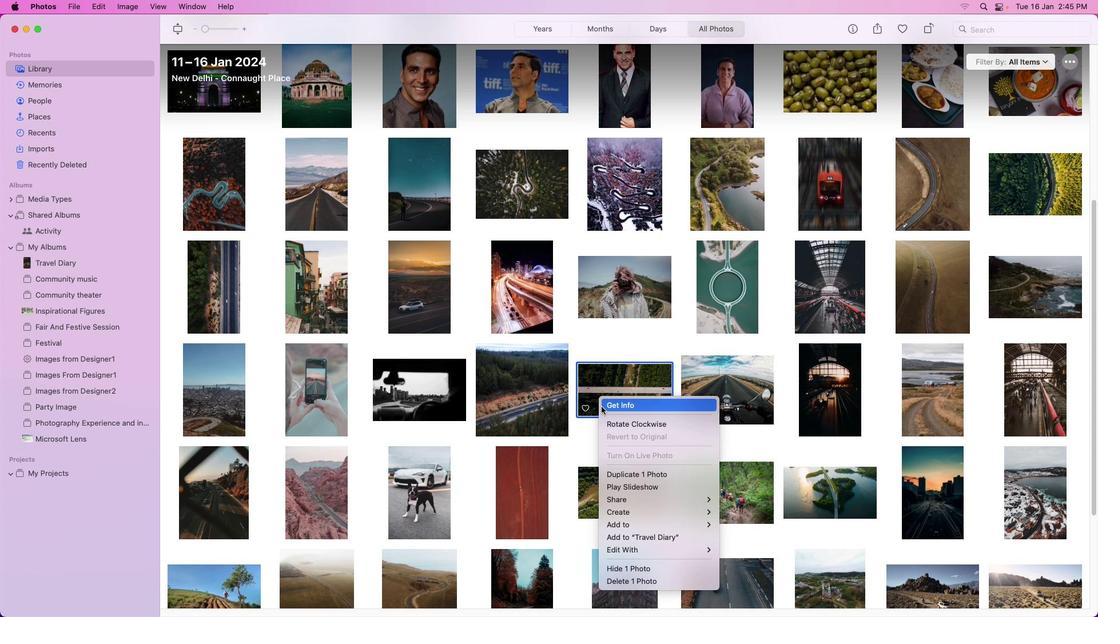 
Action: Mouse moved to (760, 475)
Screenshot: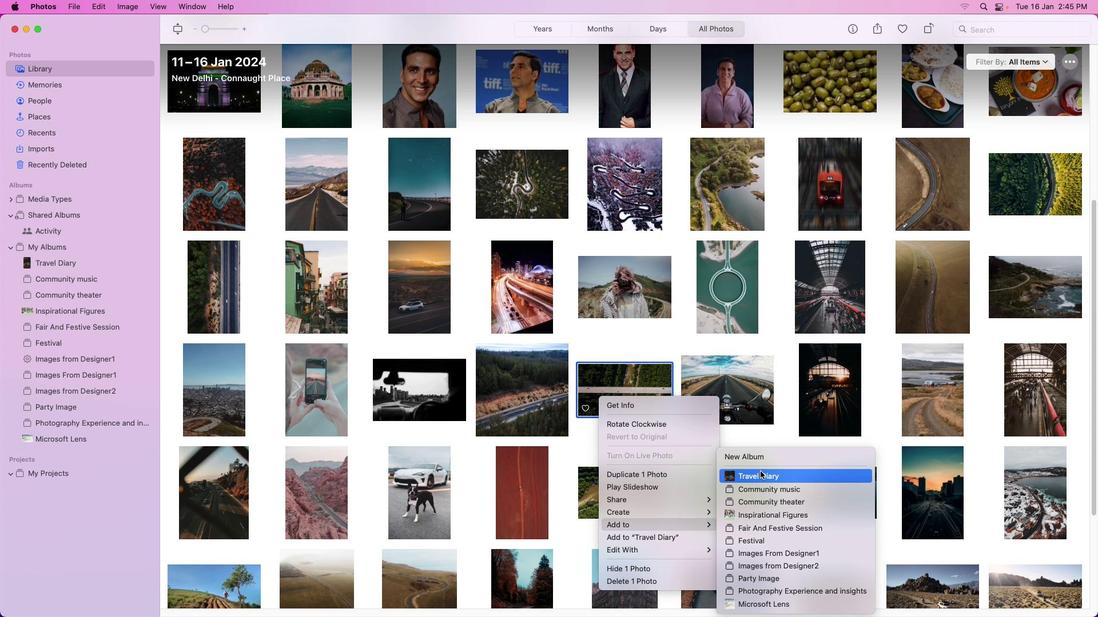 
Action: Mouse pressed left at (760, 475)
Screenshot: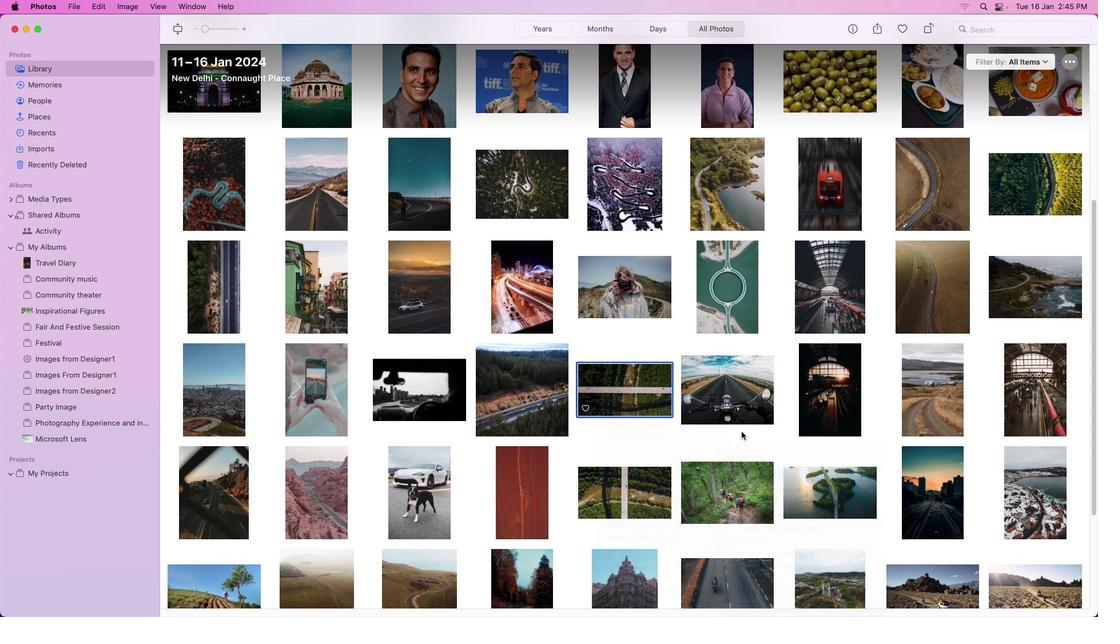 
Action: Mouse moved to (728, 406)
Screenshot: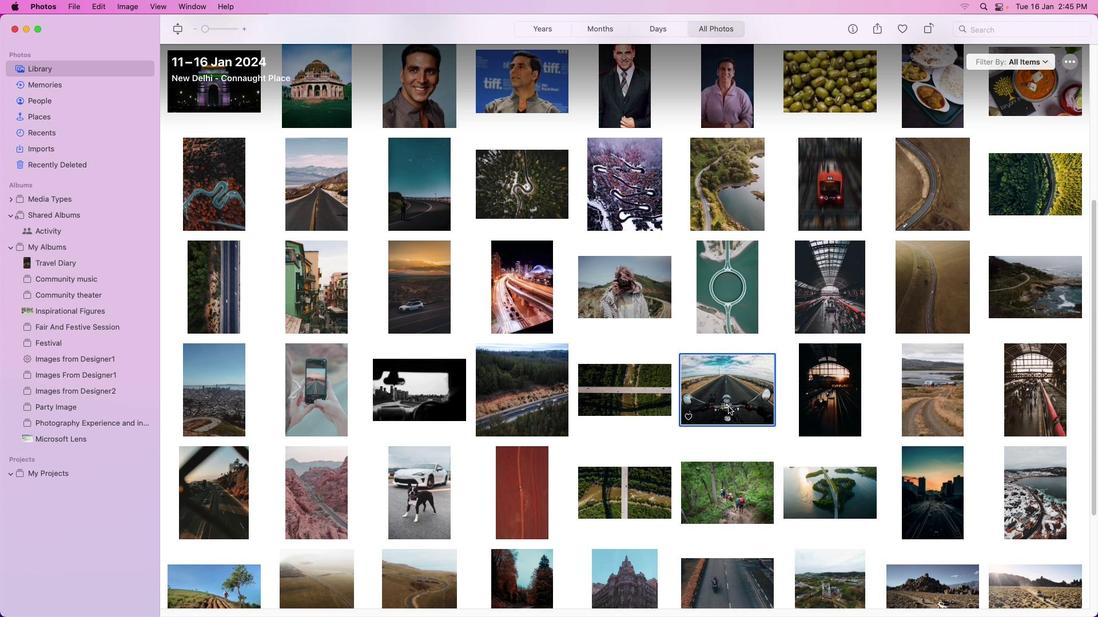 
Action: Mouse pressed left at (728, 406)
Screenshot: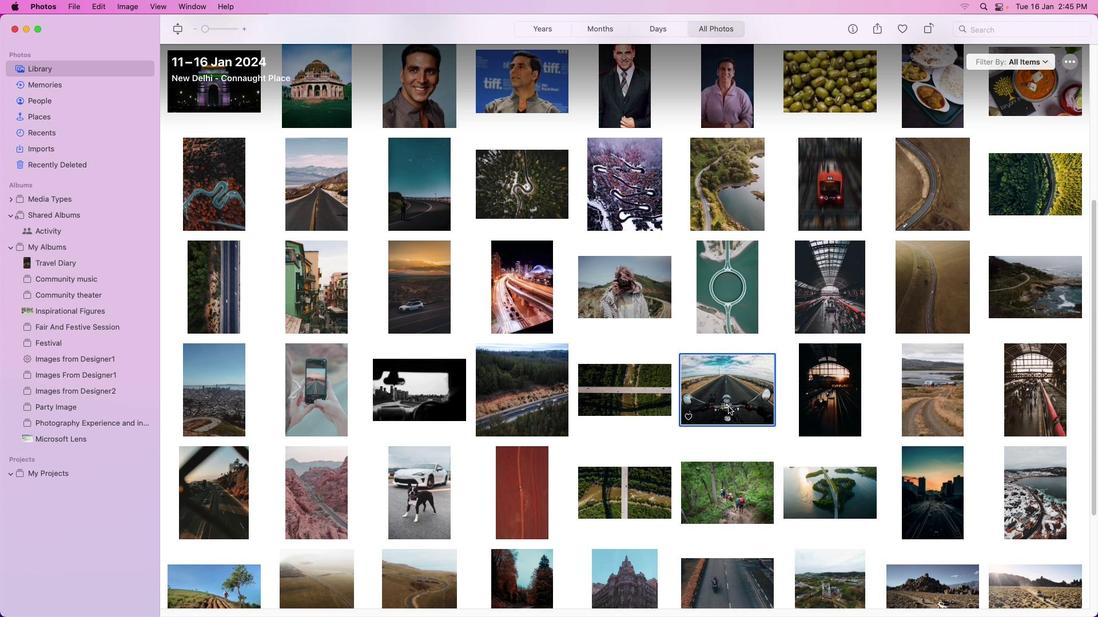 
Action: Mouse pressed right at (728, 406)
Screenshot: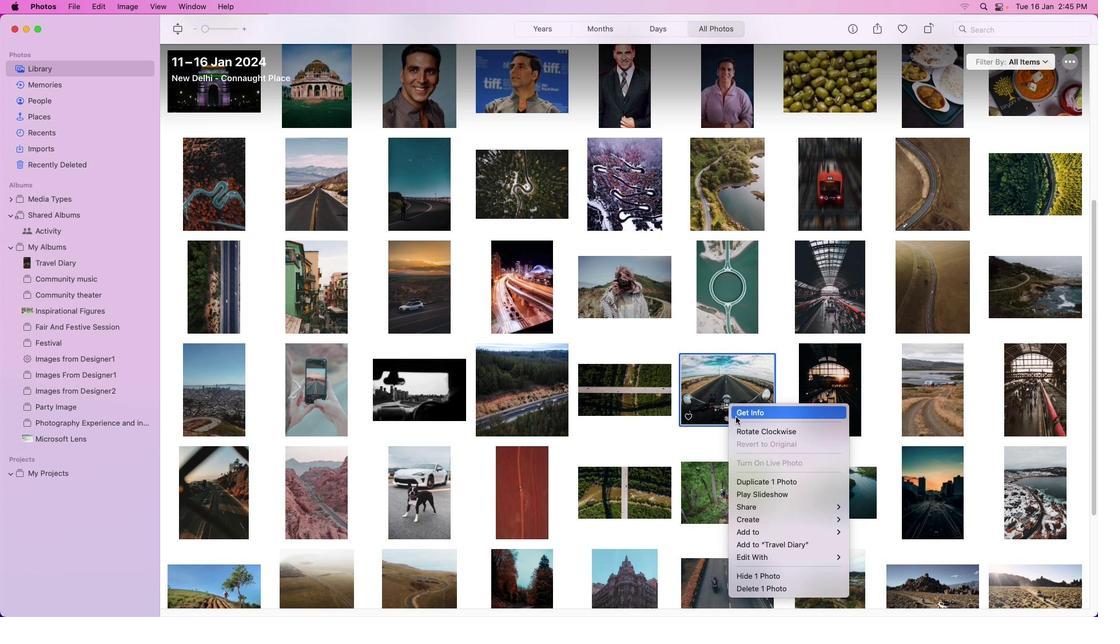 
Action: Mouse moved to (879, 479)
Screenshot: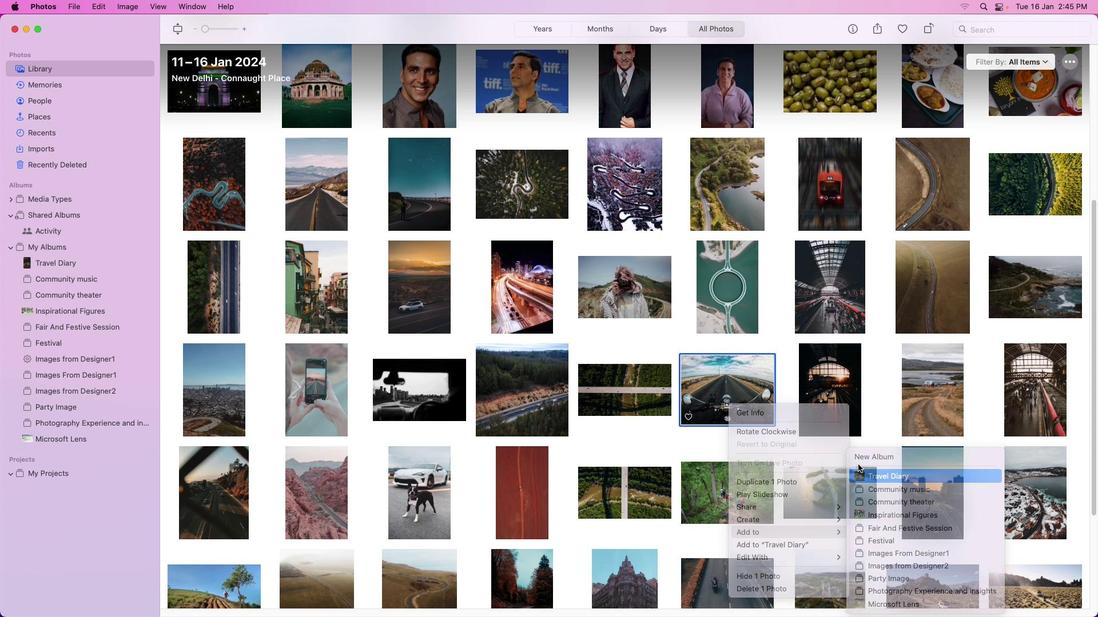 
Action: Mouse pressed left at (879, 479)
Screenshot: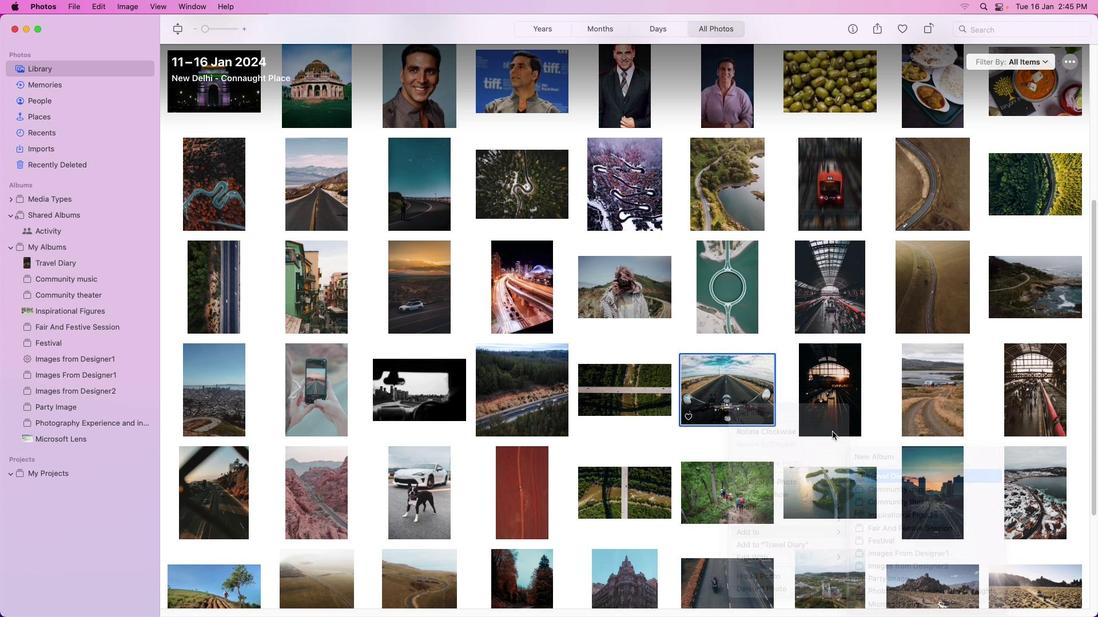 
Action: Mouse moved to (833, 383)
Screenshot: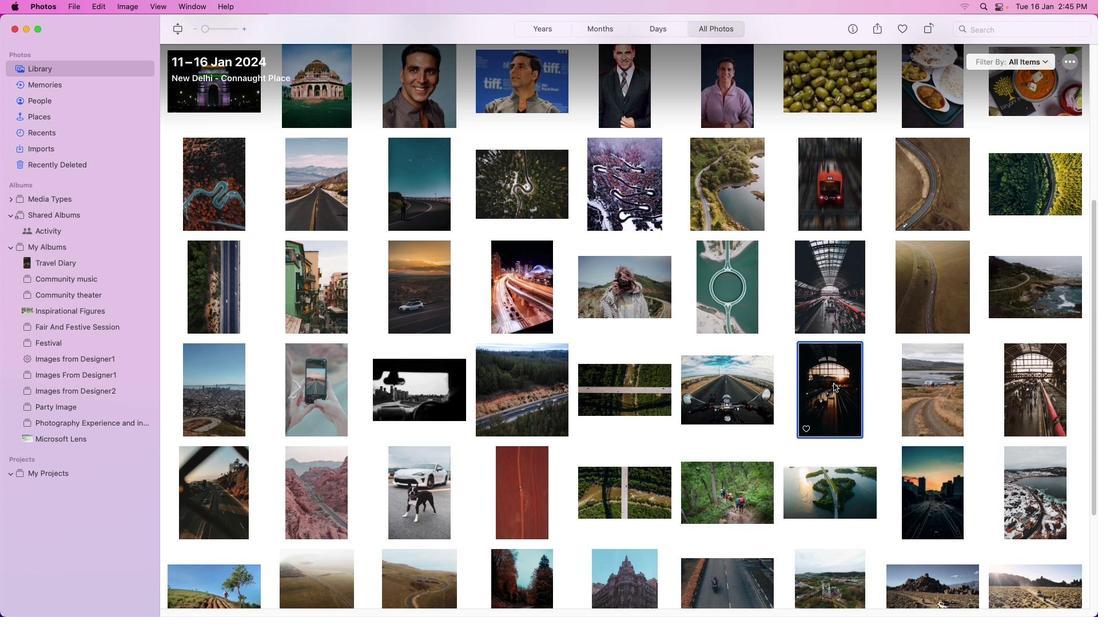 
Action: Mouse pressed left at (833, 383)
Screenshot: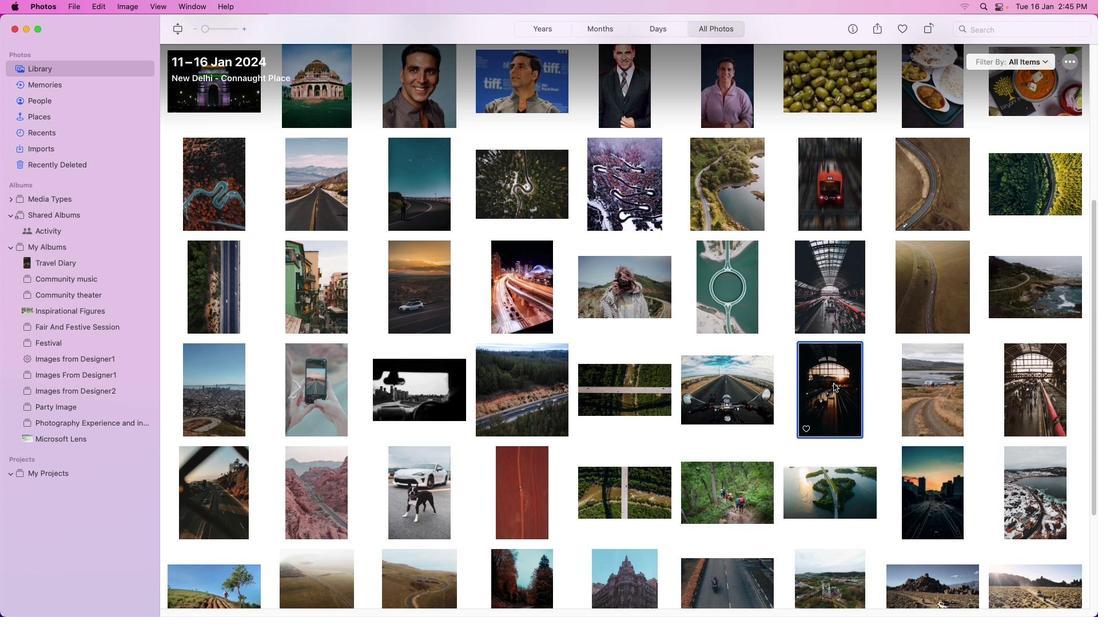 
Action: Mouse pressed right at (833, 383)
Screenshot: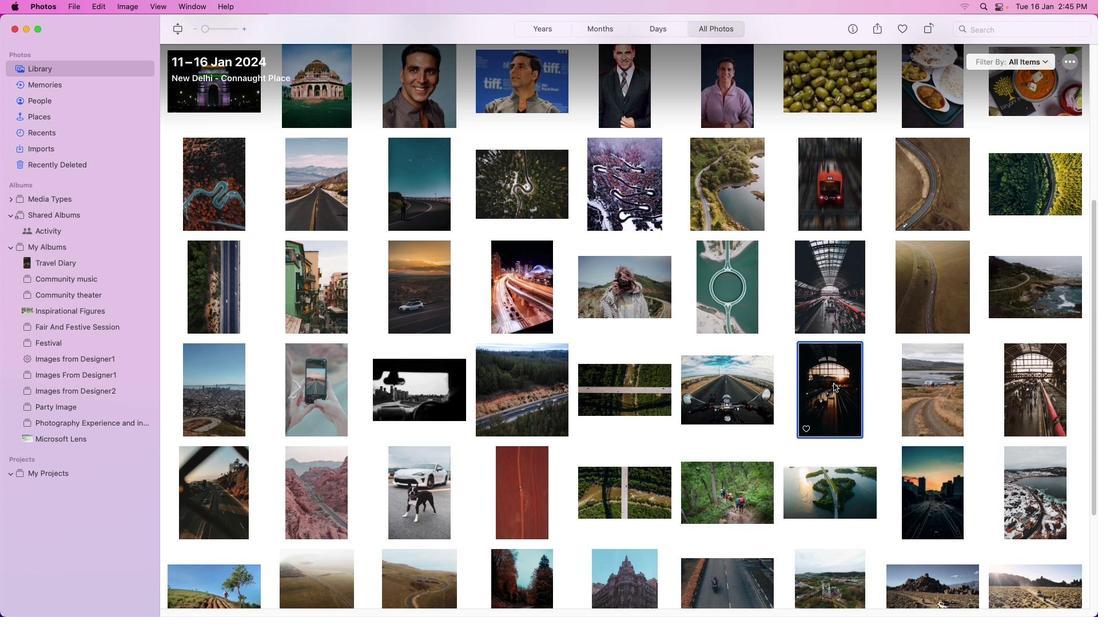 
Action: Mouse moved to (833, 381)
Screenshot: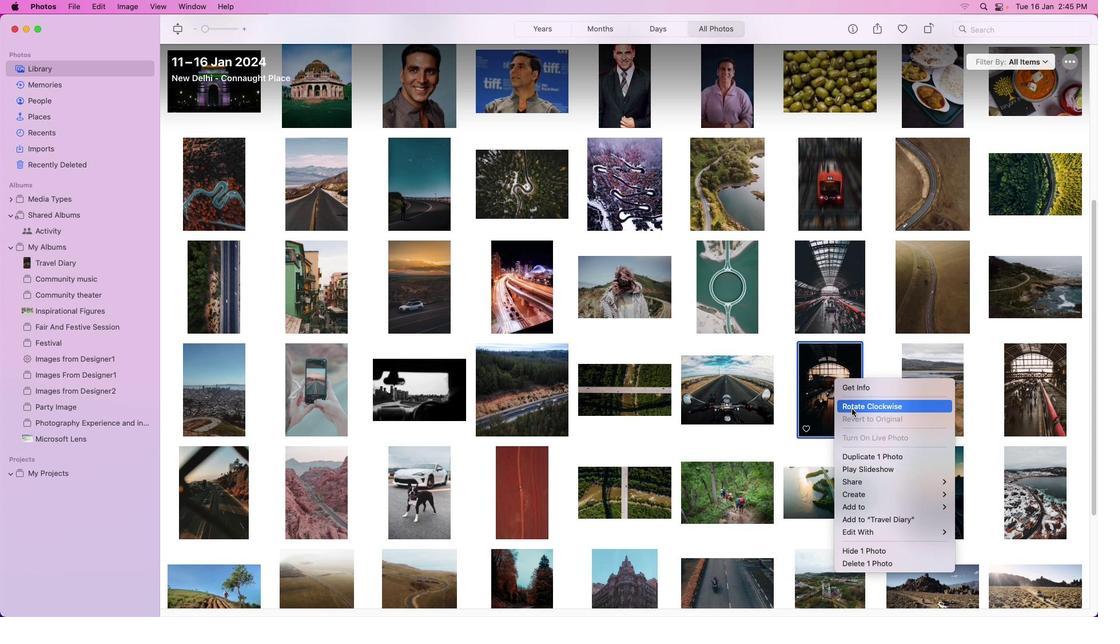 
Action: Mouse pressed right at (833, 381)
Screenshot: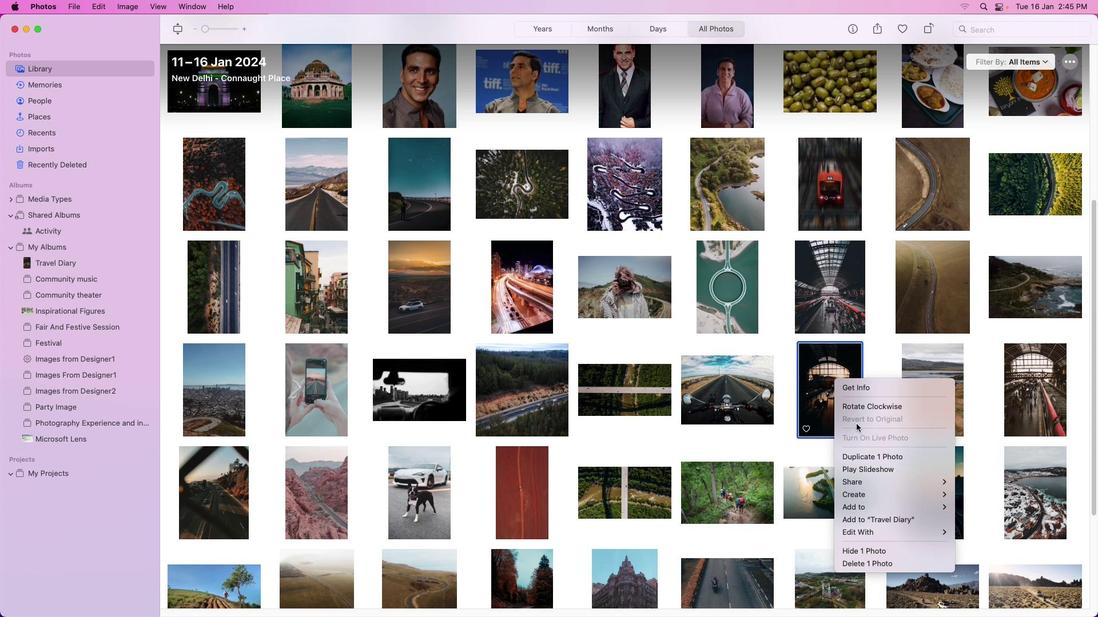 
Action: Mouse moved to (779, 478)
Screenshot: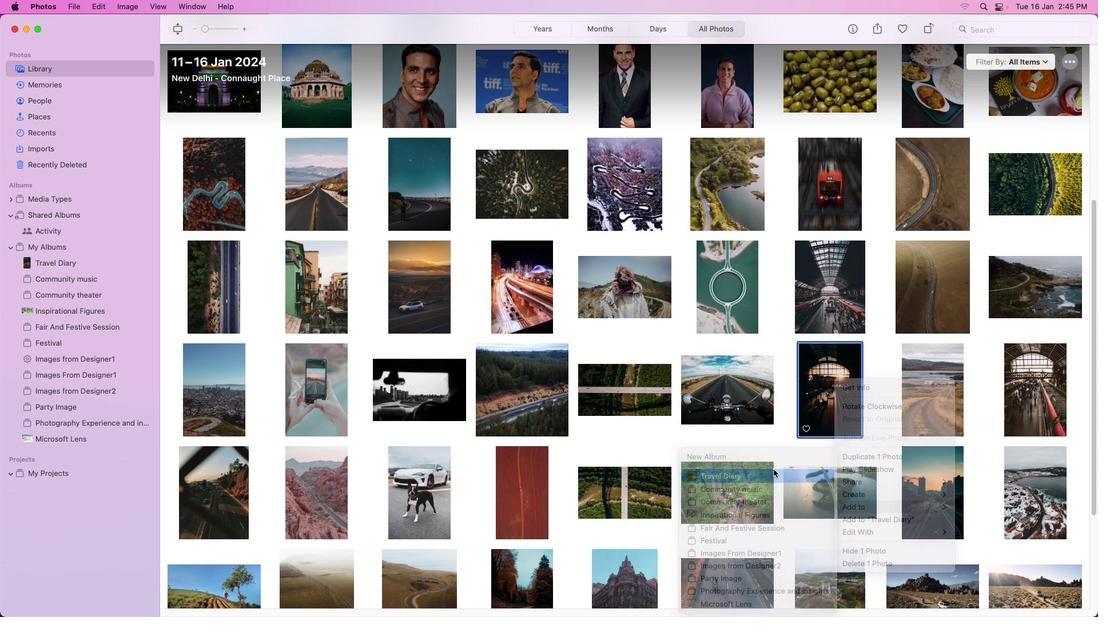 
Action: Mouse pressed left at (779, 478)
Screenshot: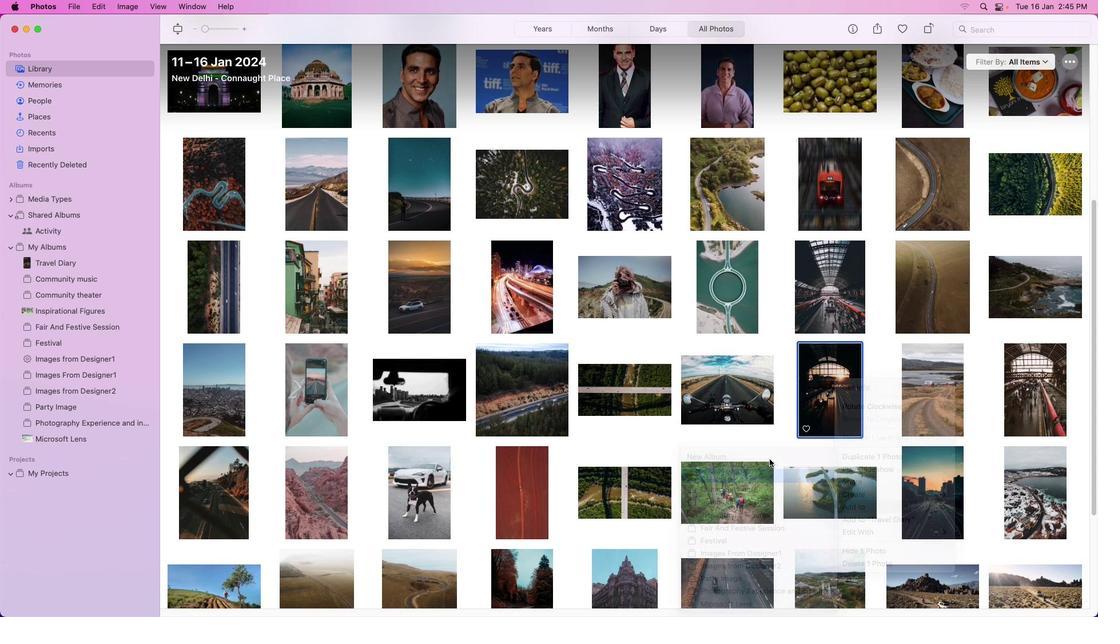 
Action: Mouse moved to (924, 386)
Screenshot: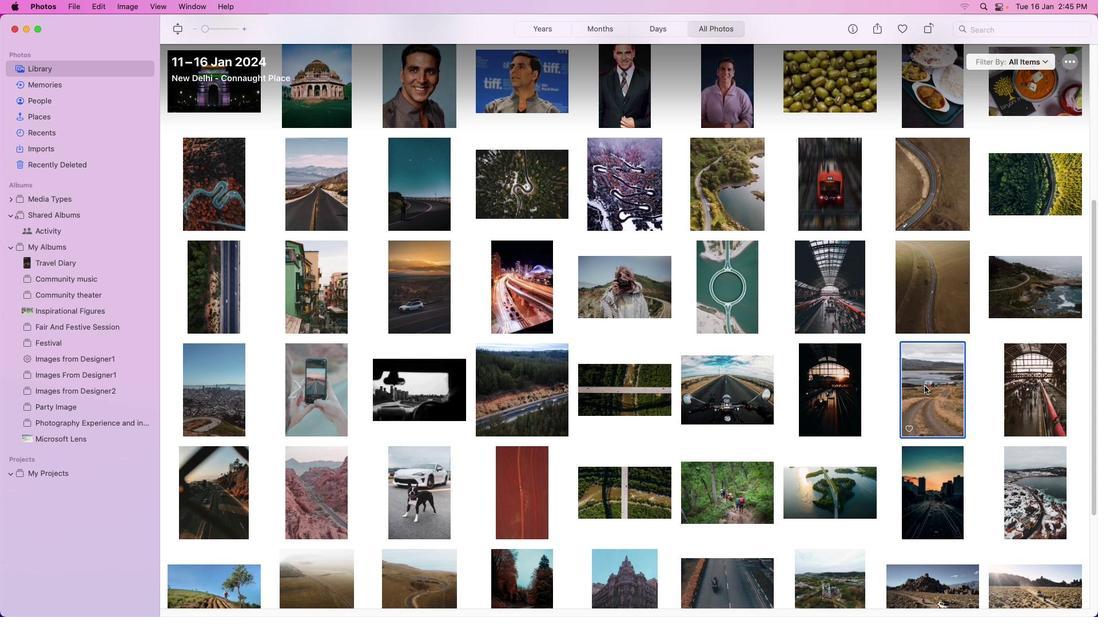 
Action: Mouse pressed left at (924, 386)
Screenshot: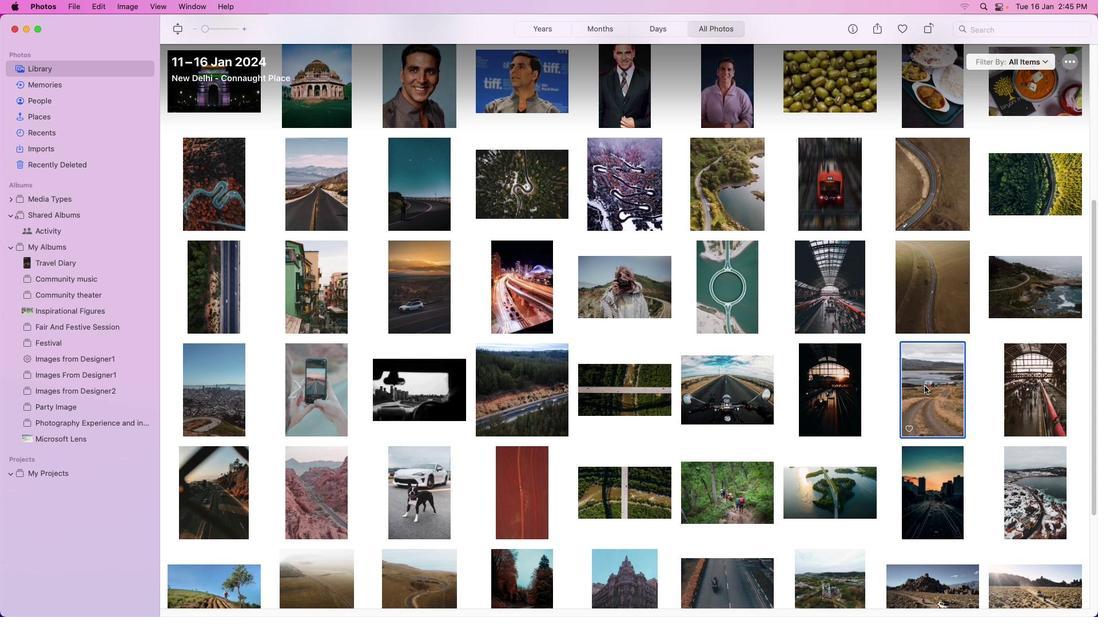 
Action: Mouse pressed right at (924, 386)
Screenshot: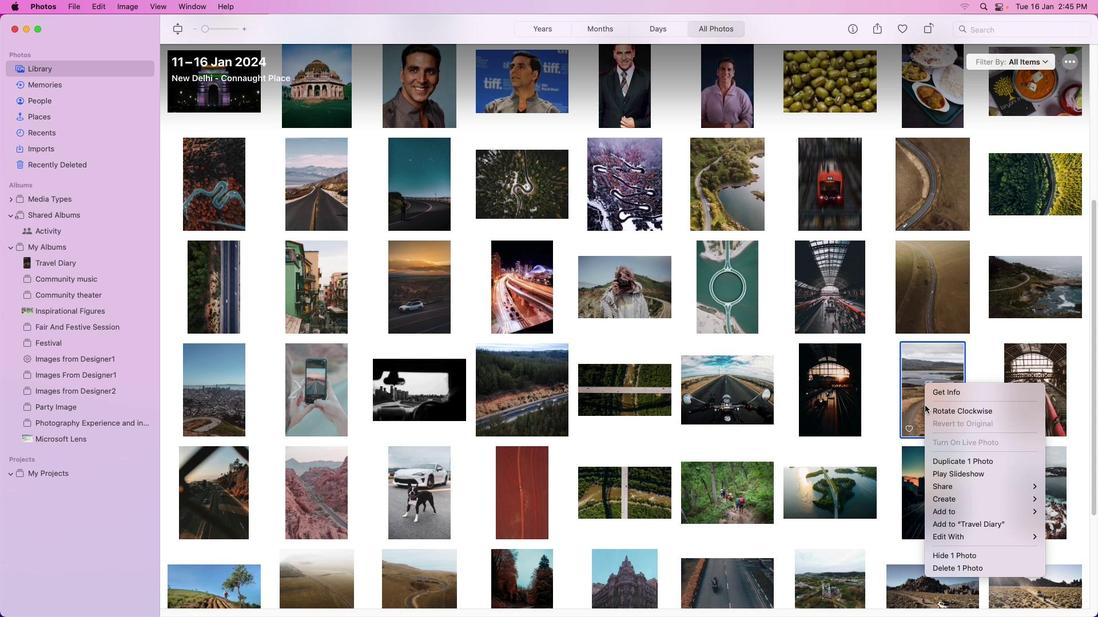 
Action: Mouse moved to (846, 479)
Screenshot: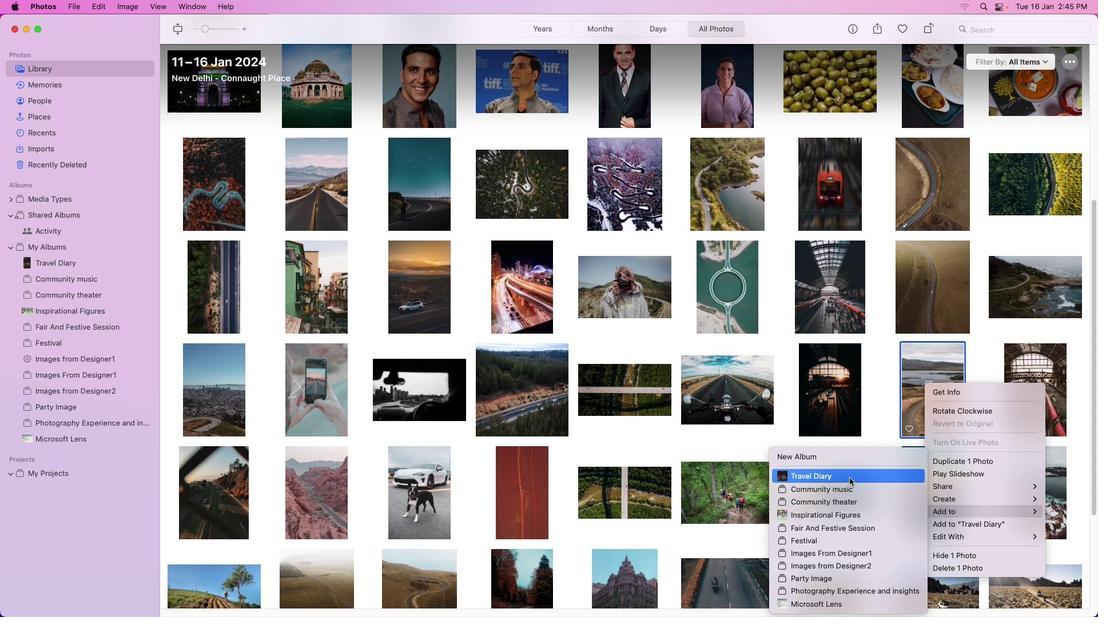 
Action: Mouse pressed left at (846, 479)
Screenshot: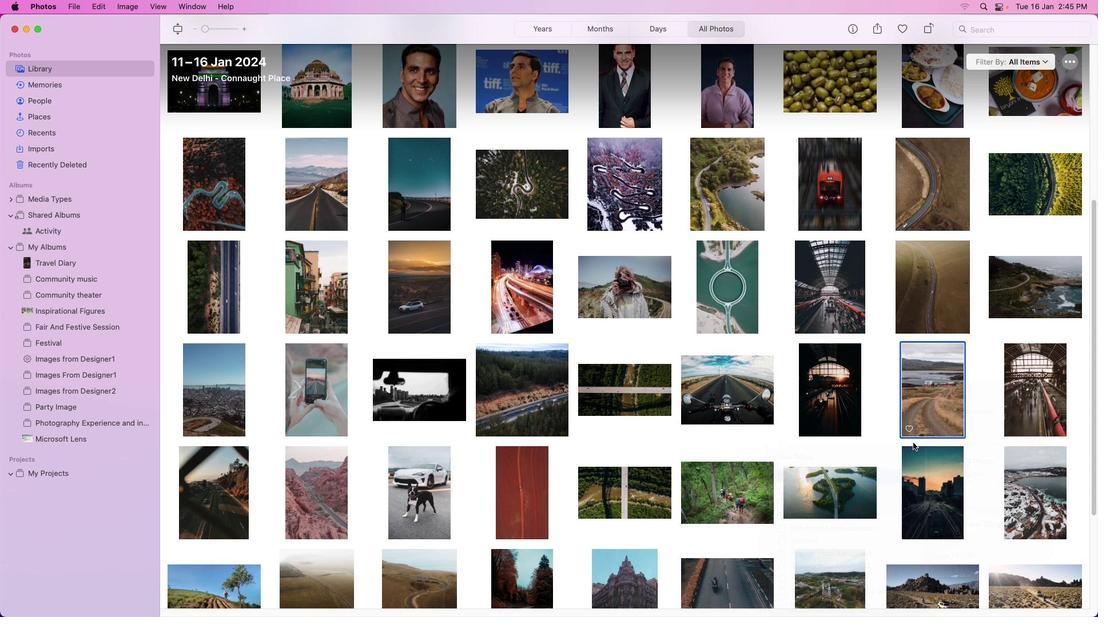 
Action: Mouse moved to (1014, 399)
Screenshot: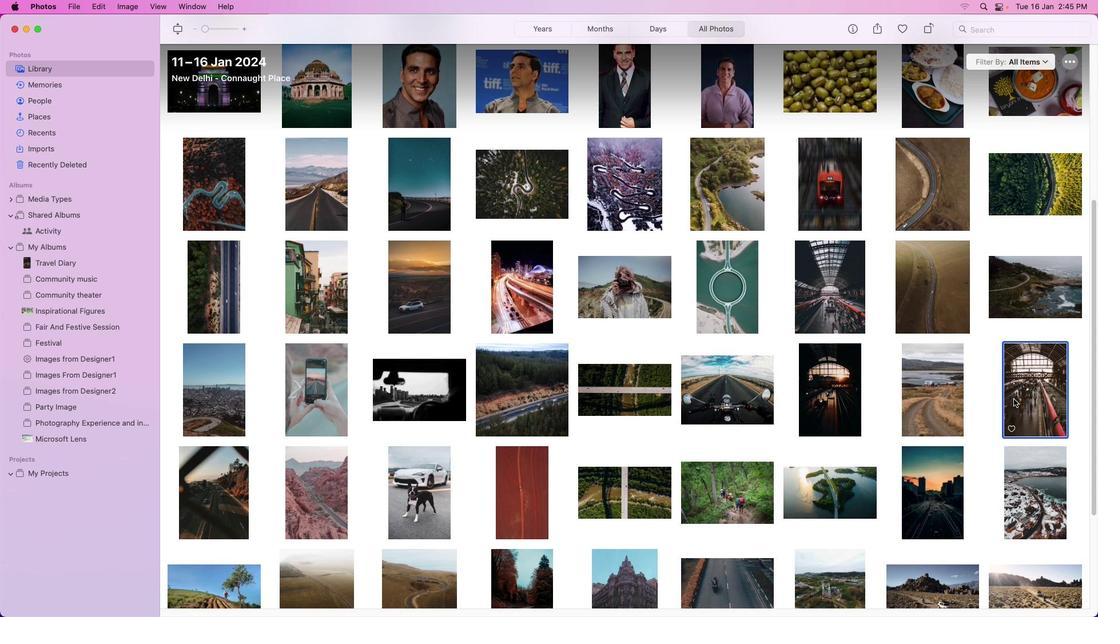 
Action: Mouse pressed left at (1014, 399)
Screenshot: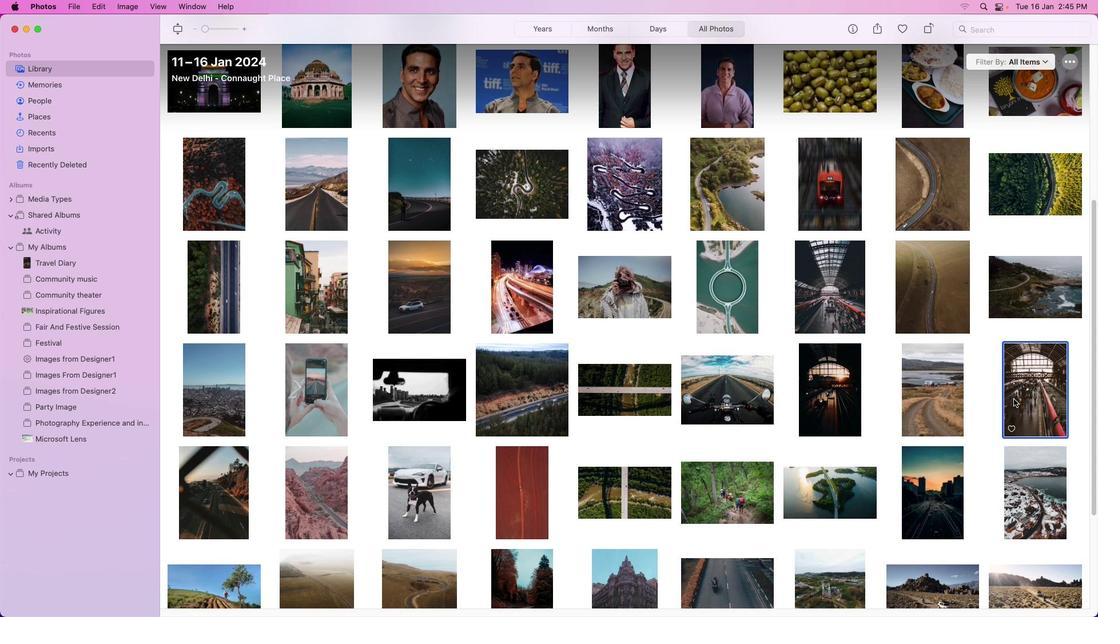 
Action: Mouse pressed right at (1014, 399)
Screenshot: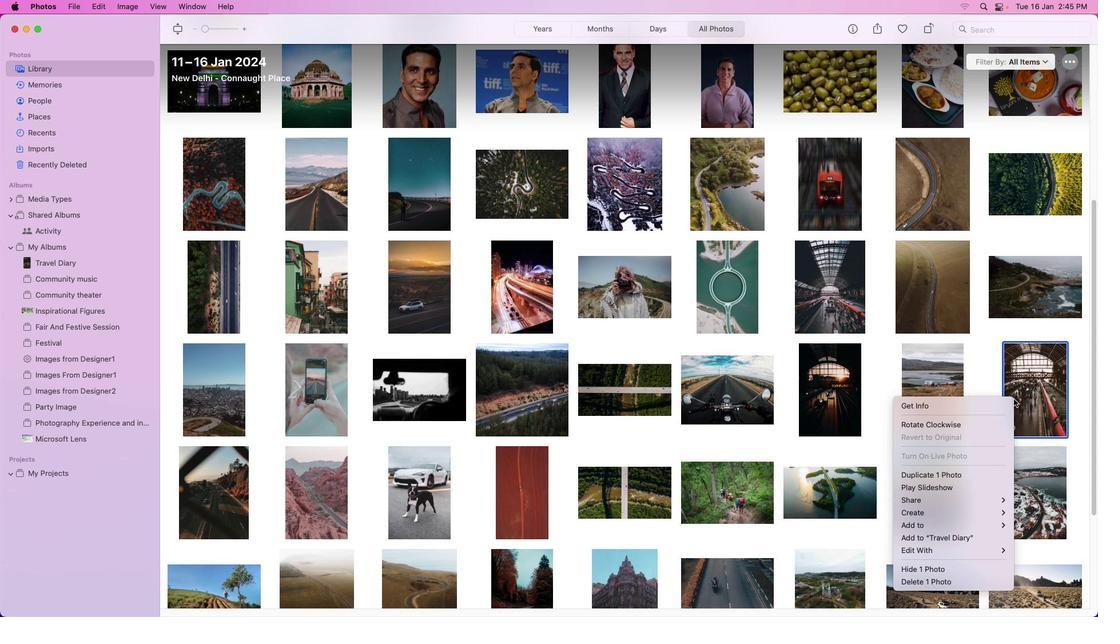
Action: Mouse moved to (809, 475)
Screenshot: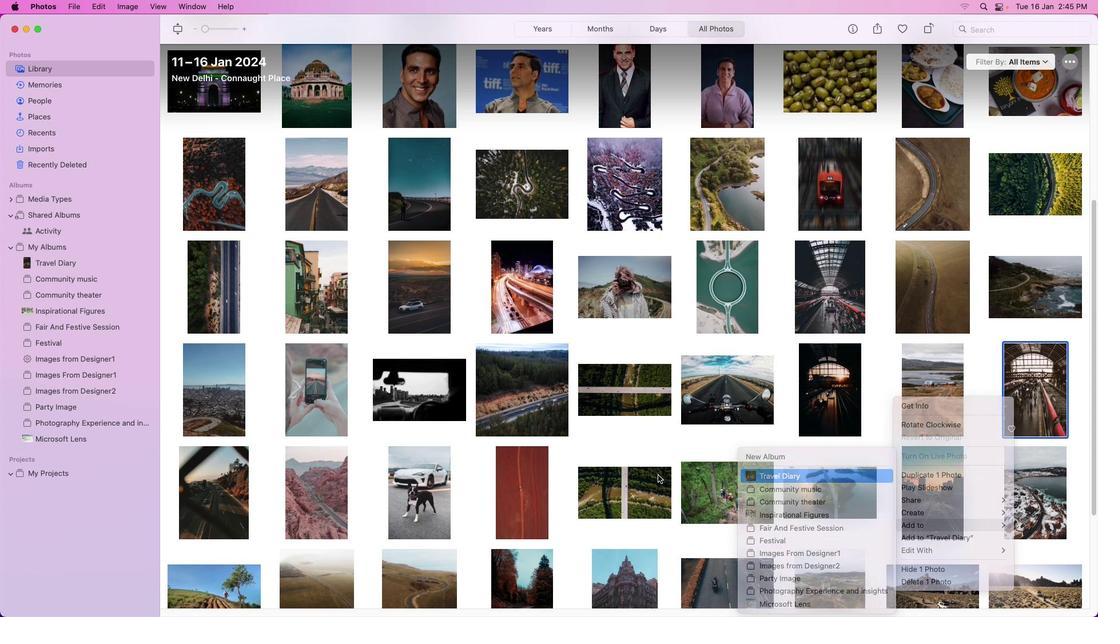 
Action: Mouse pressed left at (809, 475)
Screenshot: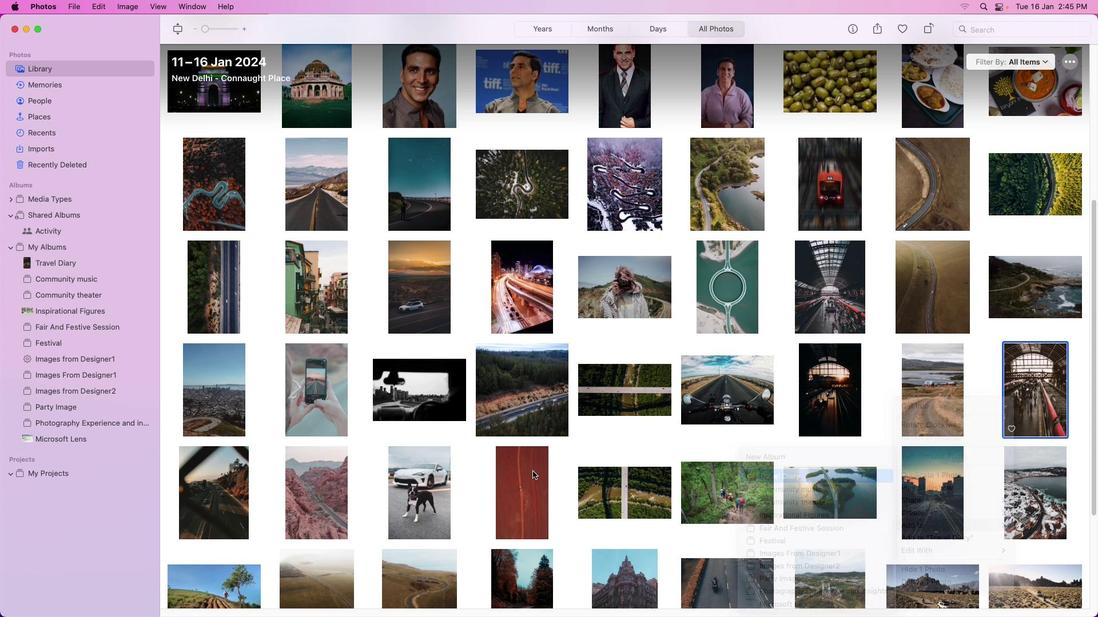
Action: Mouse moved to (481, 448)
Screenshot: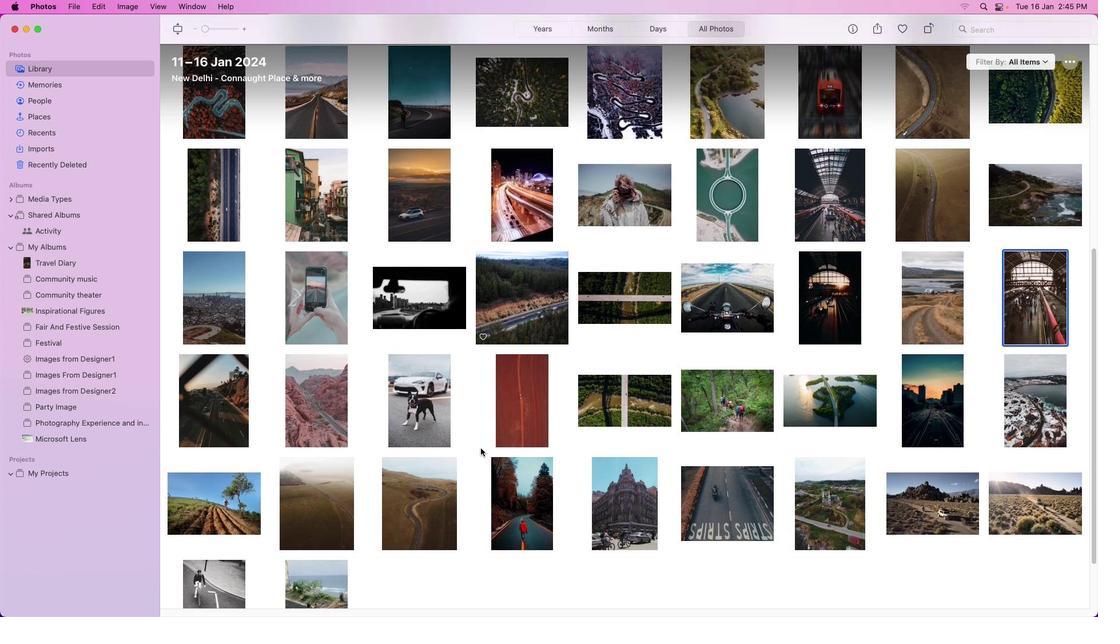 
Action: Mouse scrolled (481, 448) with delta (0, 0)
Screenshot: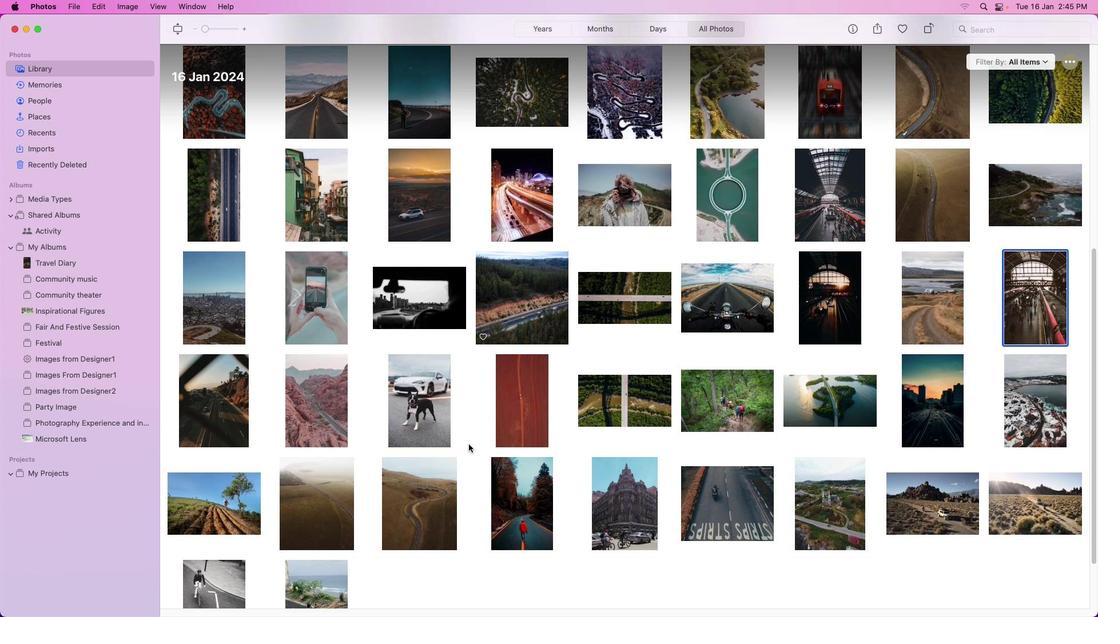 
Action: Mouse scrolled (481, 448) with delta (0, 0)
Screenshot: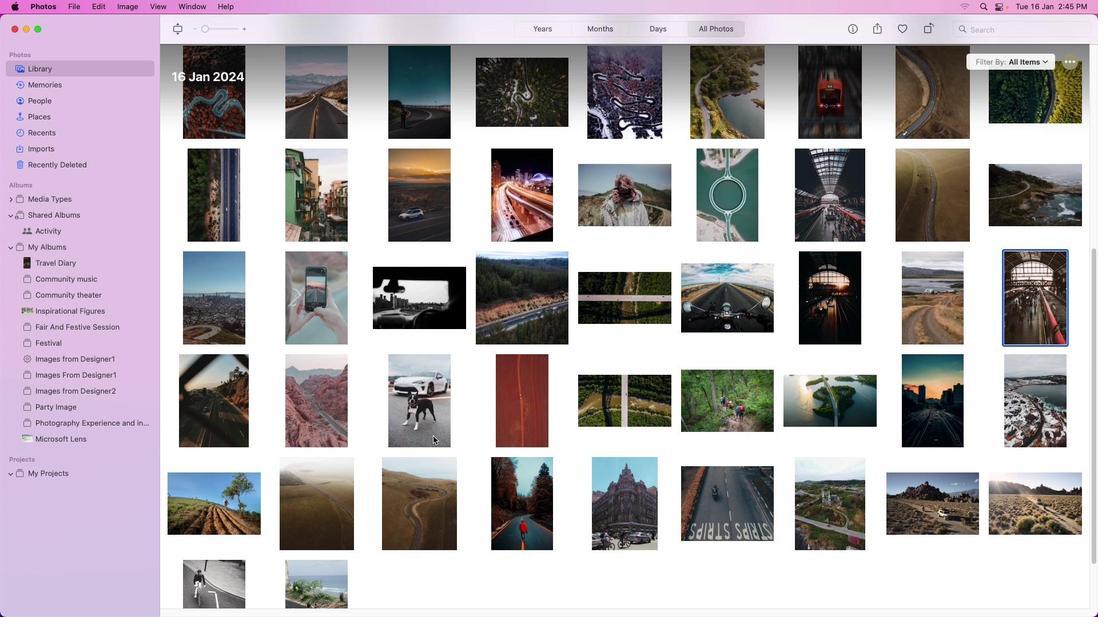 
Action: Mouse scrolled (481, 448) with delta (0, -1)
Screenshot: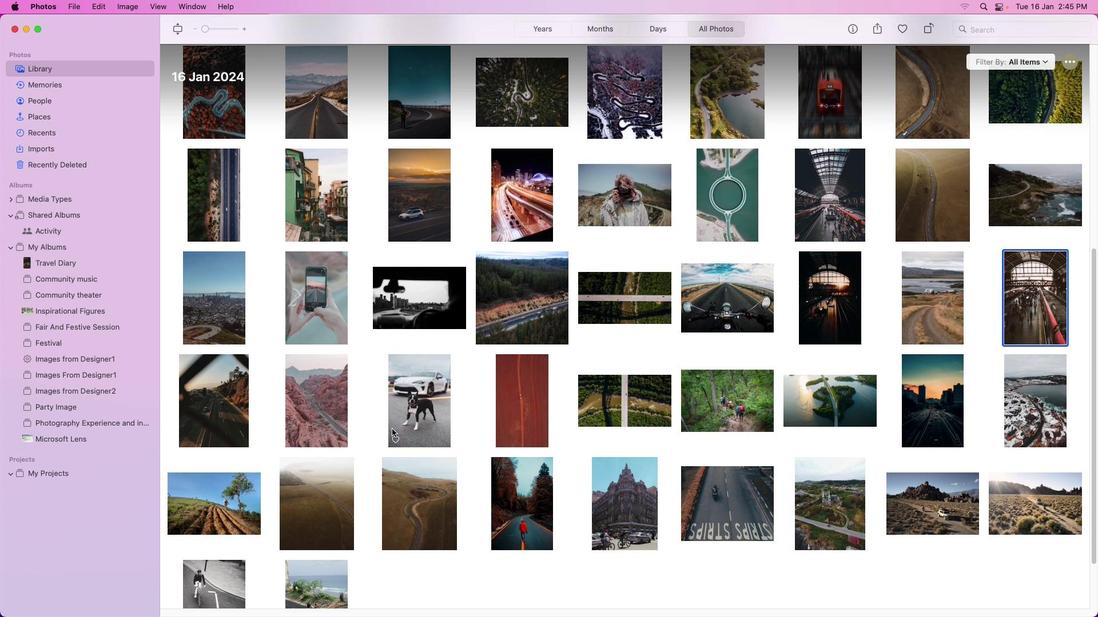 
Action: Mouse scrolled (481, 448) with delta (0, -1)
Screenshot: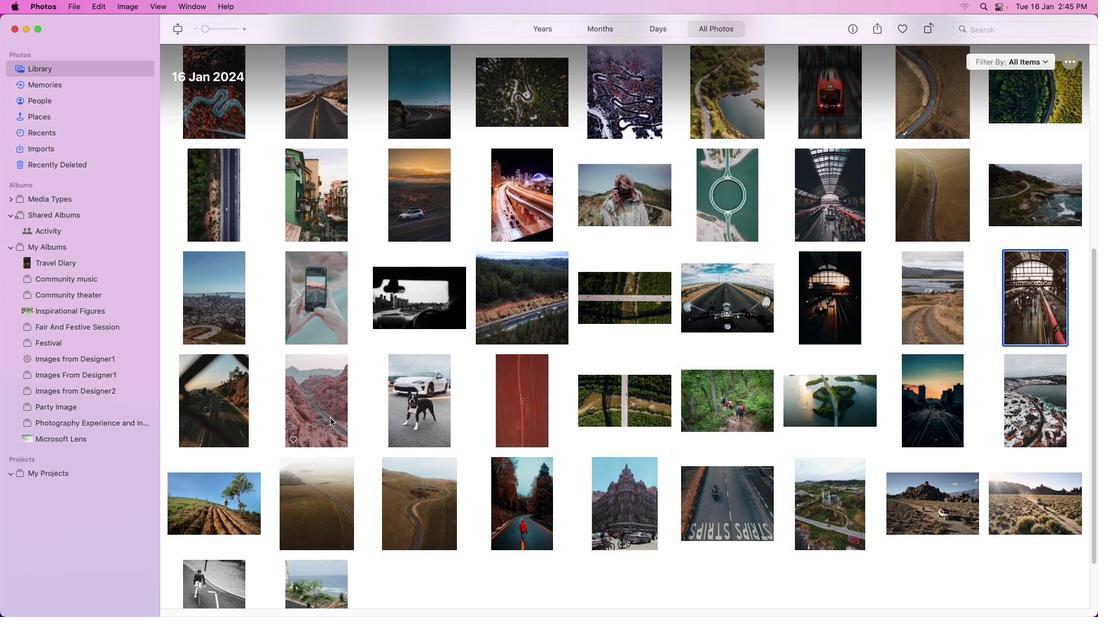 
Action: Mouse scrolled (481, 448) with delta (0, -2)
Screenshot: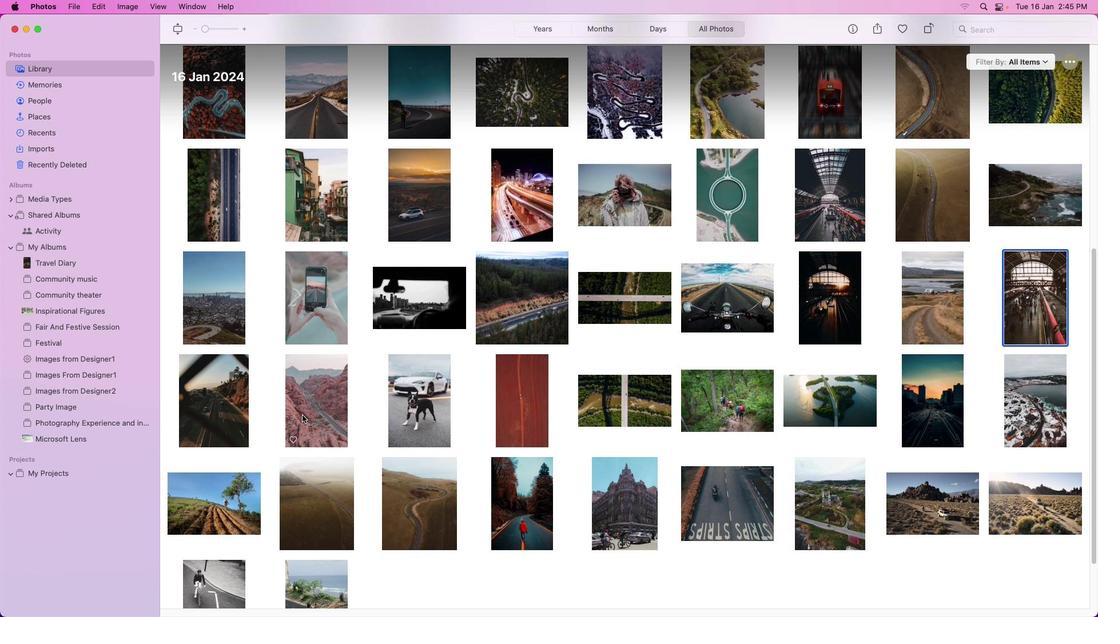 
Action: Mouse scrolled (481, 448) with delta (0, -2)
Screenshot: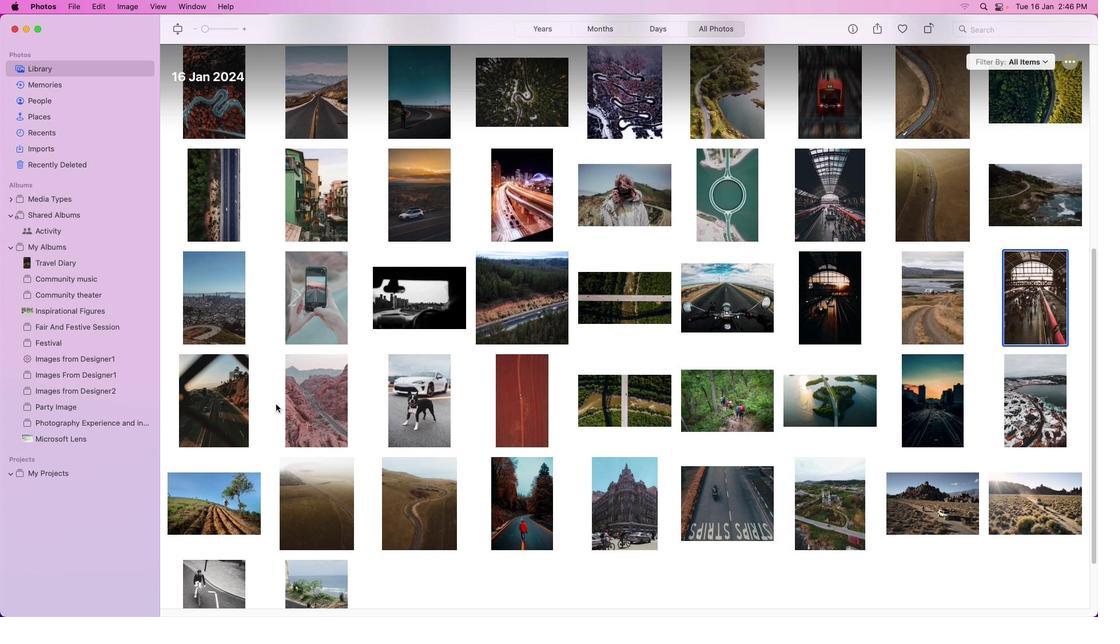 
Action: Mouse moved to (233, 391)
Screenshot: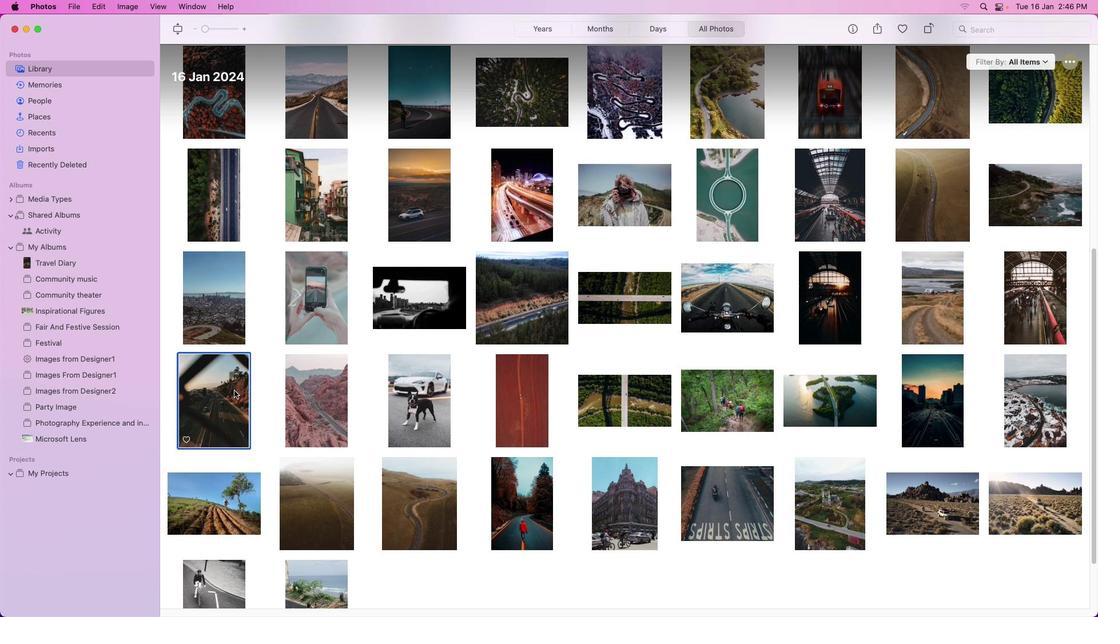 
Action: Mouse pressed left at (233, 391)
Screenshot: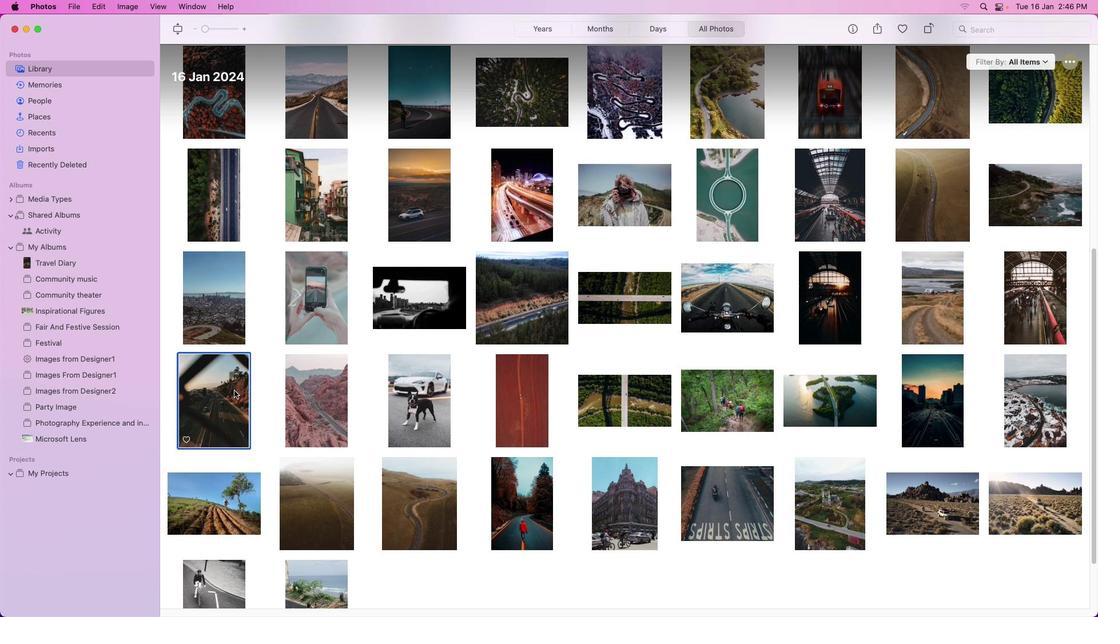 
Action: Mouse pressed right at (233, 391)
Screenshot: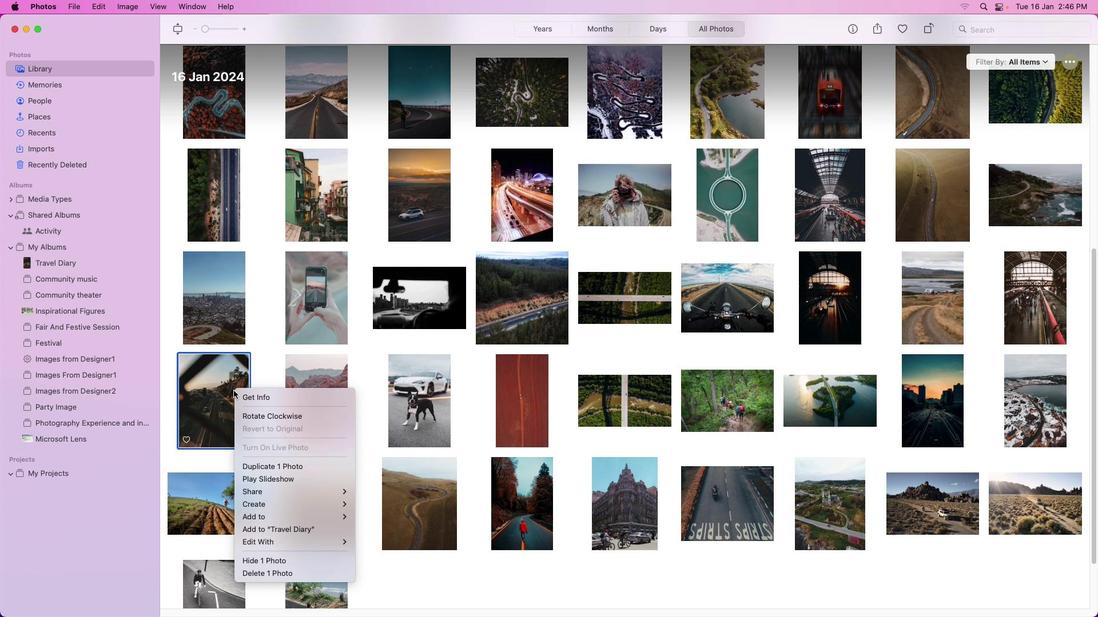 
Action: Mouse moved to (417, 475)
Screenshot: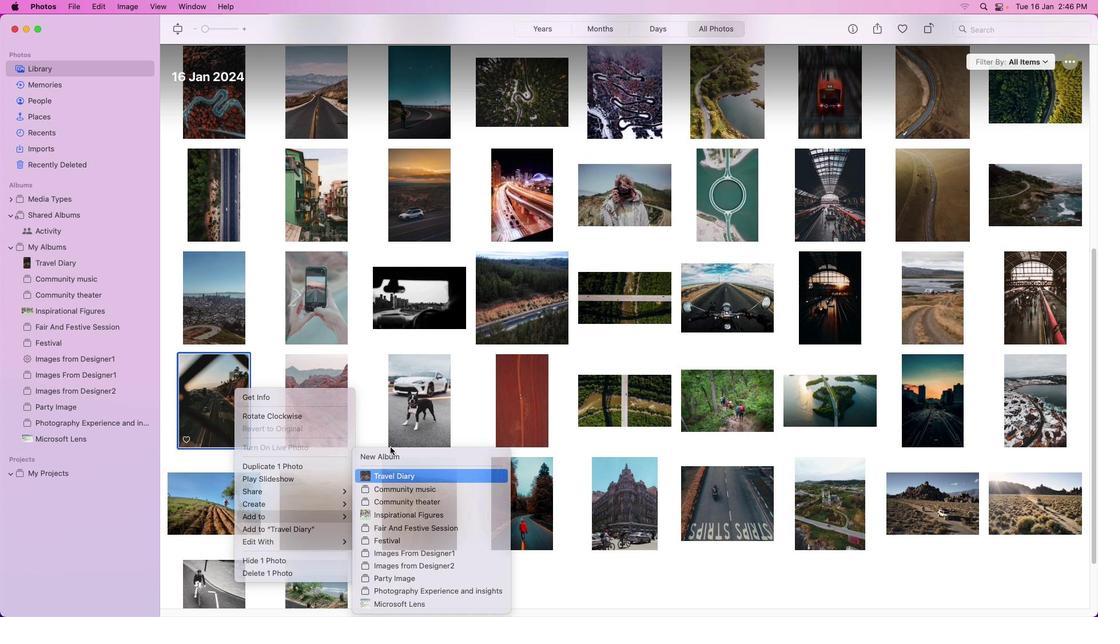 
Action: Mouse pressed left at (417, 475)
Screenshot: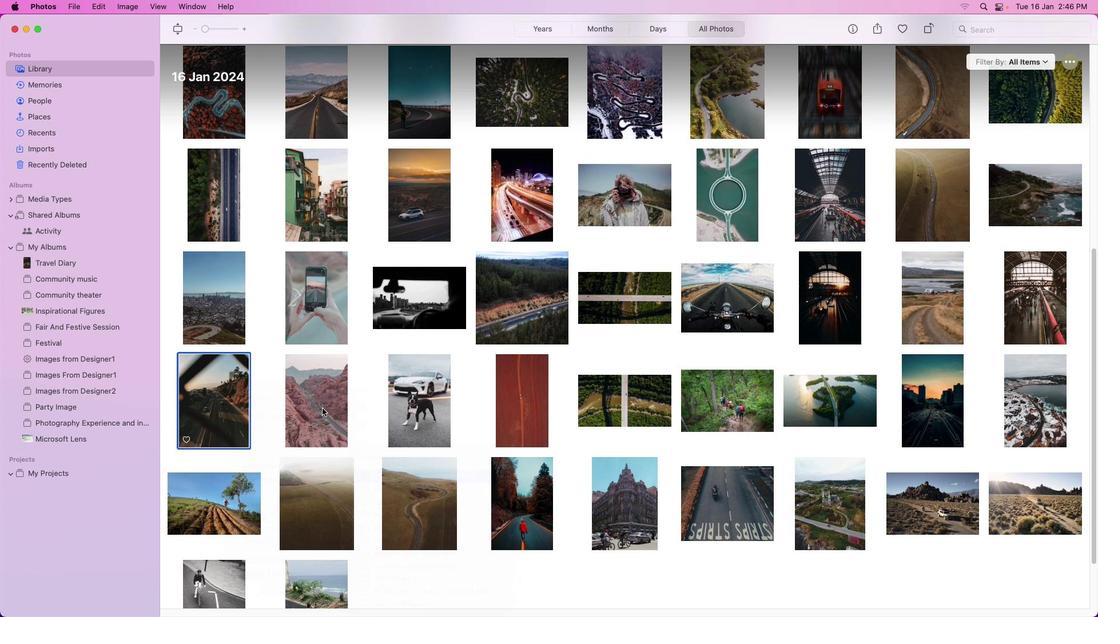 
Action: Mouse moved to (314, 399)
Screenshot: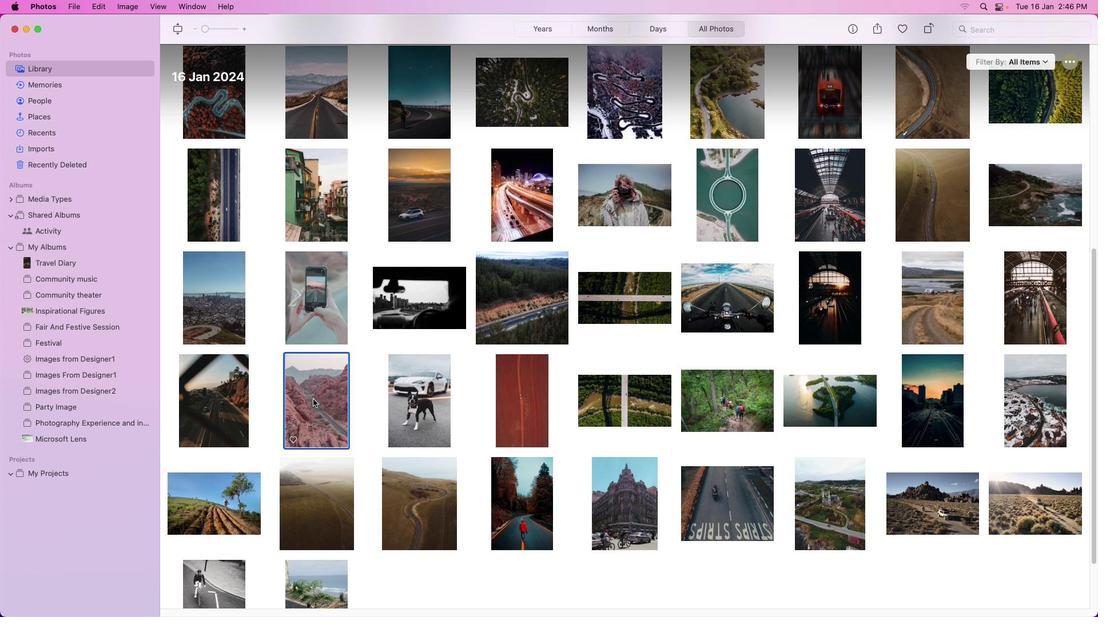 
Action: Mouse pressed left at (314, 399)
Screenshot: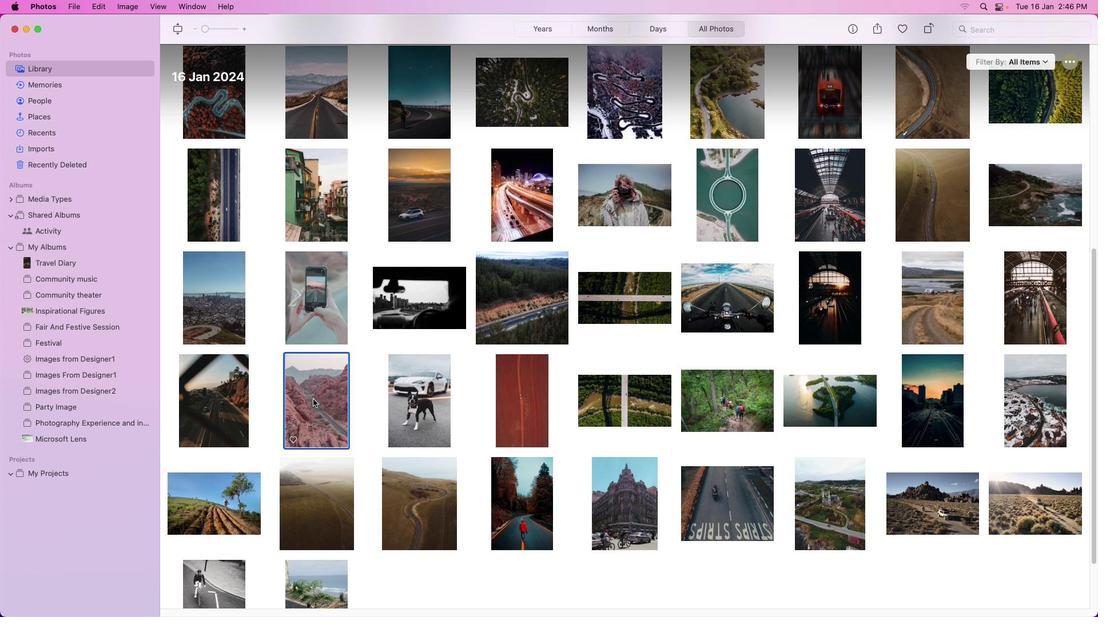 
Action: Mouse moved to (313, 399)
Screenshot: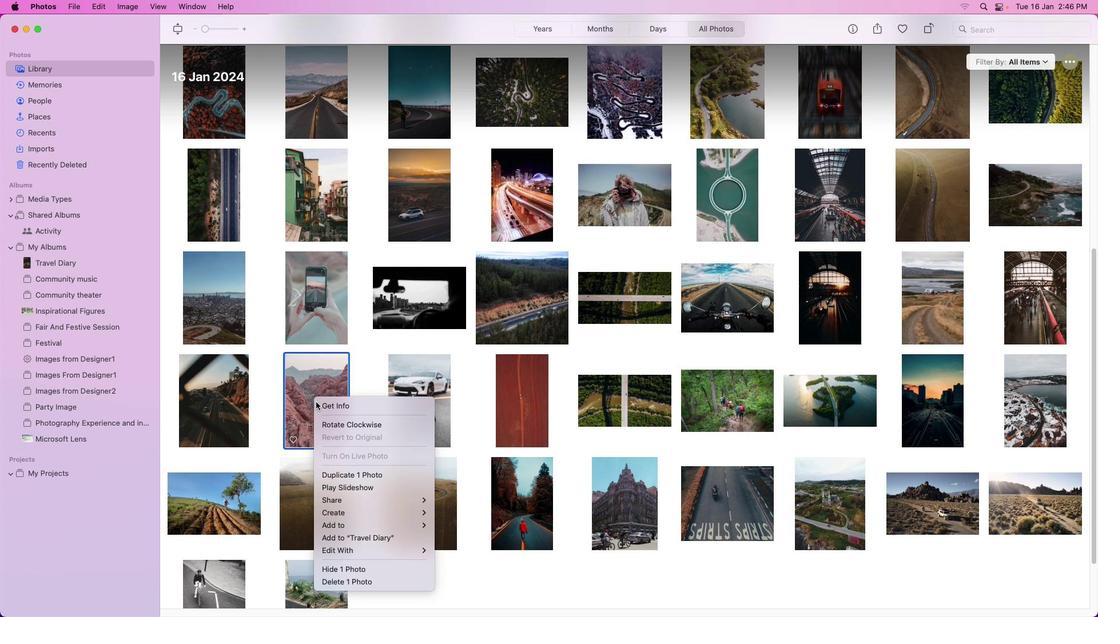 
Action: Mouse pressed right at (313, 399)
Screenshot: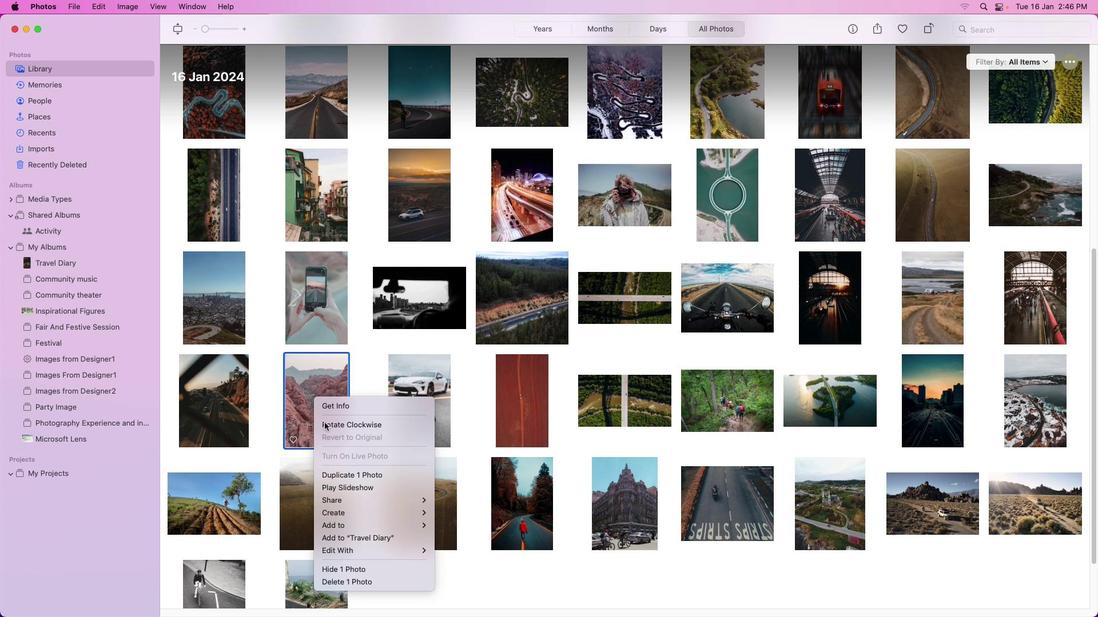 
Action: Mouse moved to (462, 478)
Screenshot: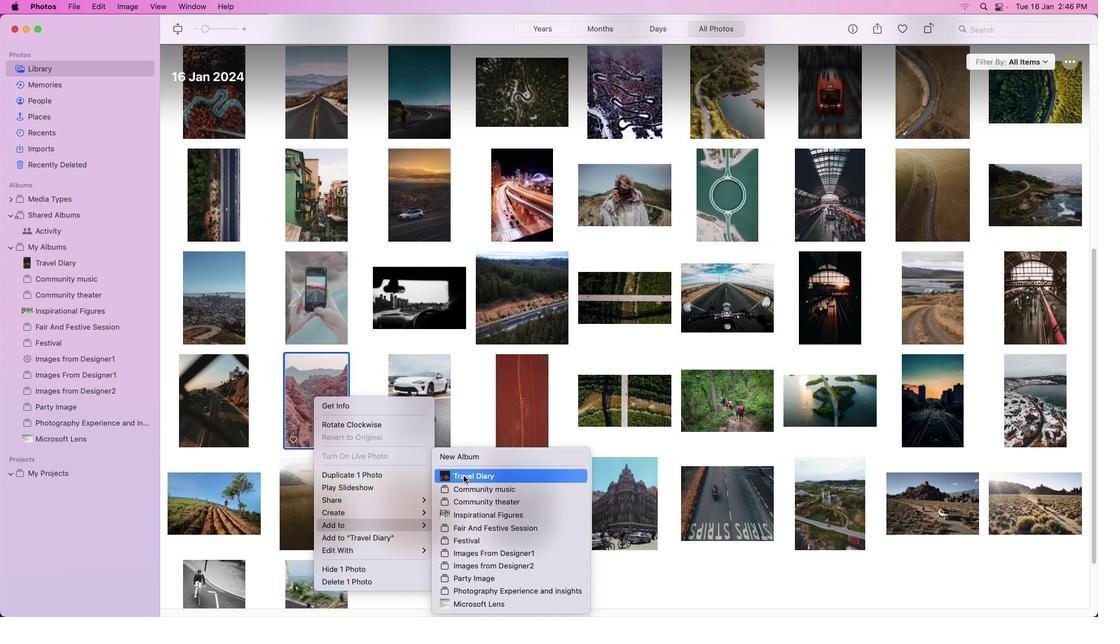 
Action: Mouse pressed left at (462, 478)
Screenshot: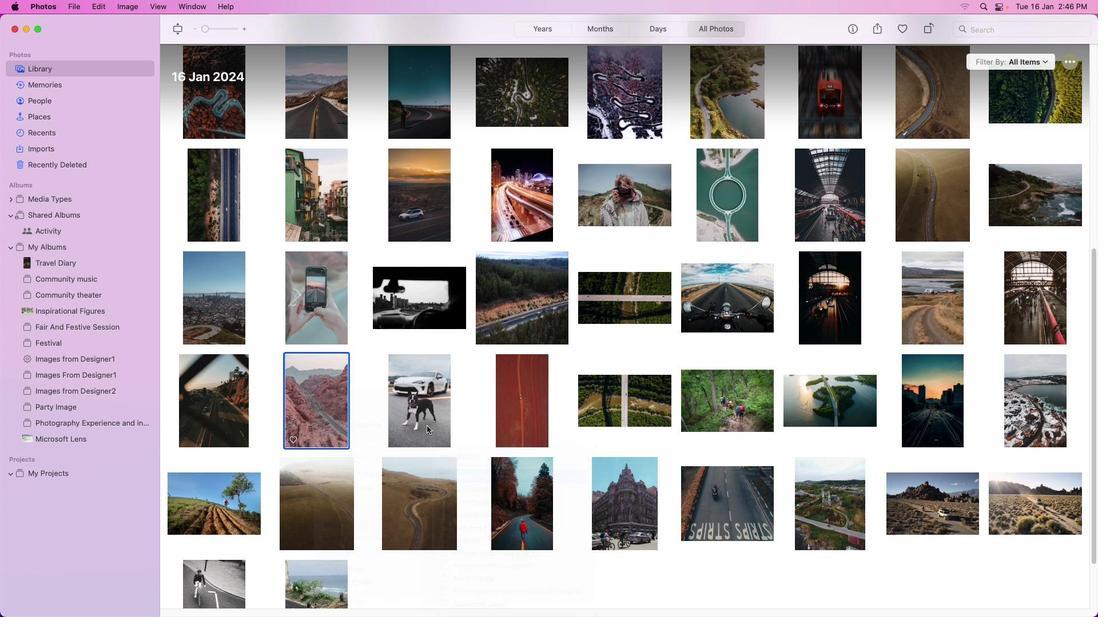 
Action: Mouse moved to (419, 414)
Screenshot: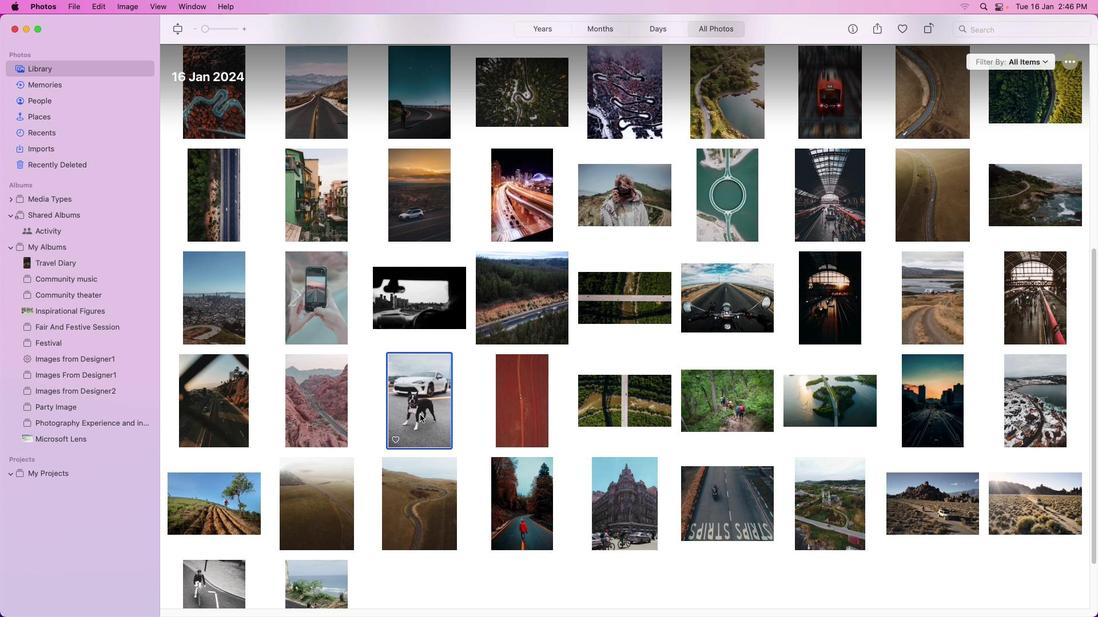 
Action: Mouse pressed left at (419, 414)
Screenshot: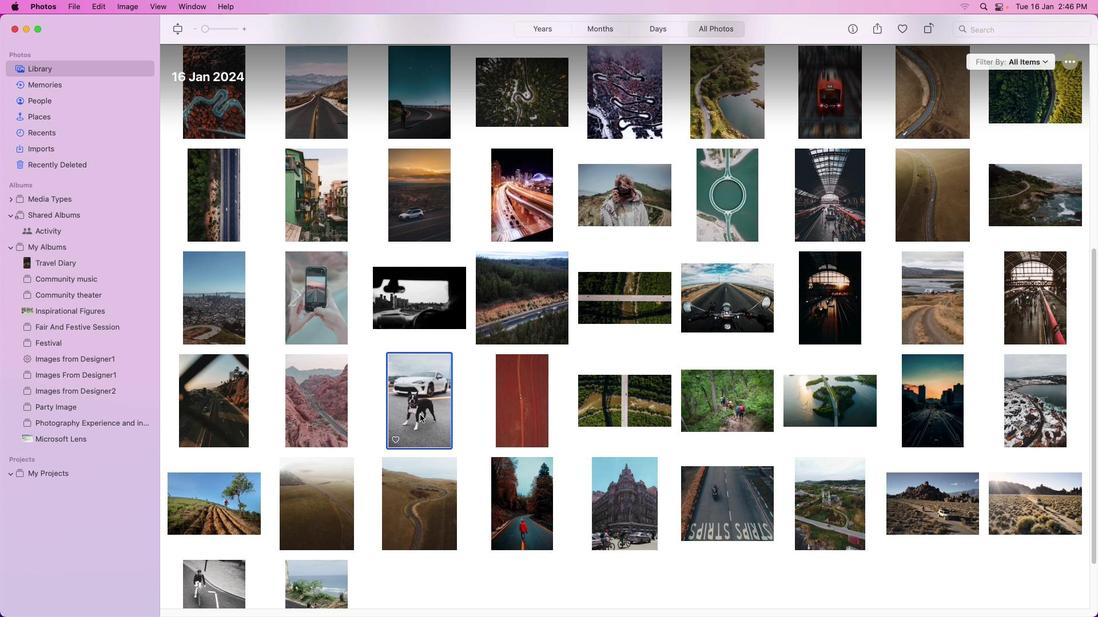 
Action: Mouse pressed right at (419, 414)
Screenshot: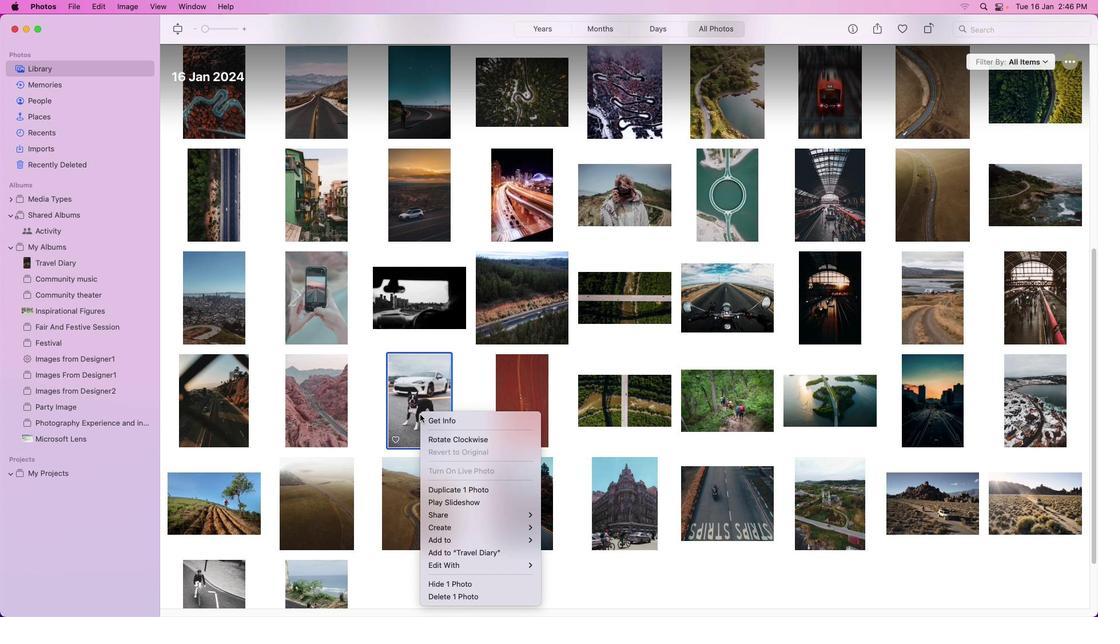 
Action: Mouse moved to (585, 475)
Screenshot: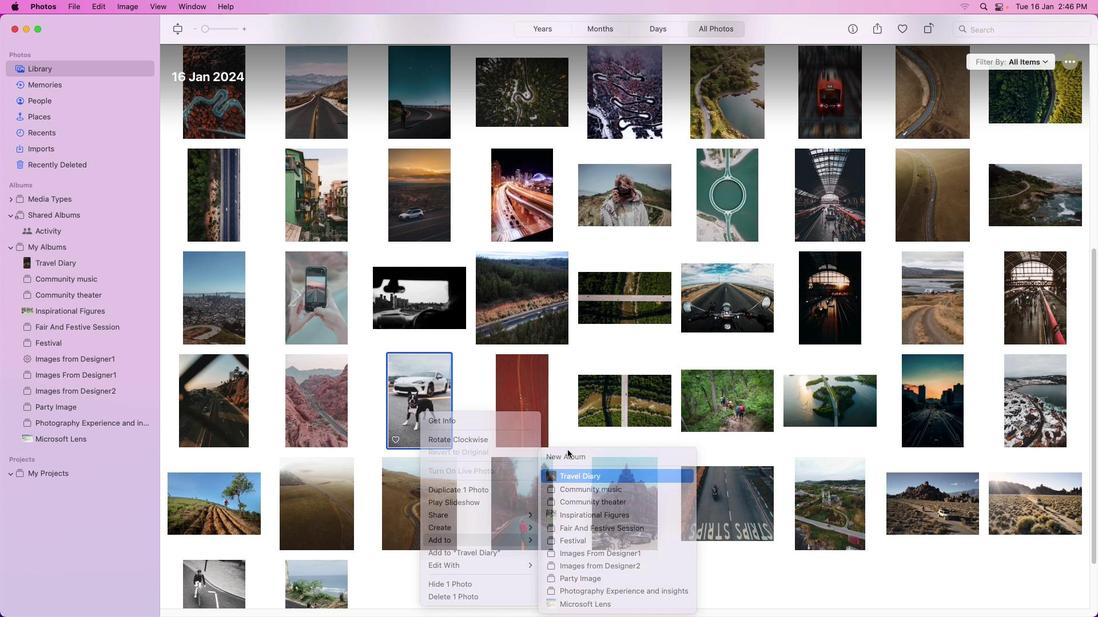 
Action: Mouse pressed left at (585, 475)
Screenshot: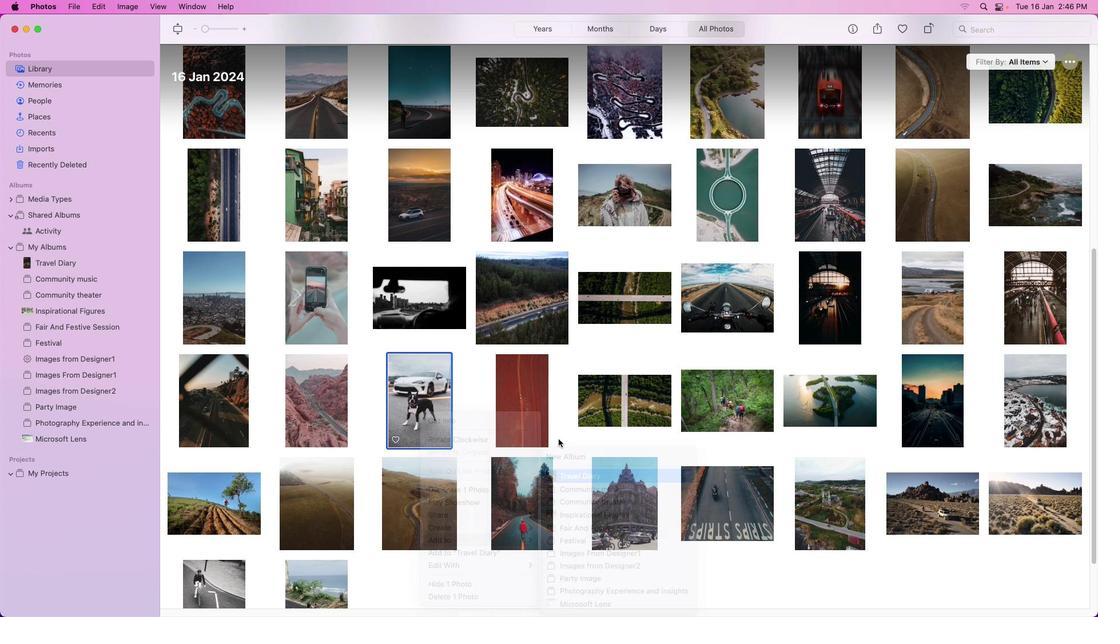 
Action: Mouse moved to (536, 419)
Screenshot: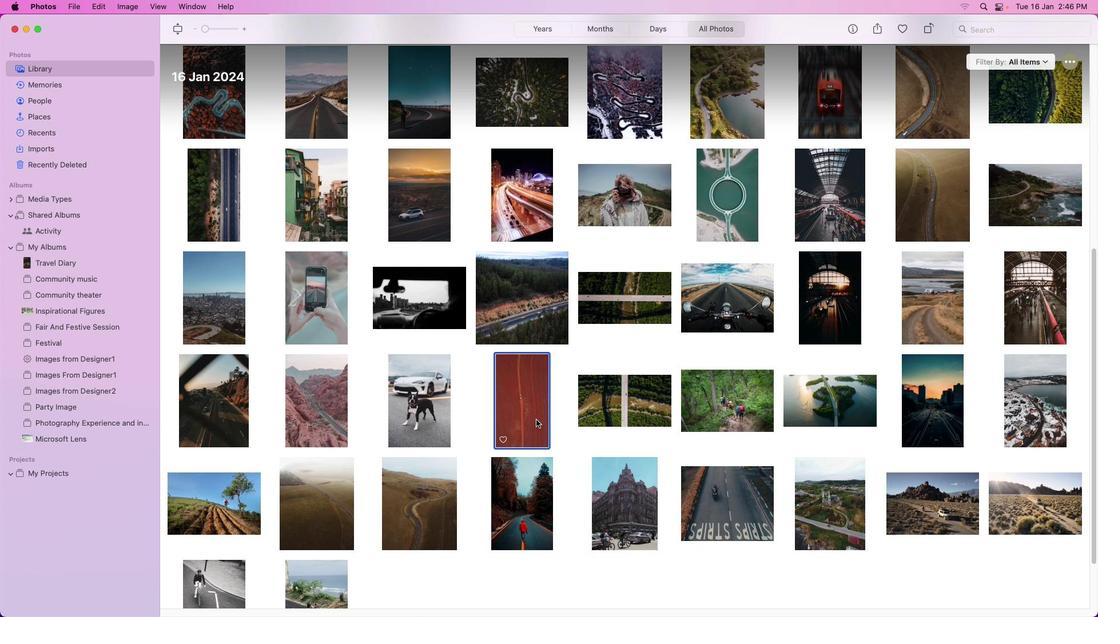 
Action: Mouse pressed left at (536, 419)
Screenshot: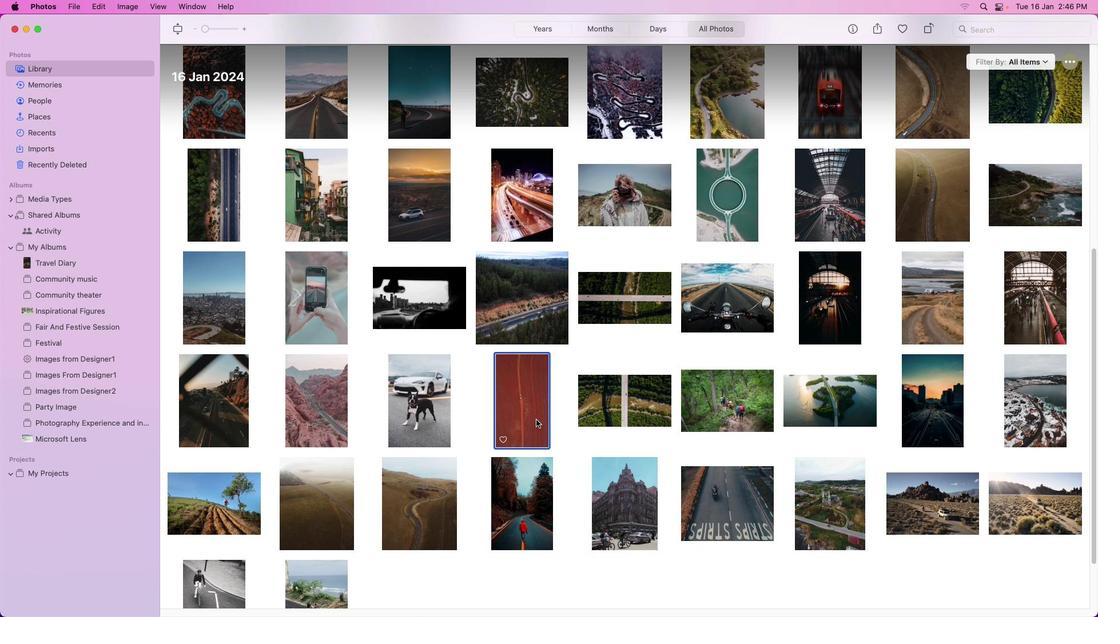 
Action: Mouse pressed right at (536, 419)
Screenshot: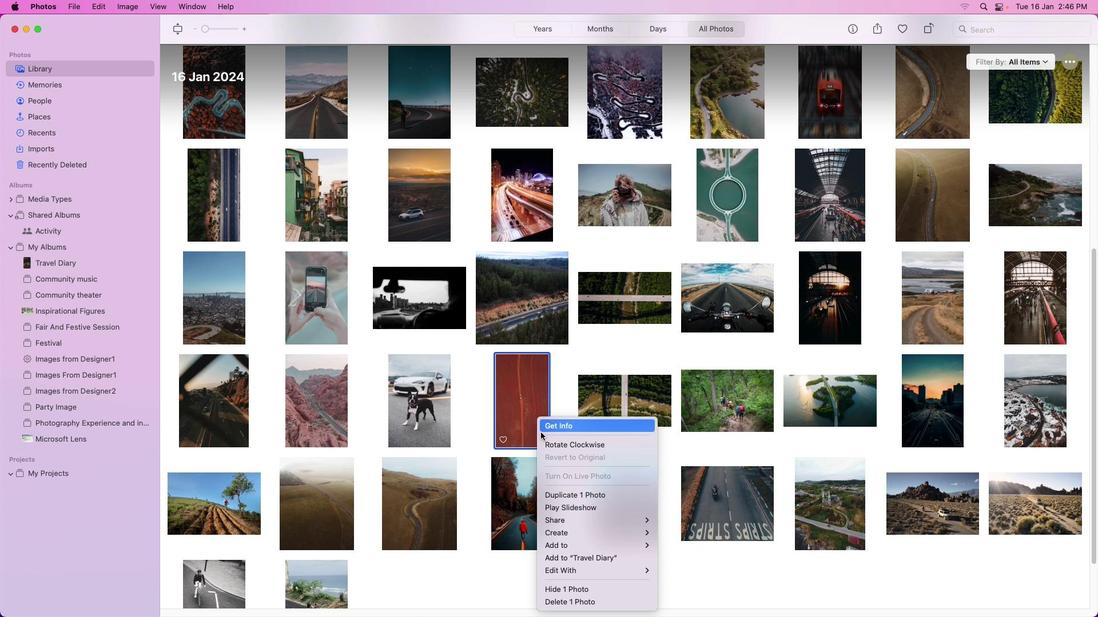 
Action: Mouse moved to (693, 478)
Screenshot: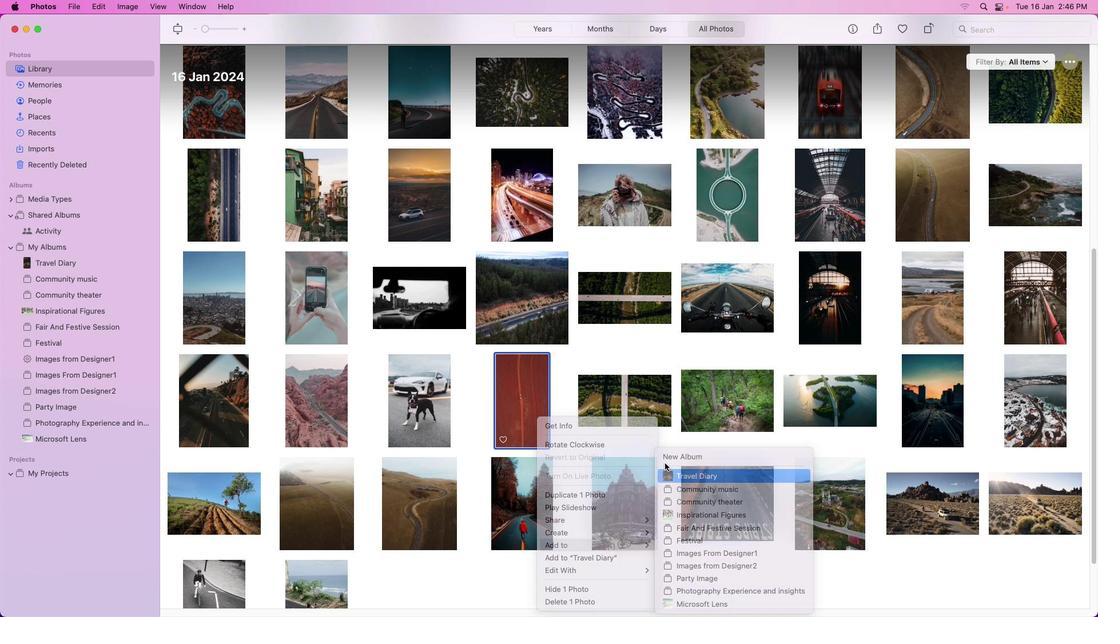
Action: Mouse pressed left at (693, 478)
Screenshot: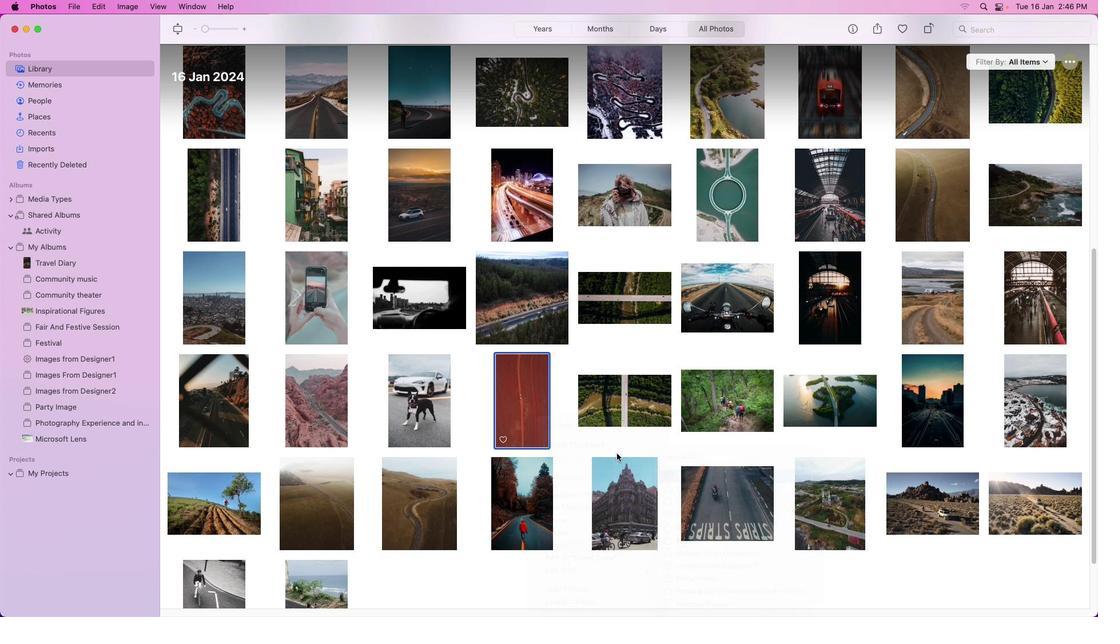 
Action: Mouse moved to (624, 426)
Screenshot: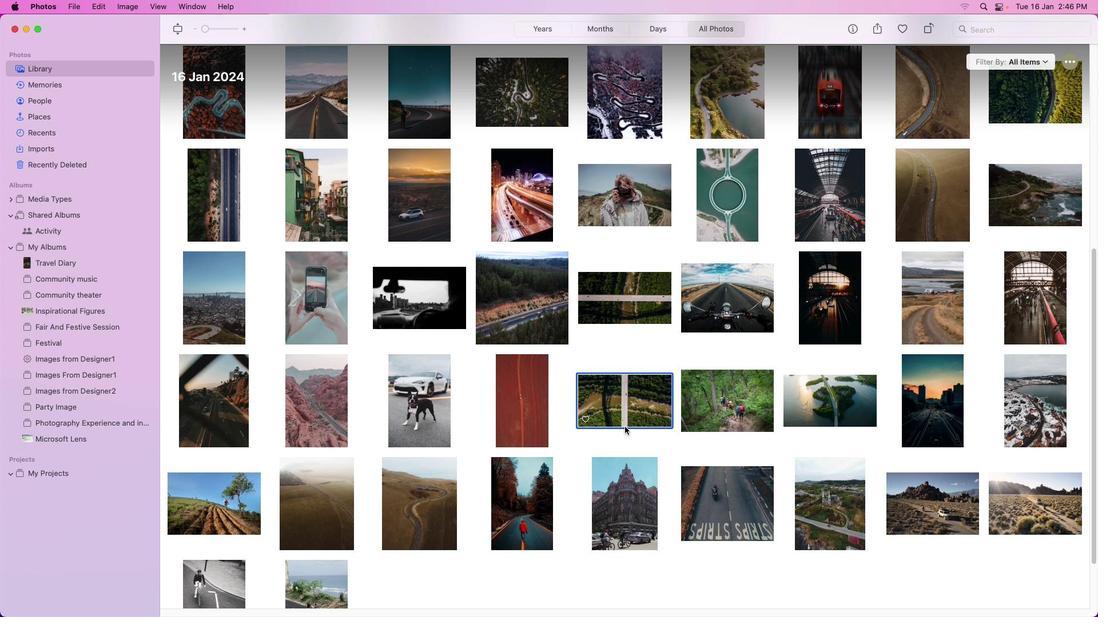 
Action: Mouse pressed left at (624, 426)
